 Task: Play online Risk (conquerclub) game.
Action: Mouse moved to (391, 150)
Screenshot: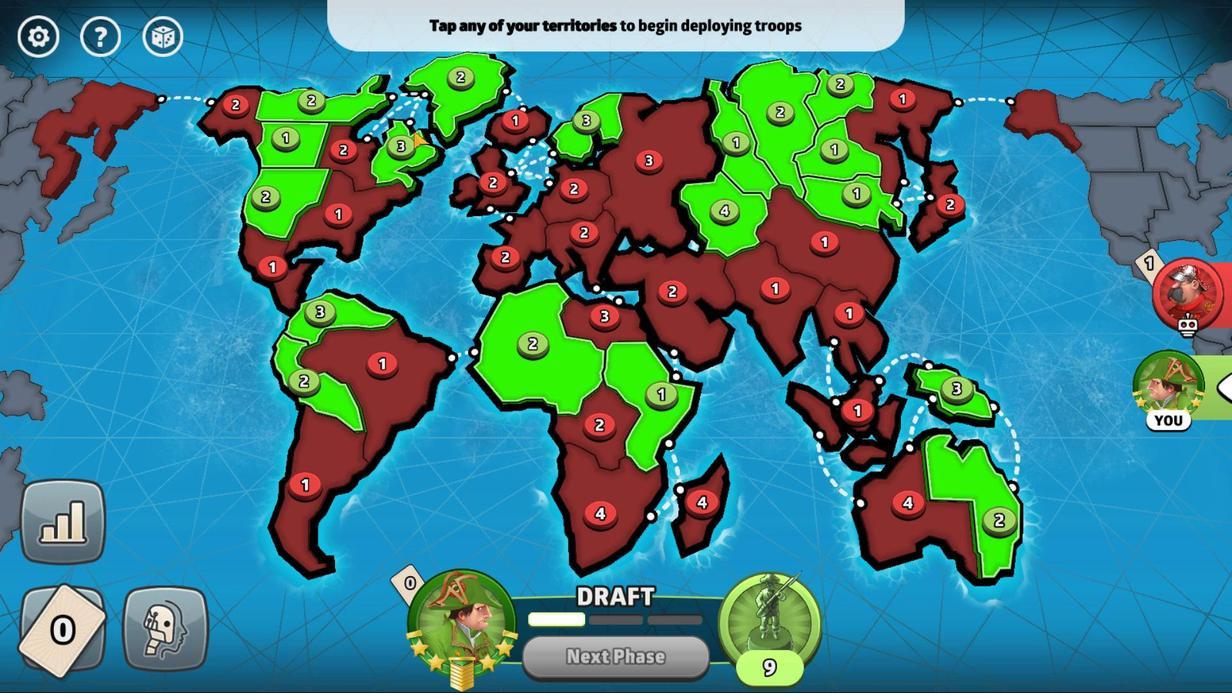
Action: Mouse pressed left at (391, 150)
Screenshot: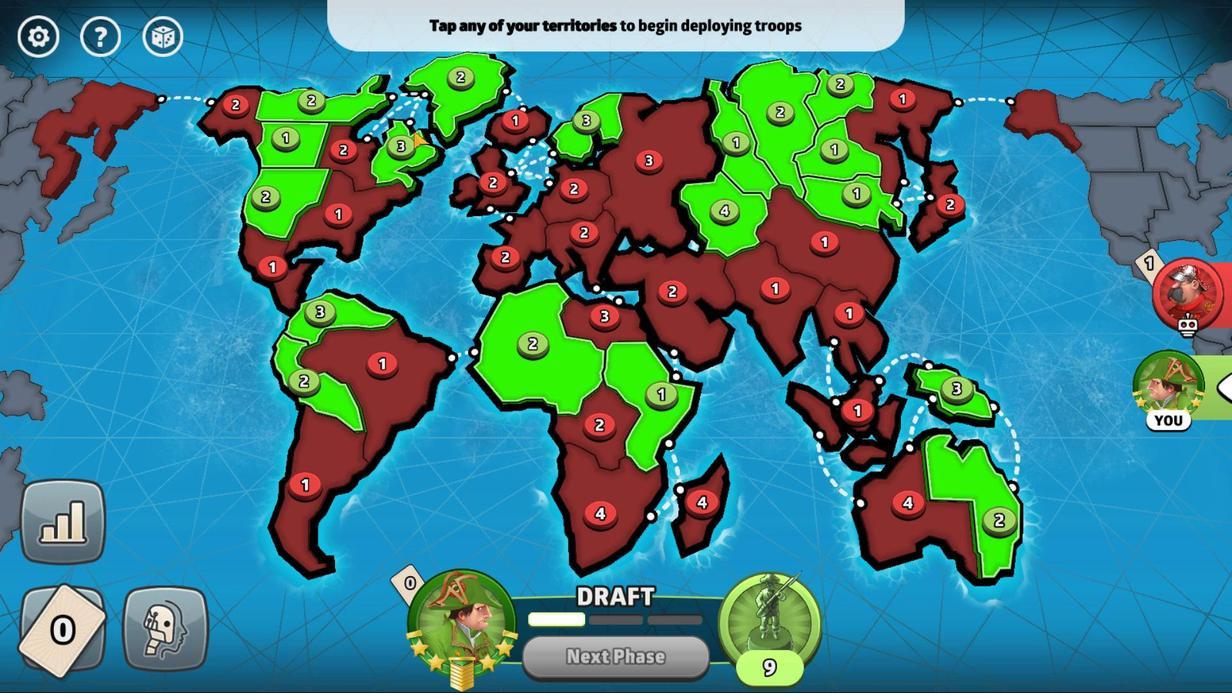 
Action: Mouse moved to (869, 507)
Screenshot: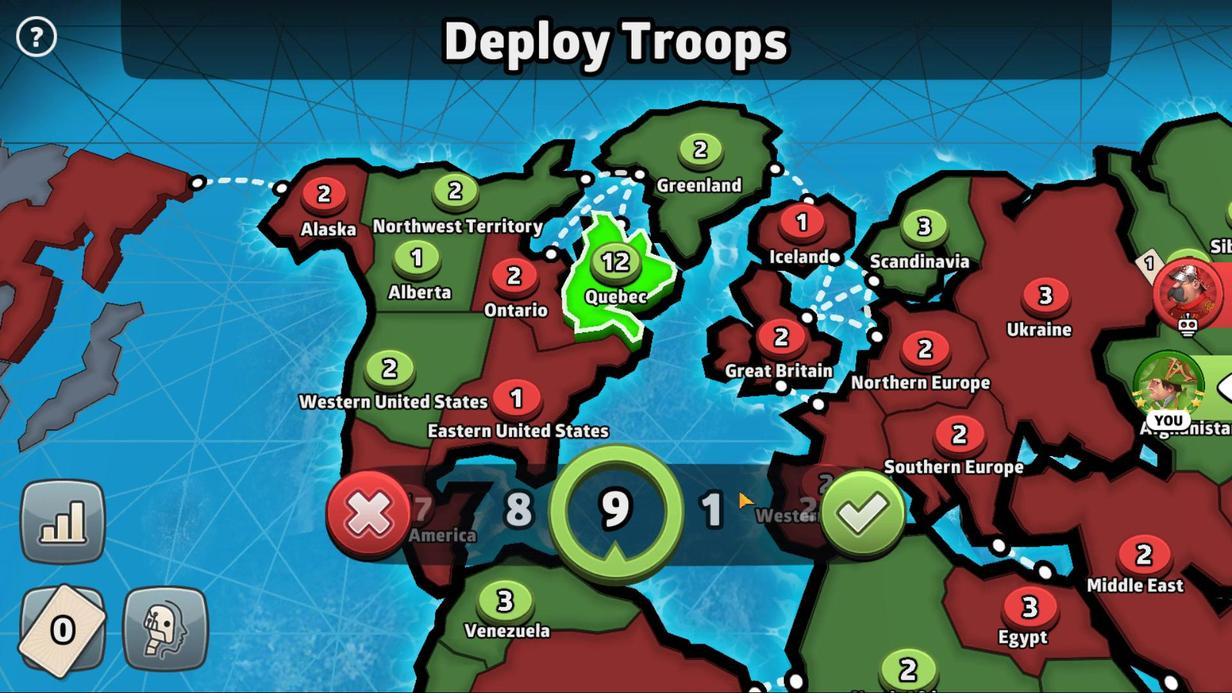 
Action: Mouse pressed left at (869, 507)
Screenshot: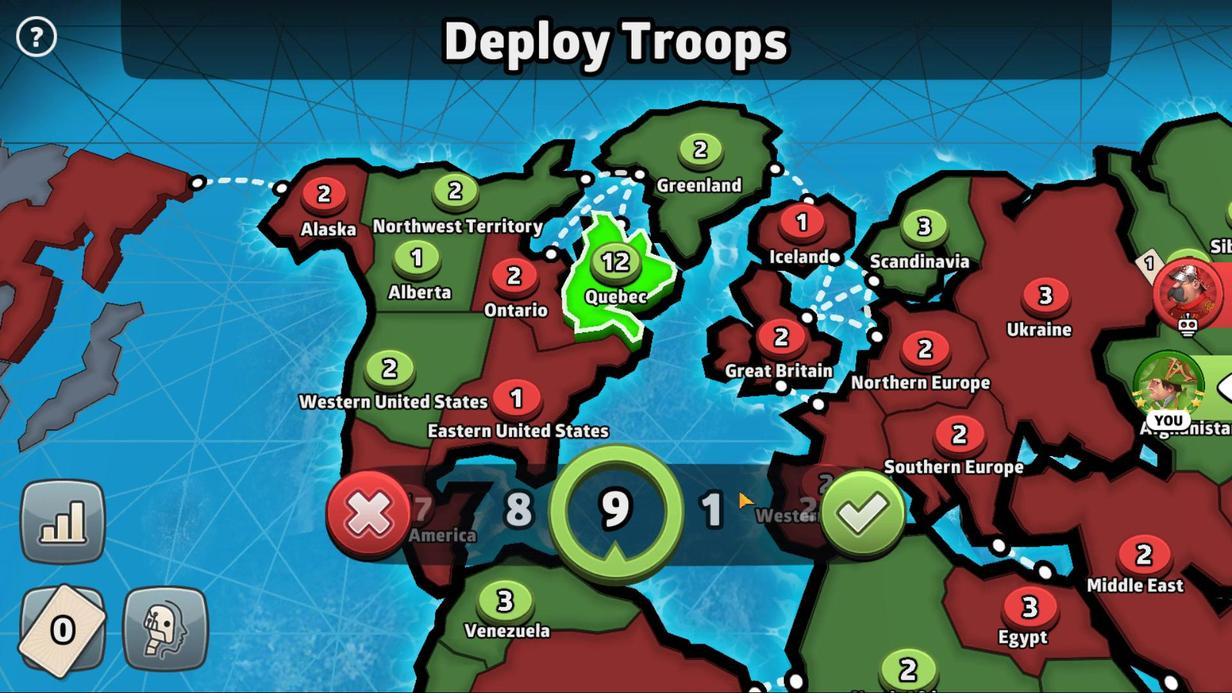 
Action: Mouse moved to (404, 161)
Screenshot: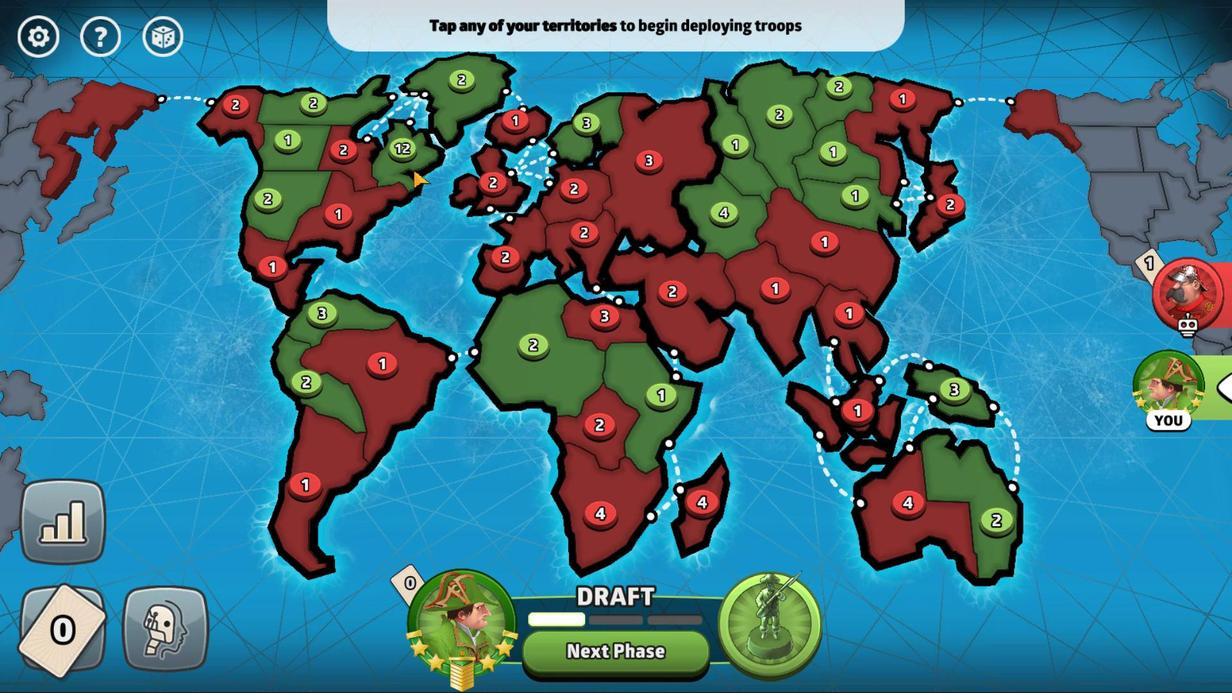 
Action: Mouse pressed left at (404, 161)
Screenshot: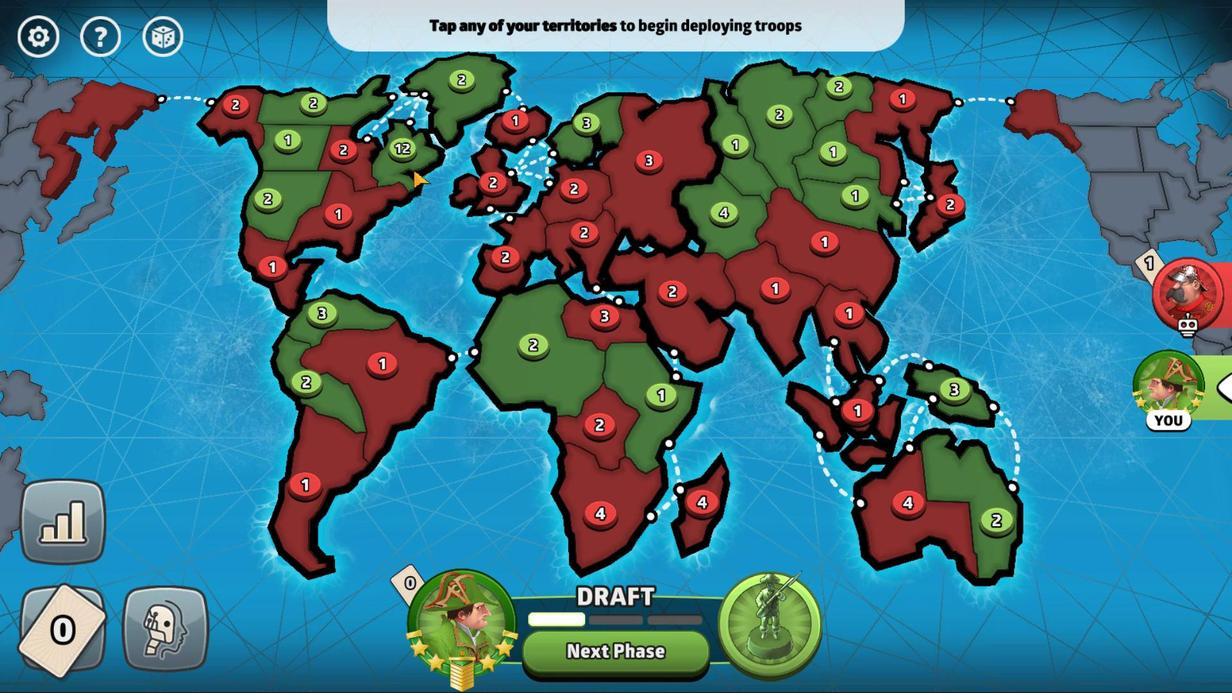 
Action: Mouse moved to (652, 663)
Screenshot: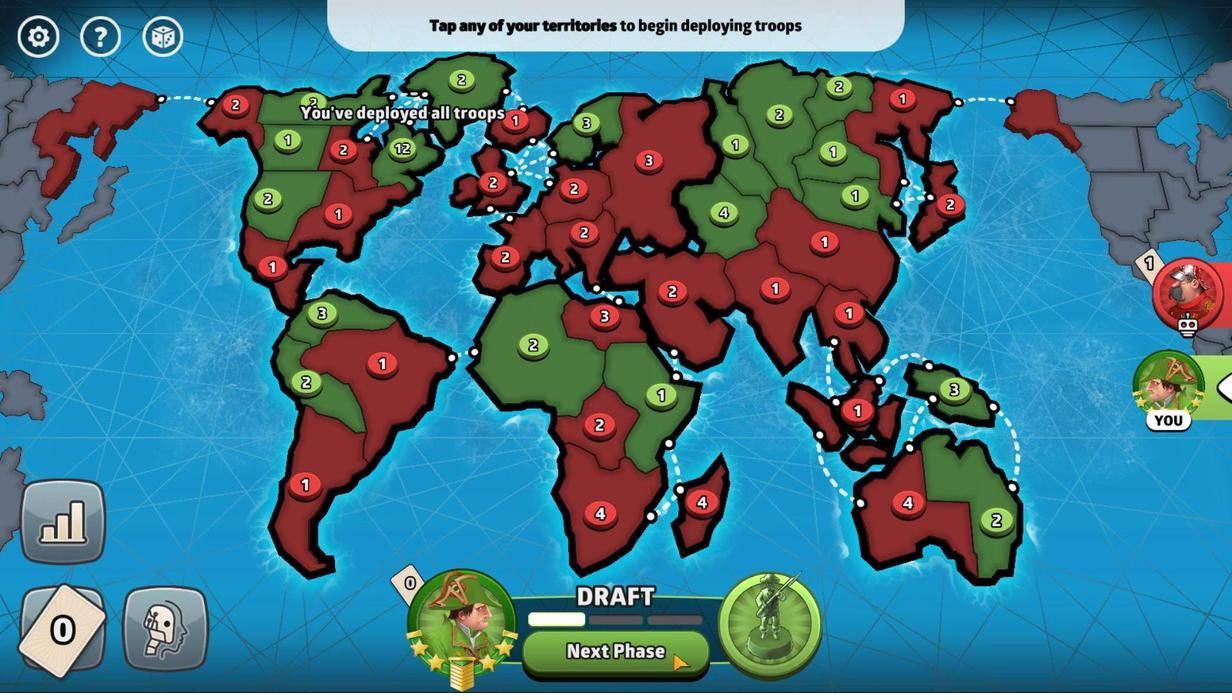 
Action: Mouse pressed left at (652, 663)
Screenshot: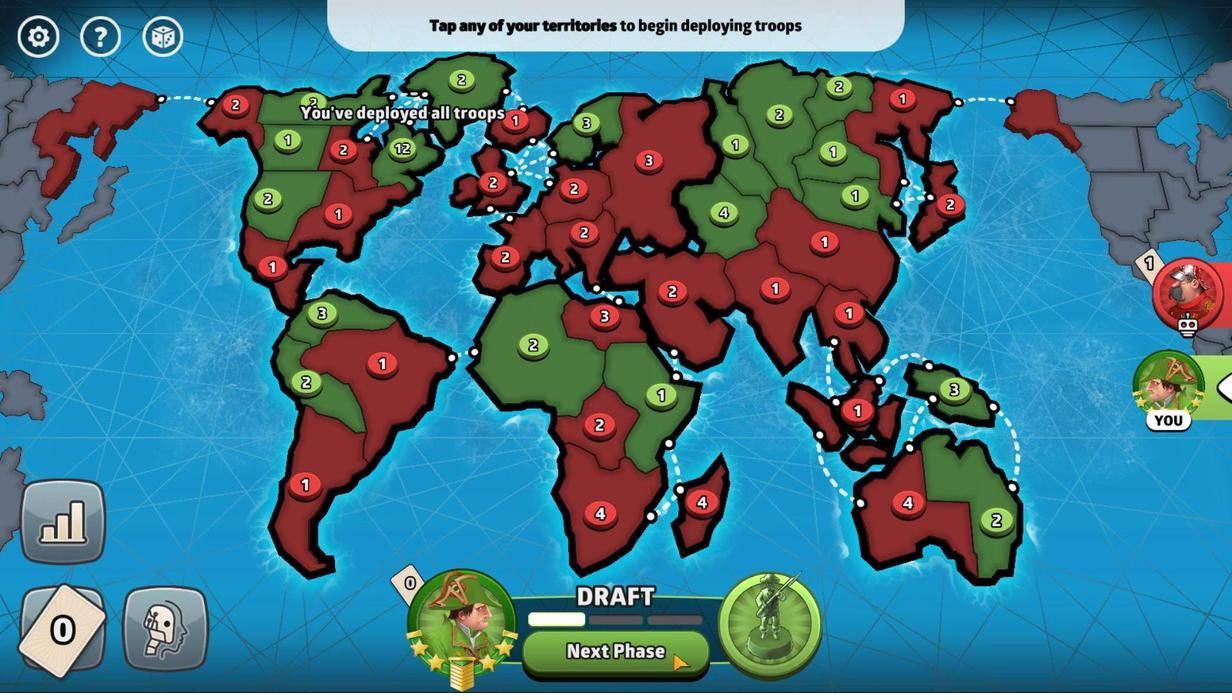 
Action: Mouse moved to (391, 139)
Screenshot: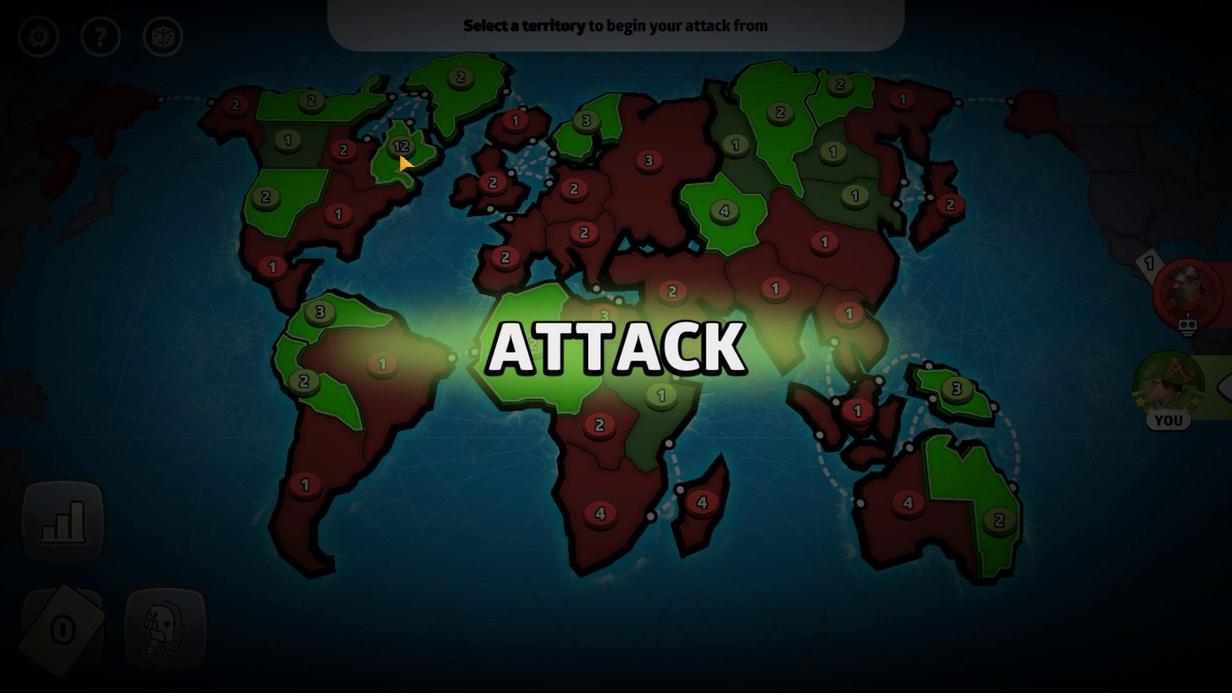 
Action: Mouse pressed left at (391, 139)
Screenshot: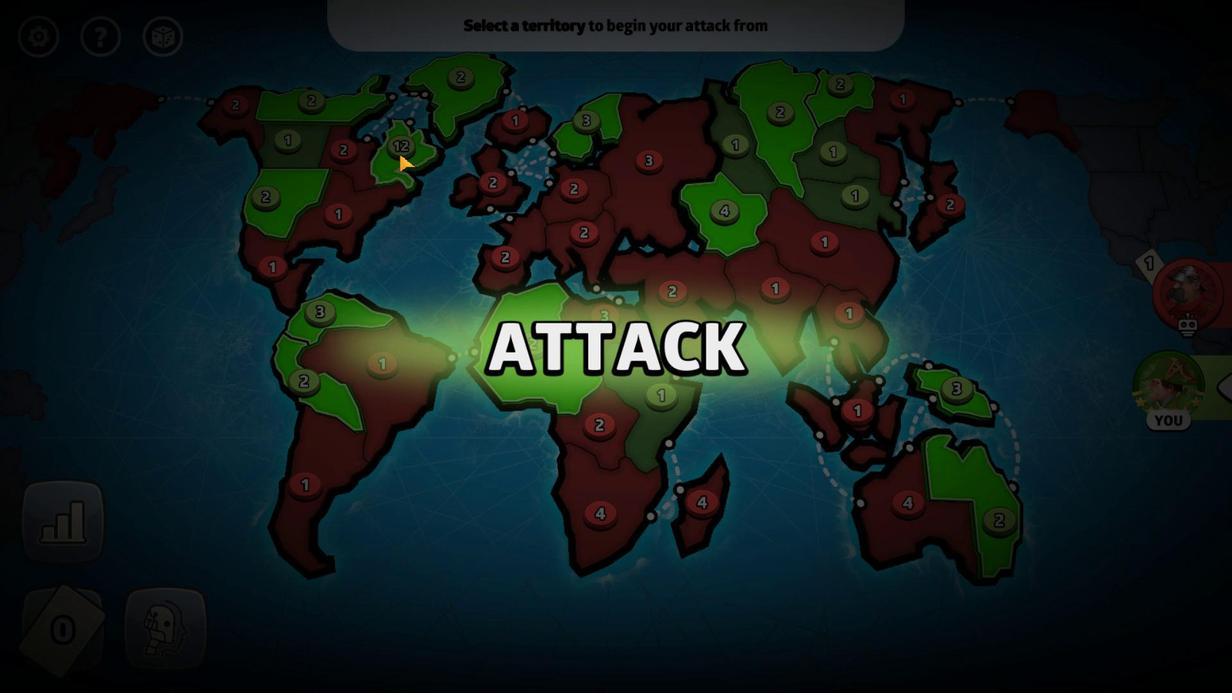 
Action: Mouse moved to (398, 150)
Screenshot: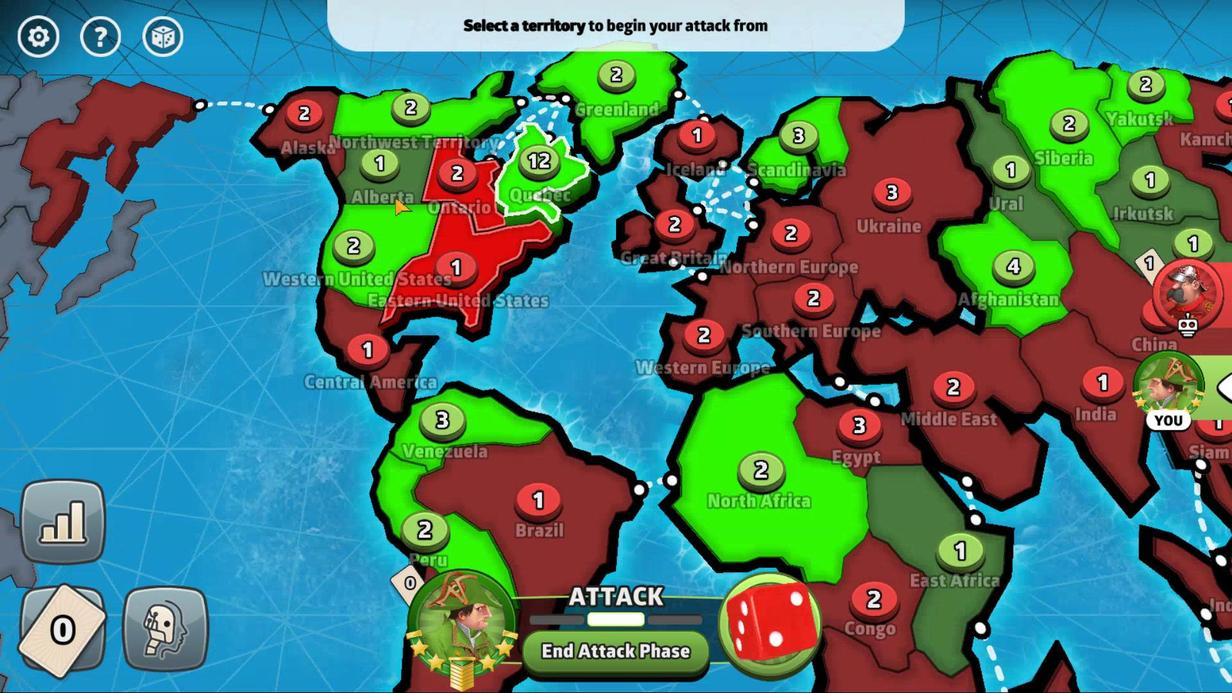 
Action: Mouse pressed left at (398, 150)
Screenshot: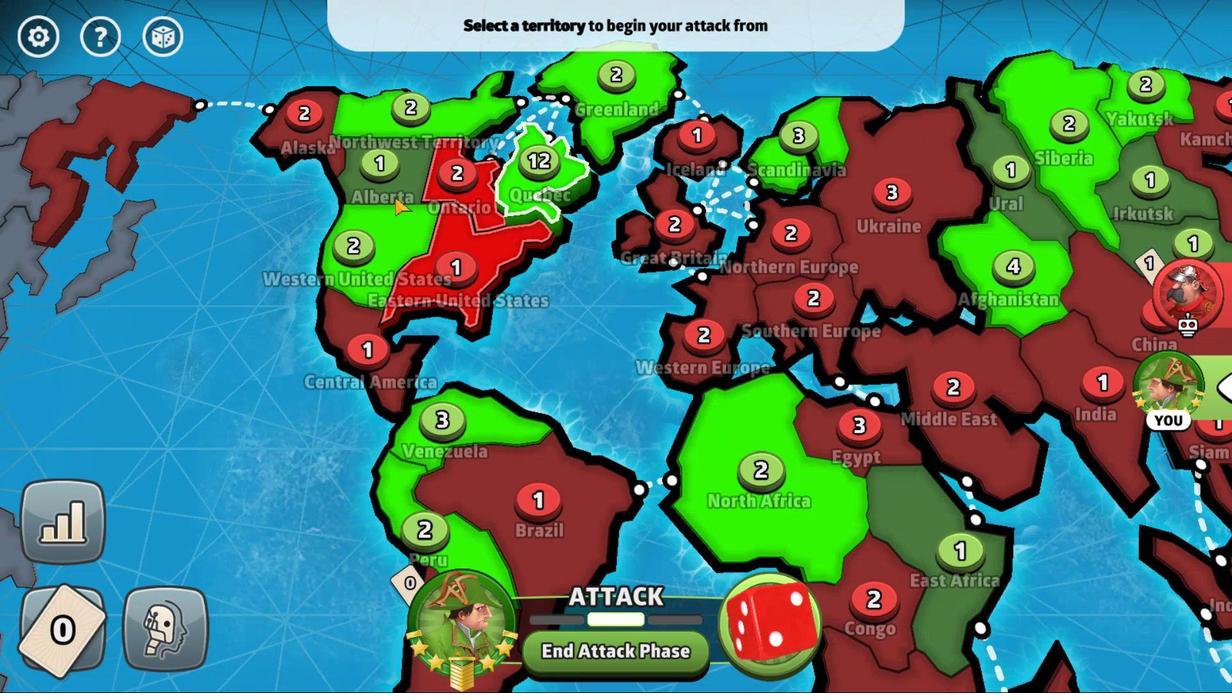 
Action: Mouse moved to (591, 195)
Screenshot: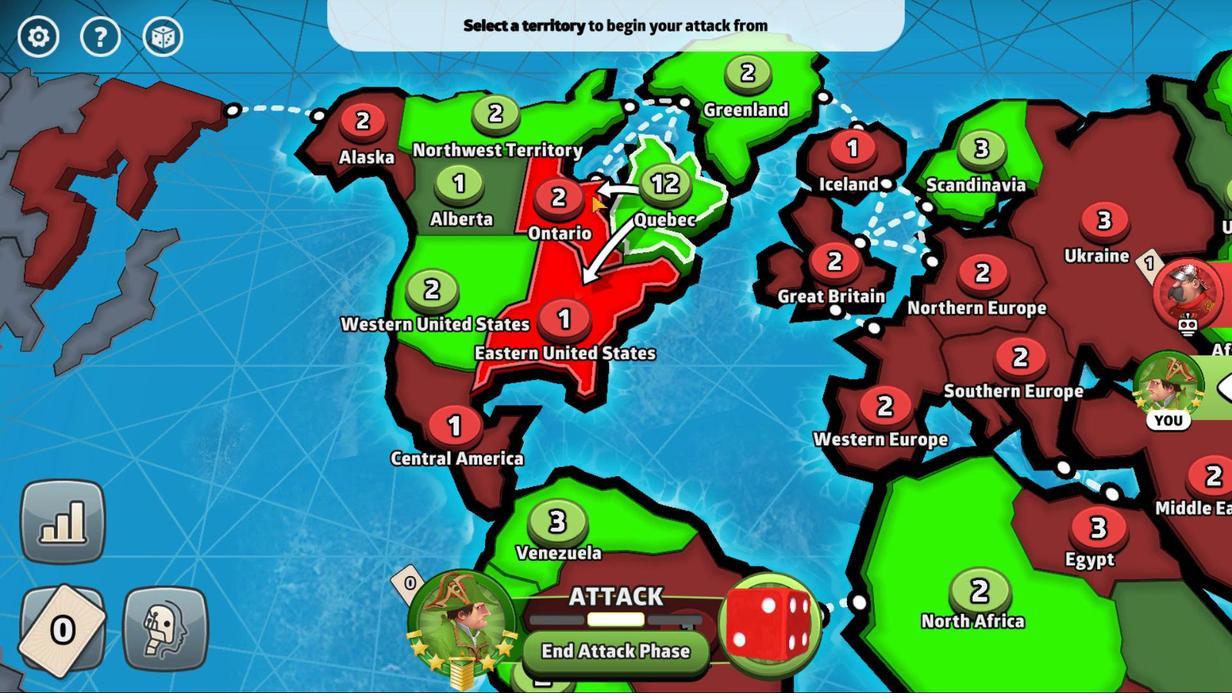 
Action: Mouse pressed left at (591, 195)
Screenshot: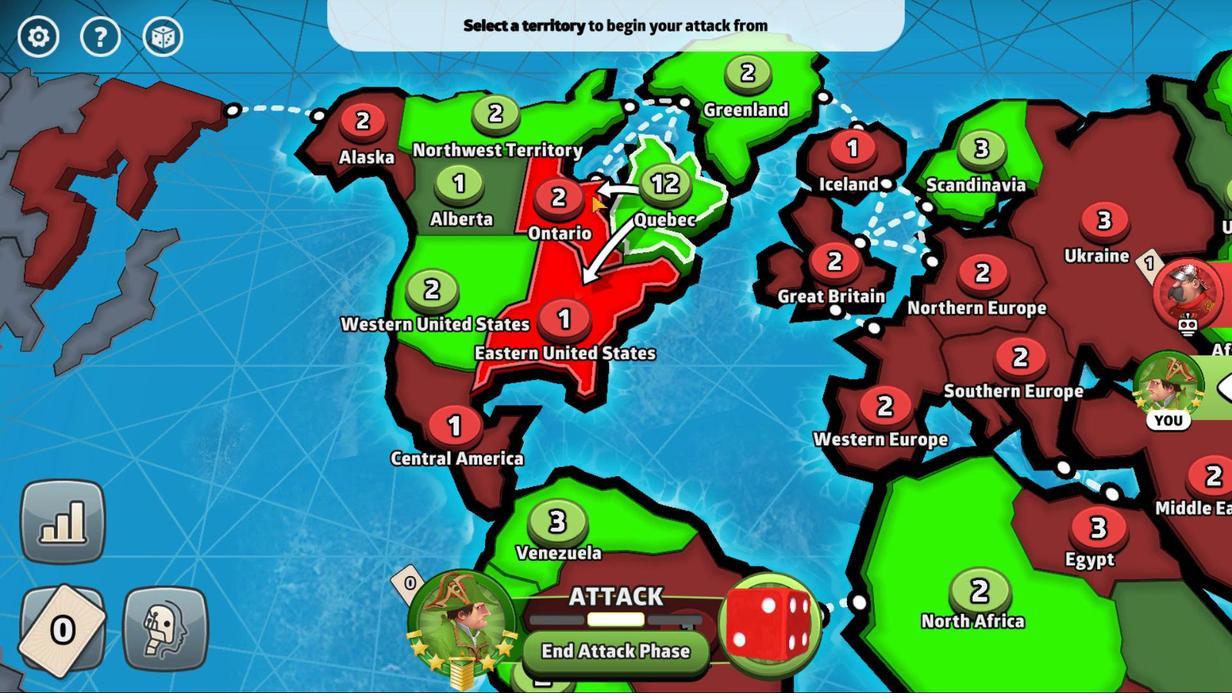 
Action: Mouse moved to (626, 481)
Screenshot: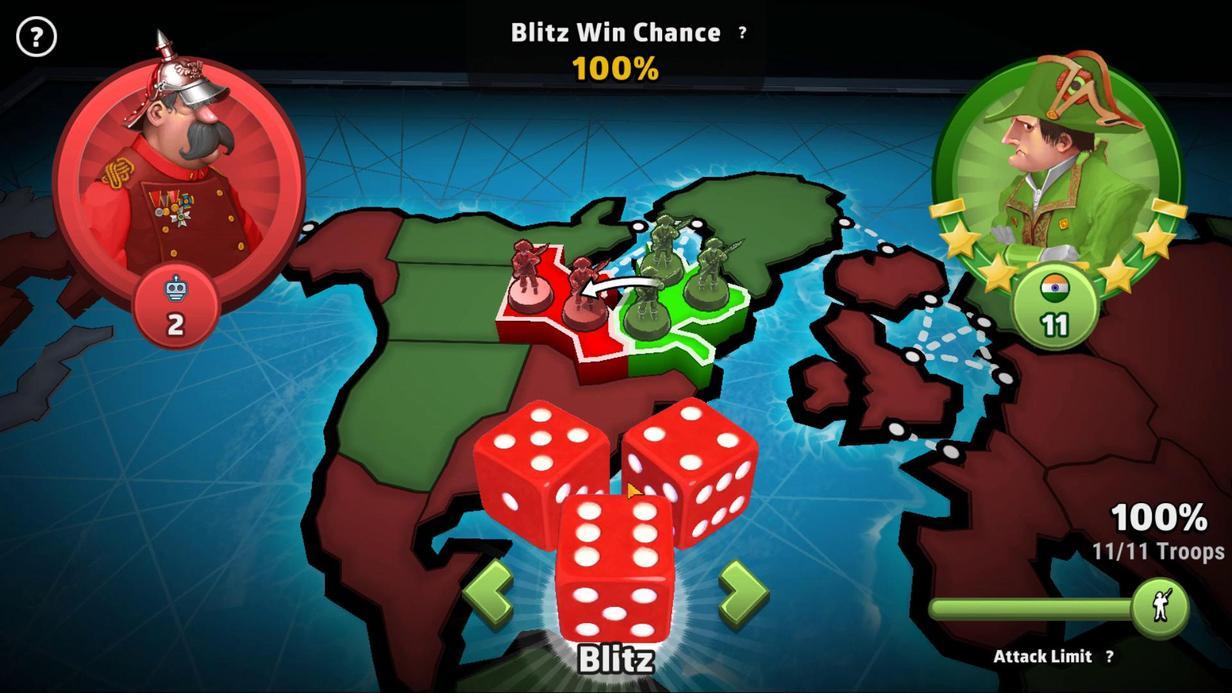 
Action: Mouse pressed left at (626, 481)
Screenshot: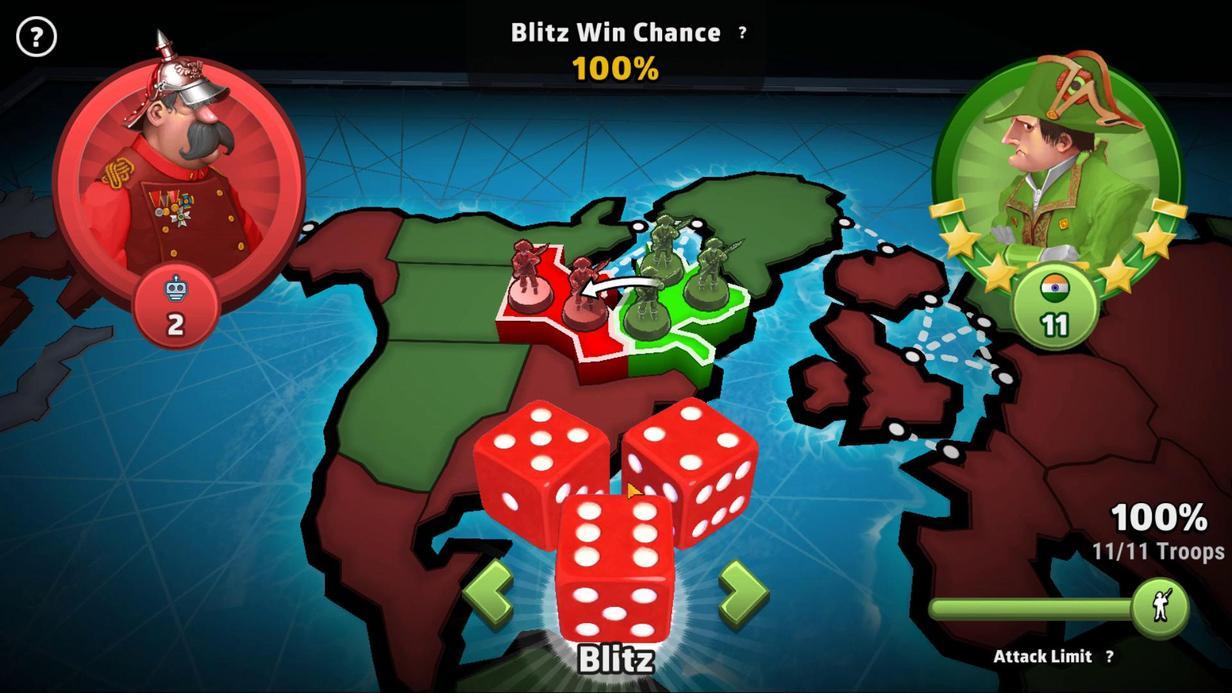
Action: Mouse moved to (868, 522)
Screenshot: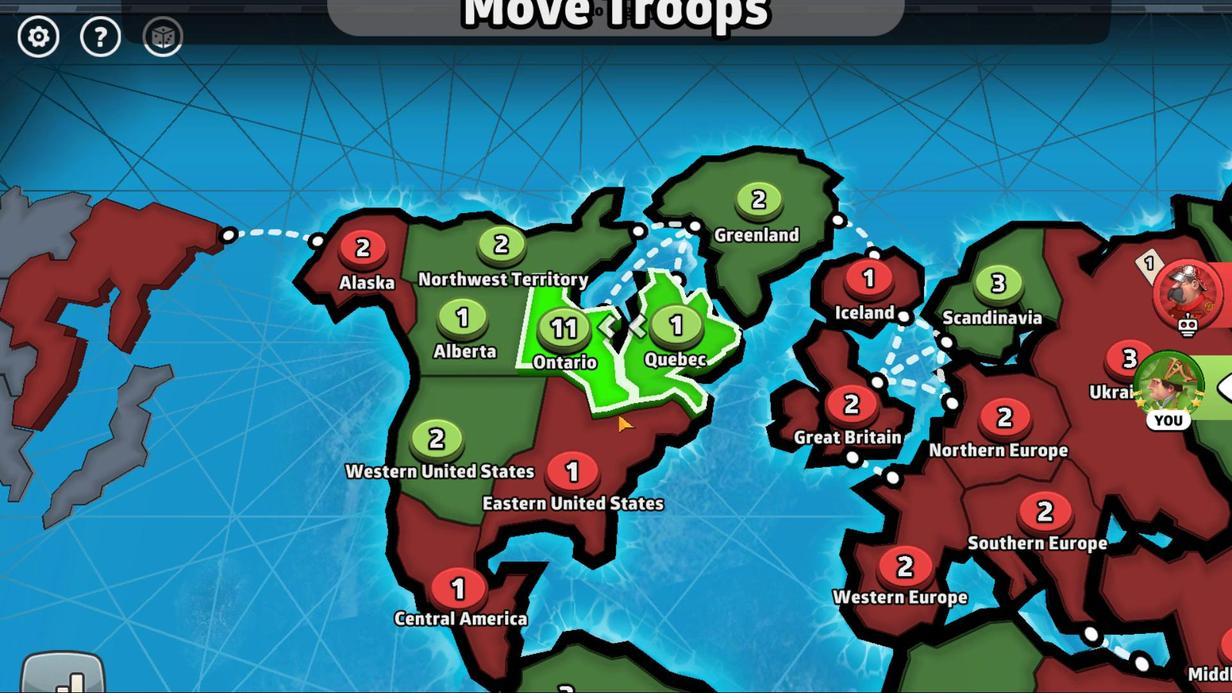 
Action: Mouse pressed left at (868, 522)
Screenshot: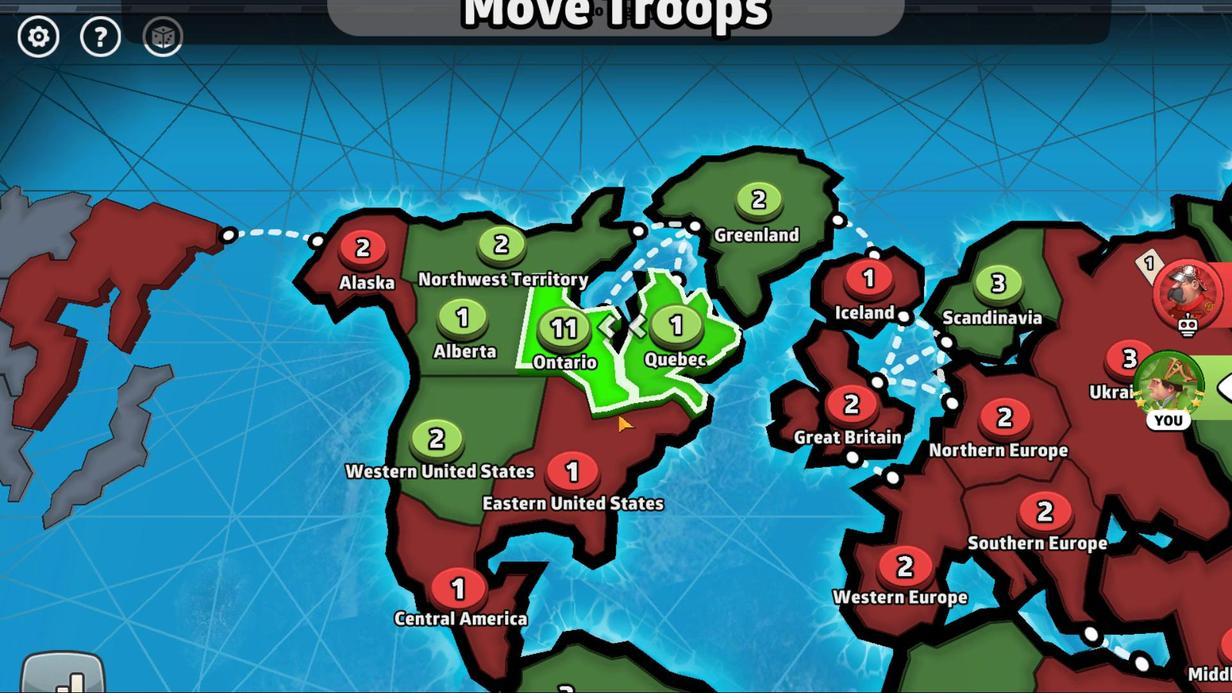 
Action: Mouse moved to (631, 330)
Screenshot: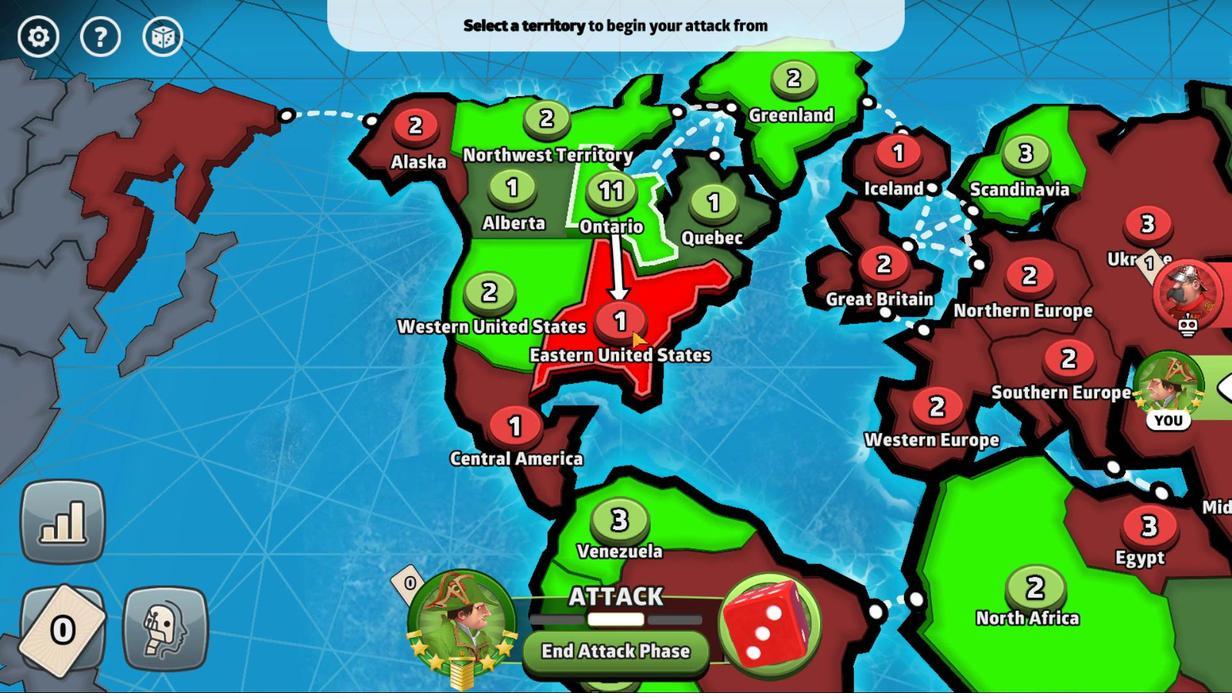 
Action: Mouse pressed left at (631, 330)
Screenshot: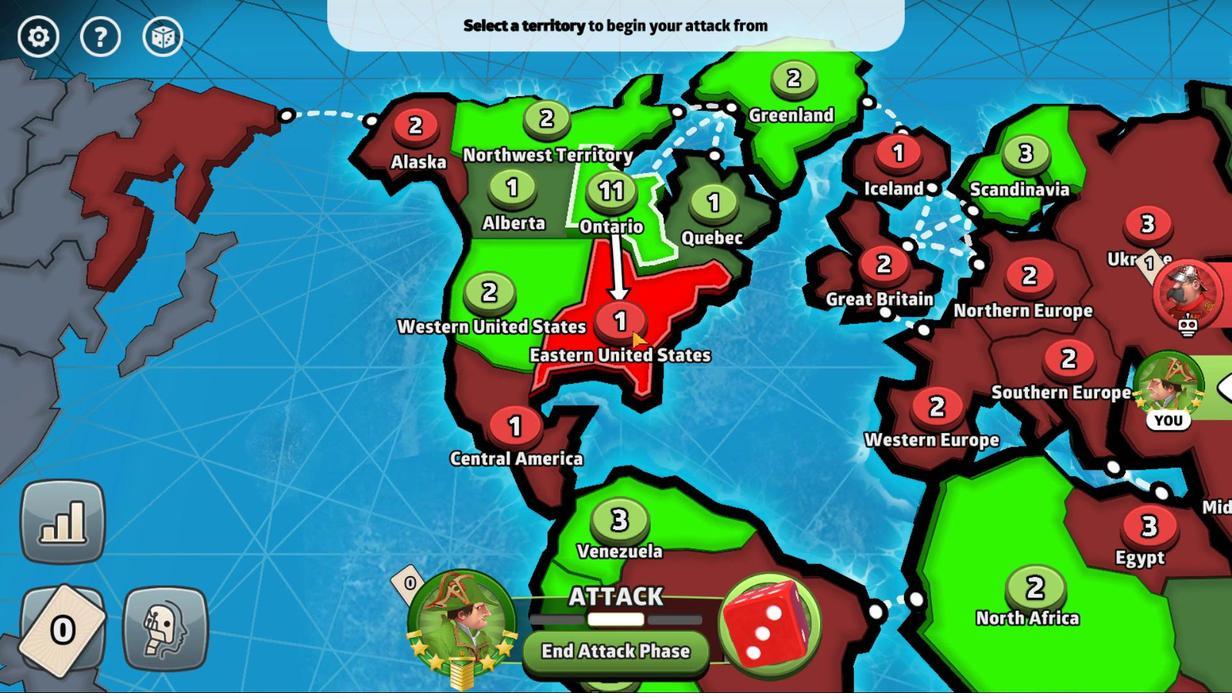 
Action: Mouse moved to (612, 500)
Screenshot: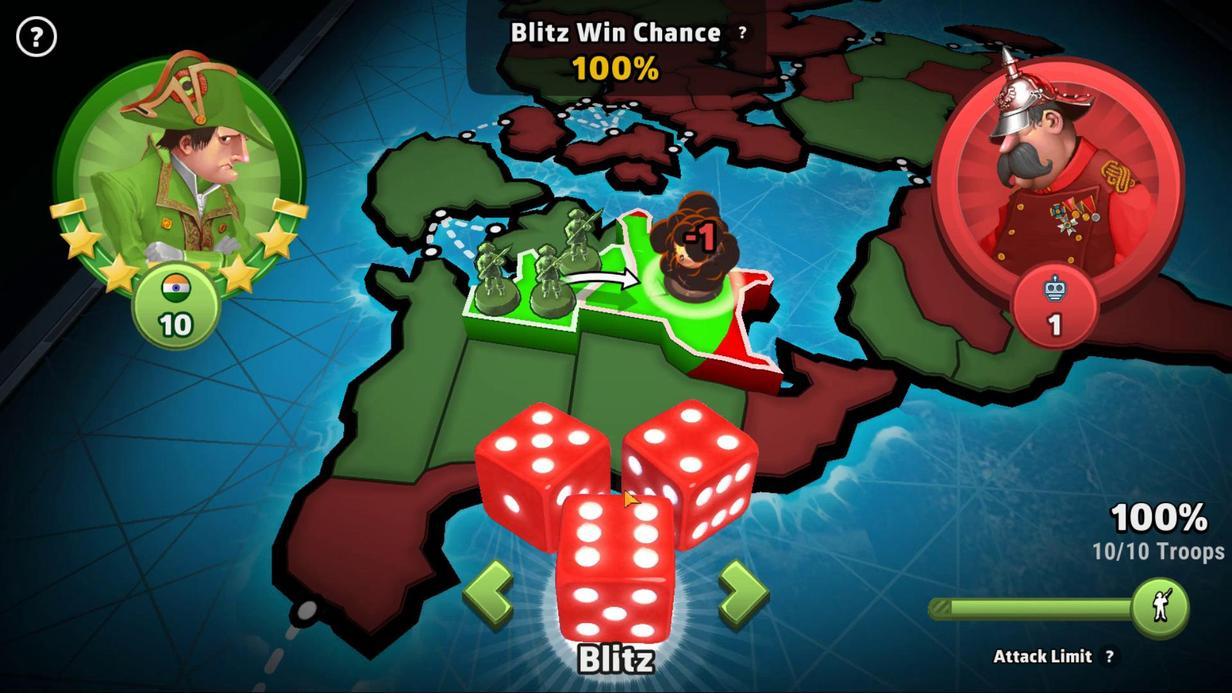 
Action: Mouse pressed left at (612, 500)
Screenshot: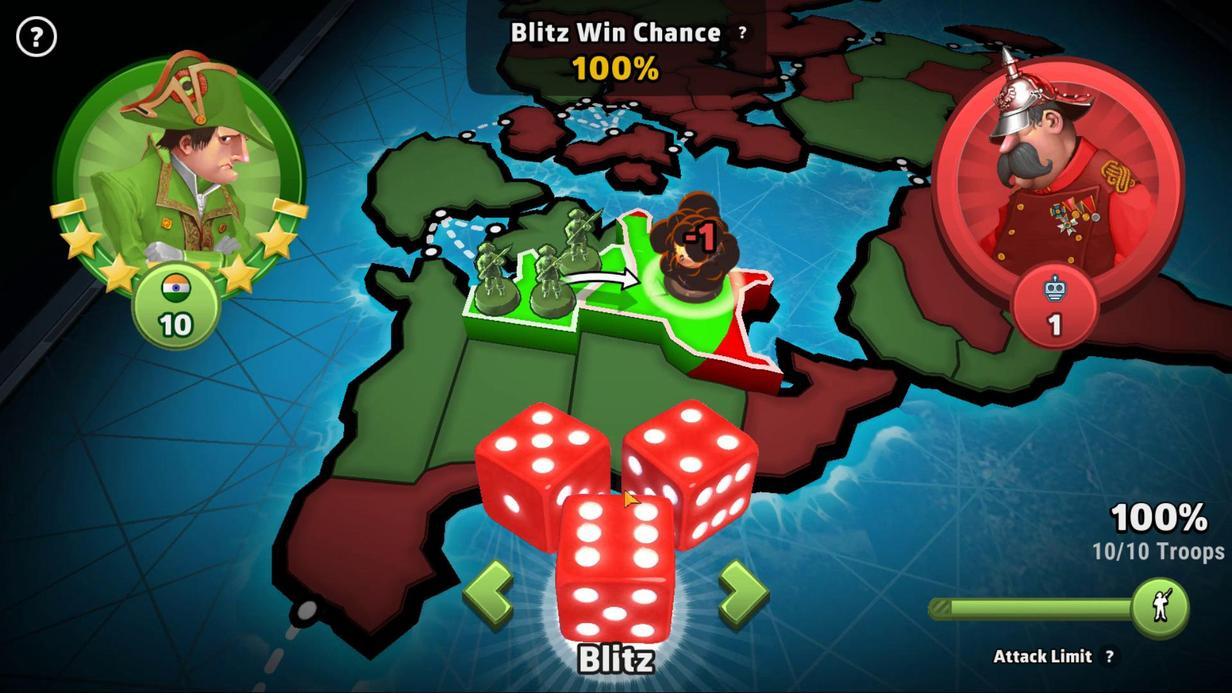 
Action: Mouse moved to (865, 512)
Screenshot: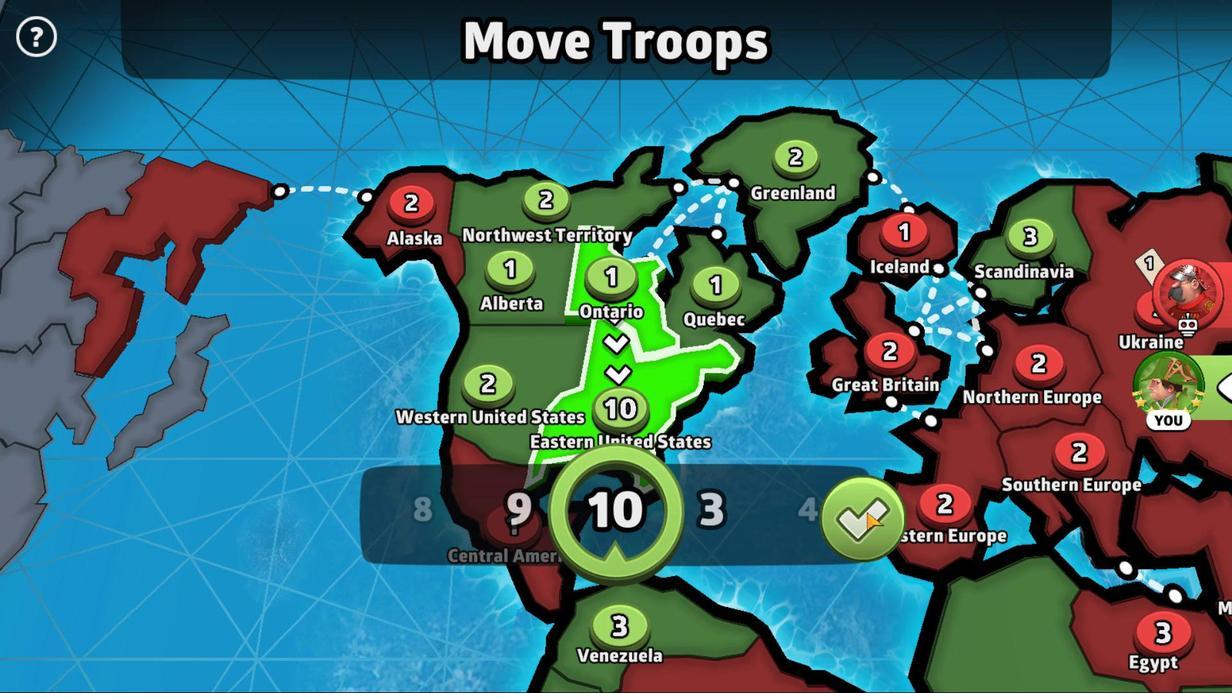 
Action: Mouse pressed left at (865, 512)
Screenshot: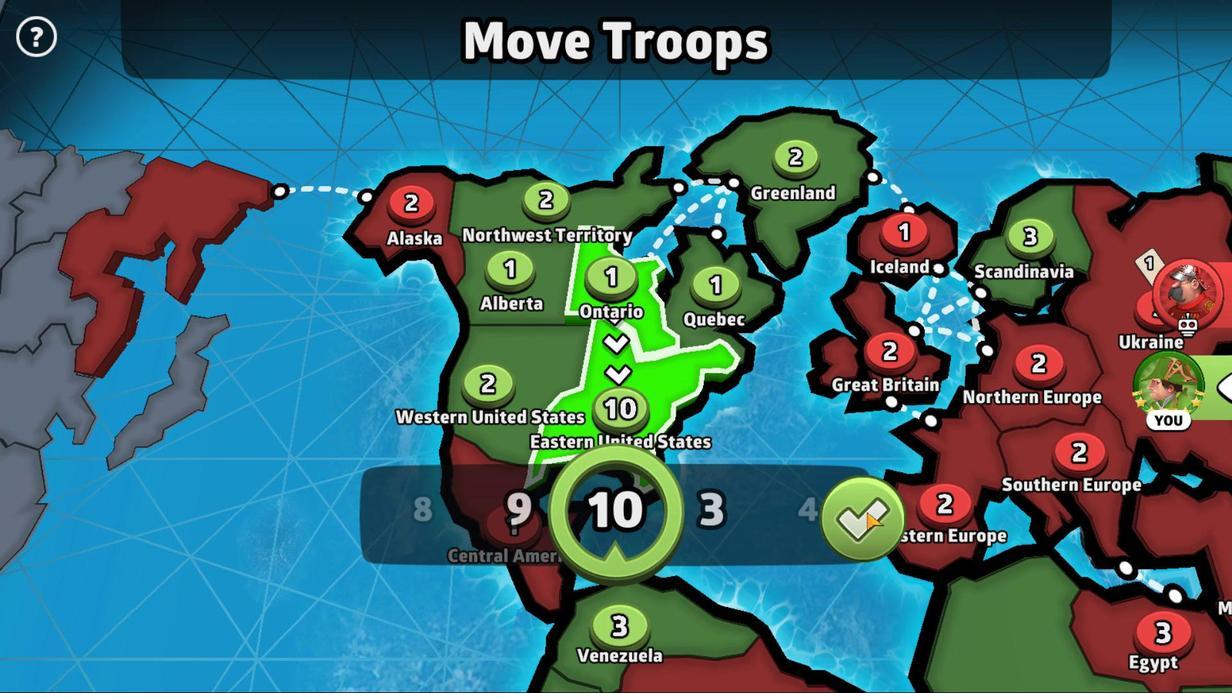 
Action: Mouse moved to (553, 290)
Screenshot: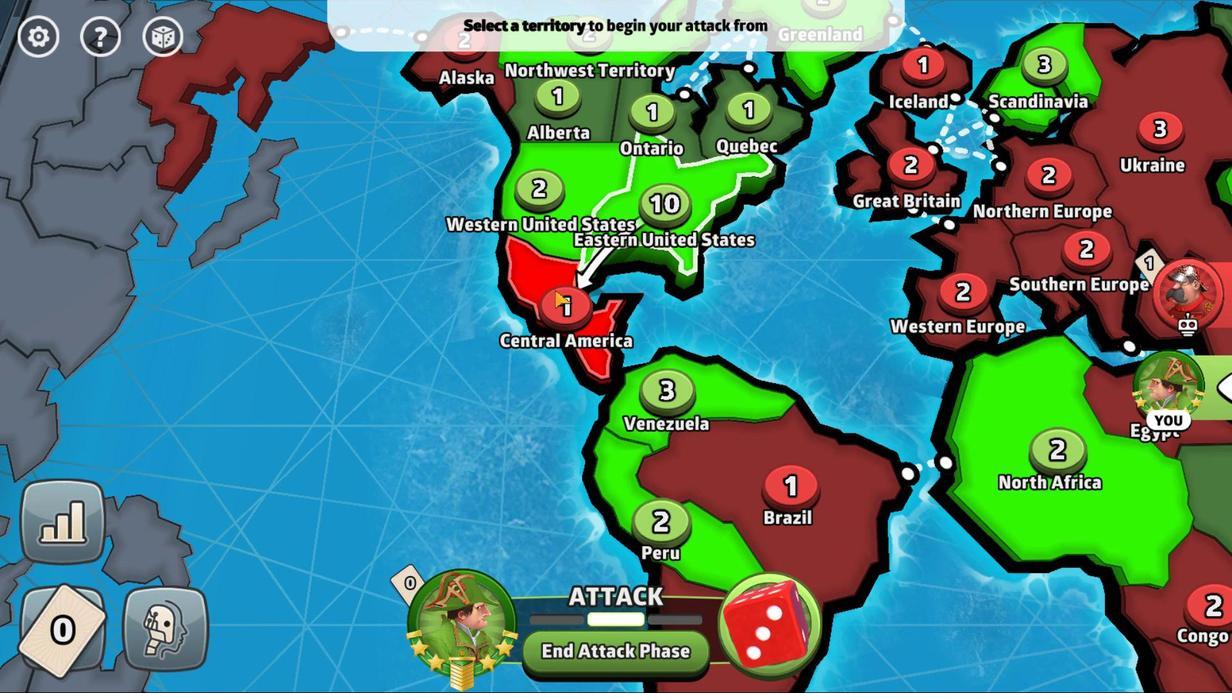 
Action: Mouse pressed left at (553, 290)
Screenshot: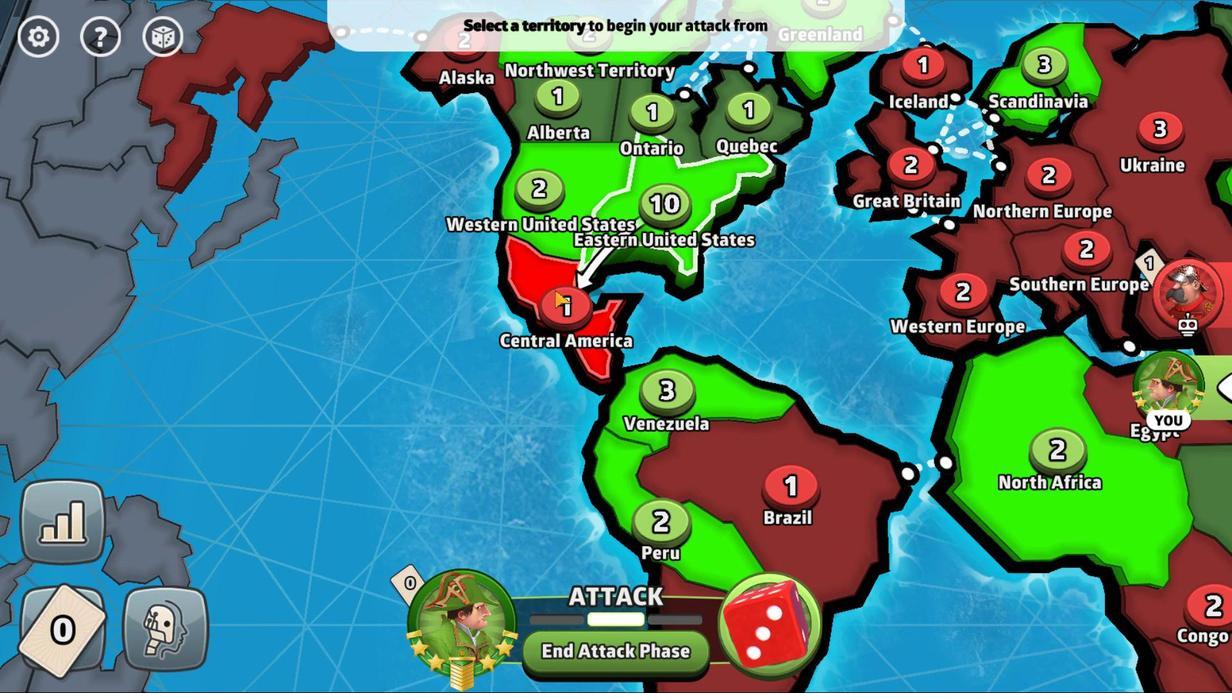 
Action: Mouse moved to (607, 485)
Screenshot: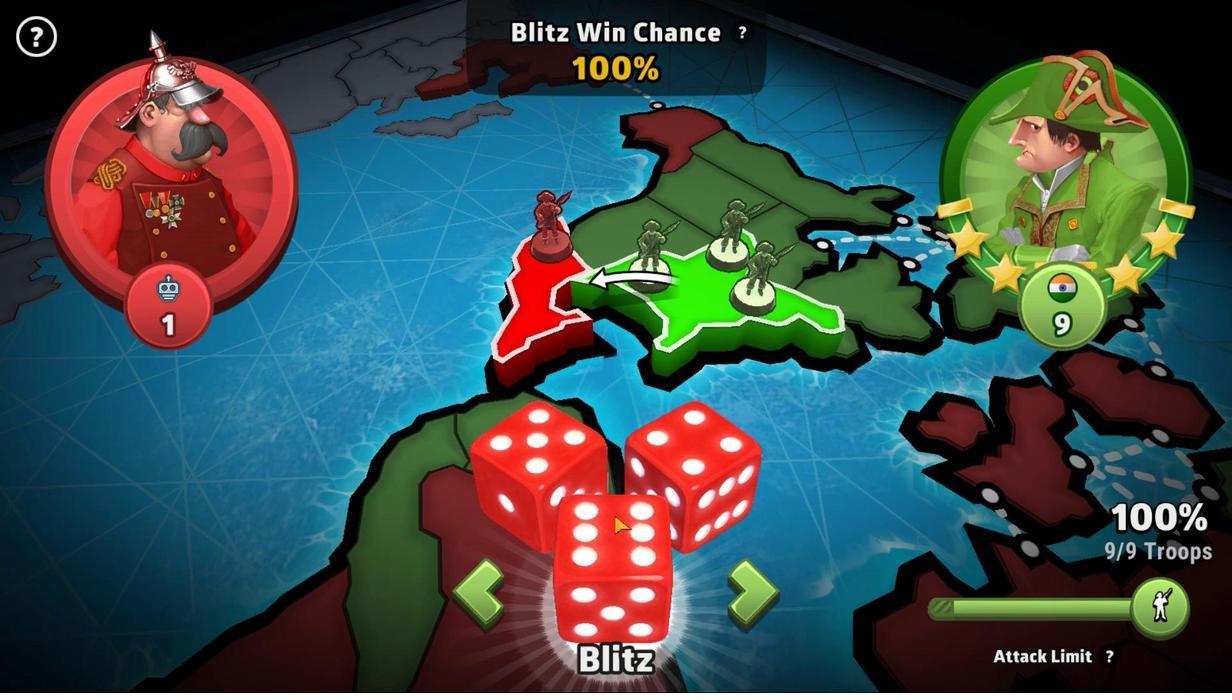 
Action: Mouse pressed left at (607, 485)
Screenshot: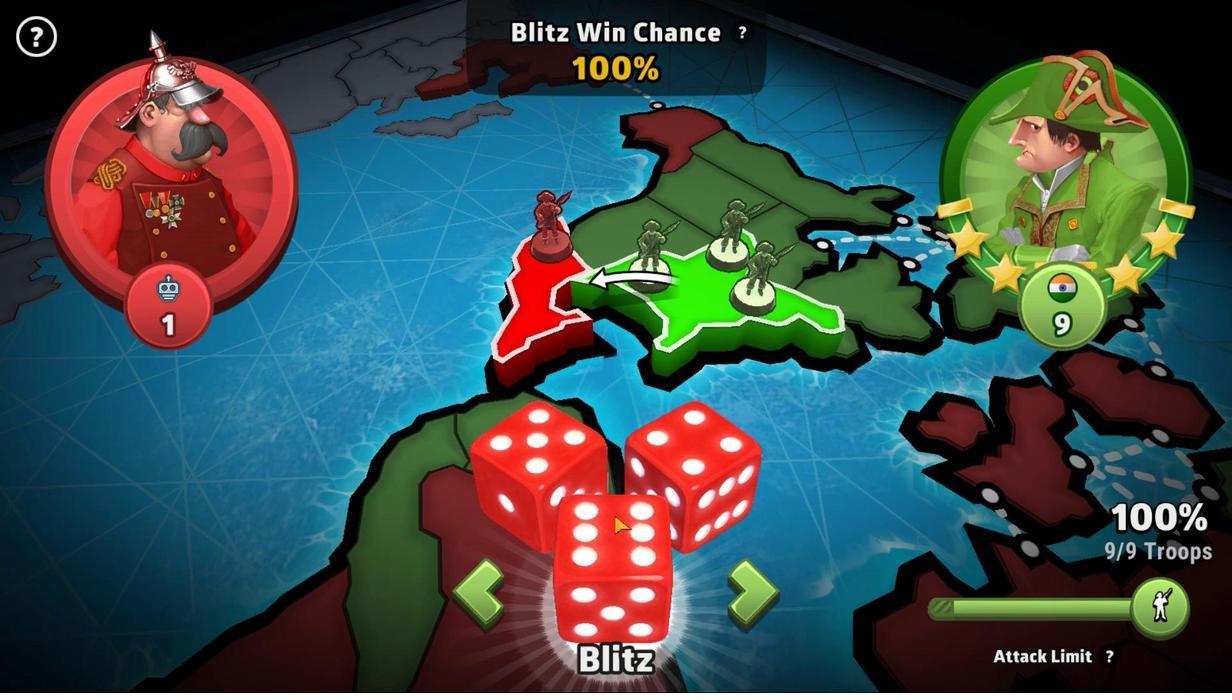
Action: Mouse moved to (904, 508)
Screenshot: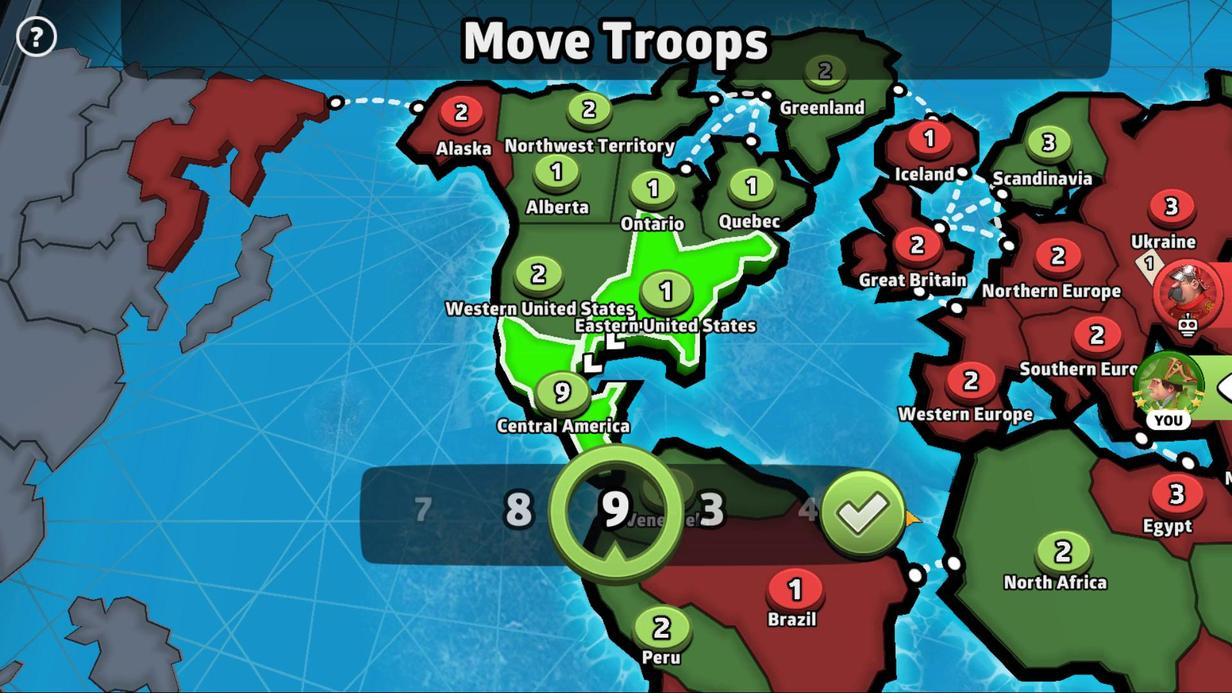 
Action: Mouse pressed left at (904, 508)
Screenshot: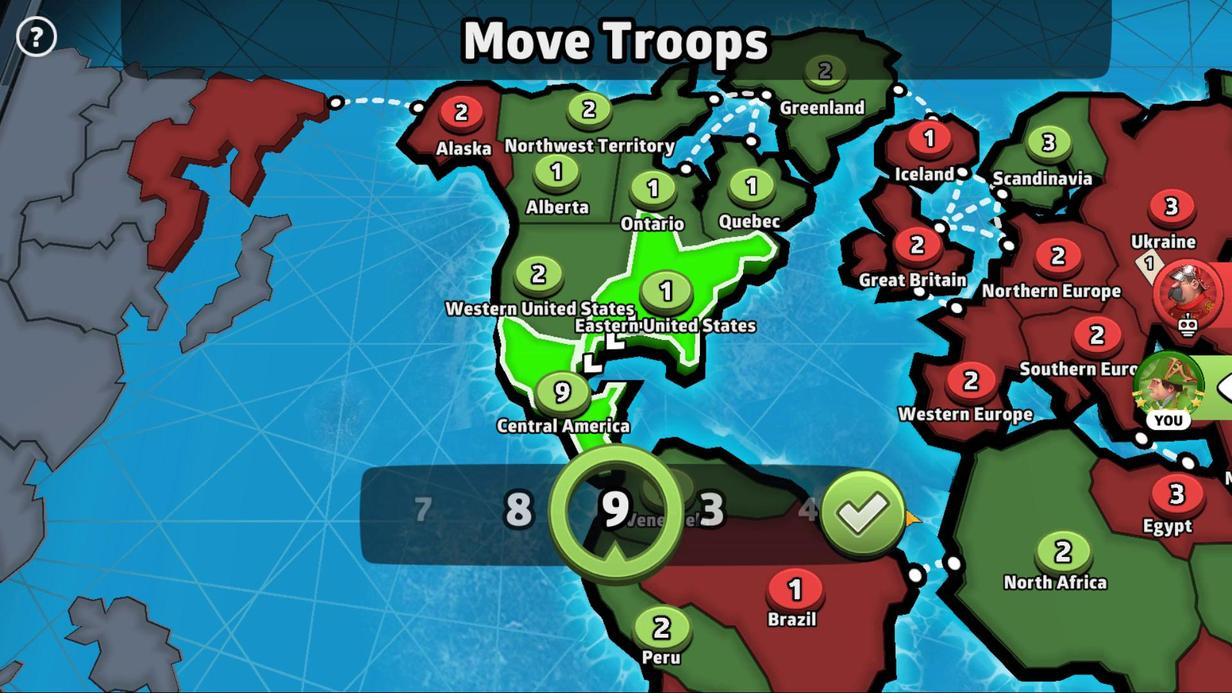 
Action: Mouse moved to (723, 213)
Screenshot: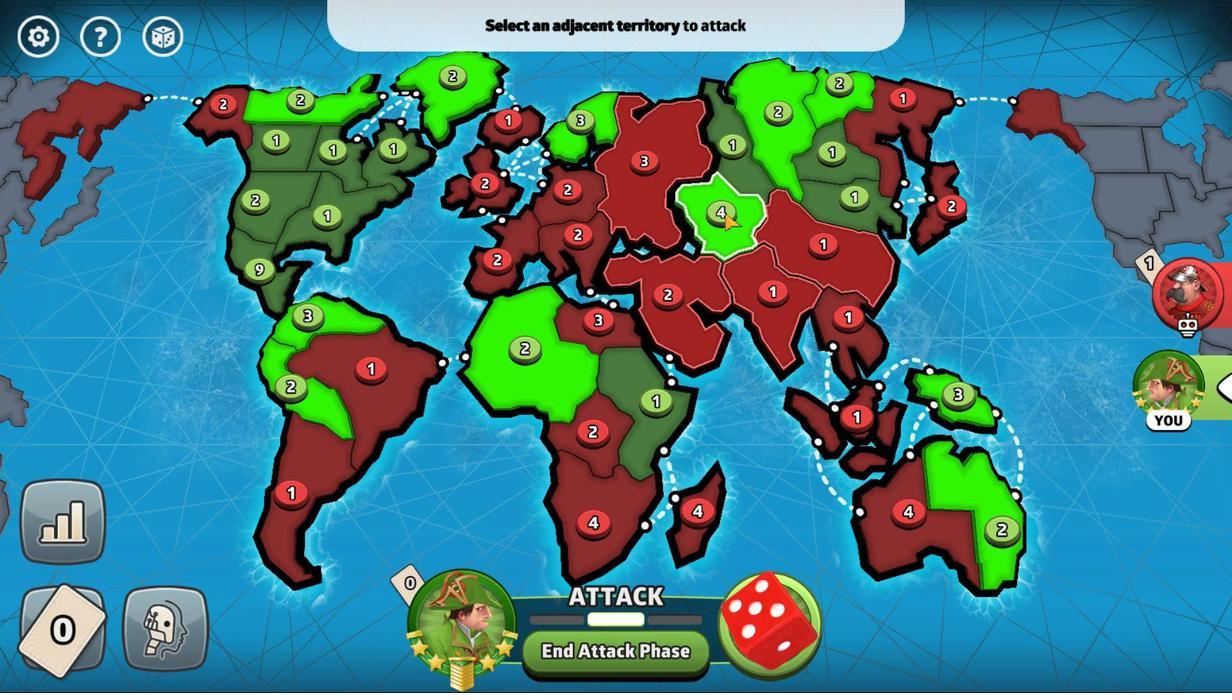 
Action: Mouse pressed left at (723, 213)
Screenshot: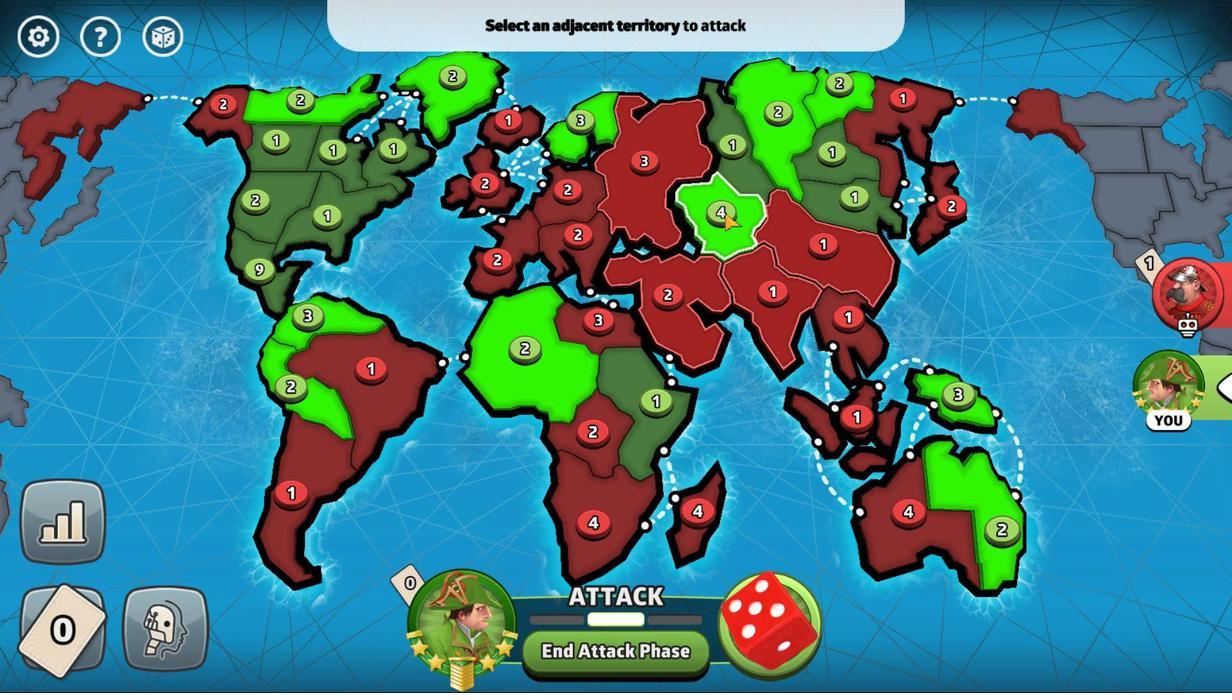 
Action: Mouse moved to (600, 297)
Screenshot: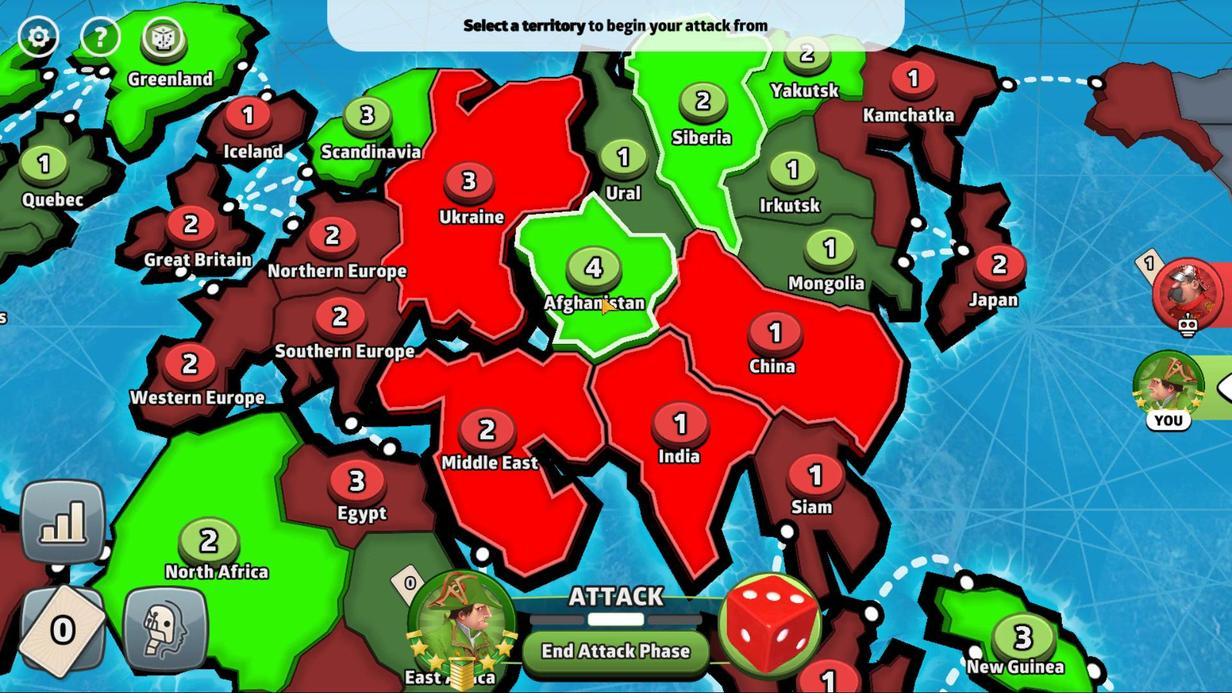 
Action: Mouse pressed left at (600, 297)
Screenshot: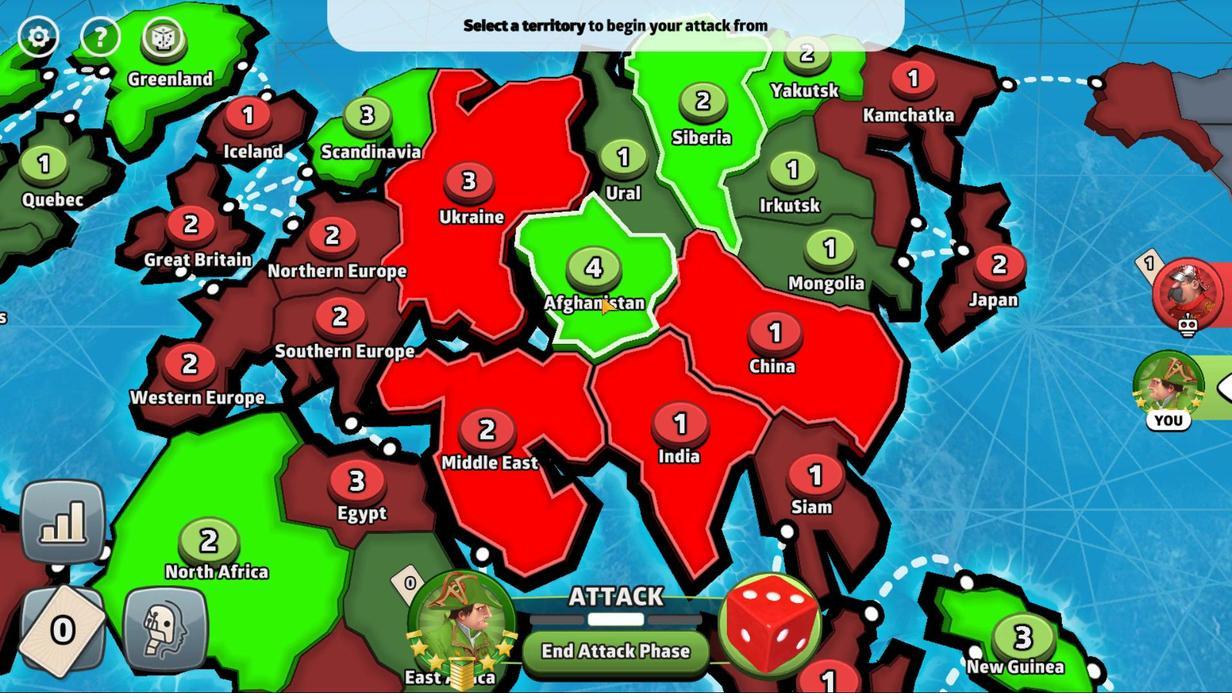 
Action: Mouse moved to (634, 629)
Screenshot: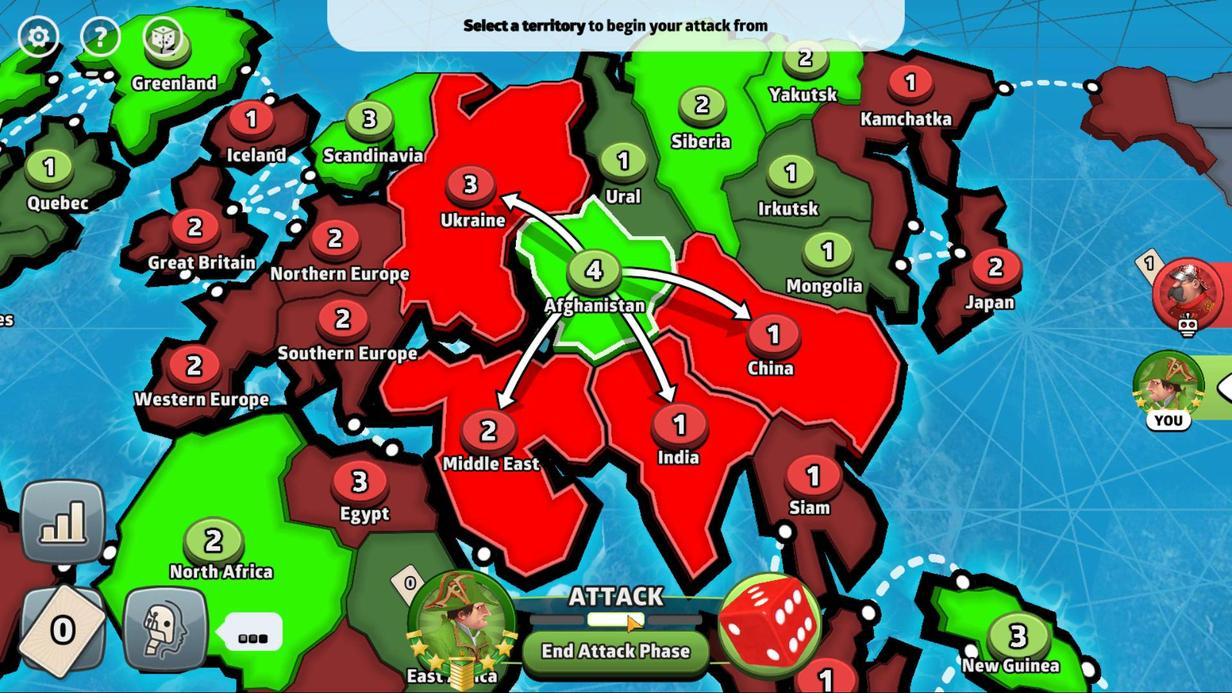 
Action: Mouse pressed left at (634, 629)
Screenshot: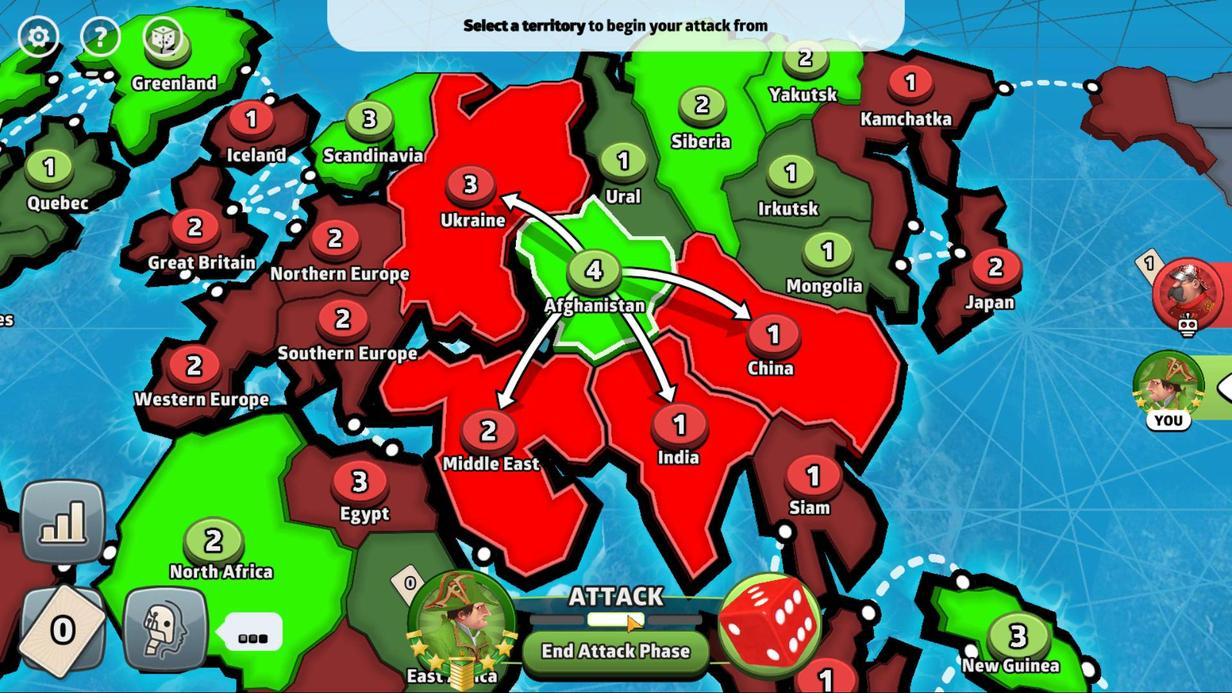 
Action: Mouse moved to (635, 641)
Screenshot: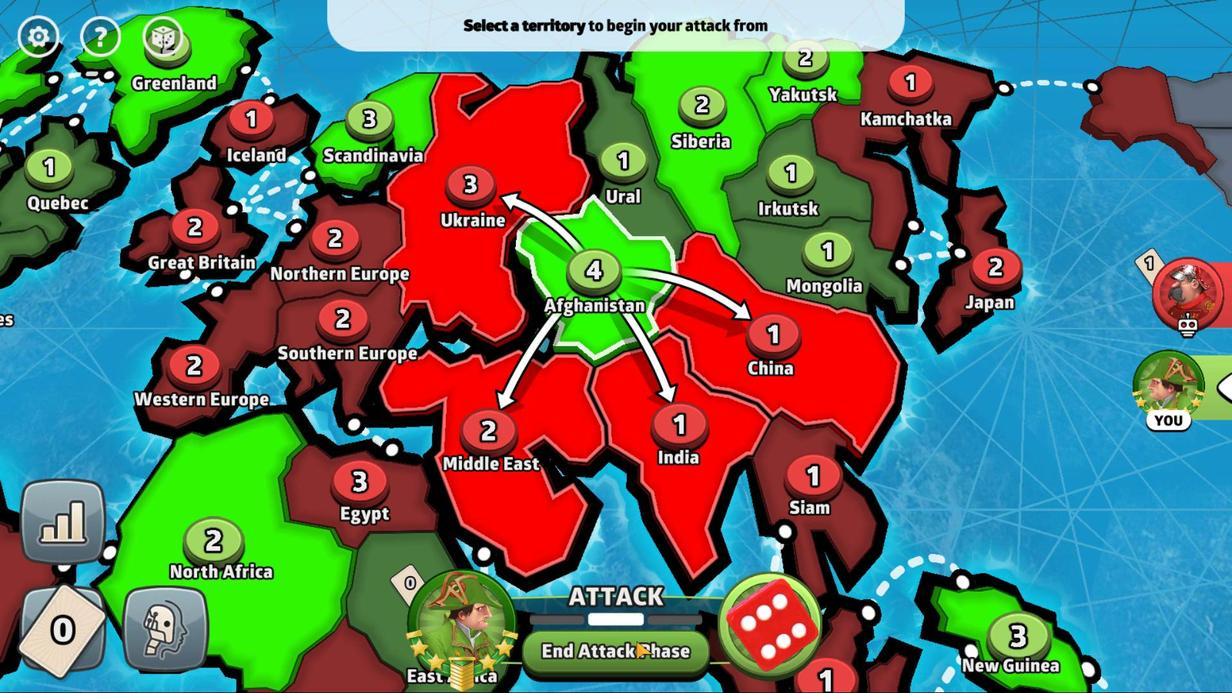 
Action: Mouse pressed left at (635, 641)
Screenshot: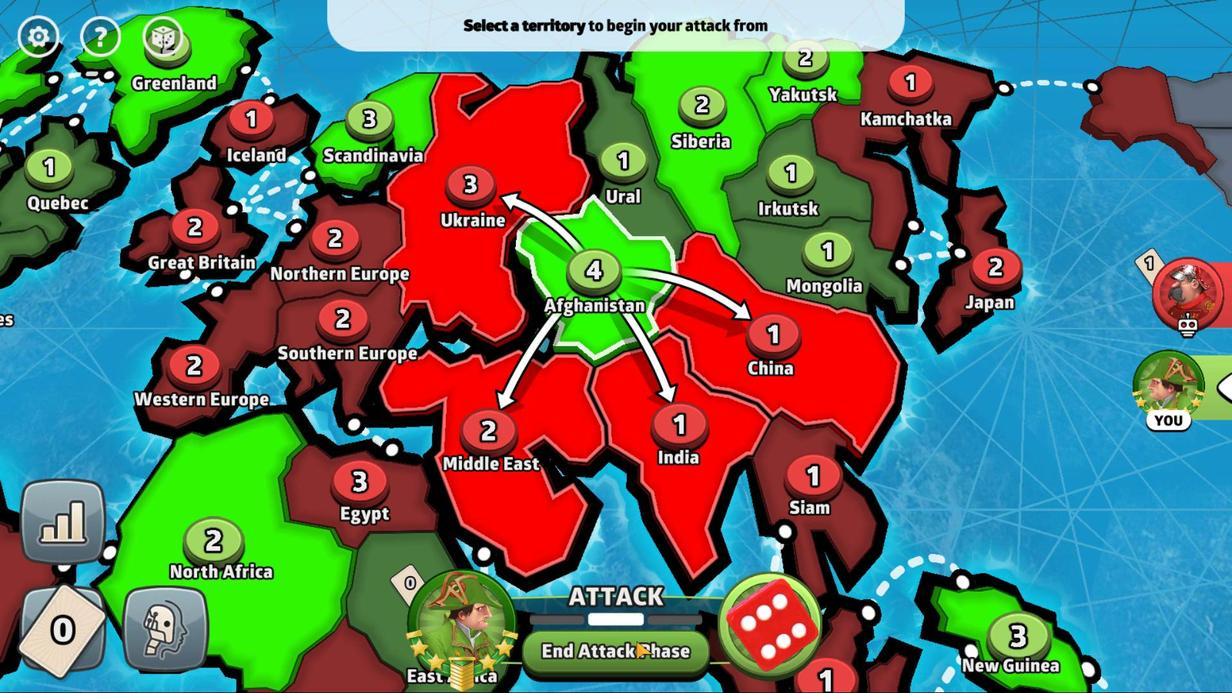 
Action: Mouse moved to (728, 249)
Screenshot: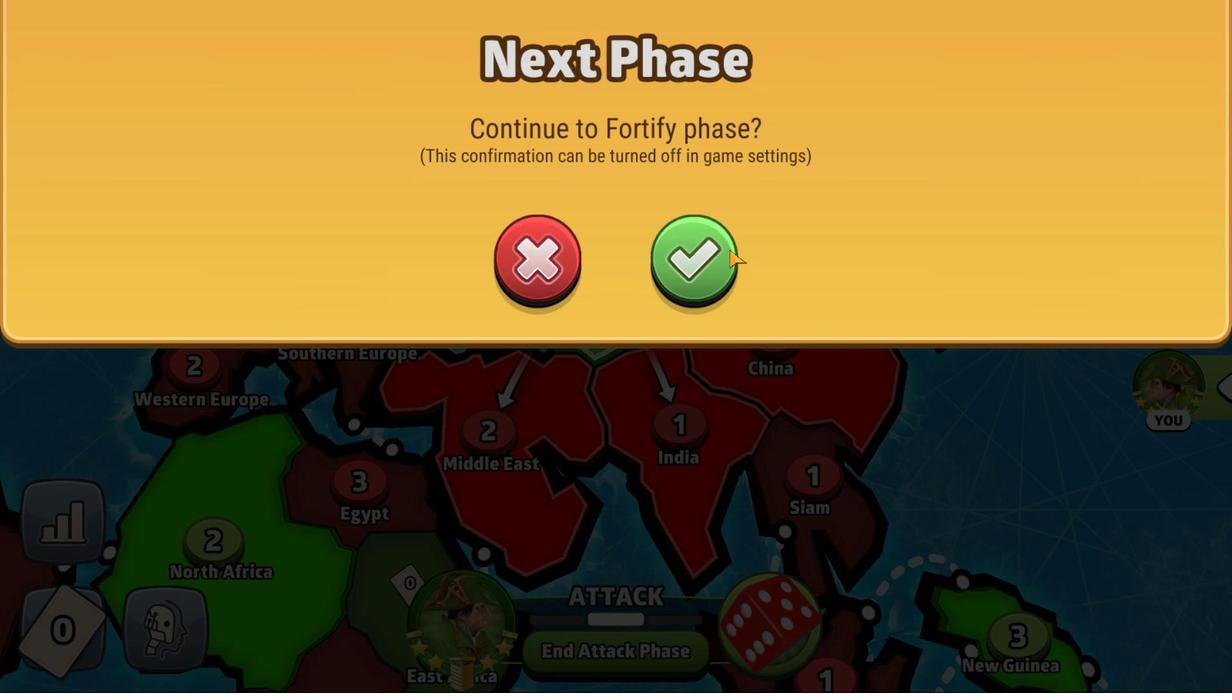 
Action: Mouse pressed left at (728, 249)
Screenshot: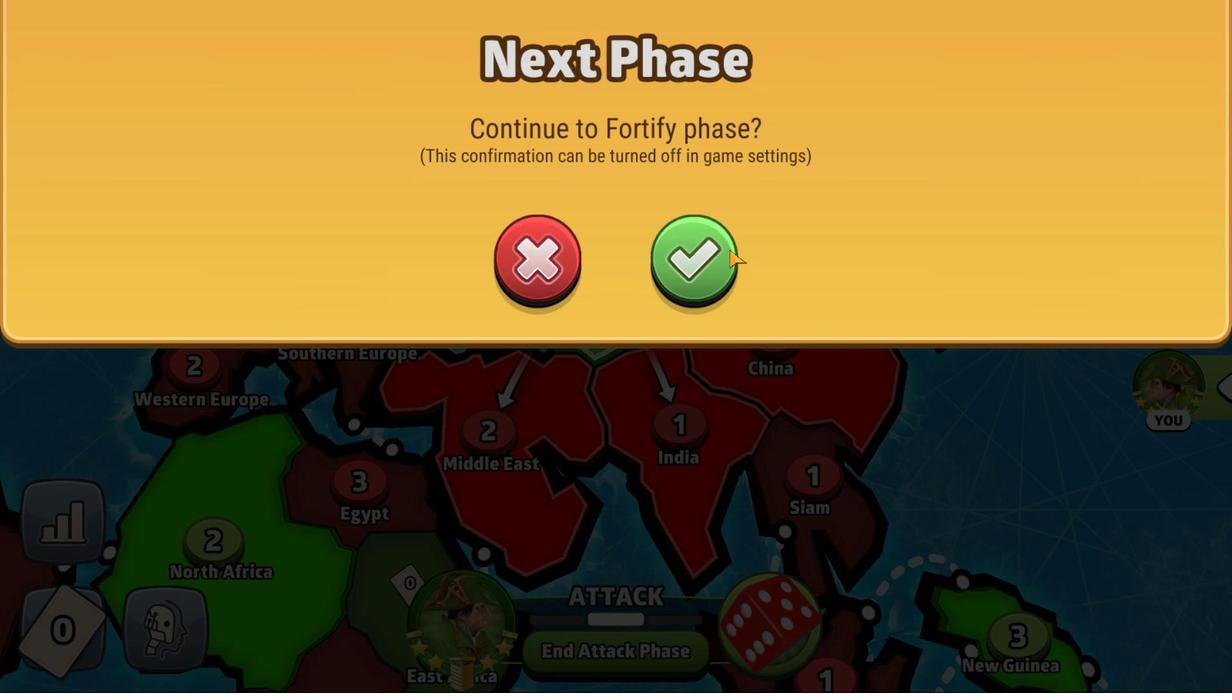 
Action: Mouse moved to (278, 266)
Screenshot: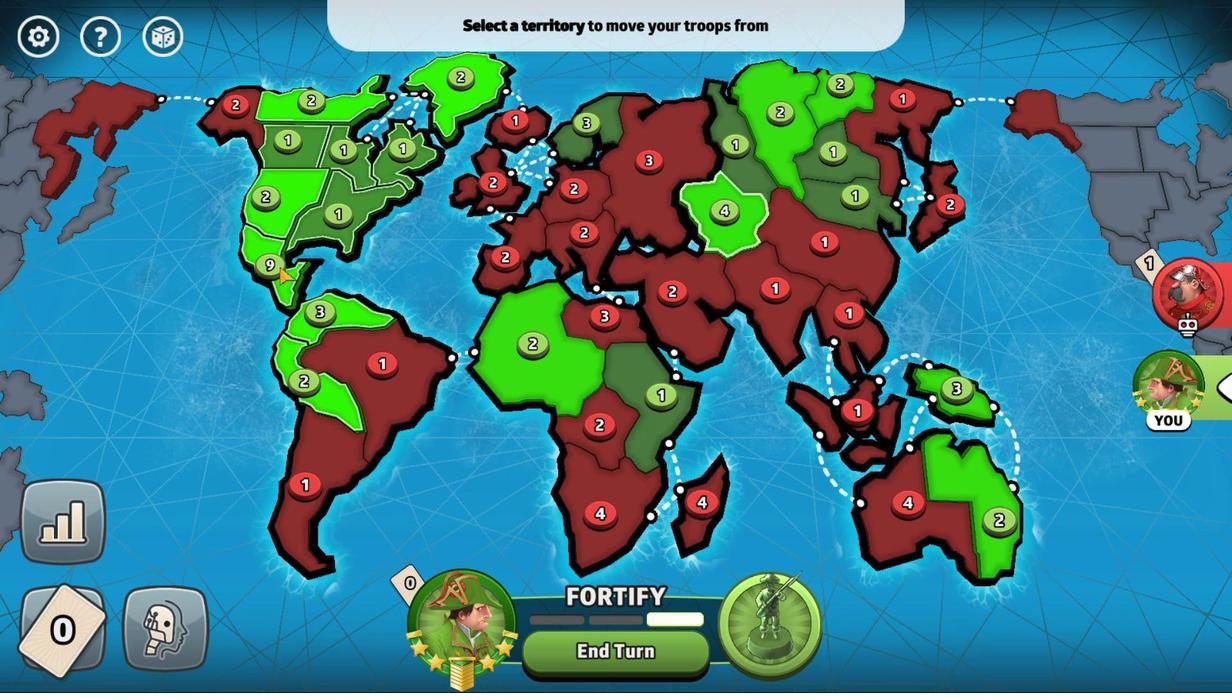 
Action: Mouse pressed left at (278, 266)
Screenshot: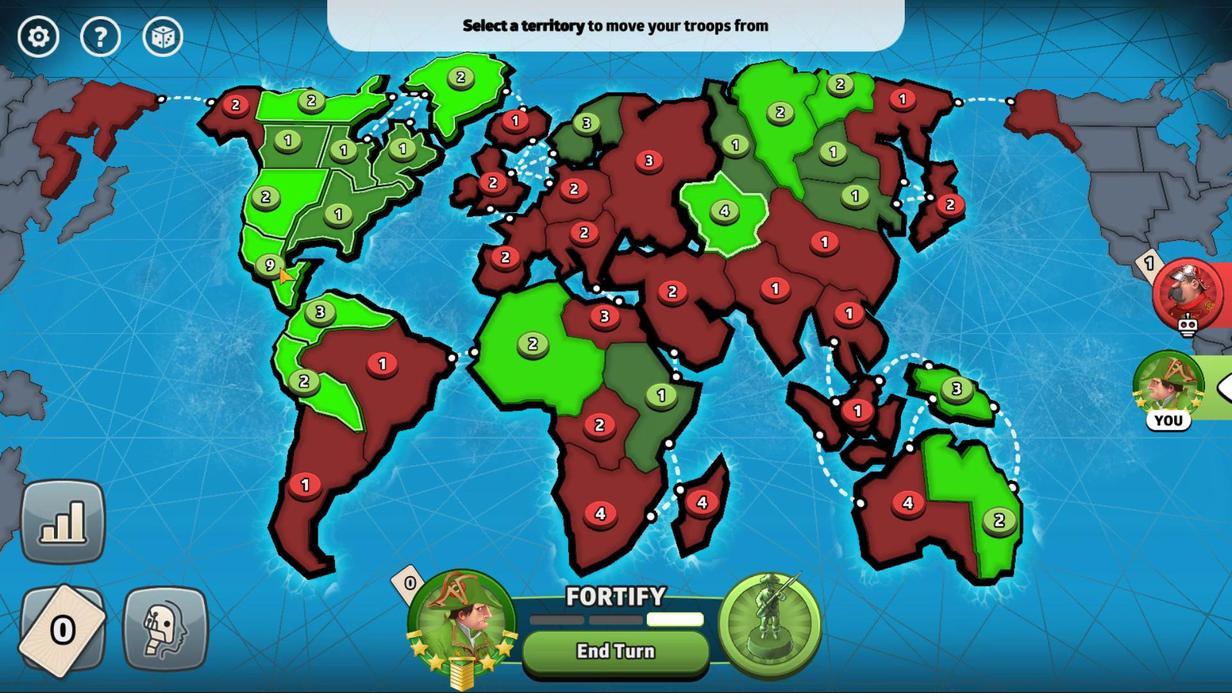 
Action: Mouse moved to (725, 218)
Screenshot: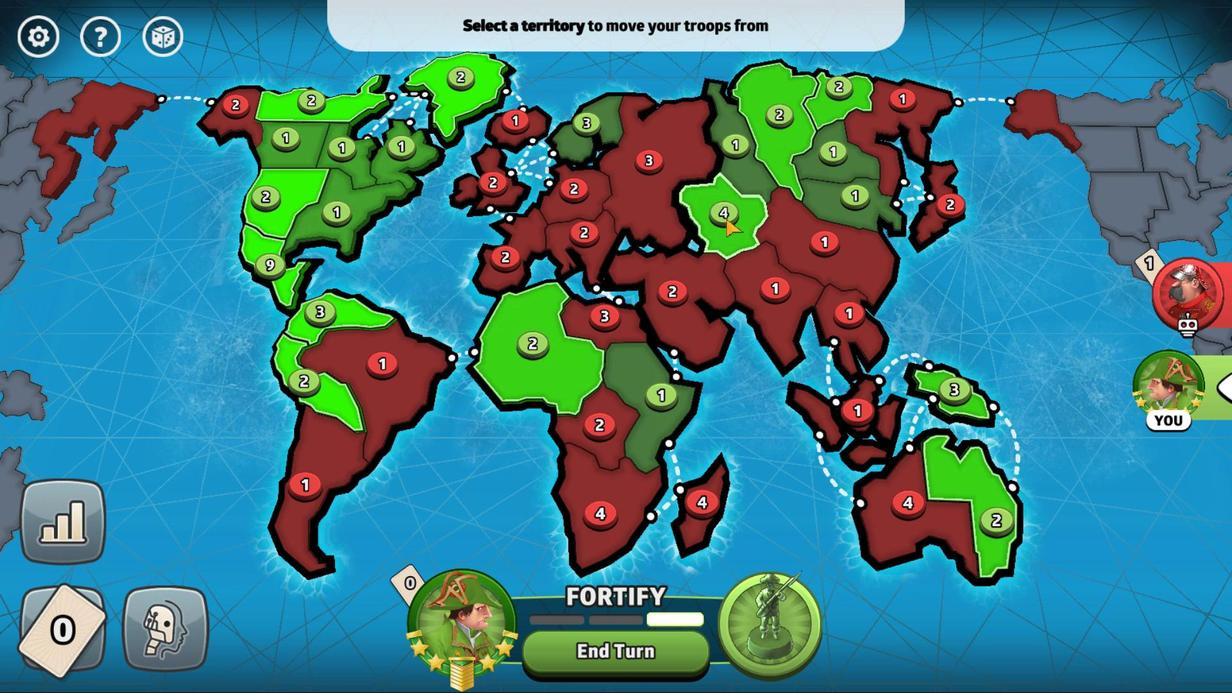 
Action: Mouse pressed left at (725, 218)
Screenshot: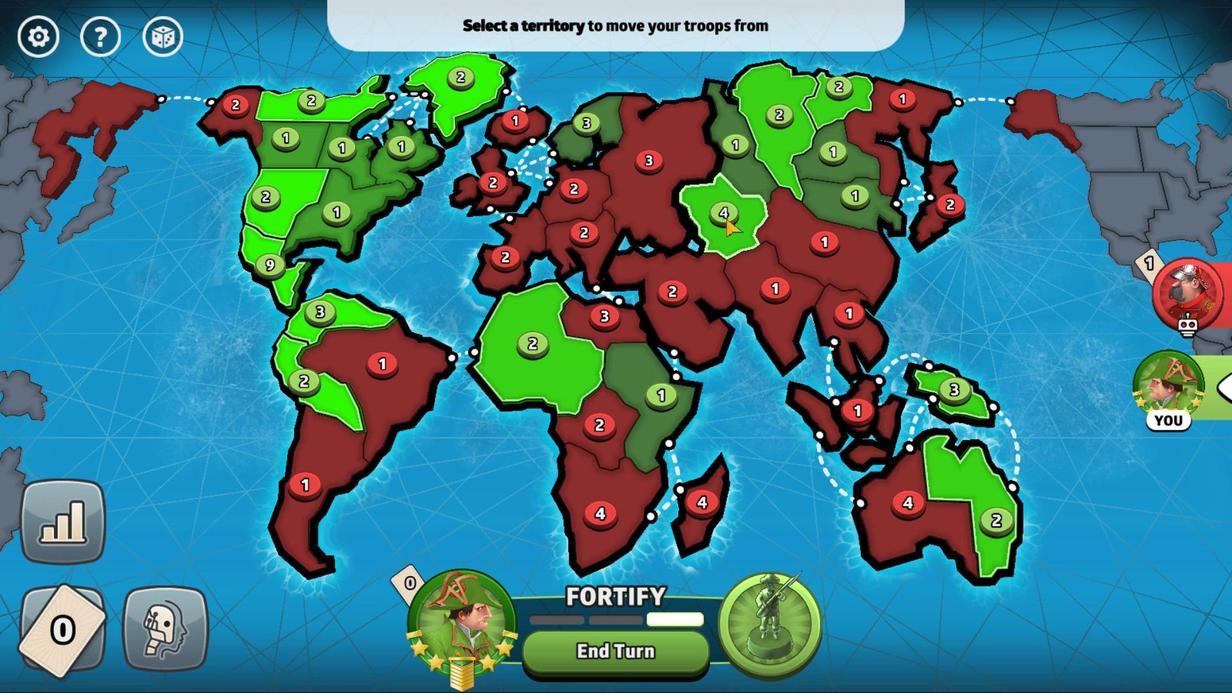 
Action: Mouse moved to (275, 274)
Screenshot: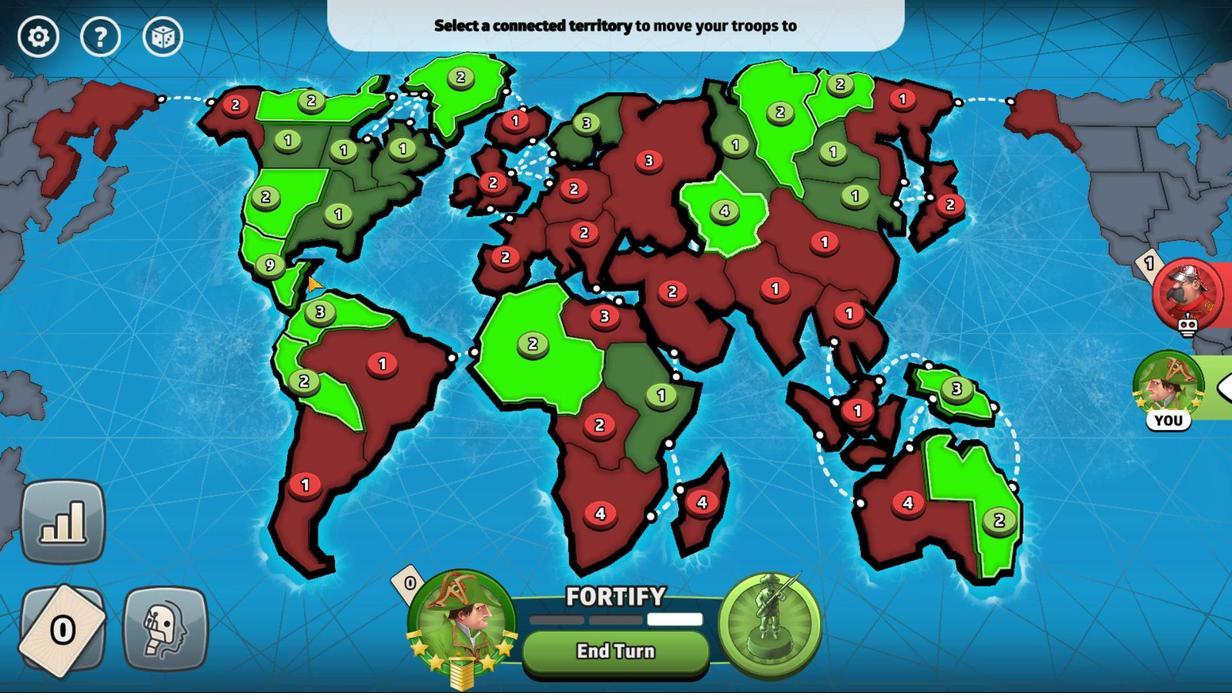 
Action: Mouse pressed left at (275, 274)
Screenshot: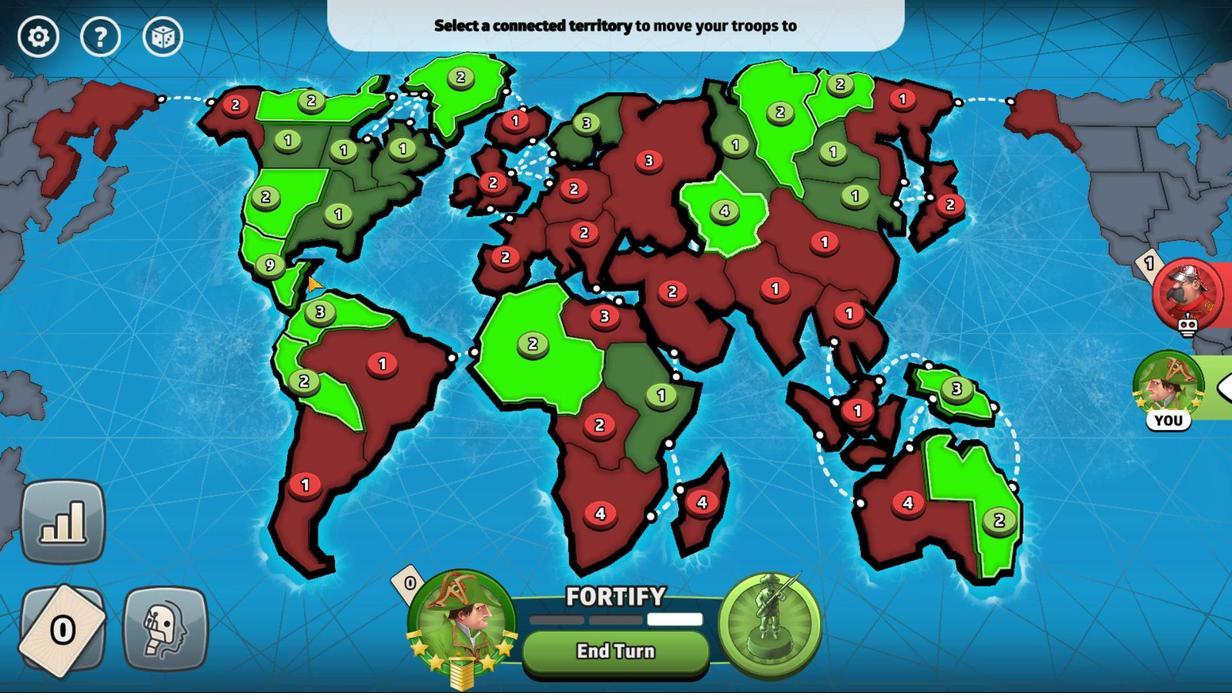 
Action: Mouse moved to (729, 220)
Screenshot: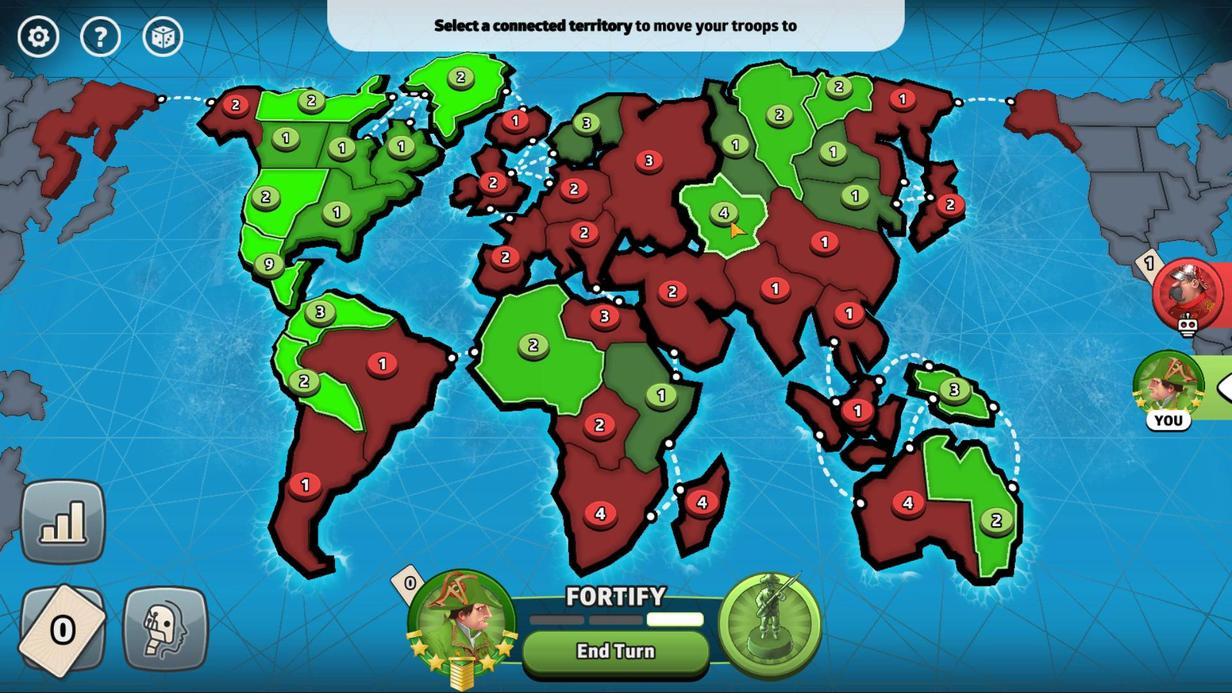
Action: Mouse pressed left at (729, 220)
Screenshot: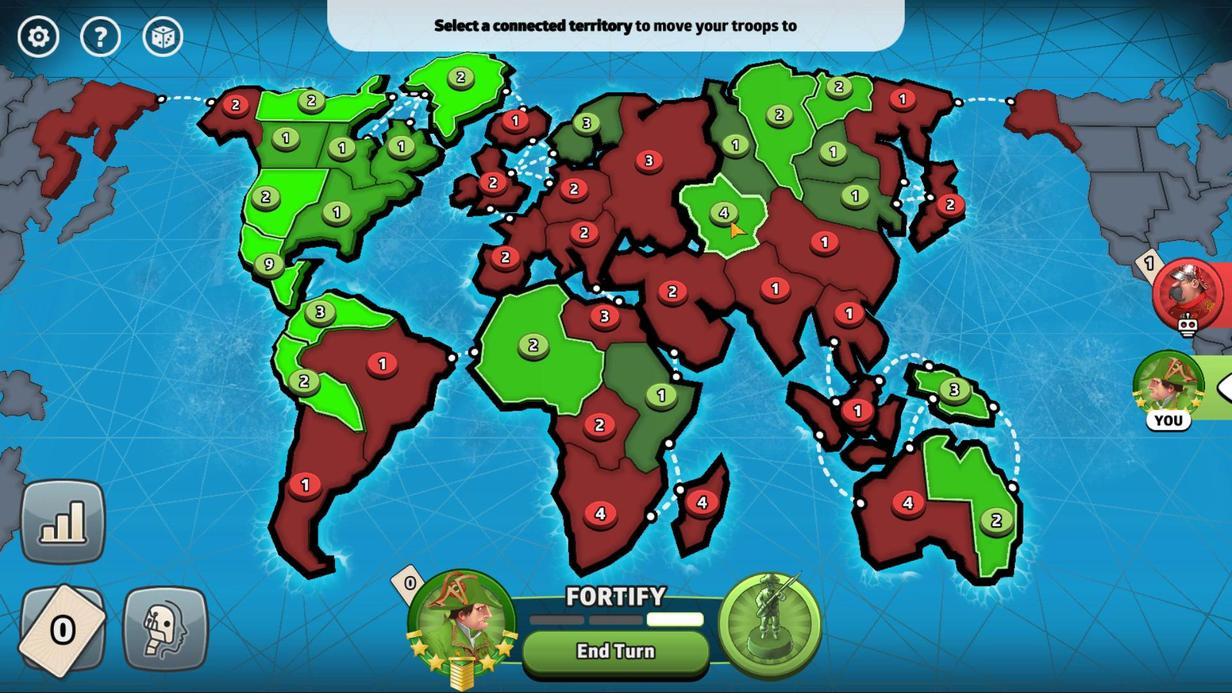 
Action: Mouse moved to (503, 357)
Screenshot: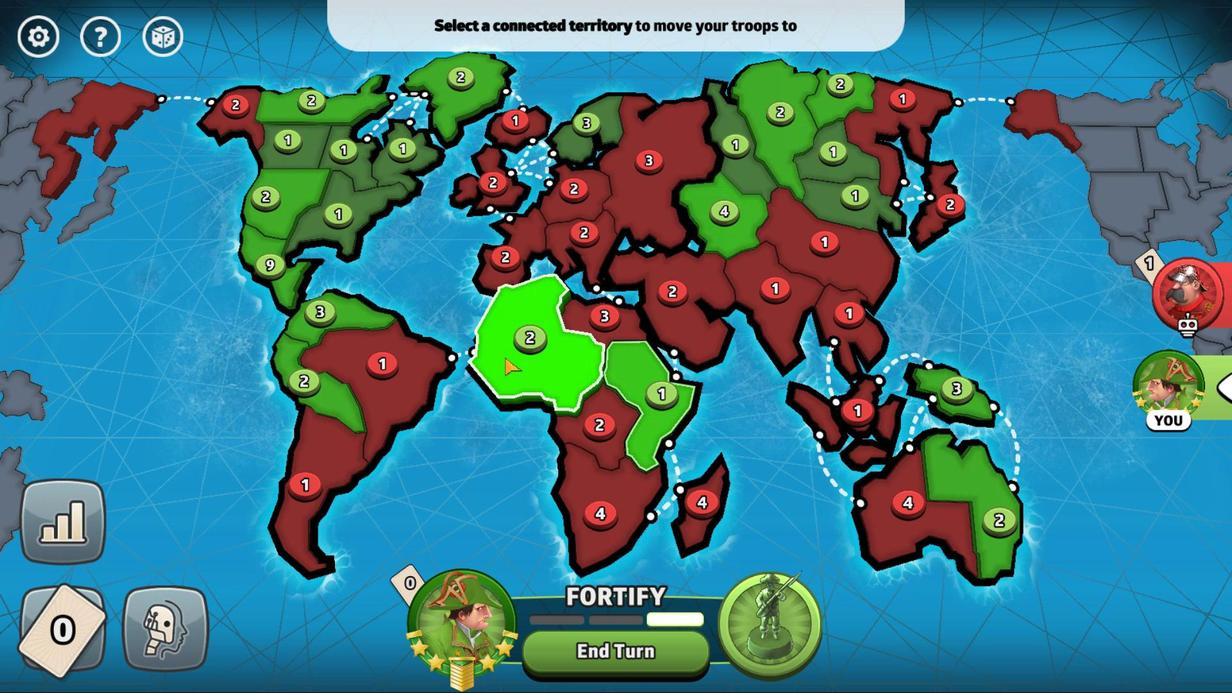 
Action: Mouse pressed left at (503, 357)
Screenshot: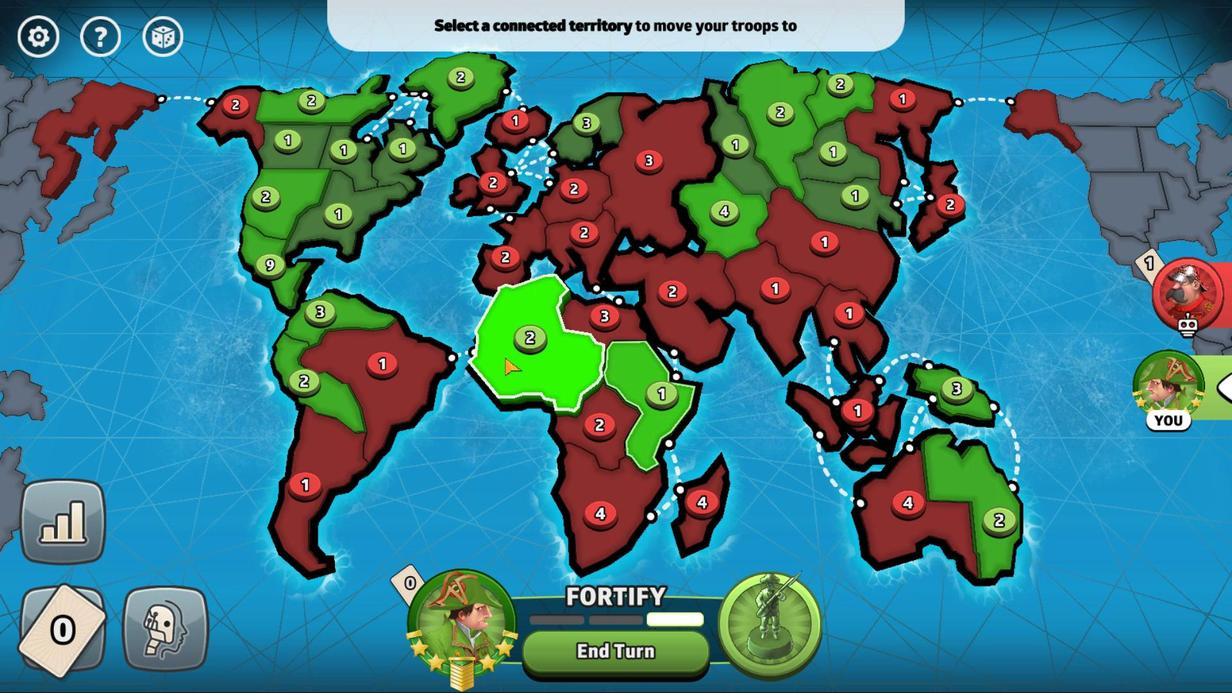 
Action: Mouse moved to (720, 217)
Screenshot: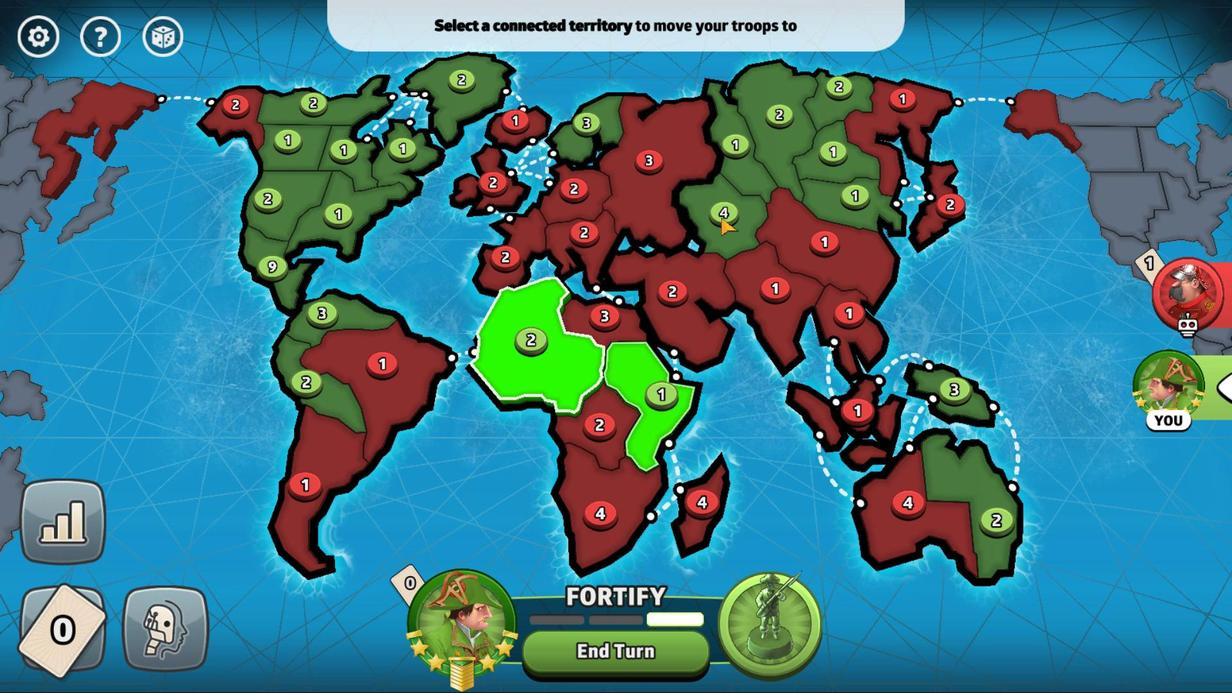
Action: Mouse pressed left at (720, 217)
Screenshot: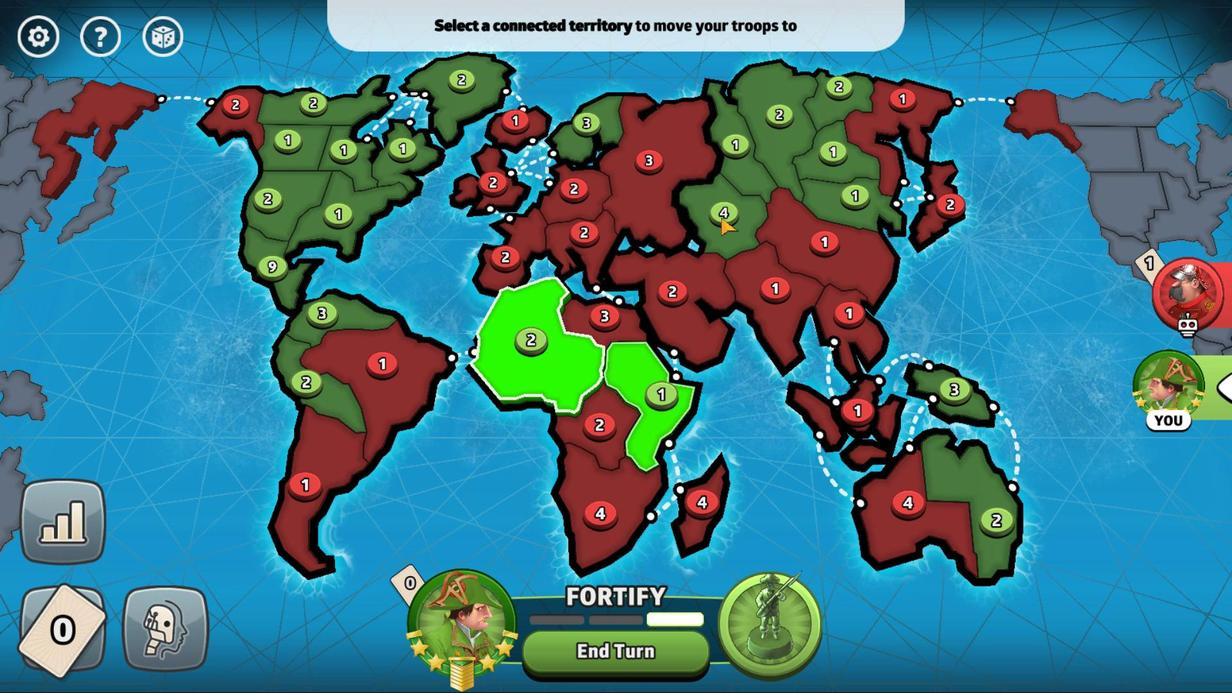 
Action: Mouse moved to (291, 282)
Screenshot: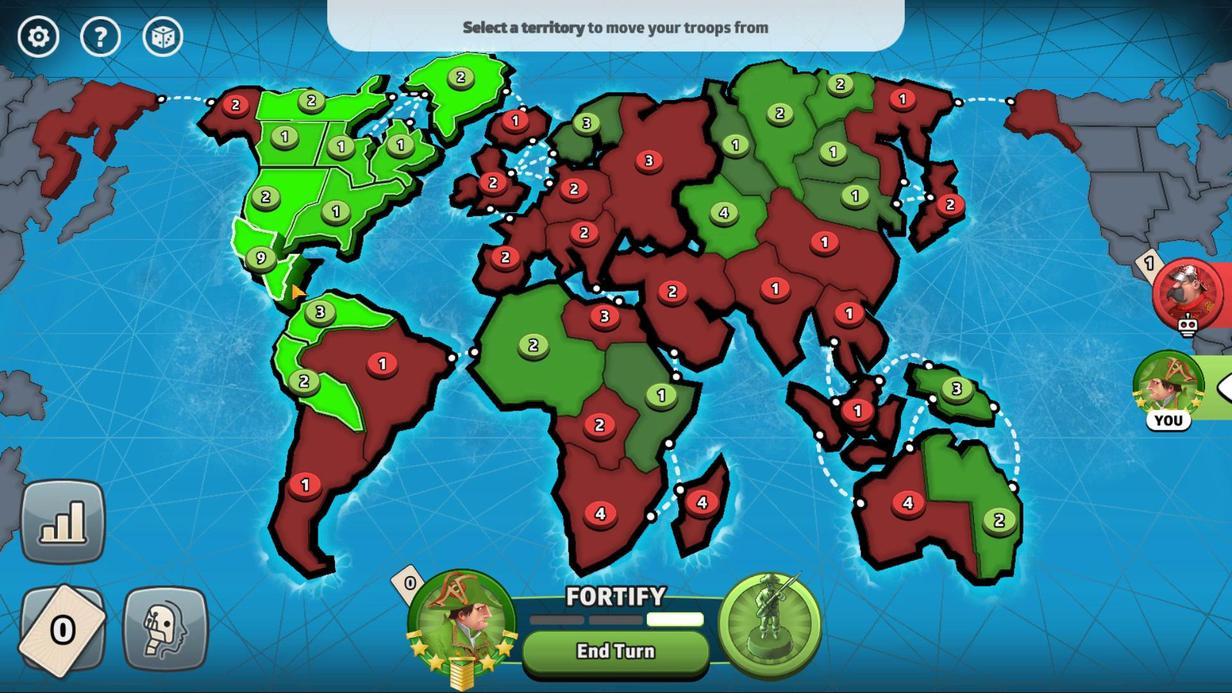 
Action: Mouse pressed left at (291, 282)
Screenshot: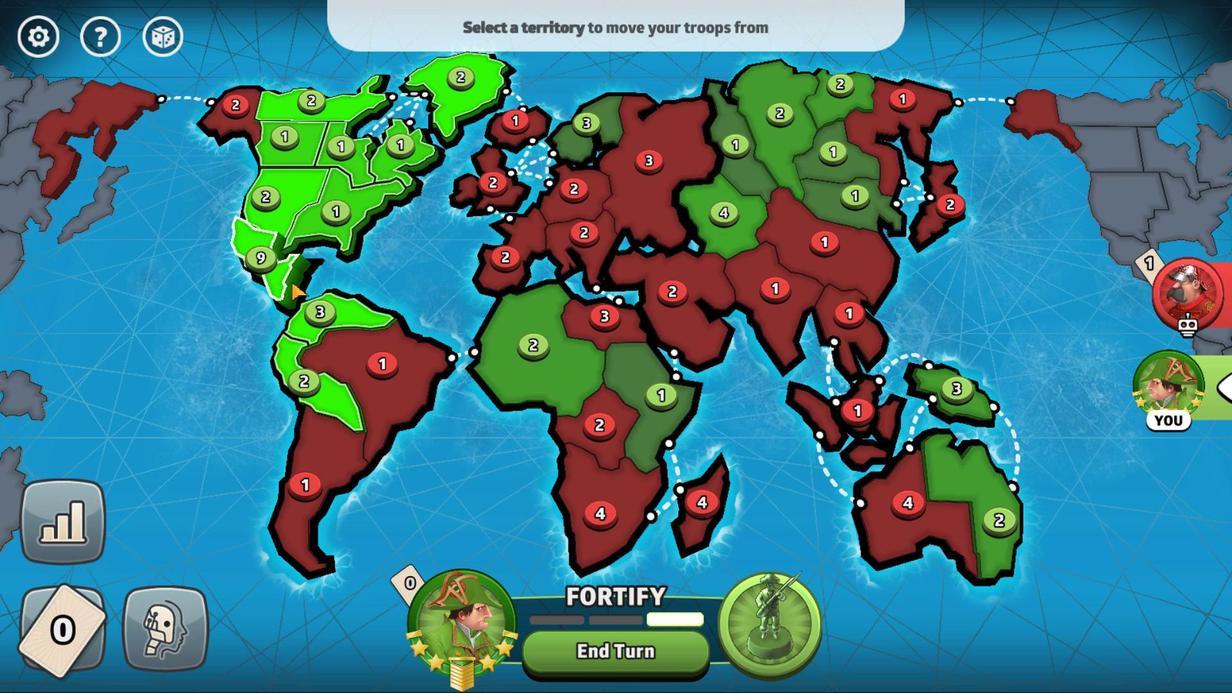 
Action: Mouse moved to (730, 222)
Screenshot: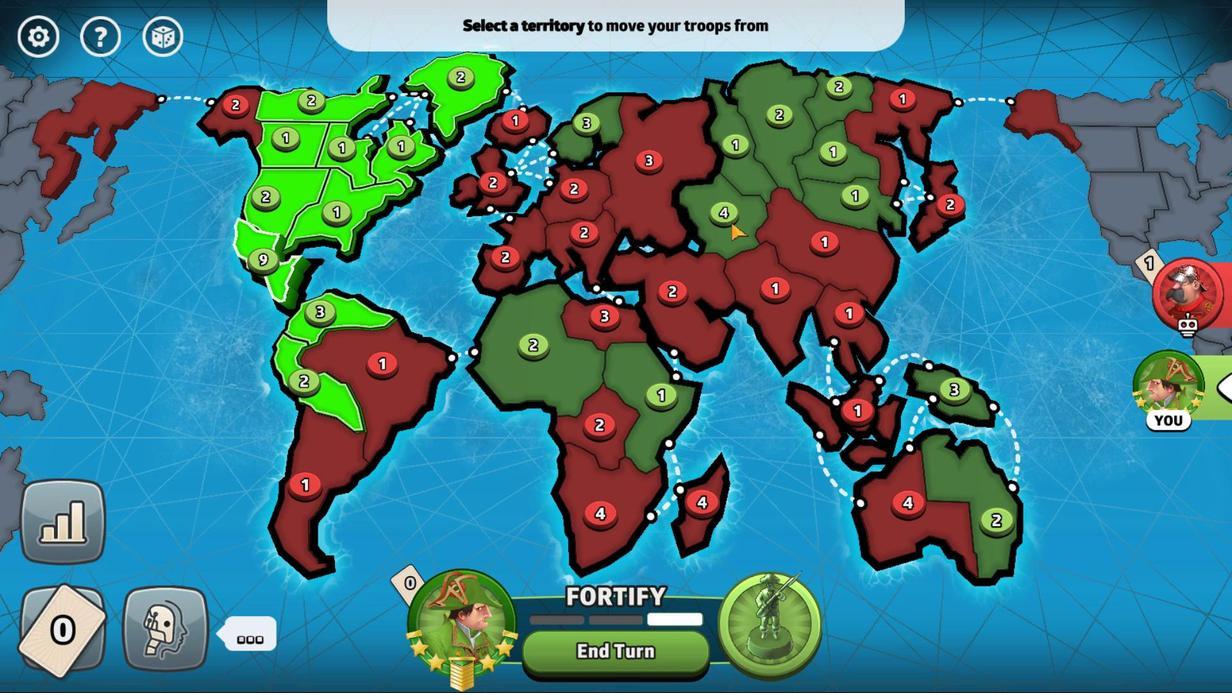 
Action: Mouse pressed left at (730, 222)
Screenshot: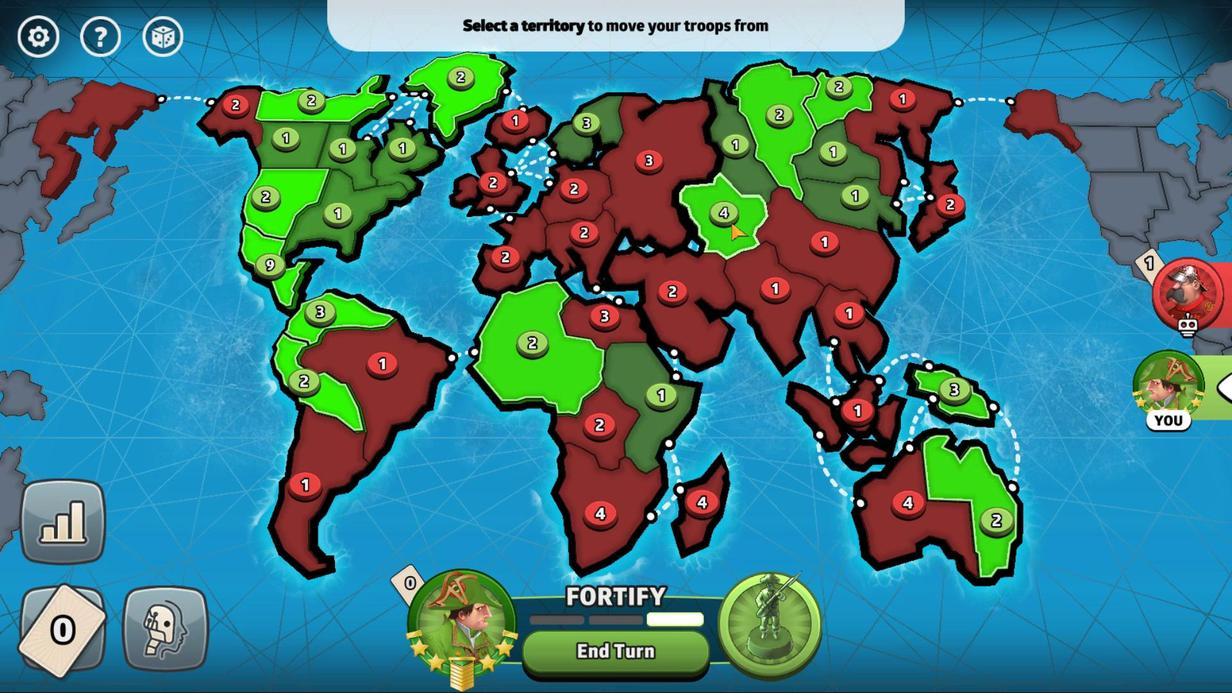 
Action: Mouse moved to (269, 263)
Screenshot: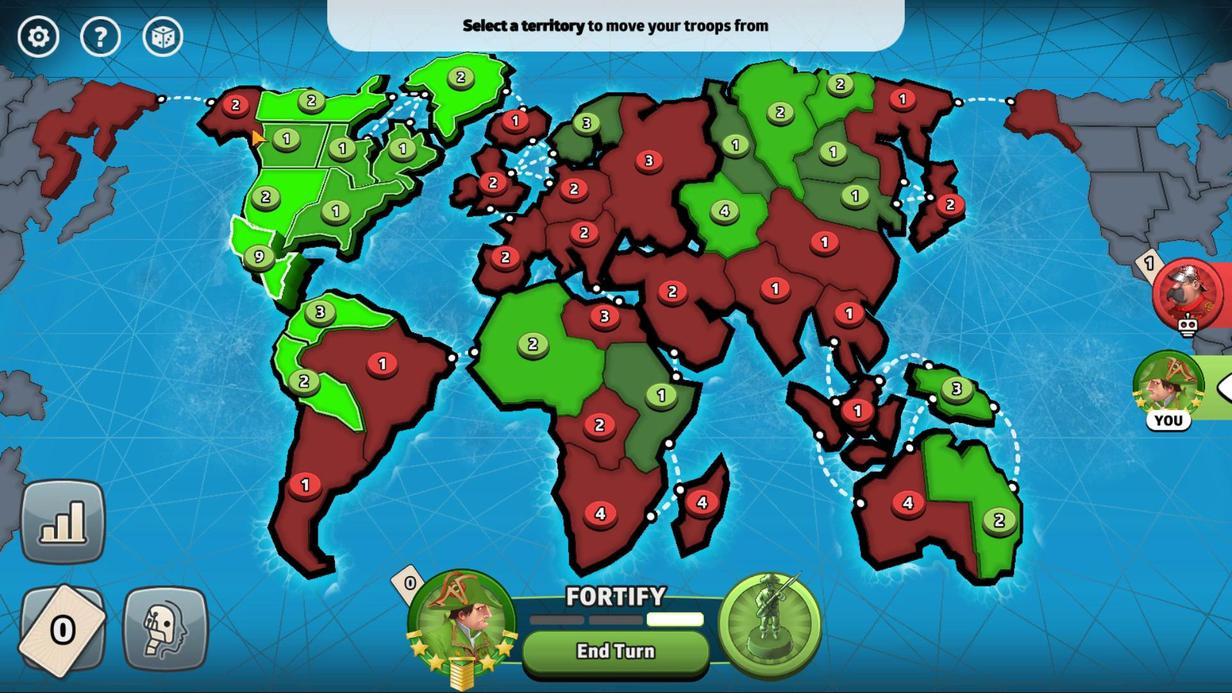 
Action: Mouse pressed left at (269, 263)
Screenshot: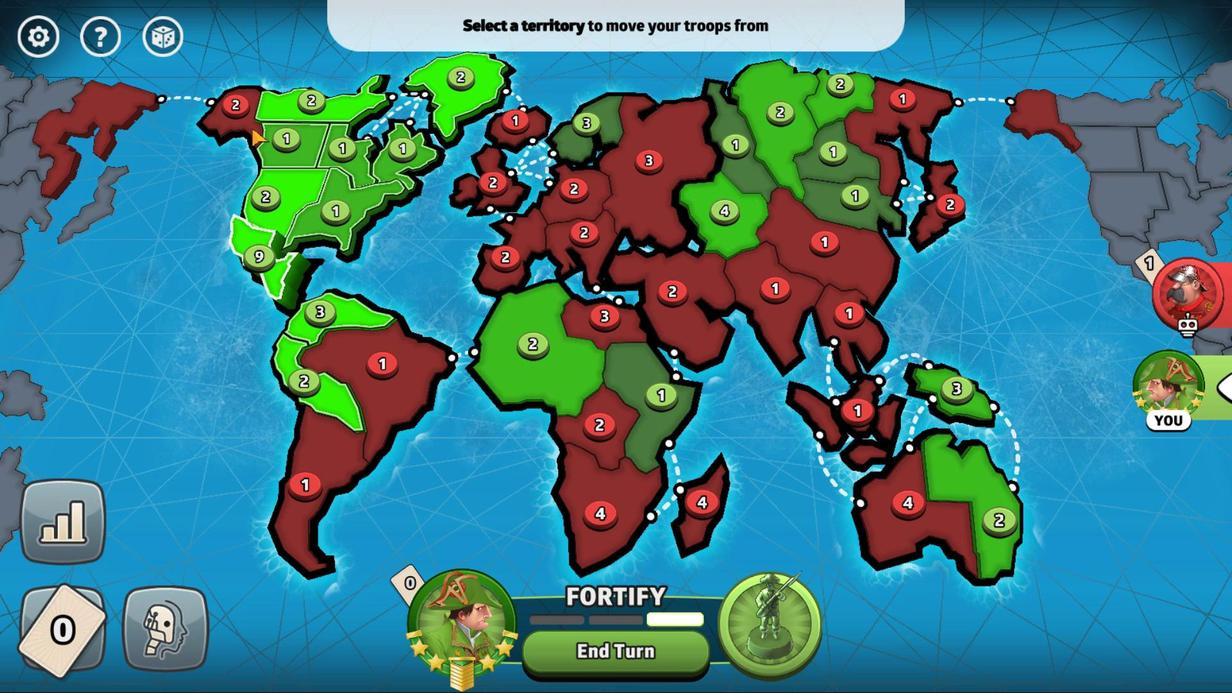 
Action: Mouse moved to (250, 100)
Screenshot: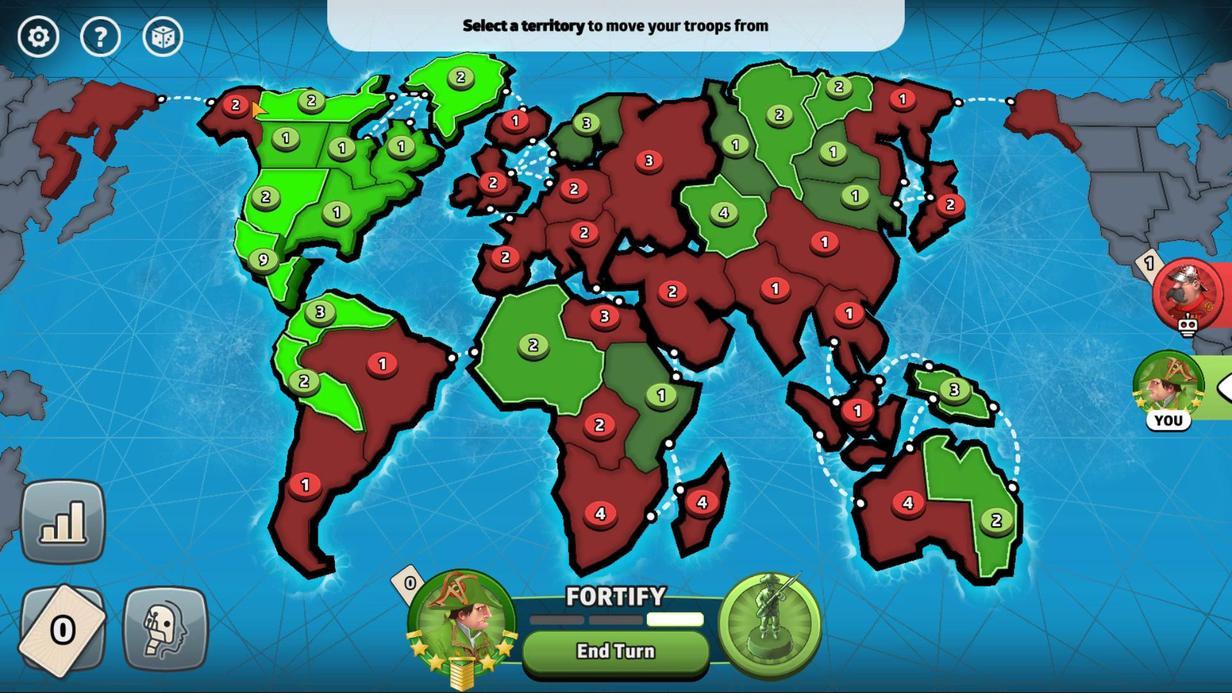 
Action: Mouse pressed left at (250, 100)
Screenshot: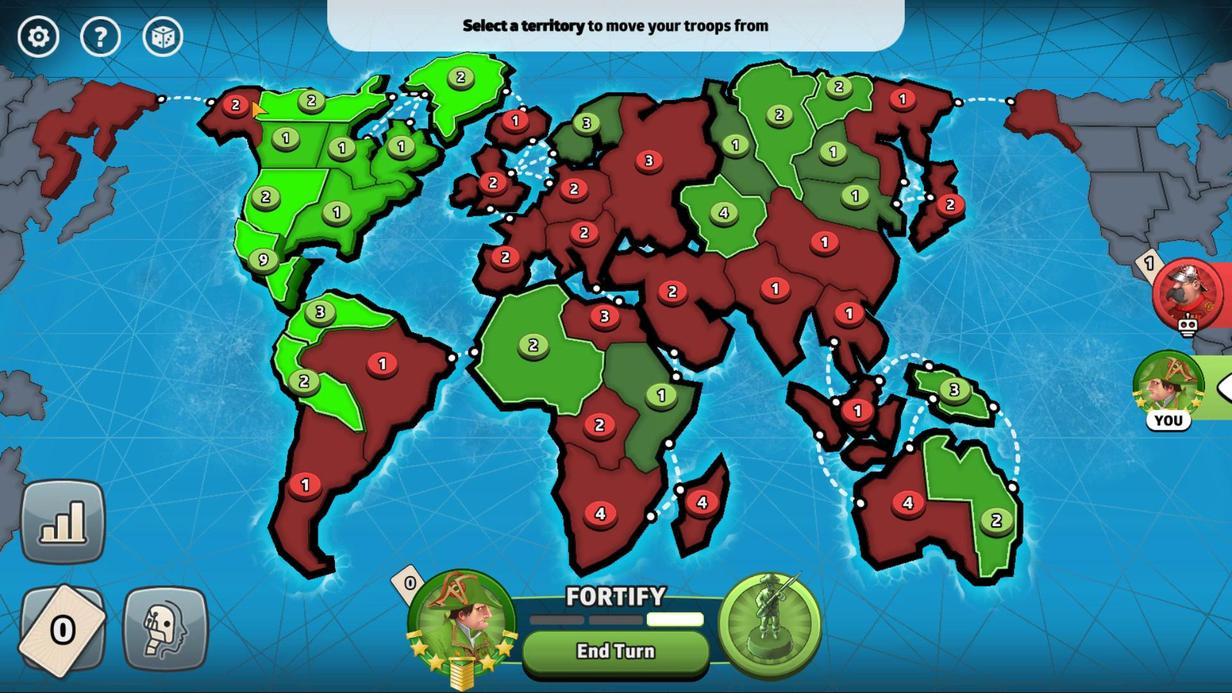 
Action: Mouse moved to (274, 268)
Screenshot: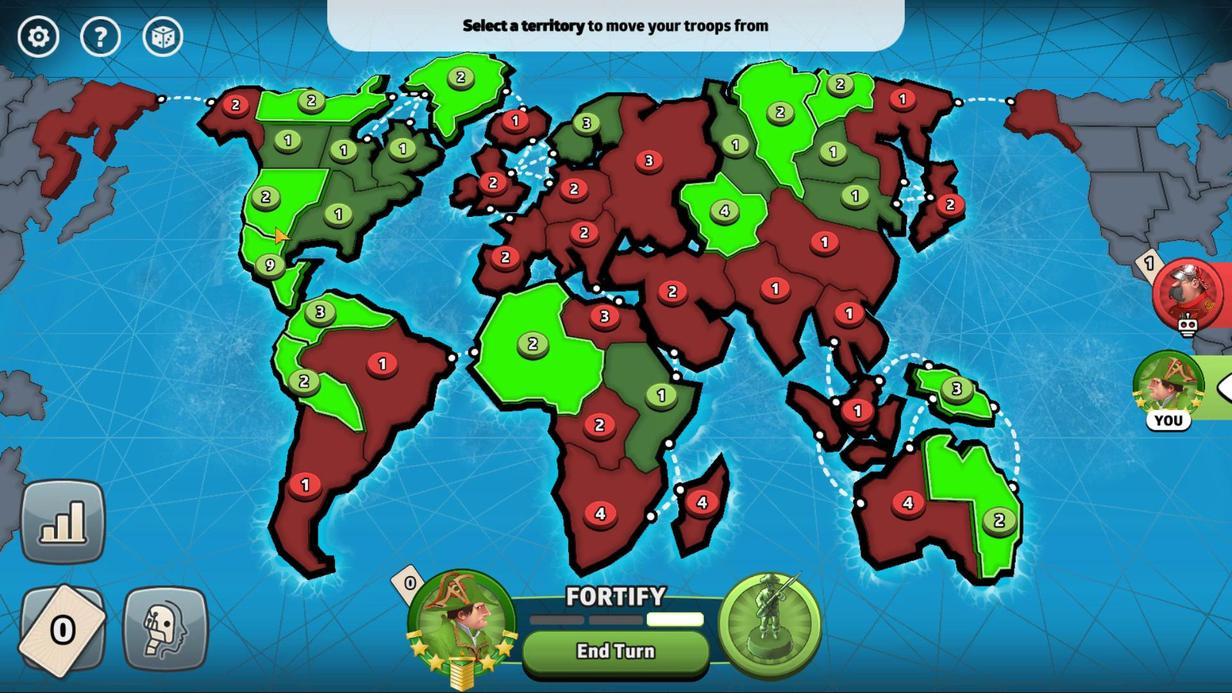 
Action: Mouse pressed left at (274, 268)
Screenshot: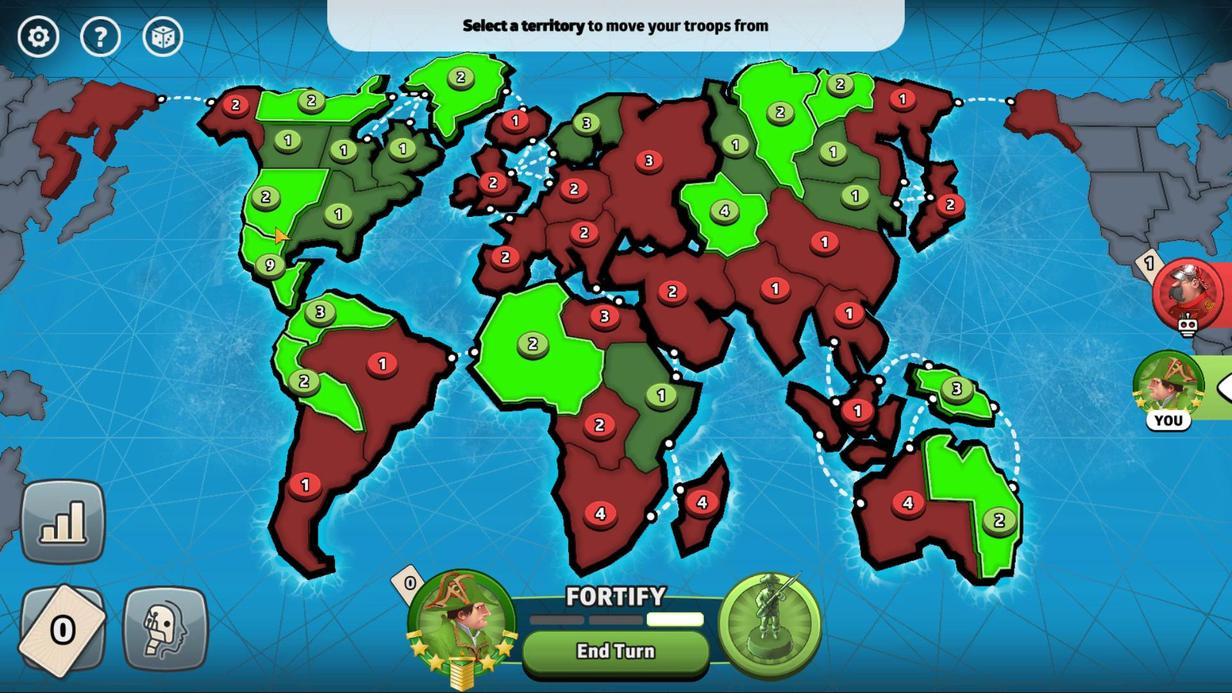 
Action: Mouse moved to (315, 97)
Screenshot: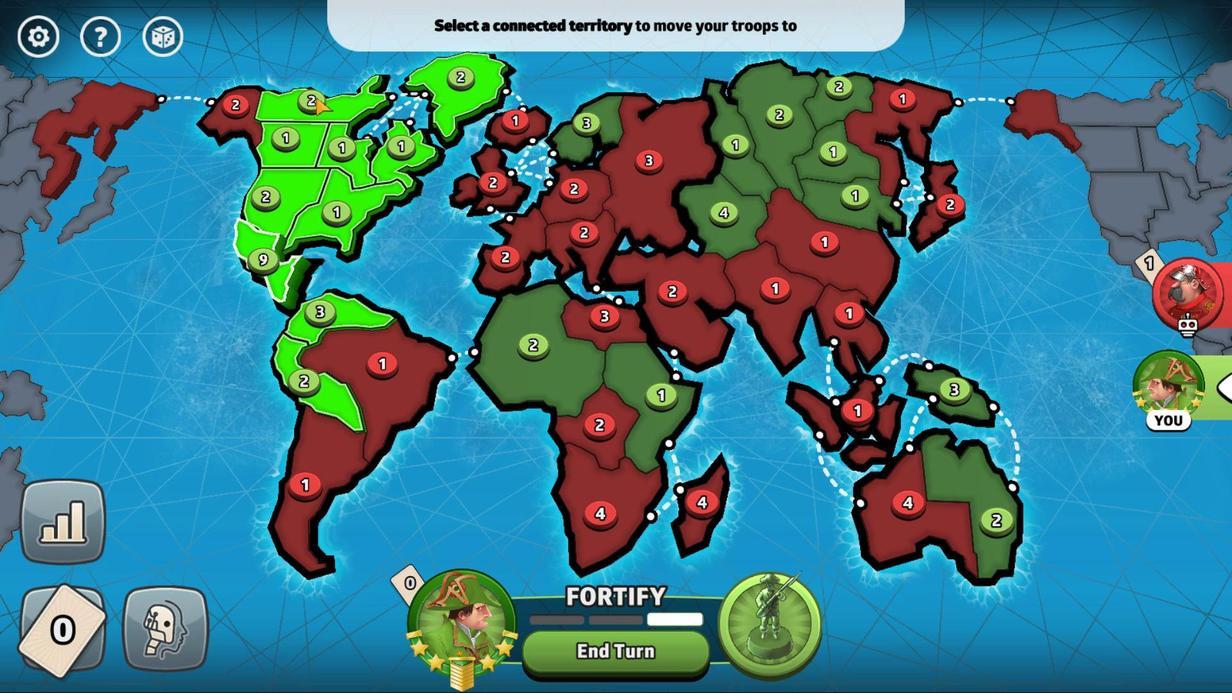 
Action: Mouse pressed left at (315, 97)
Screenshot: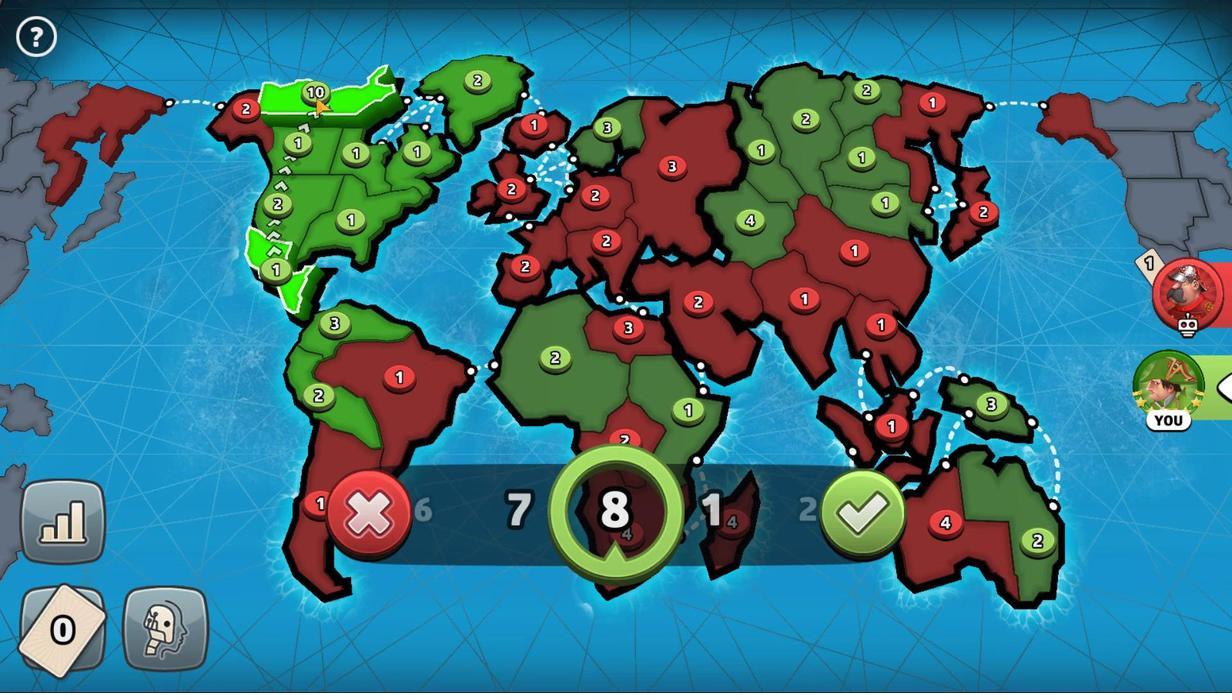 
Action: Mouse moved to (379, 522)
Screenshot: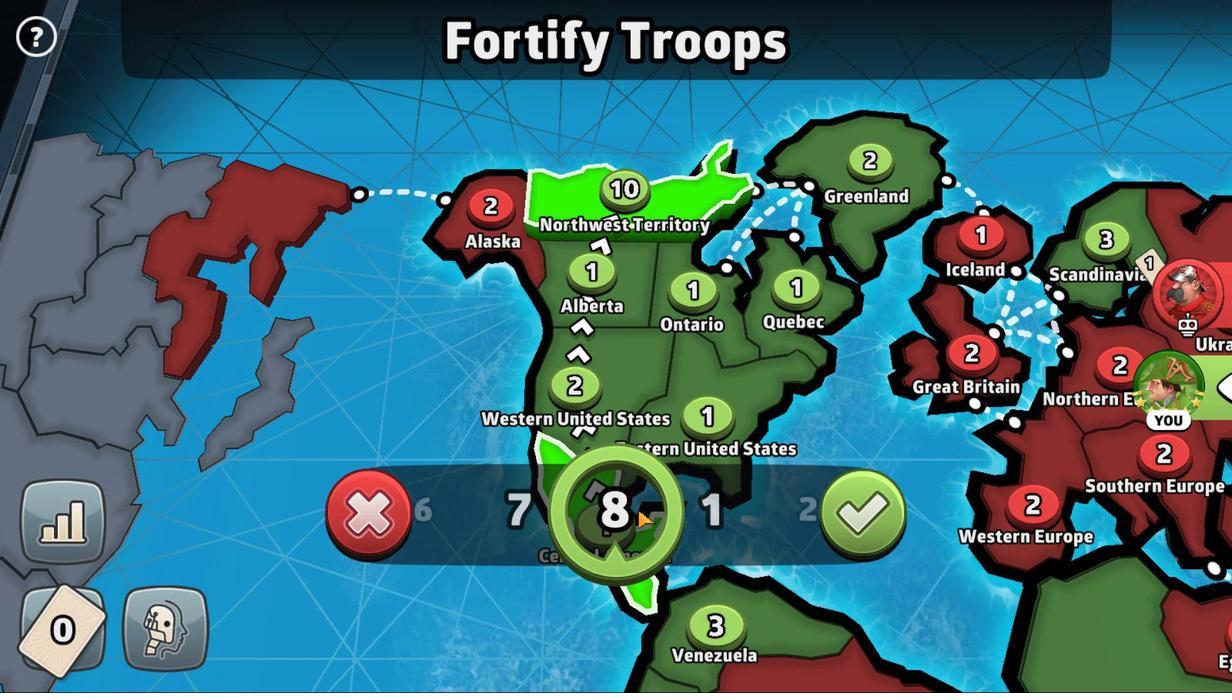 
Action: Mouse pressed left at (379, 522)
Screenshot: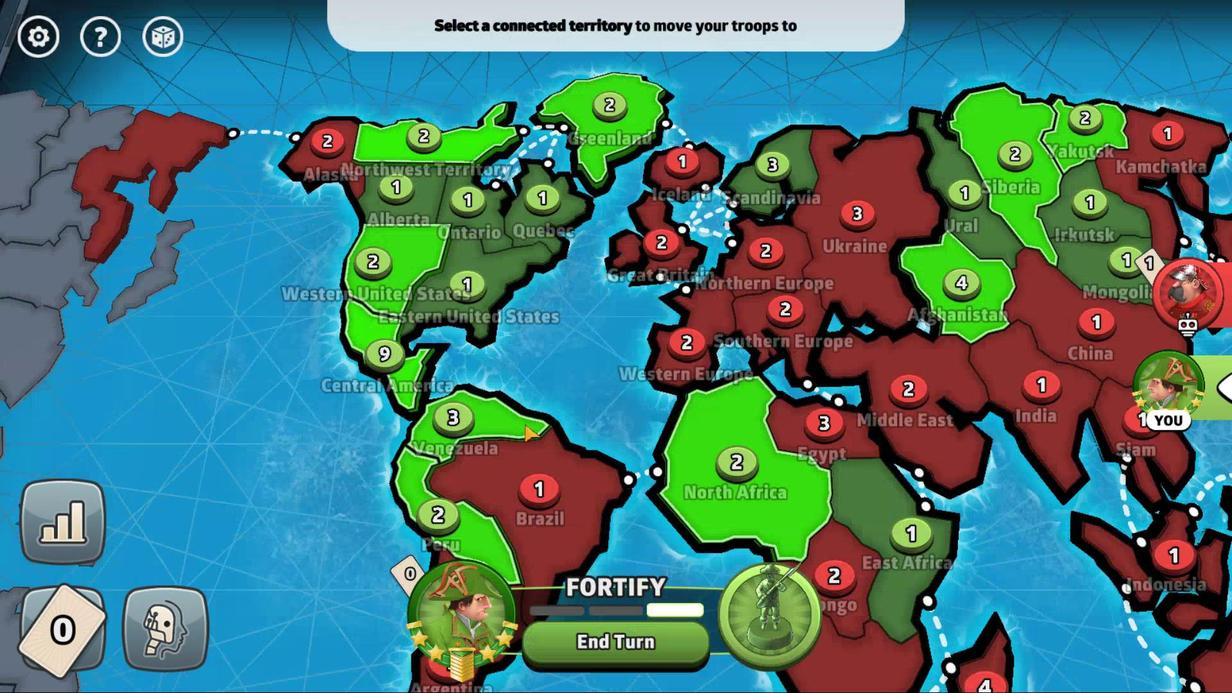 
Action: Mouse moved to (272, 277)
Screenshot: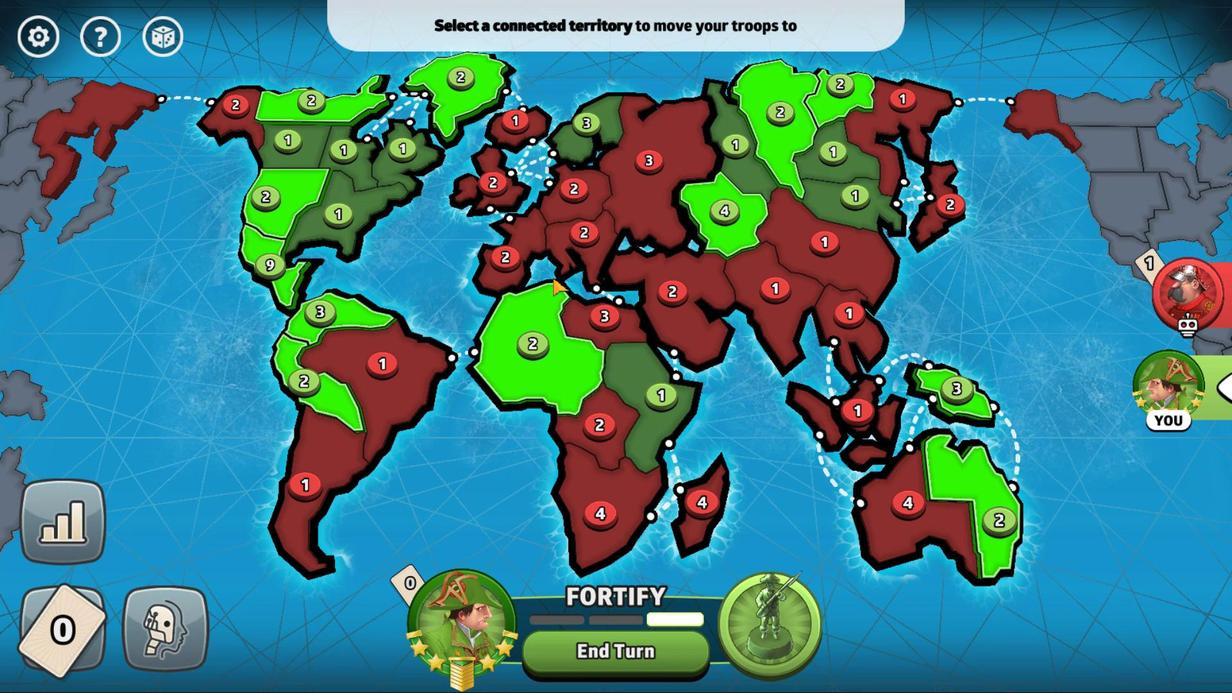 
Action: Mouse pressed left at (272, 277)
Screenshot: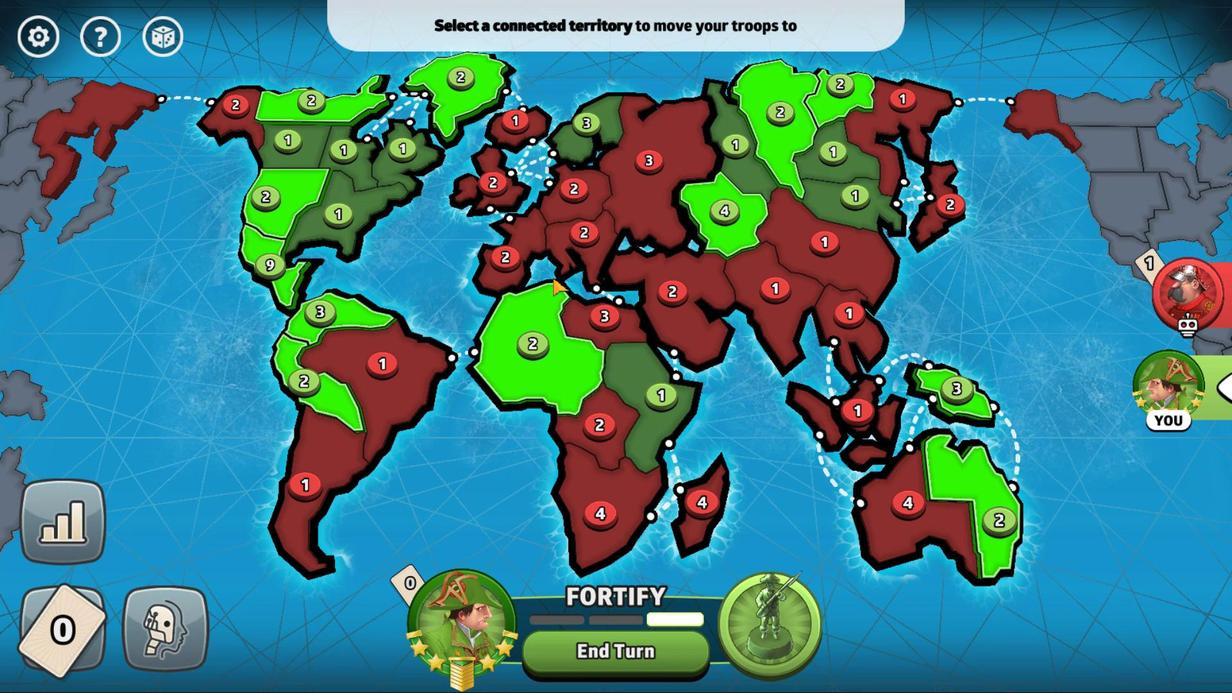 
Action: Mouse moved to (732, 207)
Screenshot: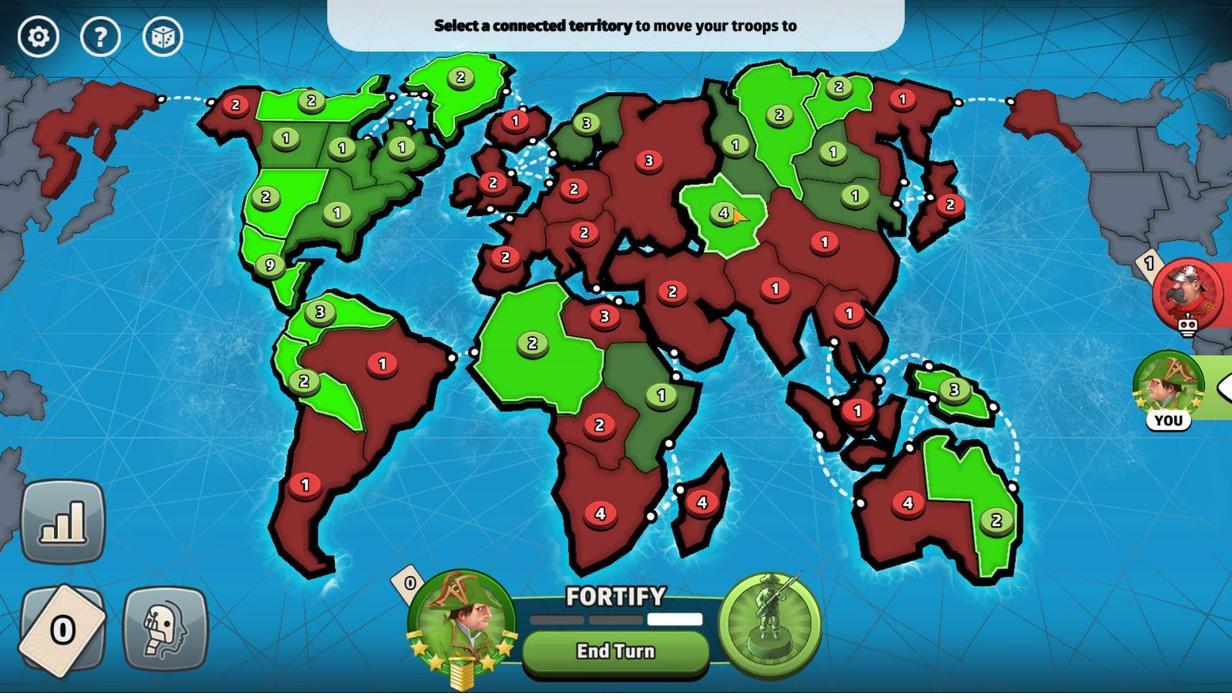 
Action: Mouse pressed left at (732, 207)
Screenshot: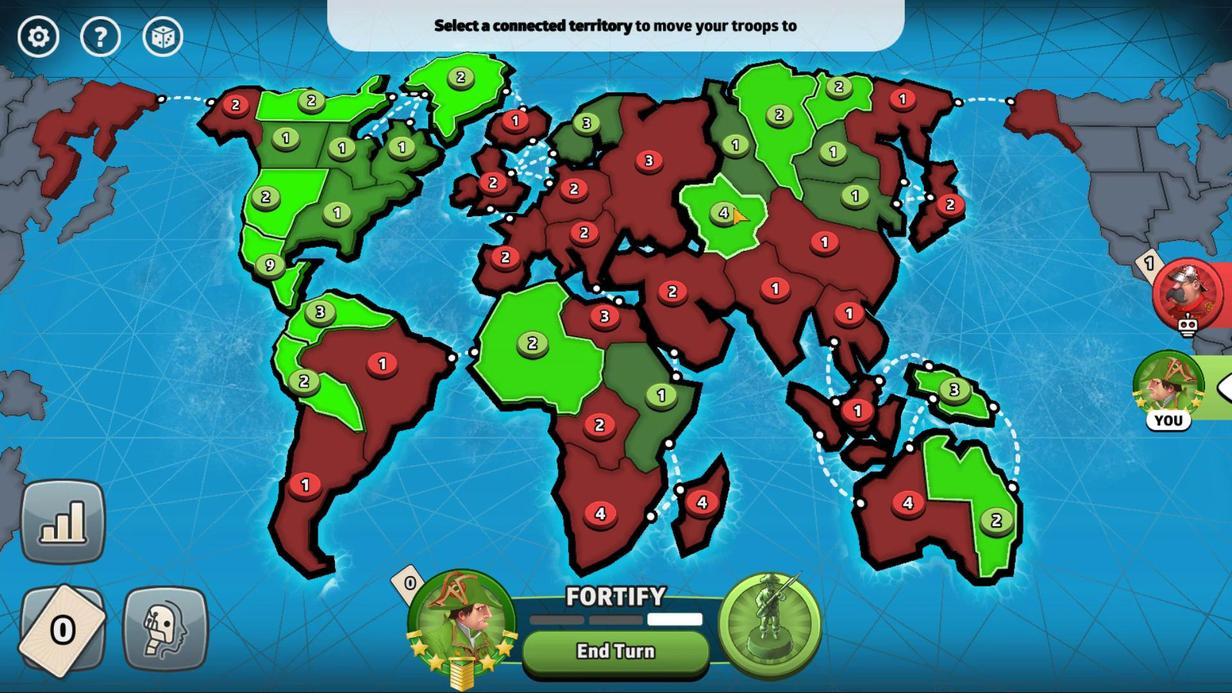 
Action: Mouse moved to (250, 258)
Screenshot: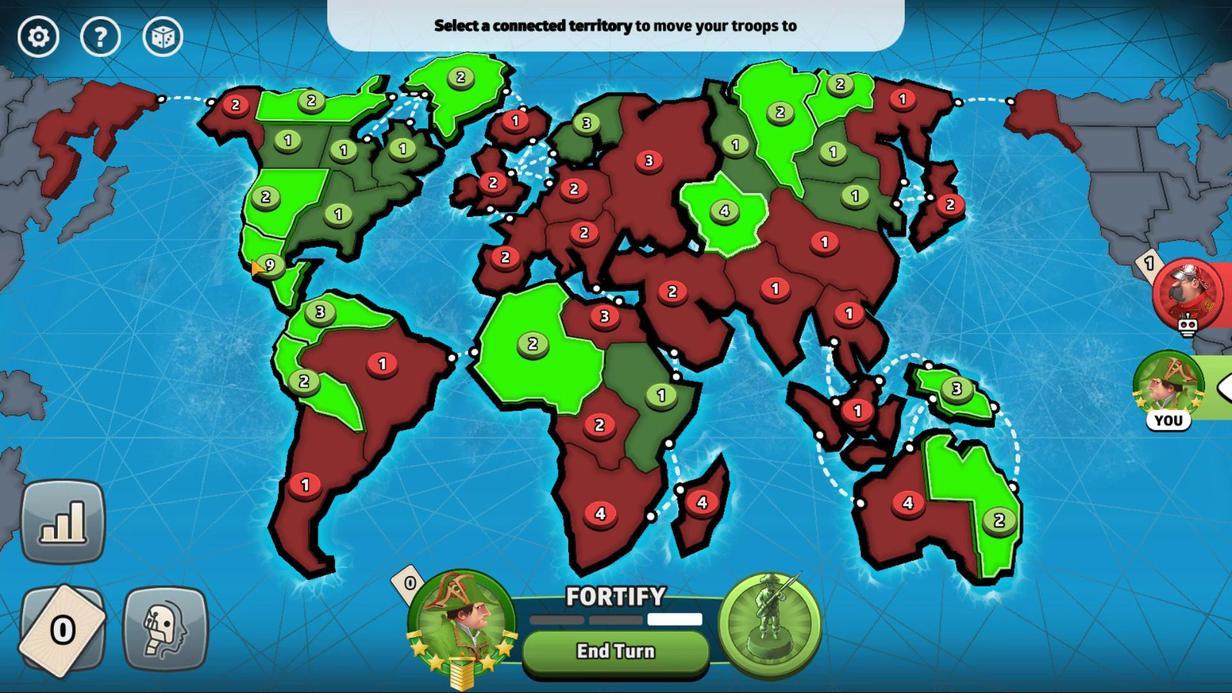 
Action: Mouse pressed left at (250, 258)
Screenshot: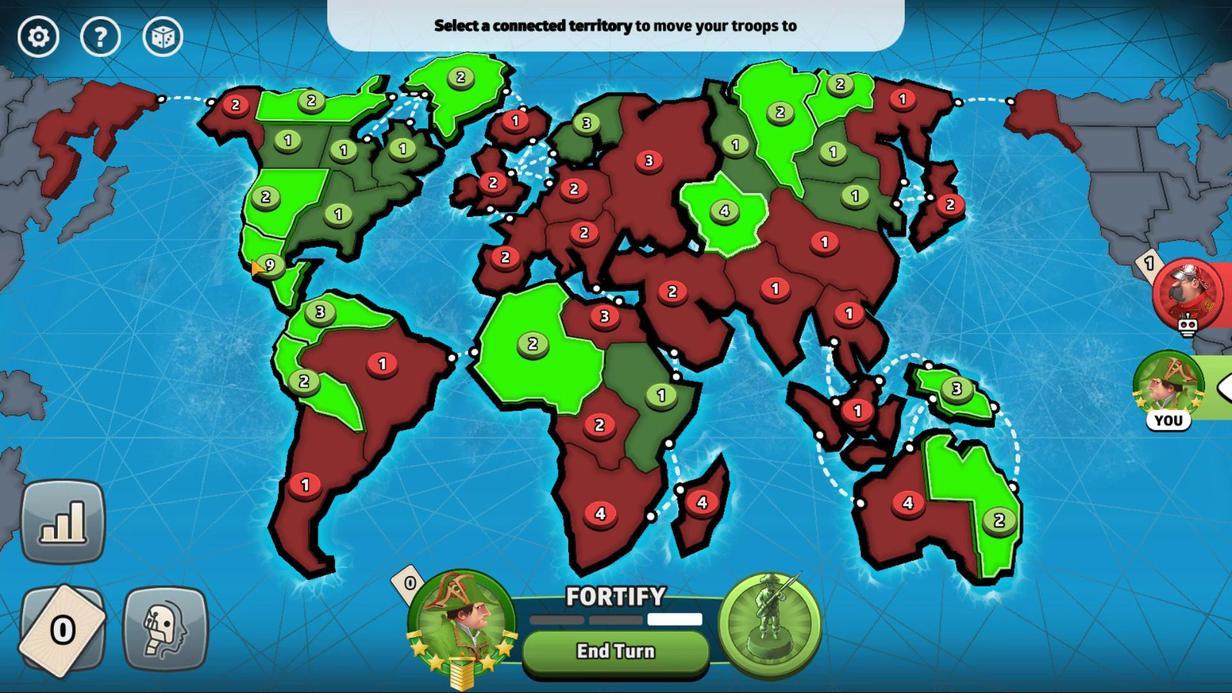 
Action: Mouse moved to (296, 110)
Screenshot: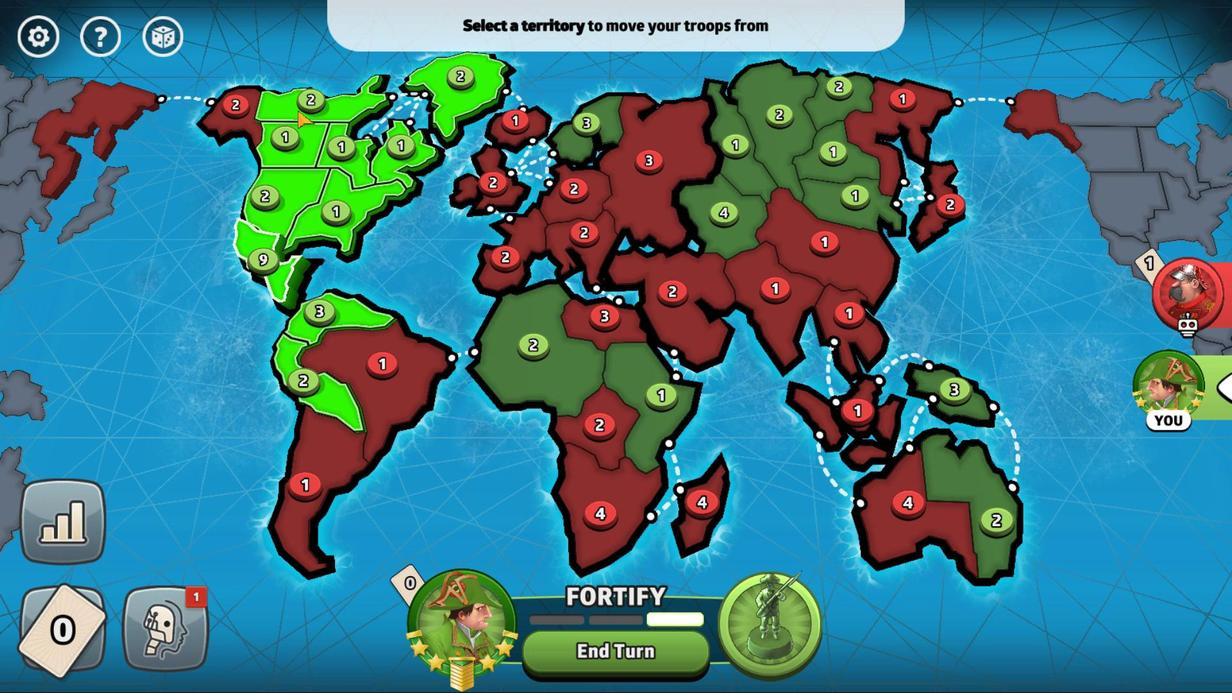 
Action: Mouse pressed left at (296, 110)
Screenshot: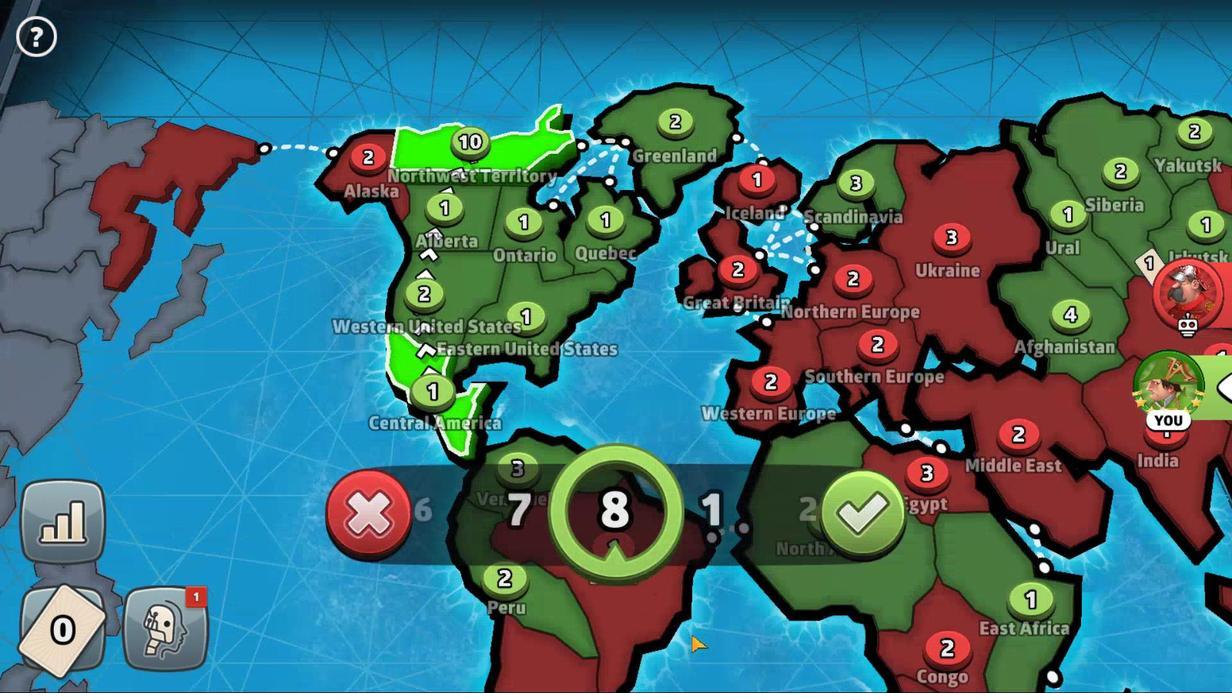 
Action: Mouse moved to (851, 499)
Screenshot: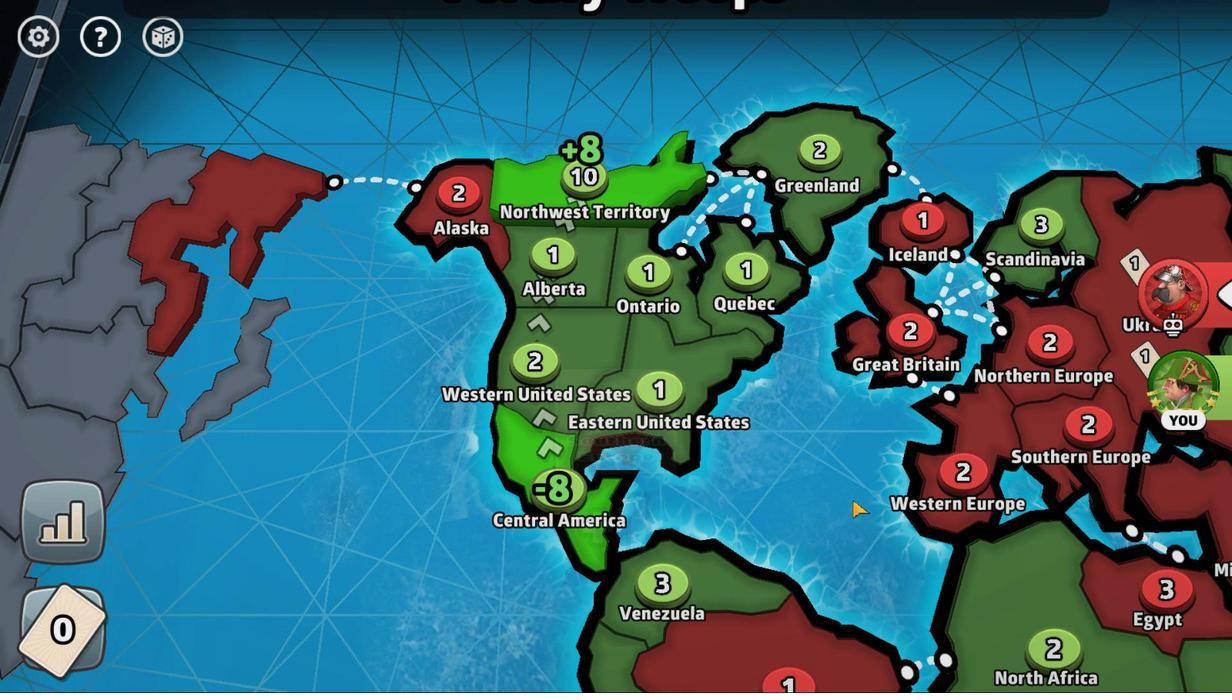 
Action: Mouse pressed left at (851, 499)
Screenshot: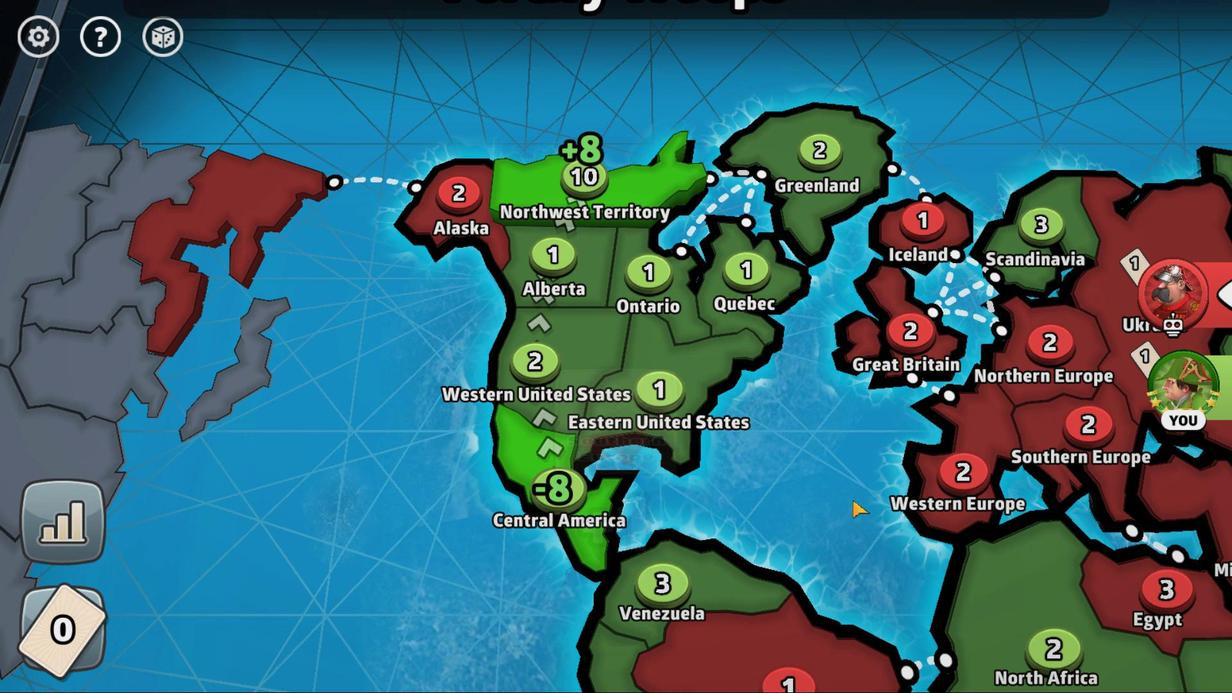 
Action: Mouse moved to (305, 98)
Screenshot: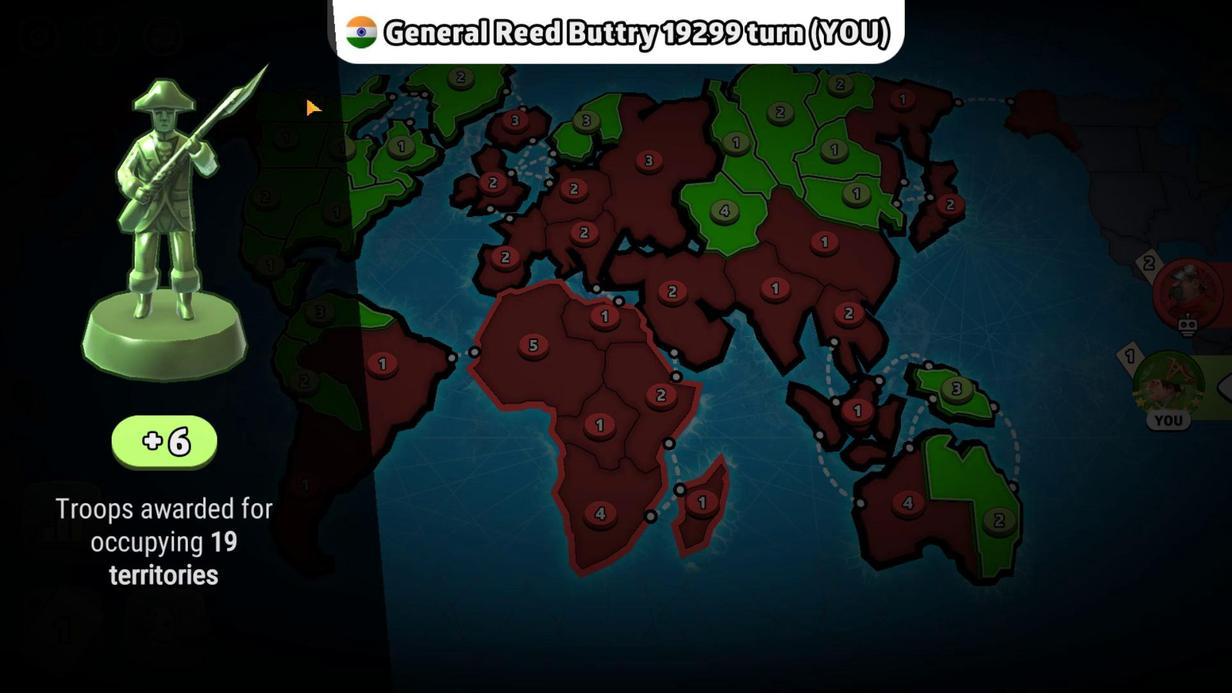 
Action: Mouse pressed left at (305, 98)
Screenshot: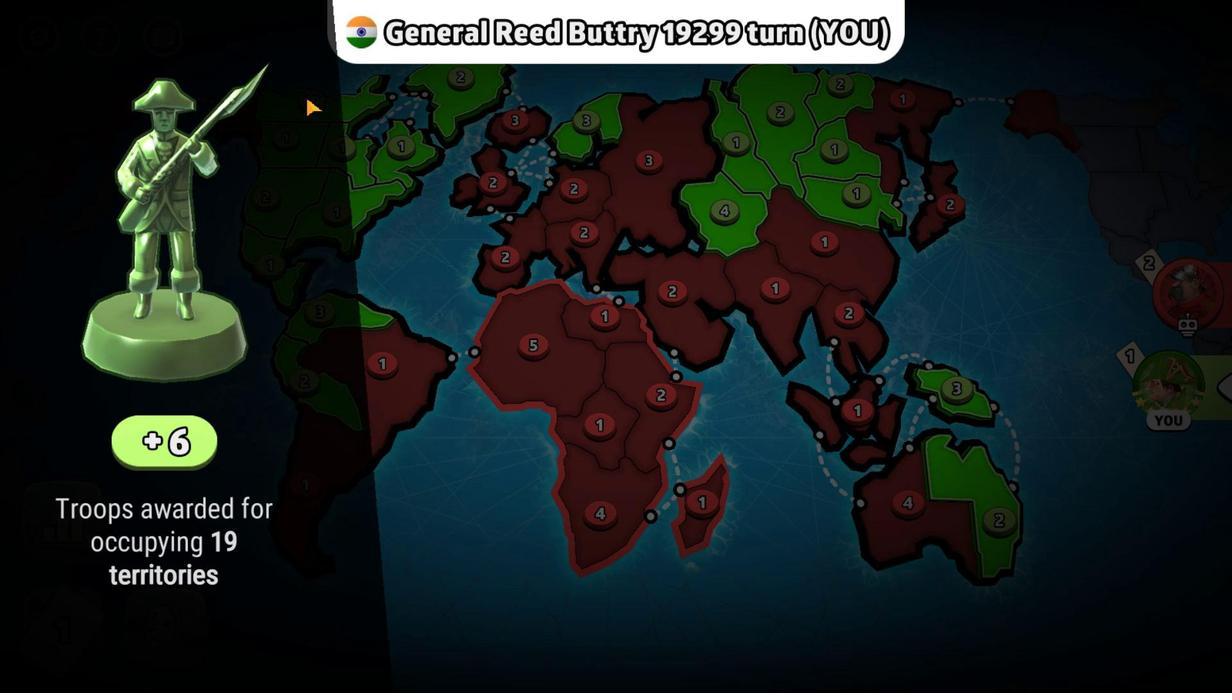 
Action: Mouse moved to (311, 104)
Screenshot: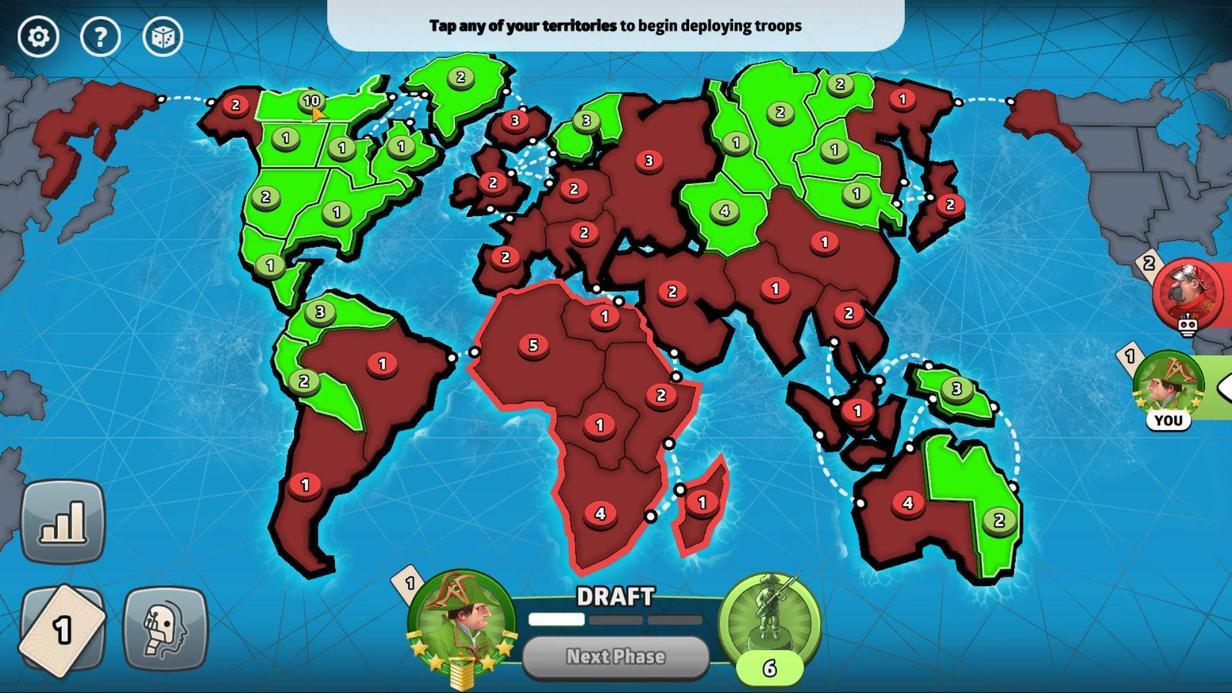 
Action: Mouse pressed left at (311, 104)
Screenshot: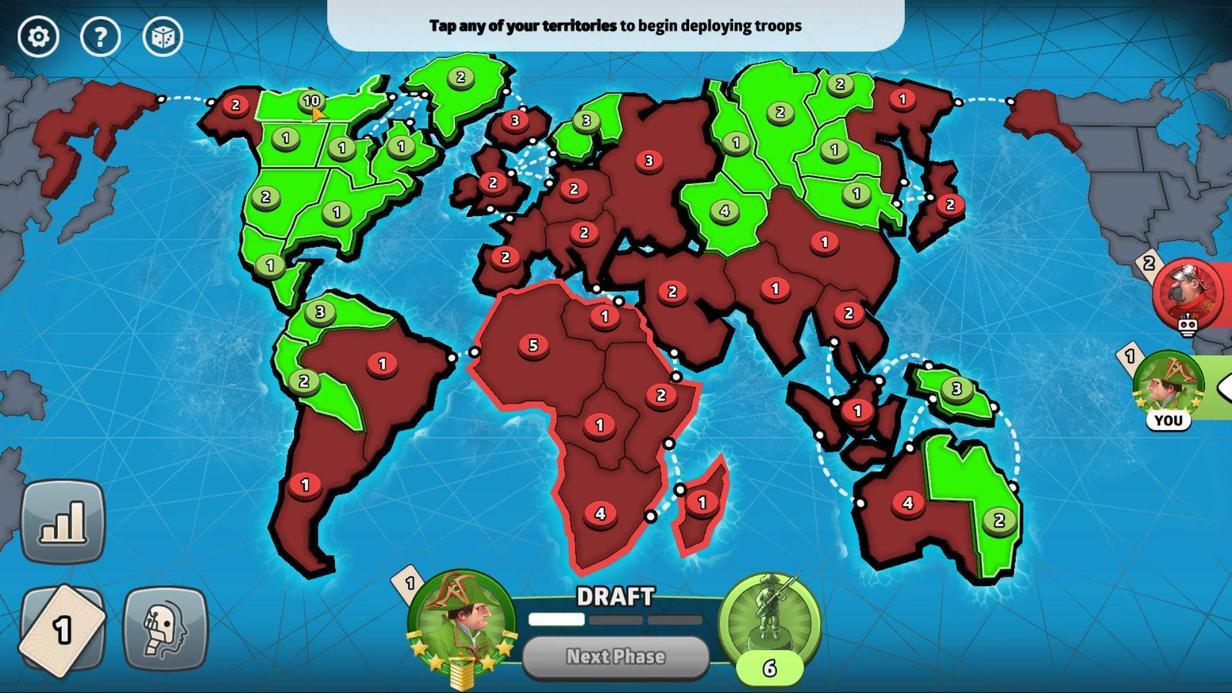
Action: Mouse moved to (894, 510)
Screenshot: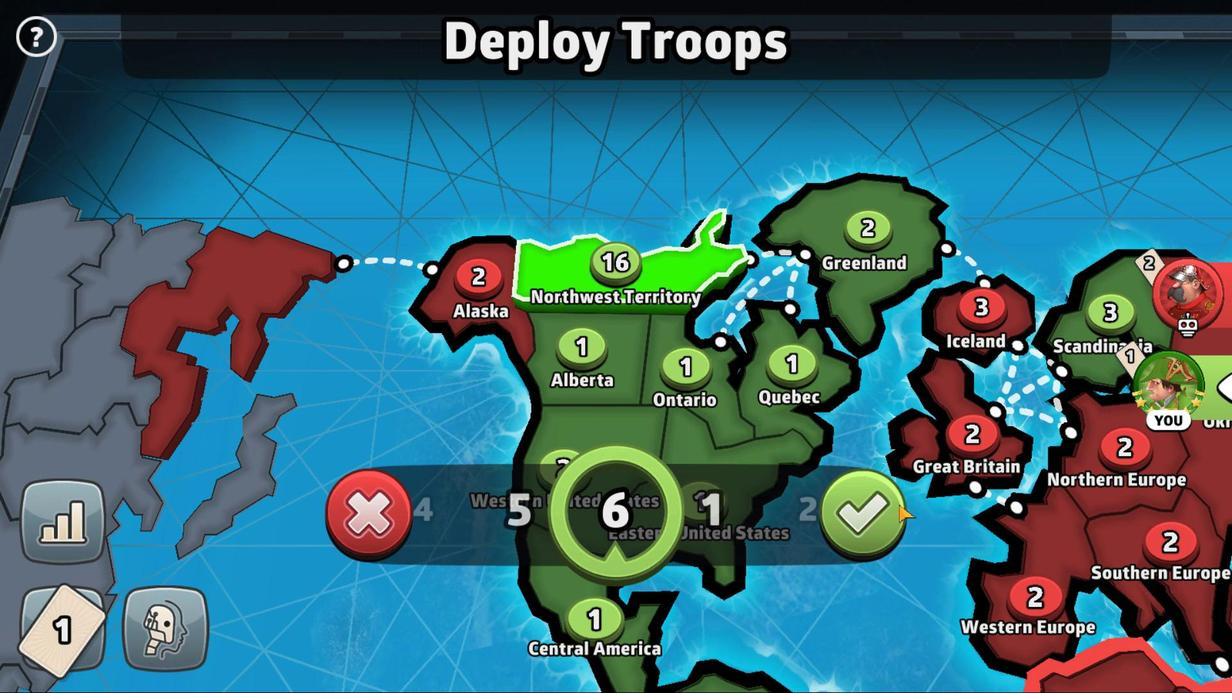 
Action: Mouse pressed left at (894, 510)
Screenshot: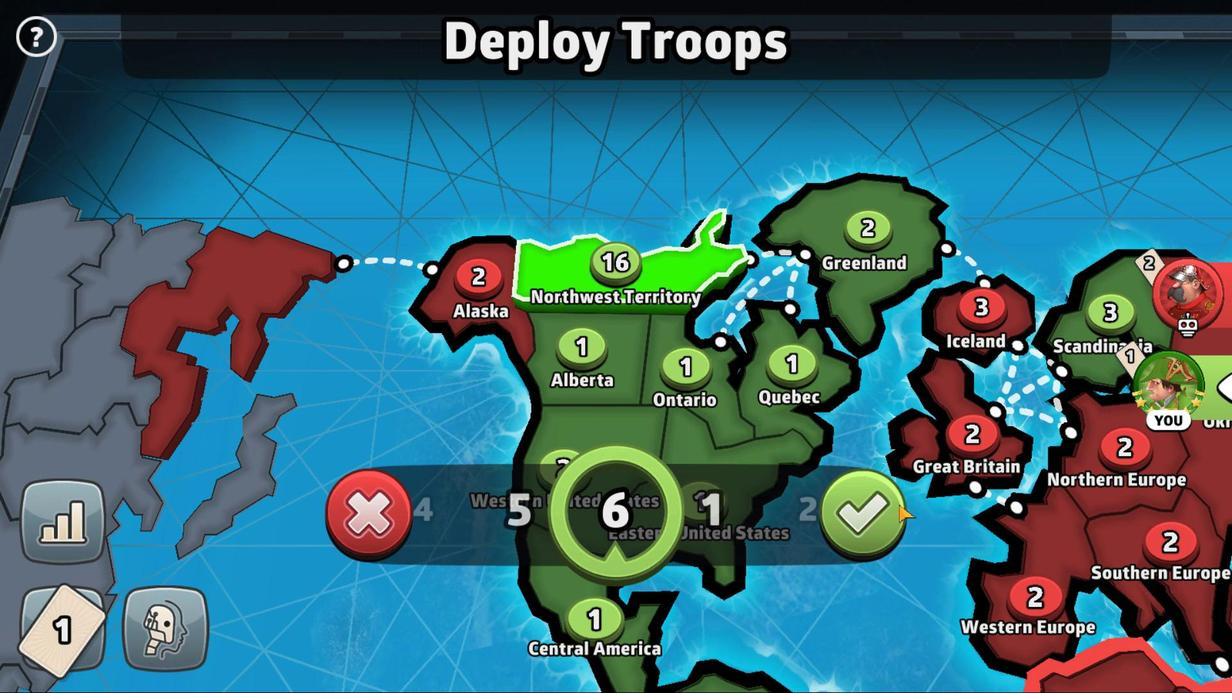 
Action: Mouse moved to (300, 102)
Screenshot: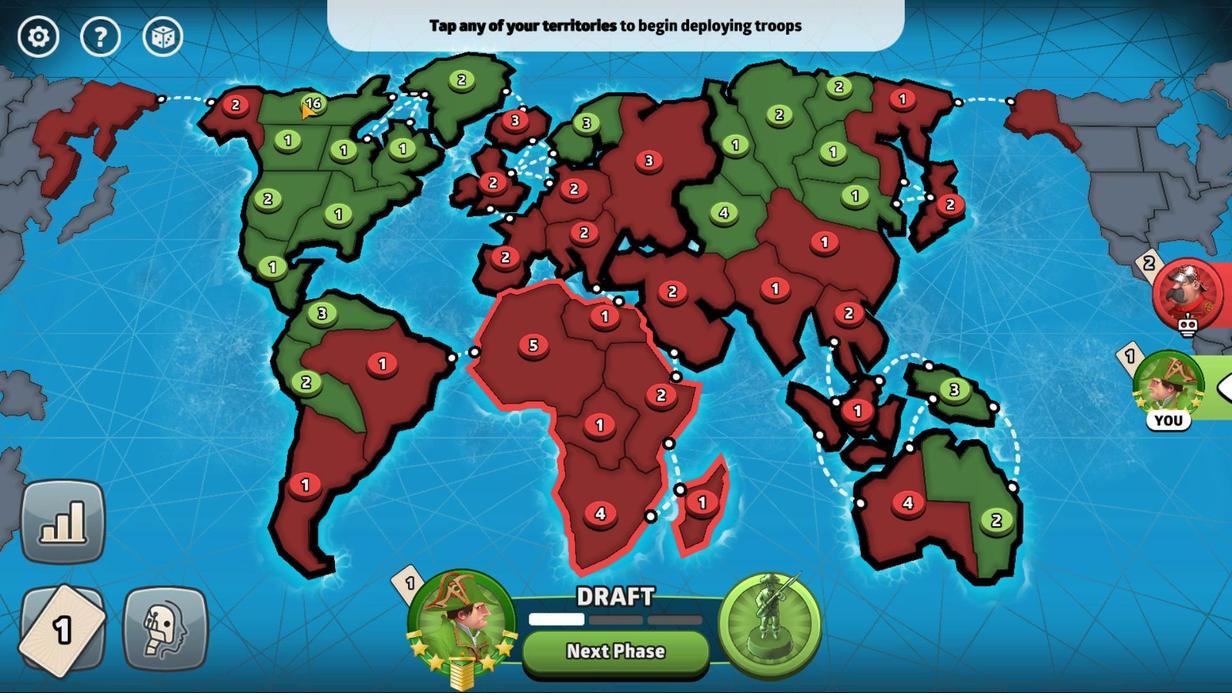 
Action: Mouse pressed left at (300, 102)
Screenshot: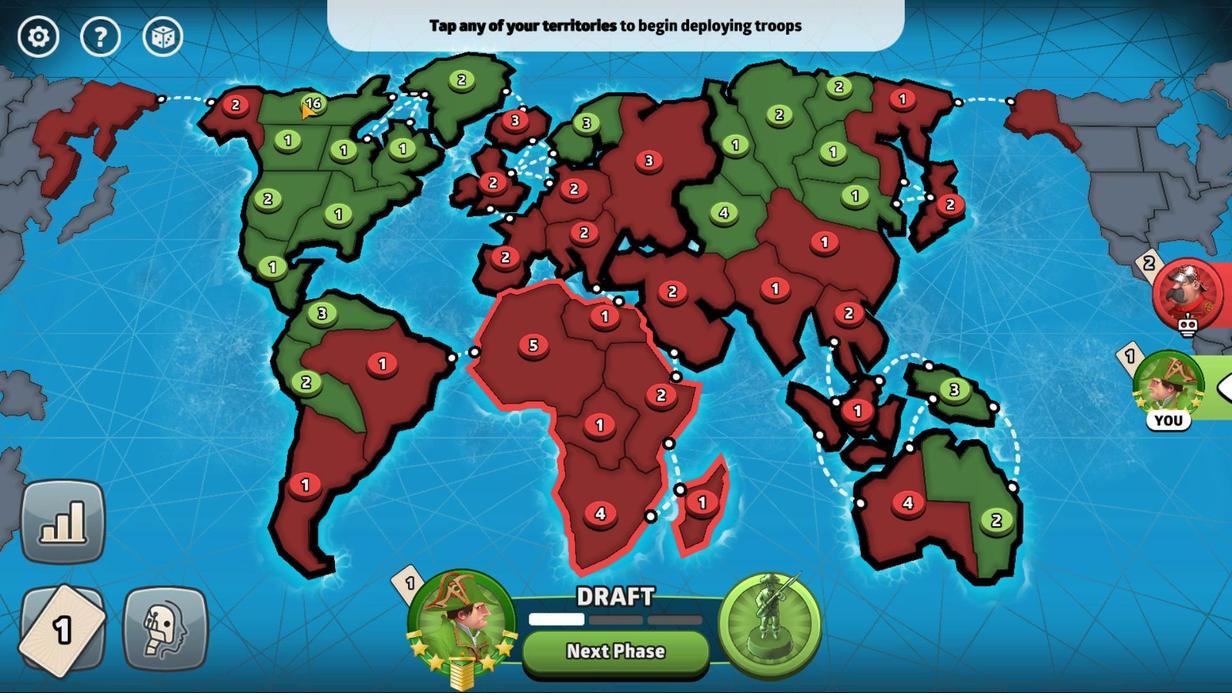 
Action: Mouse moved to (600, 658)
Screenshot: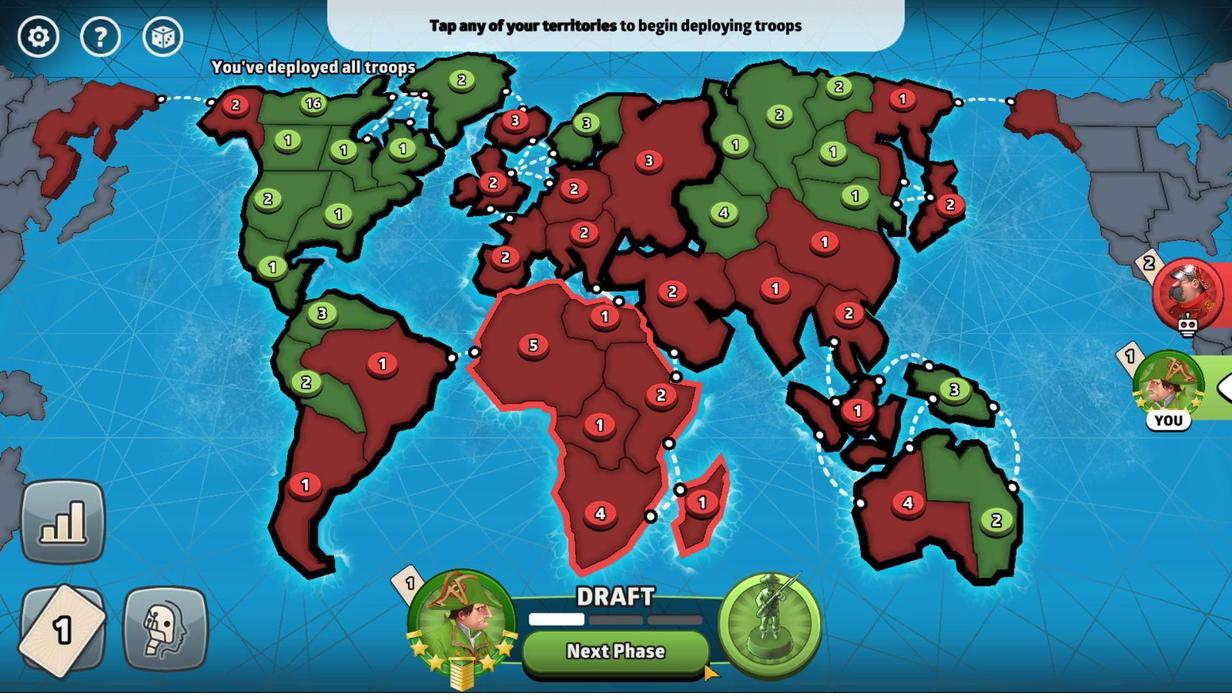 
Action: Mouse pressed left at (600, 658)
Screenshot: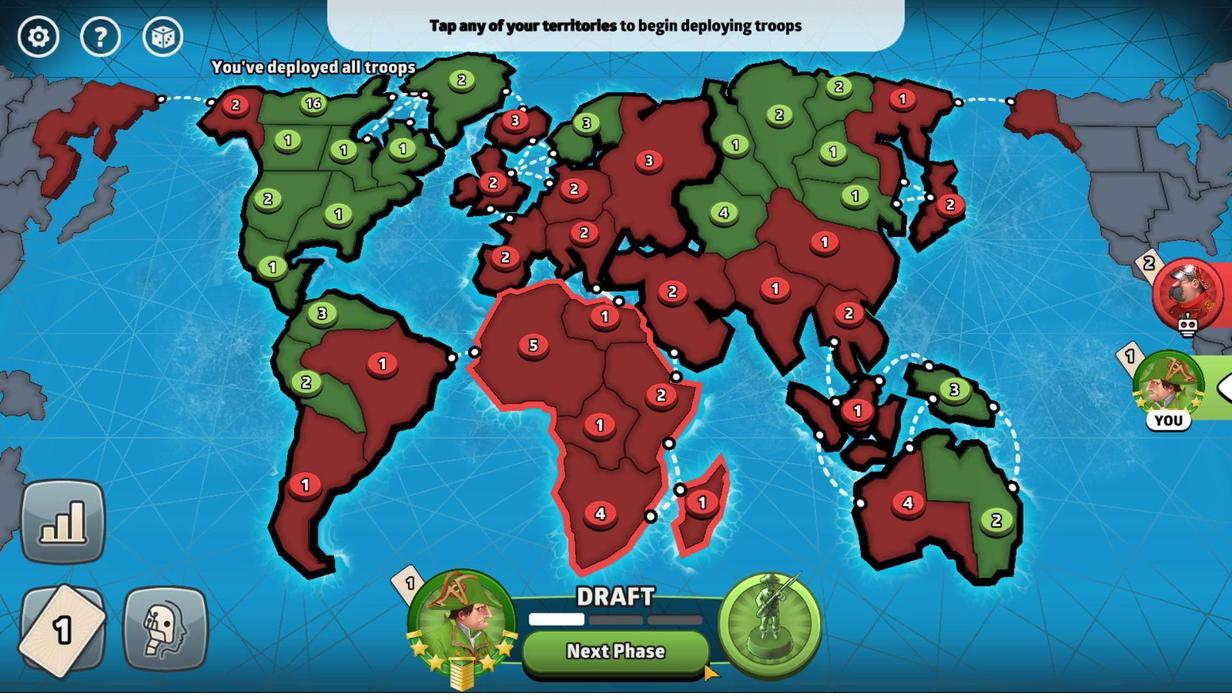 
Action: Mouse moved to (300, 100)
Screenshot: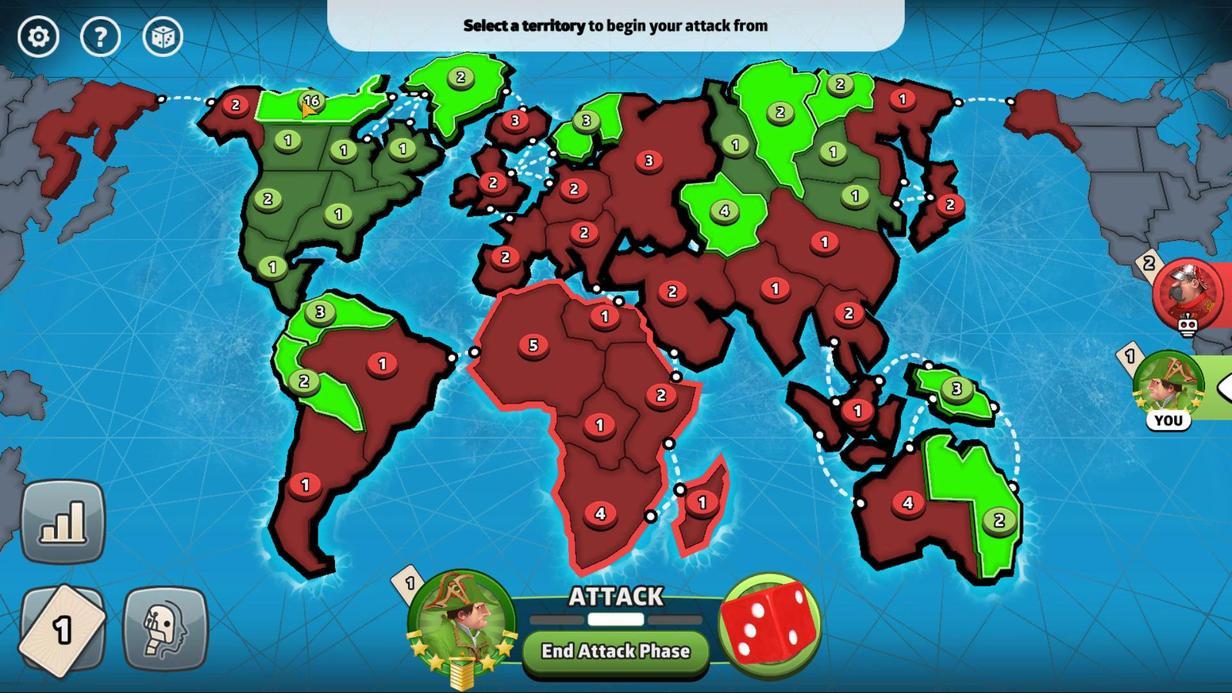
Action: Mouse pressed left at (300, 100)
Screenshot: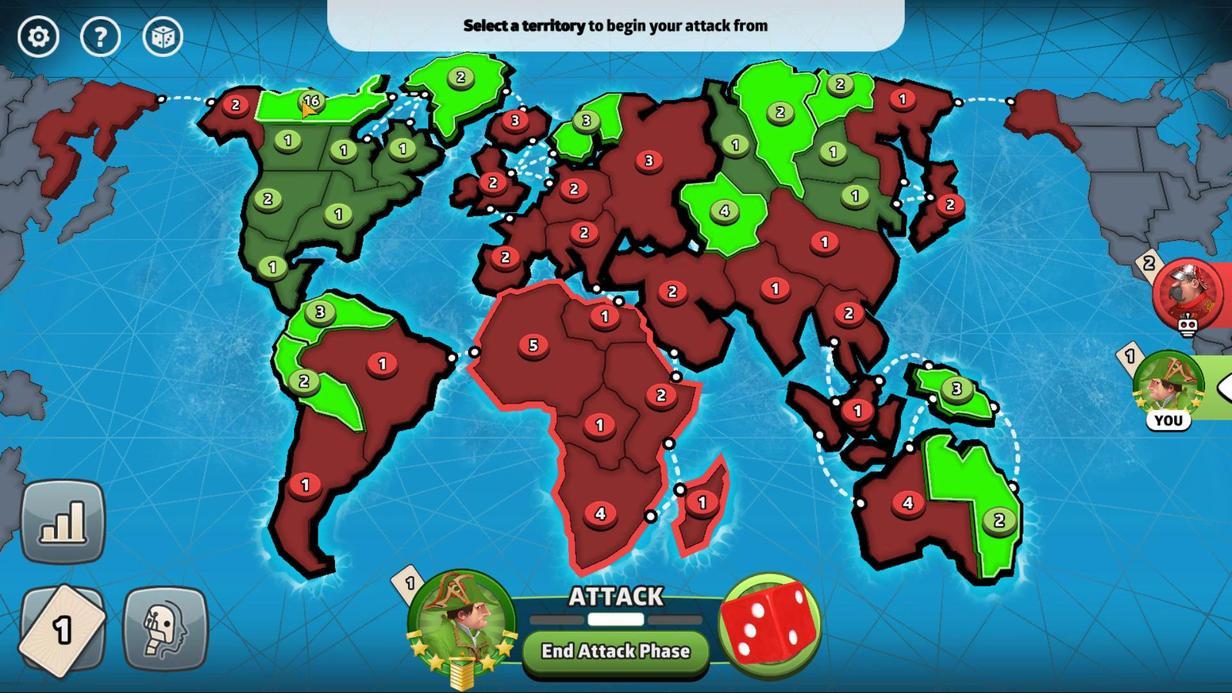 
Action: Mouse moved to (541, 289)
Screenshot: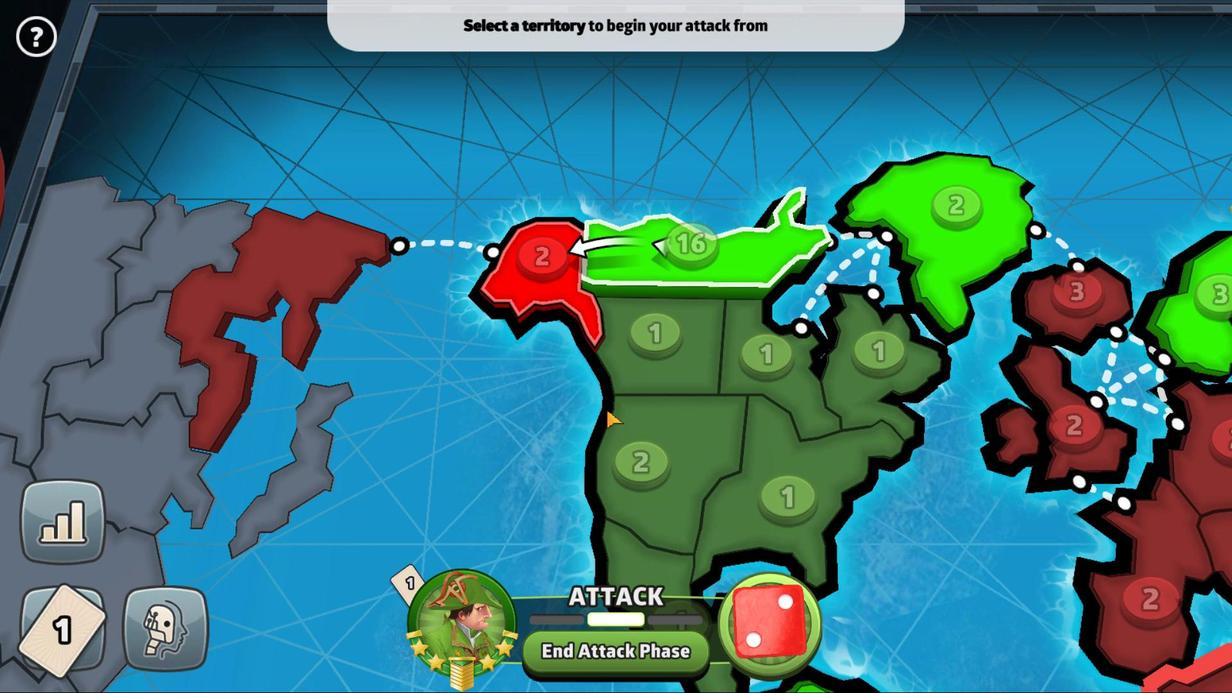 
Action: Mouse pressed left at (541, 289)
Screenshot: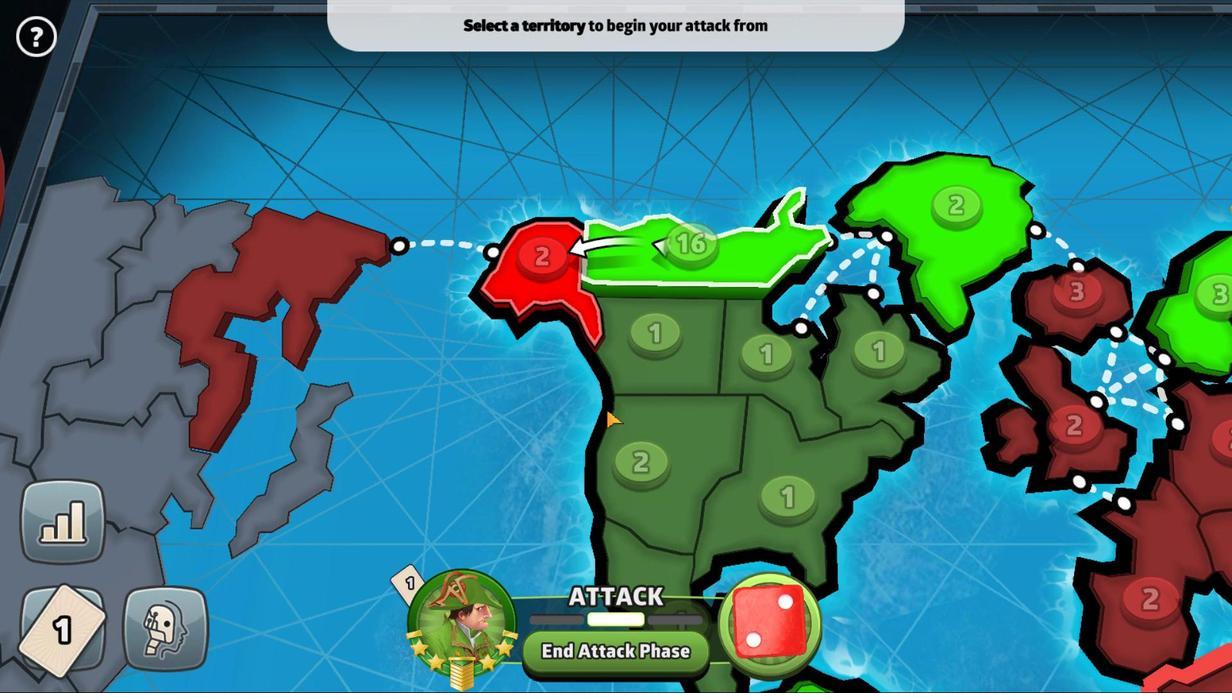 
Action: Mouse moved to (603, 480)
Screenshot: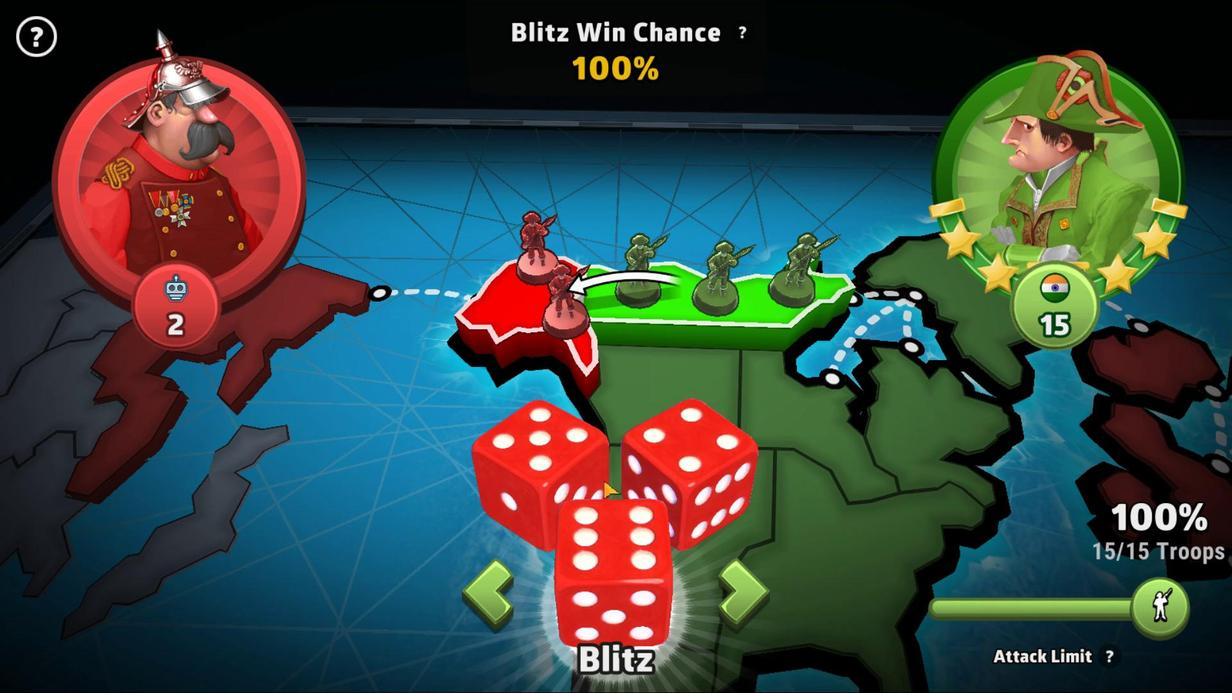 
Action: Mouse pressed left at (603, 480)
Screenshot: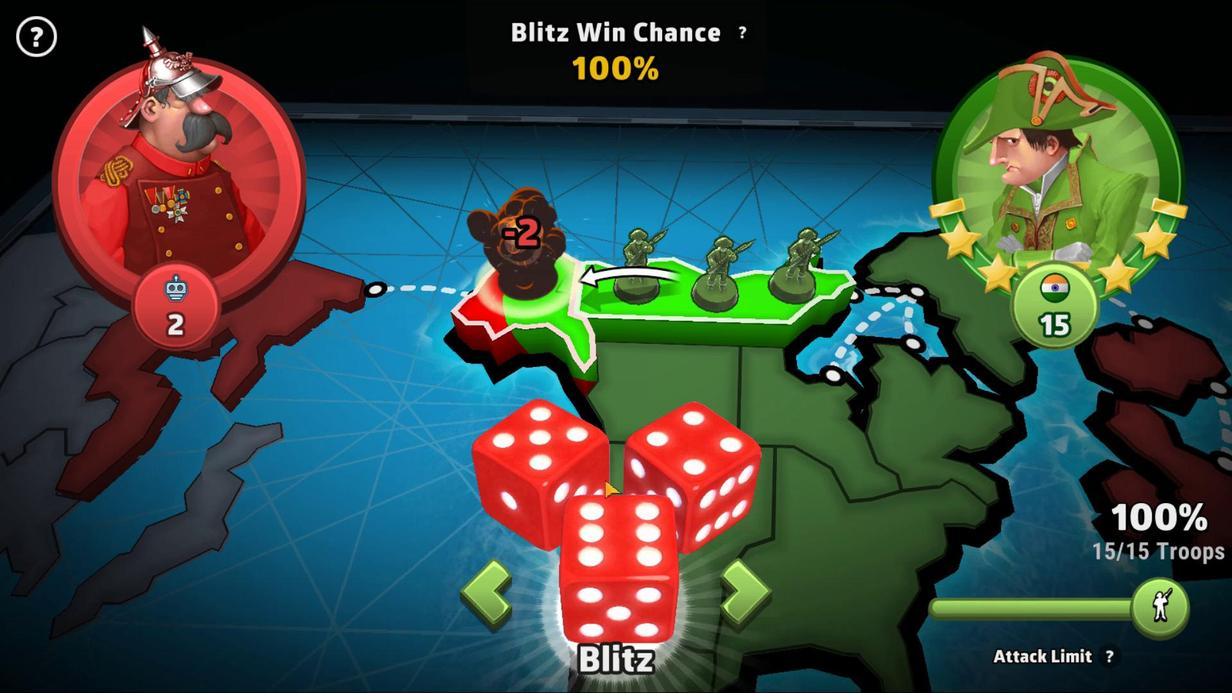 
Action: Mouse moved to (857, 517)
Screenshot: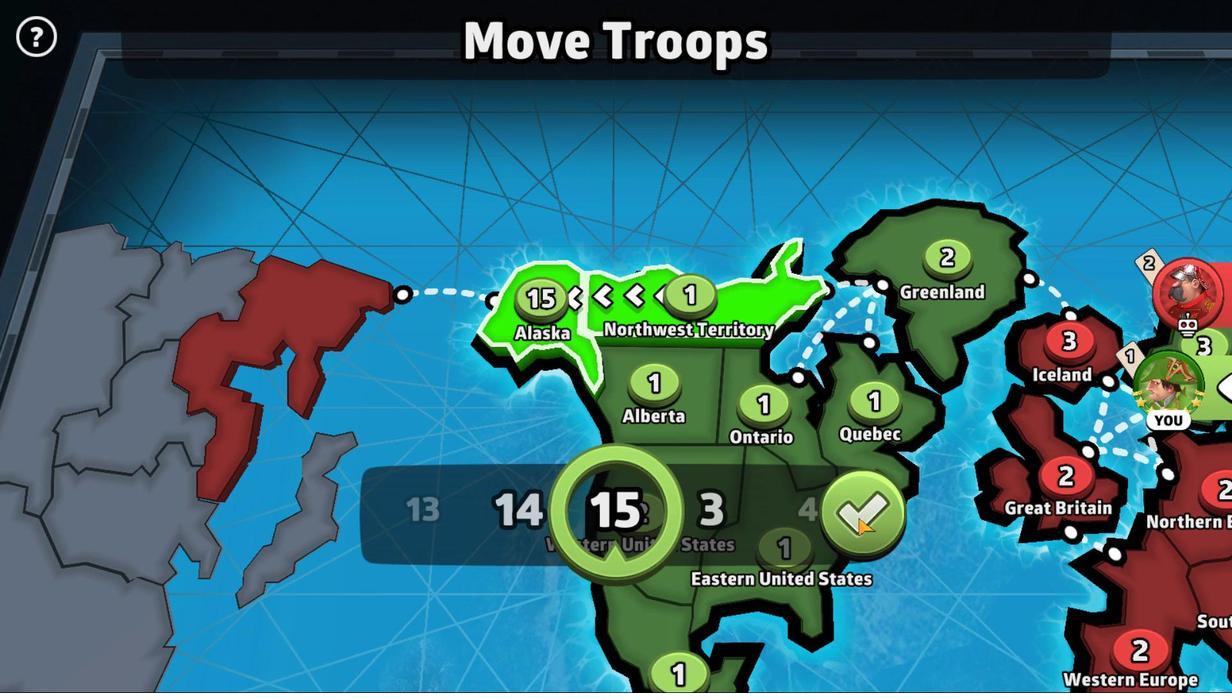 
Action: Mouse pressed left at (857, 517)
Screenshot: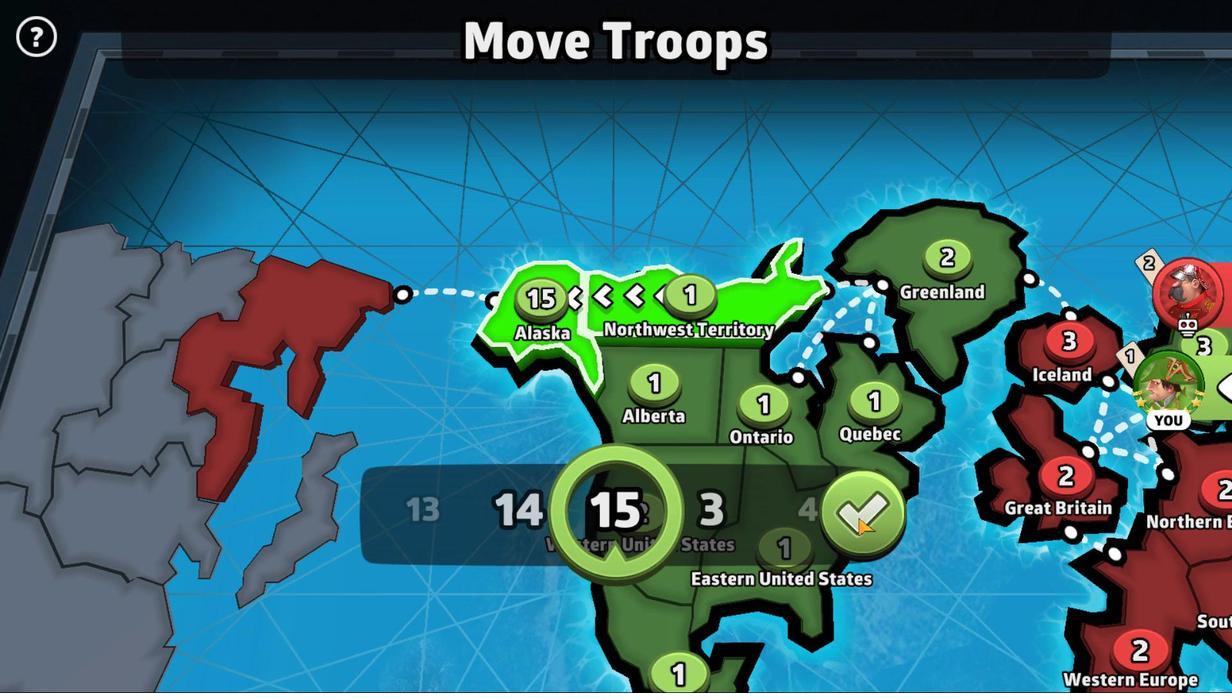 
Action: Mouse moved to (442, 238)
Screenshot: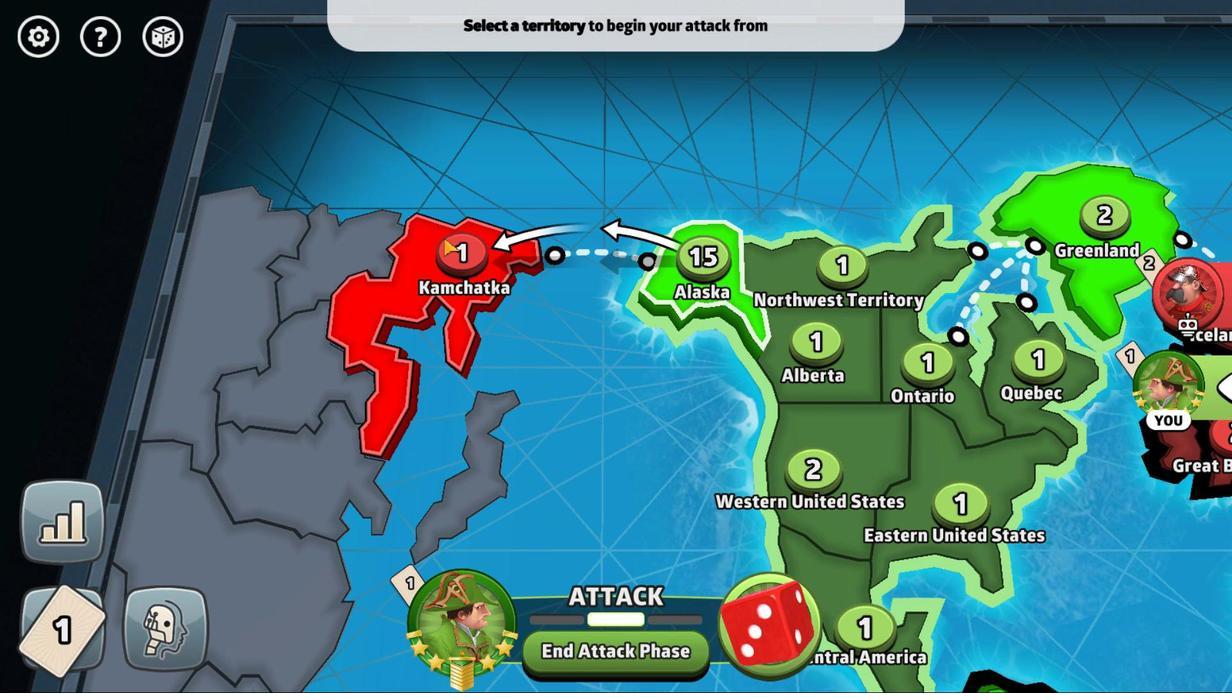 
Action: Mouse pressed left at (442, 238)
Screenshot: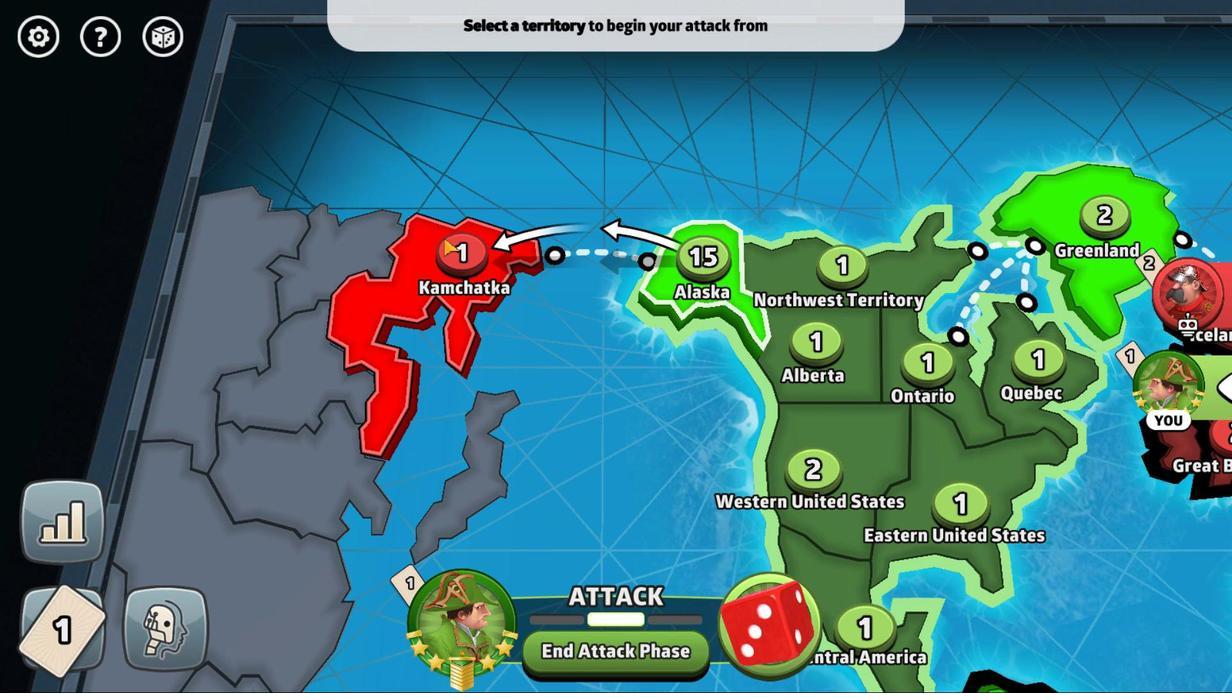 
Action: Mouse moved to (616, 465)
Screenshot: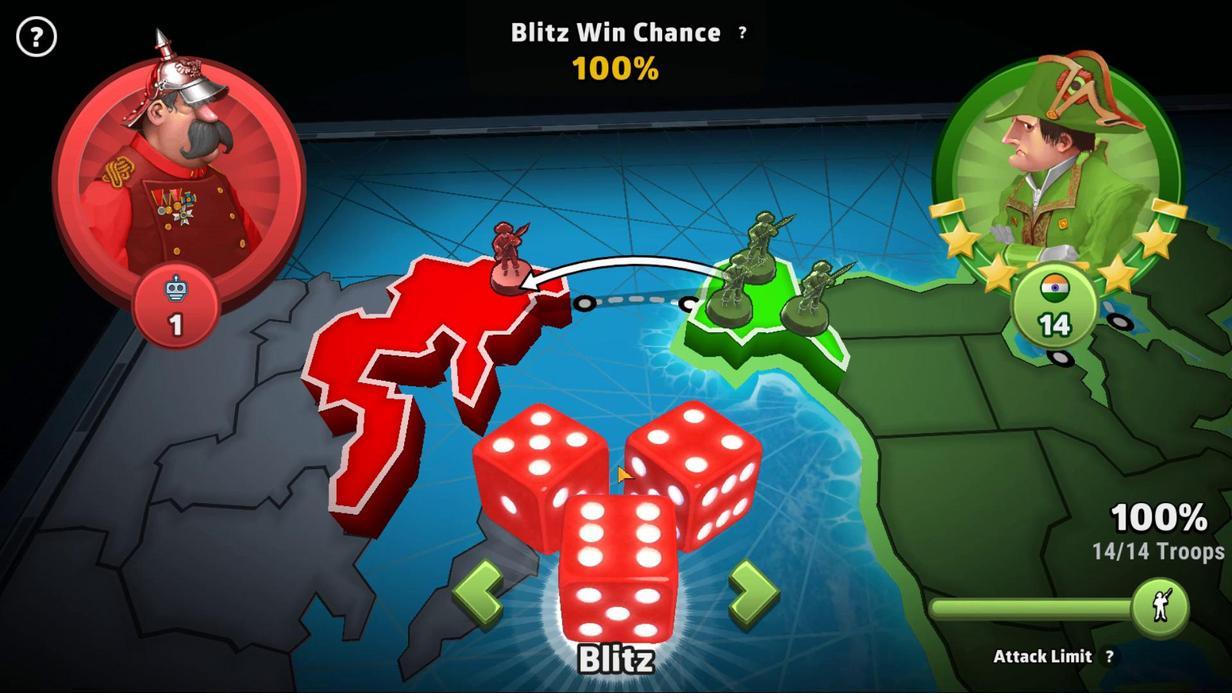 
Action: Mouse pressed left at (616, 465)
Screenshot: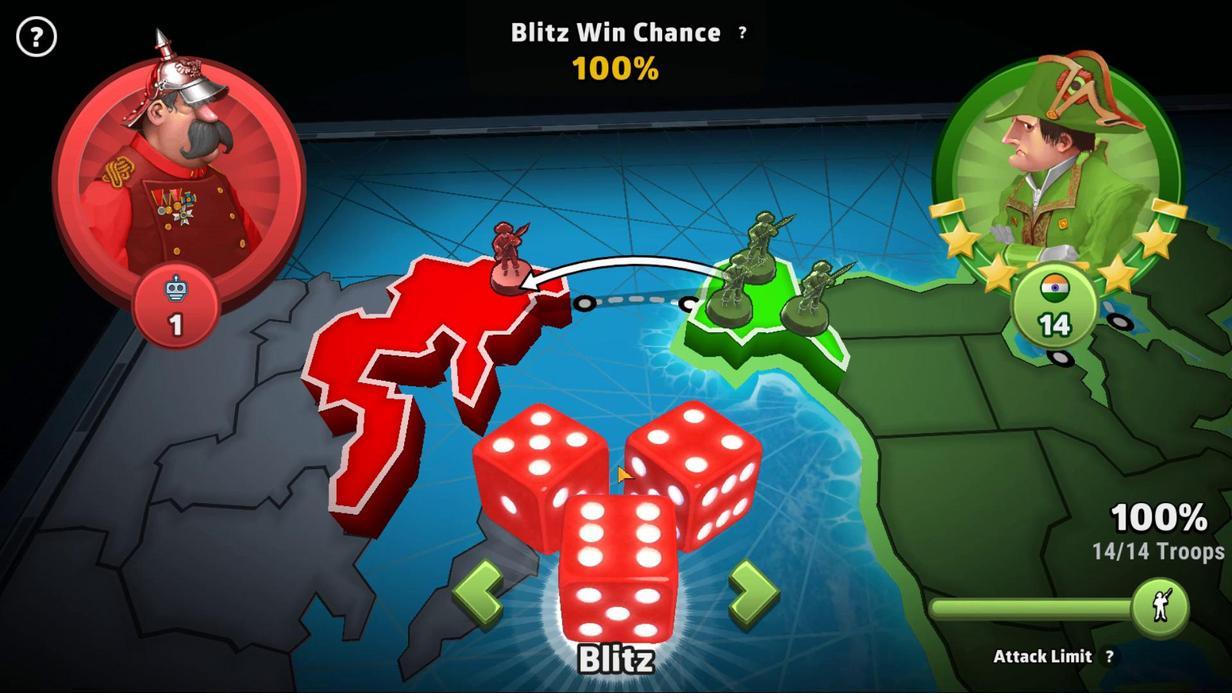 
Action: Mouse moved to (873, 514)
Screenshot: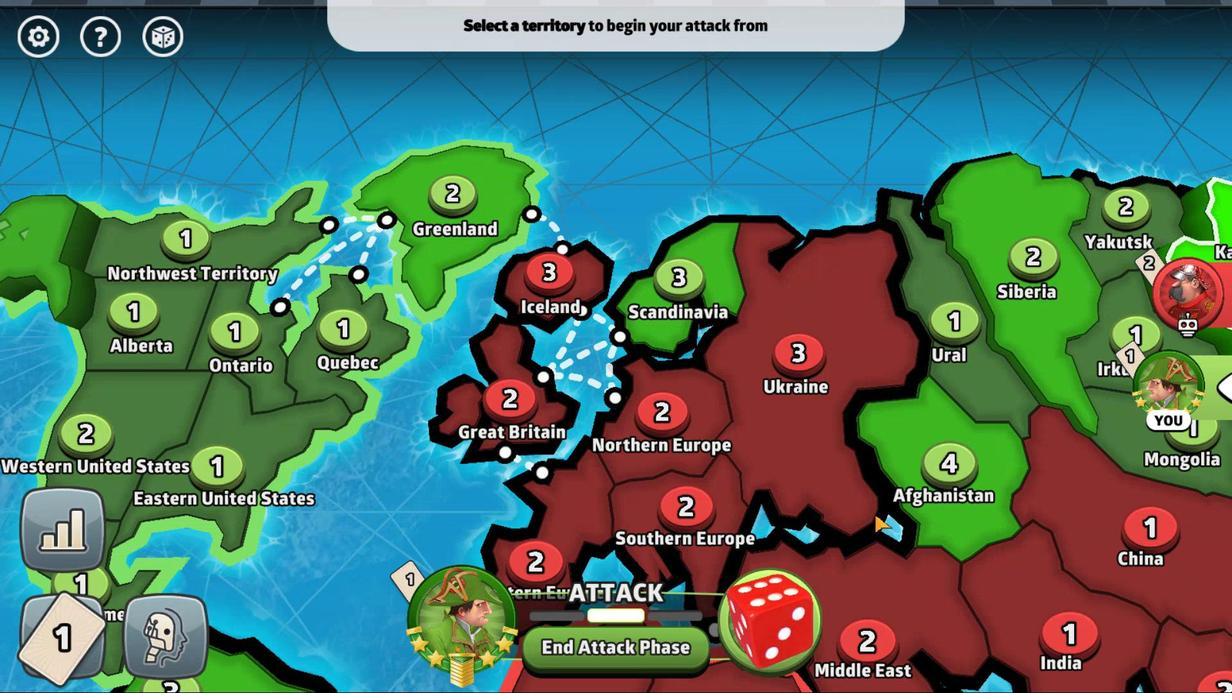 
Action: Mouse pressed left at (873, 514)
Screenshot: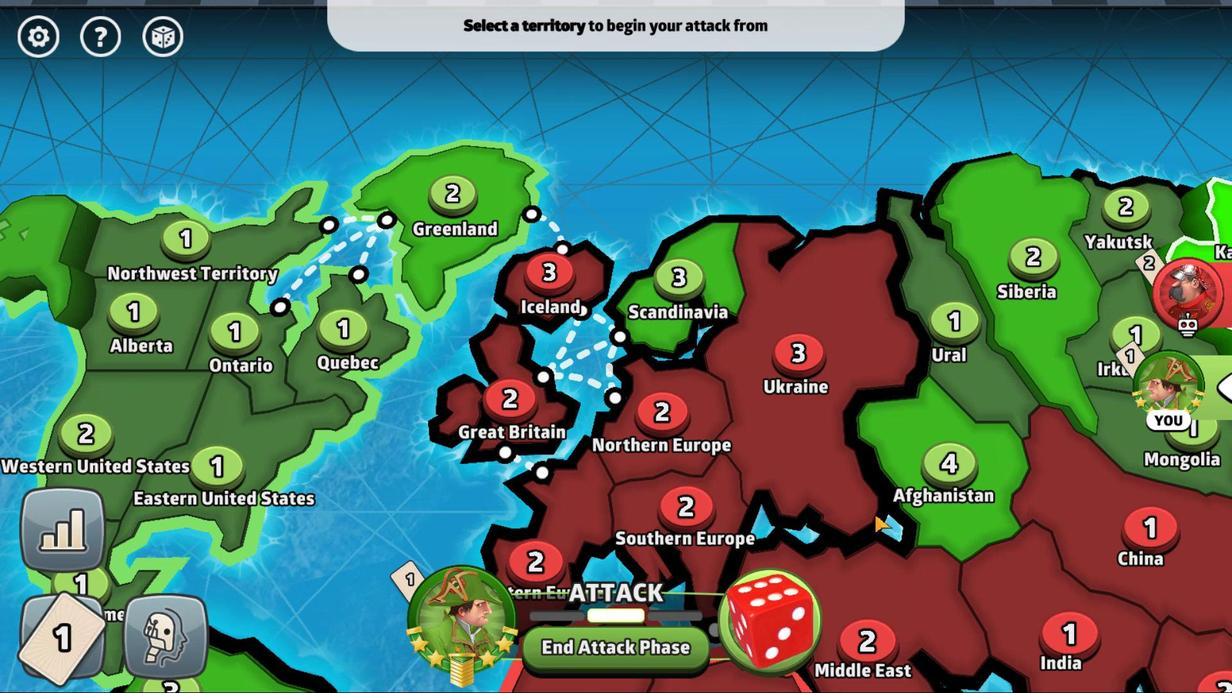 
Action: Mouse moved to (650, 355)
Screenshot: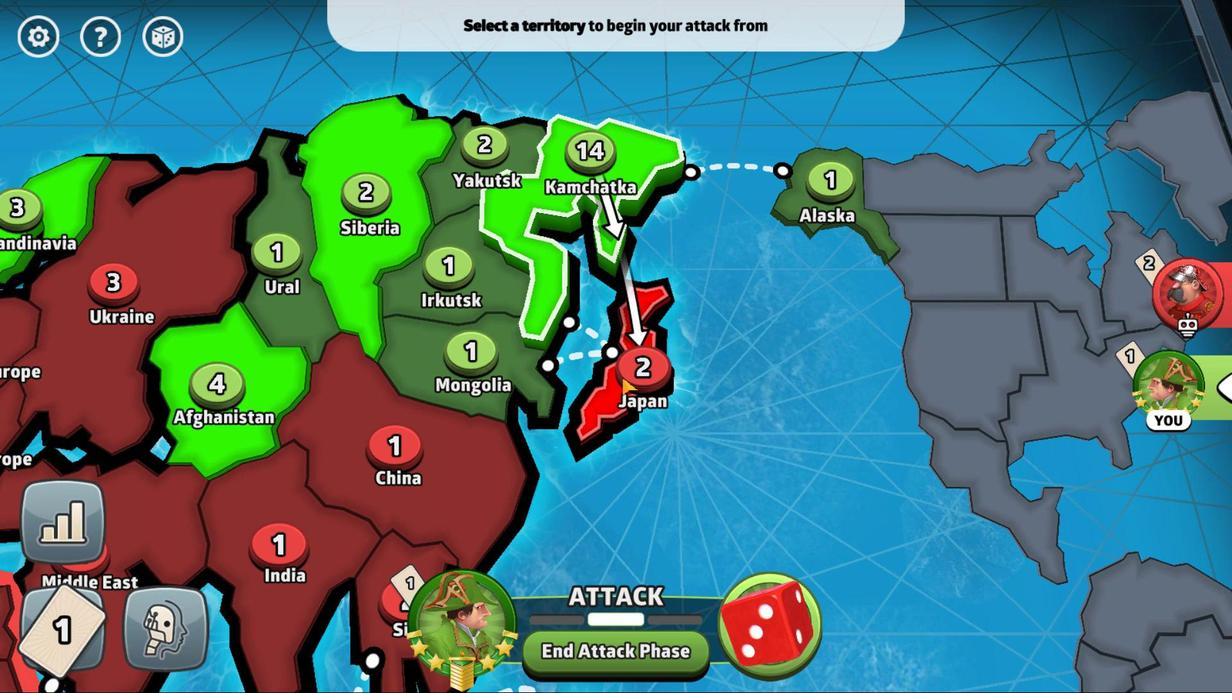 
Action: Mouse pressed left at (650, 355)
Screenshot: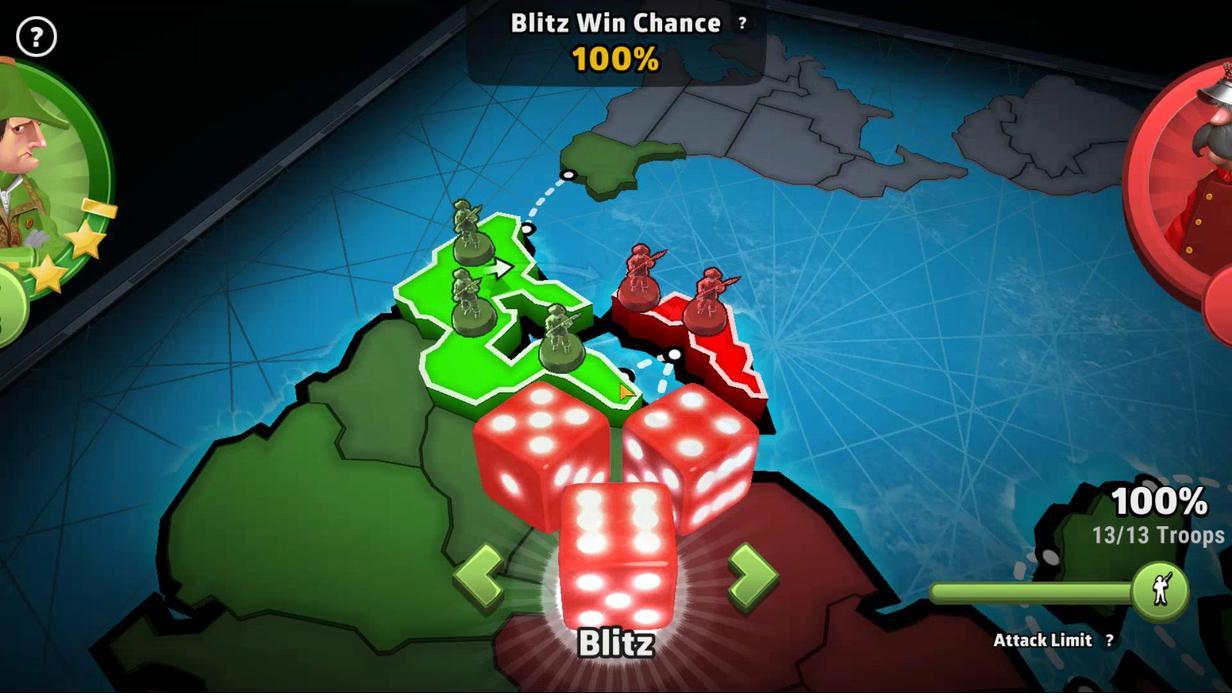 
Action: Mouse moved to (599, 489)
Screenshot: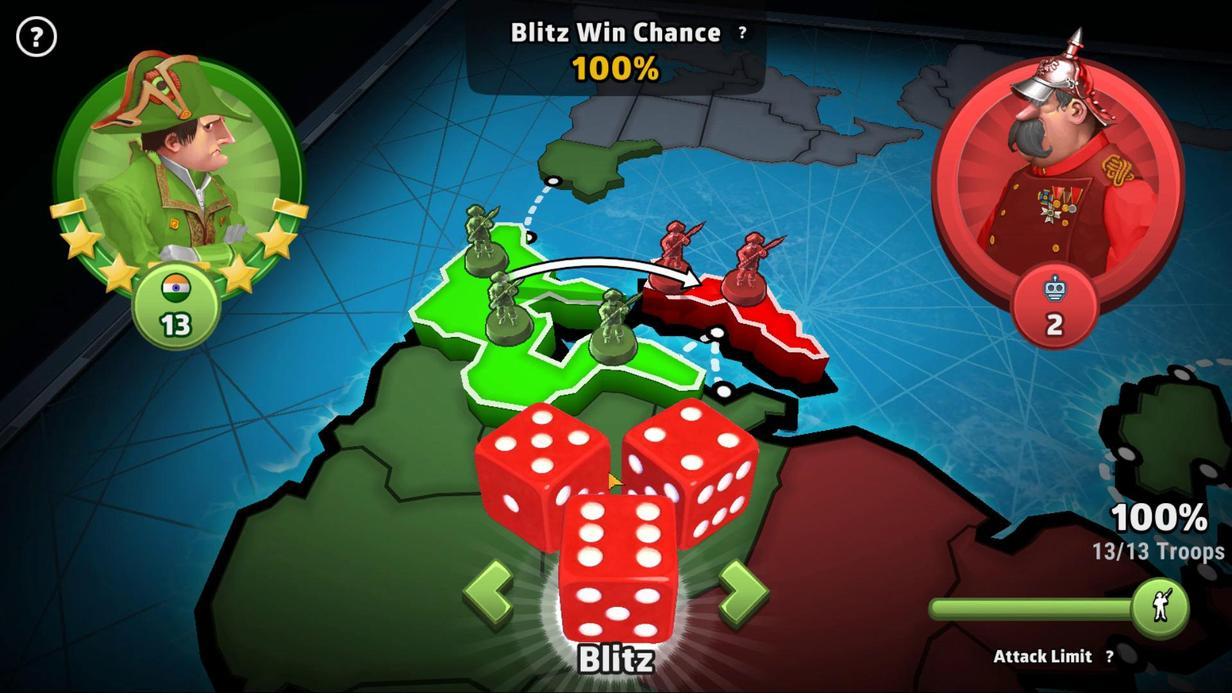 
Action: Mouse pressed left at (599, 489)
Screenshot: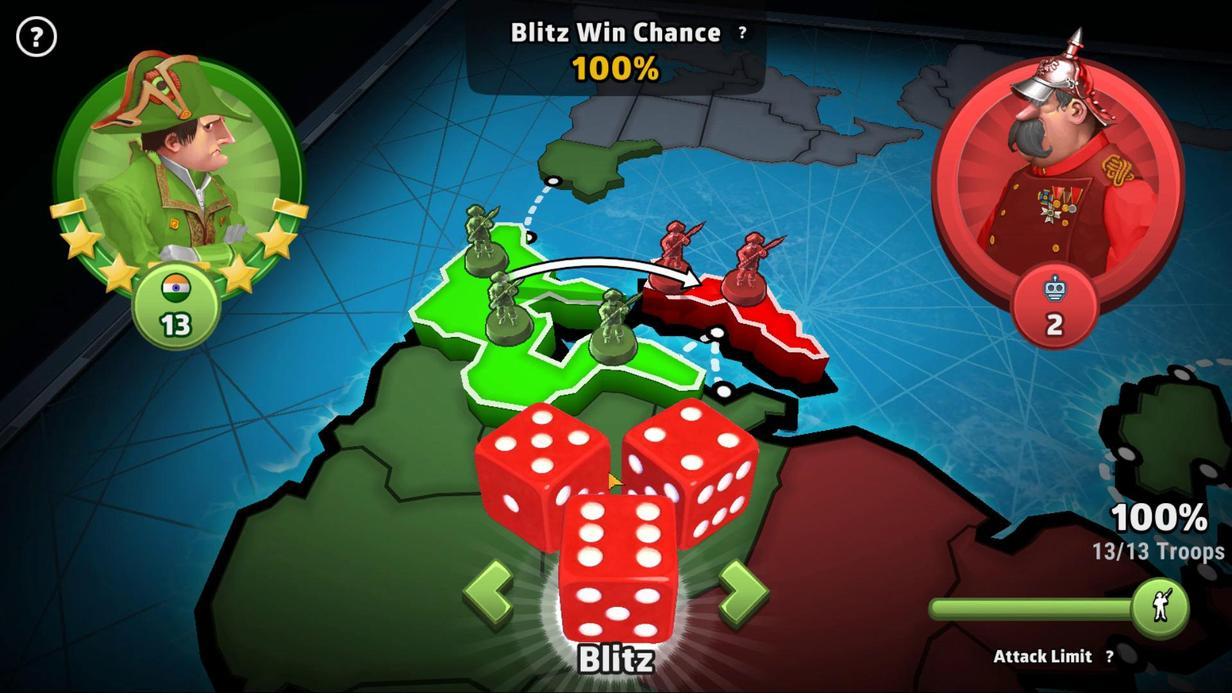
Action: Mouse moved to (841, 497)
Screenshot: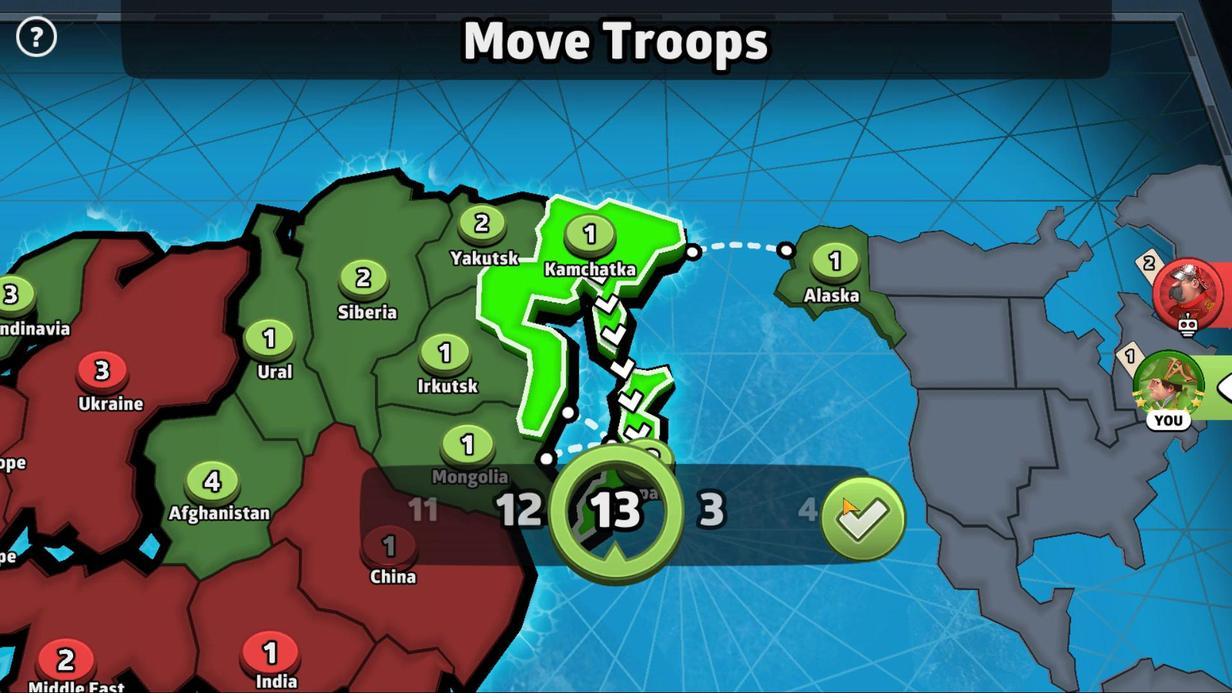 
Action: Mouse pressed left at (841, 497)
Screenshot: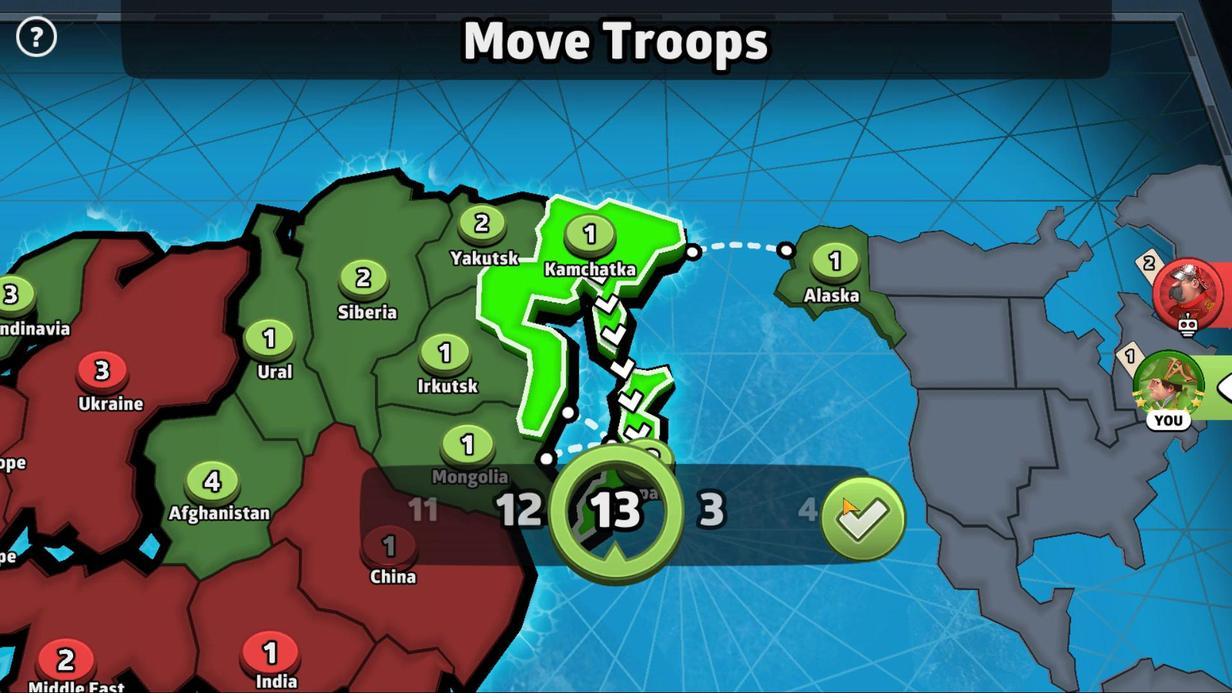 
Action: Mouse moved to (719, 223)
Screenshot: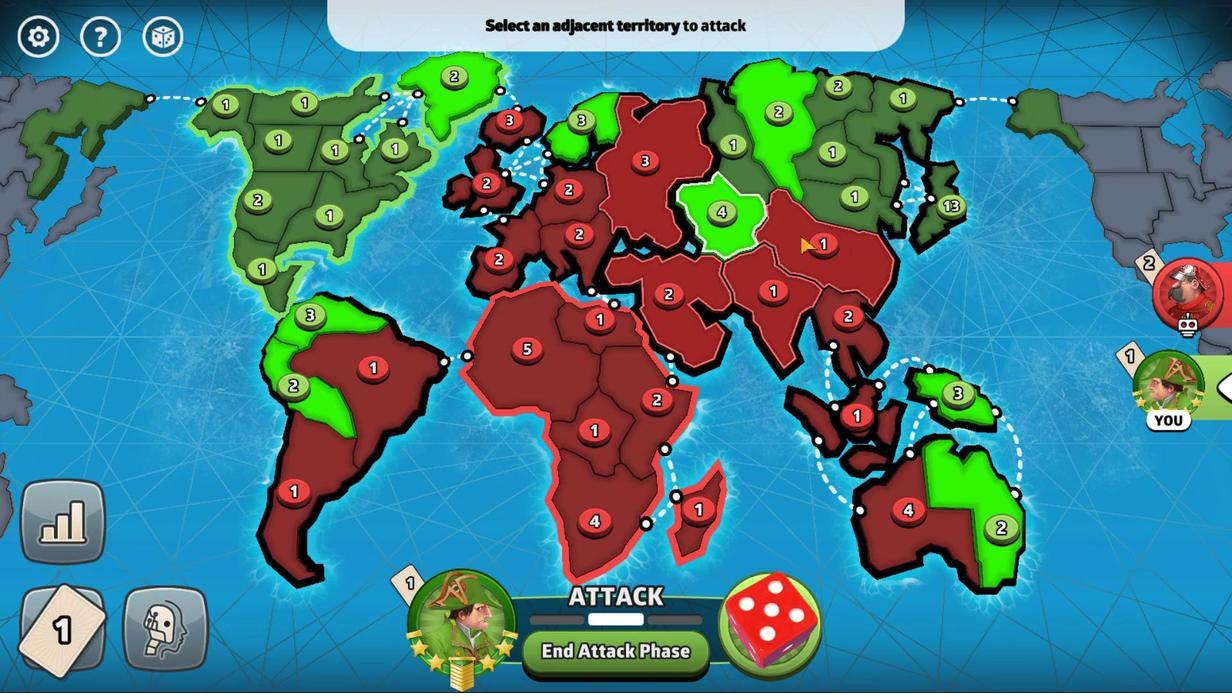 
Action: Mouse pressed left at (719, 223)
Screenshot: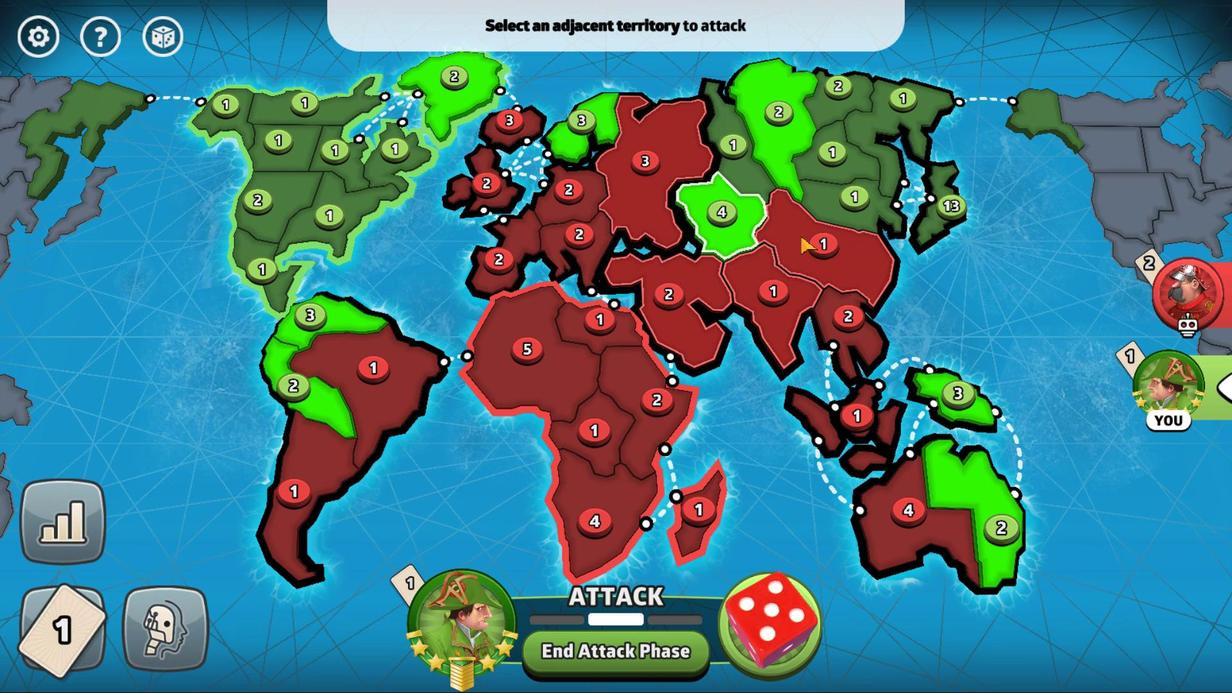 
Action: Mouse moved to (799, 345)
Screenshot: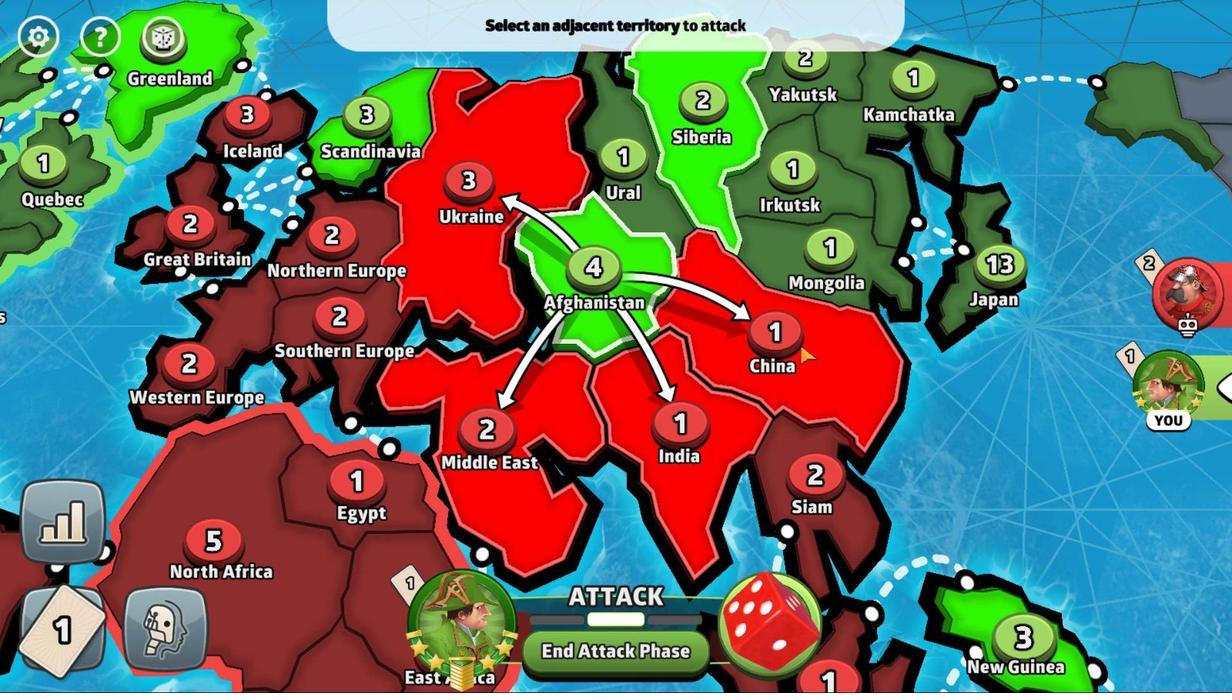 
Action: Mouse pressed left at (799, 345)
Screenshot: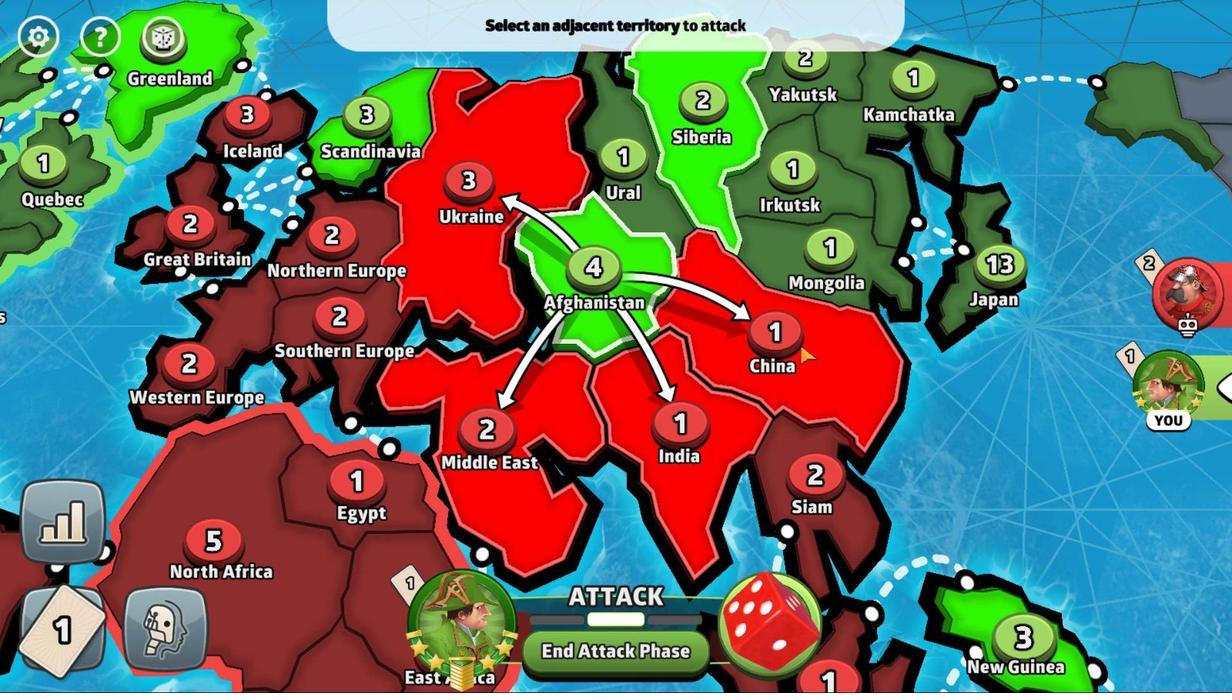 
Action: Mouse moved to (621, 478)
Screenshot: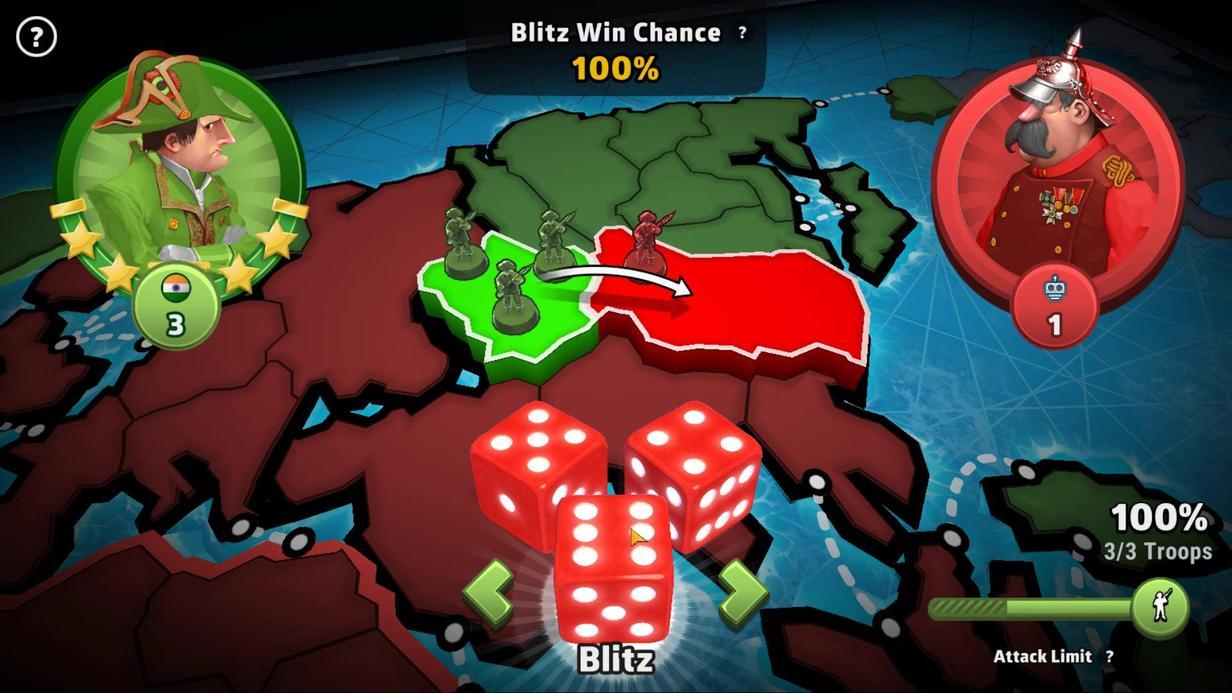 
Action: Mouse pressed left at (621, 478)
Screenshot: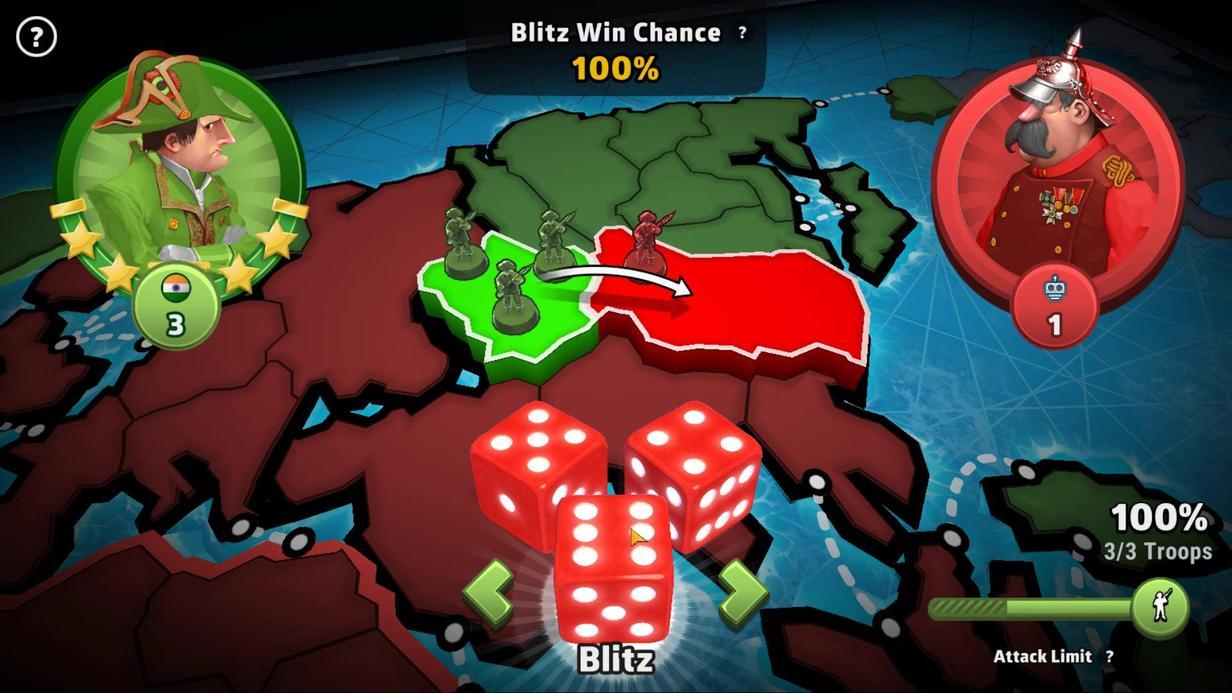 
Action: Mouse moved to (598, 224)
Screenshot: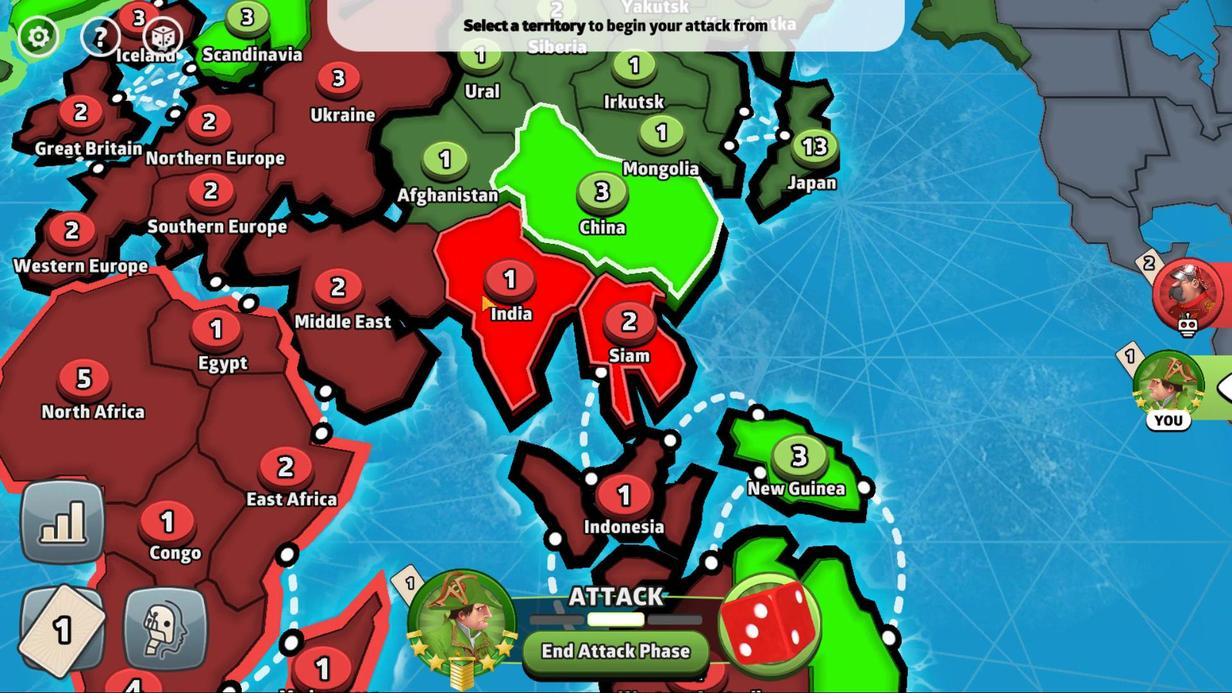 
Action: Mouse pressed left at (598, 224)
Screenshot: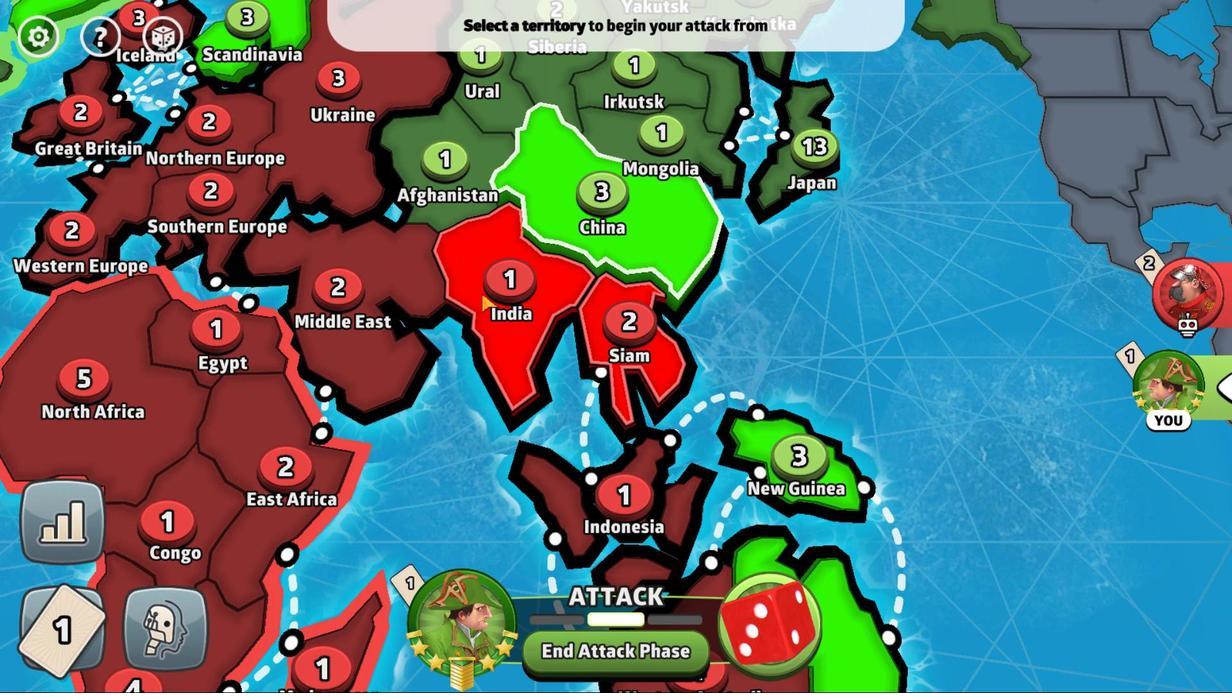 
Action: Mouse moved to (499, 269)
Screenshot: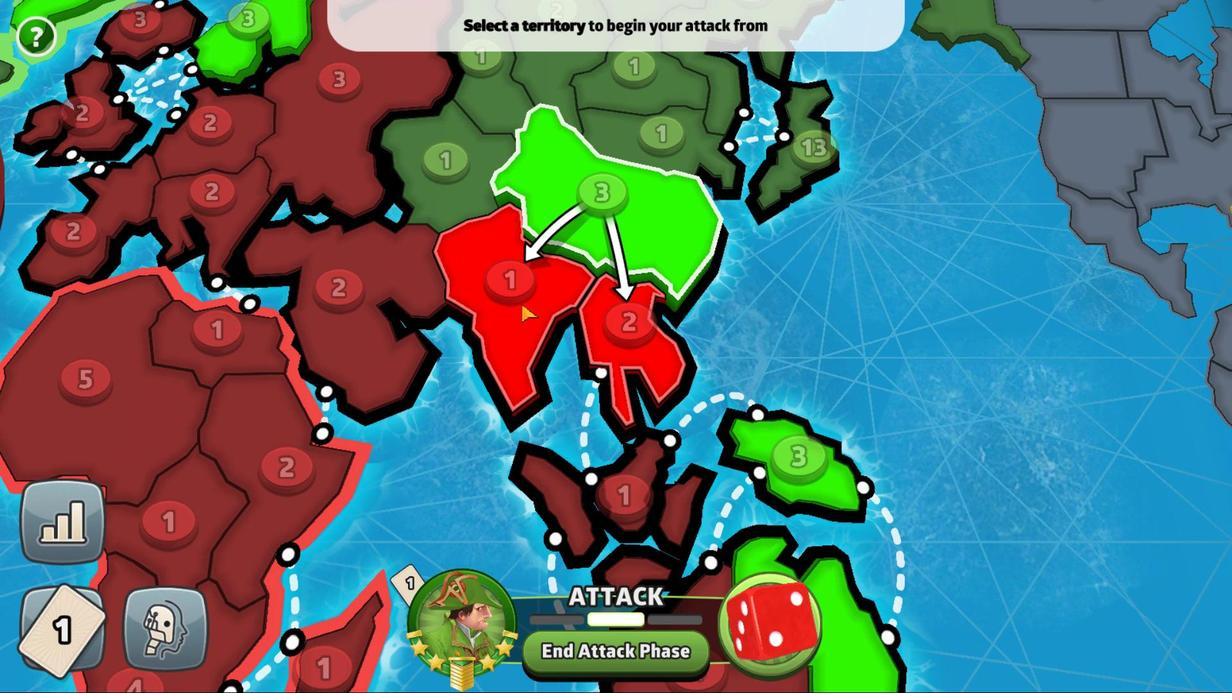 
Action: Mouse pressed left at (499, 269)
Screenshot: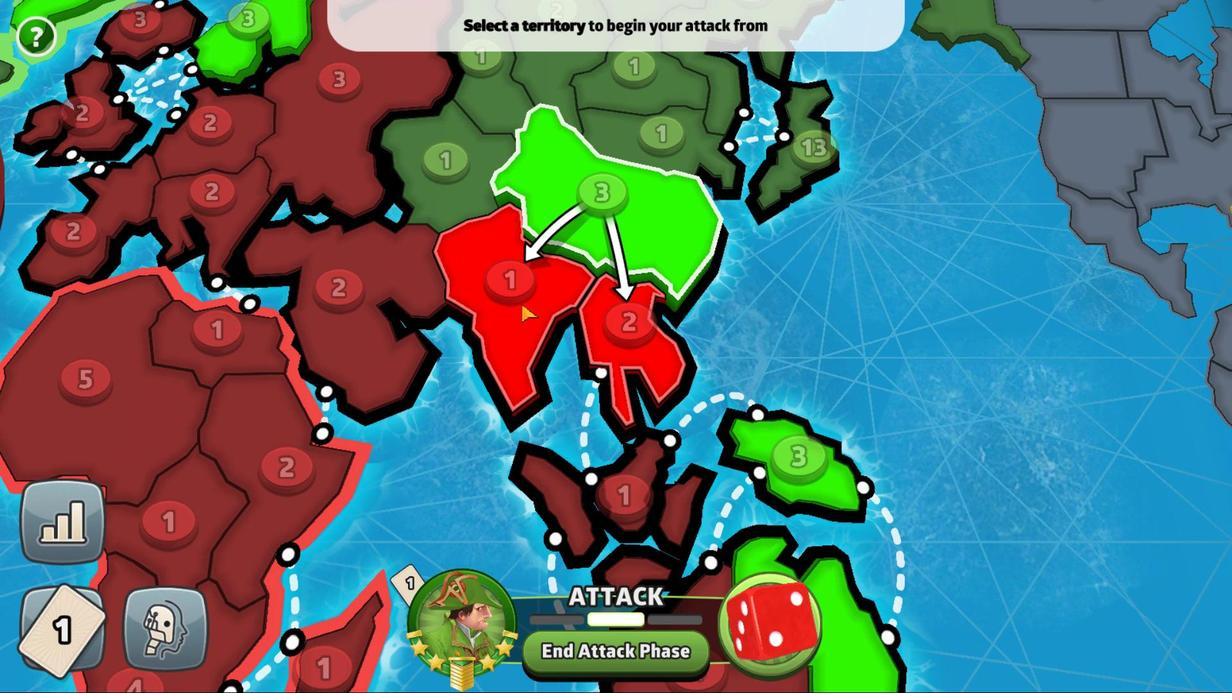 
Action: Mouse moved to (625, 467)
Screenshot: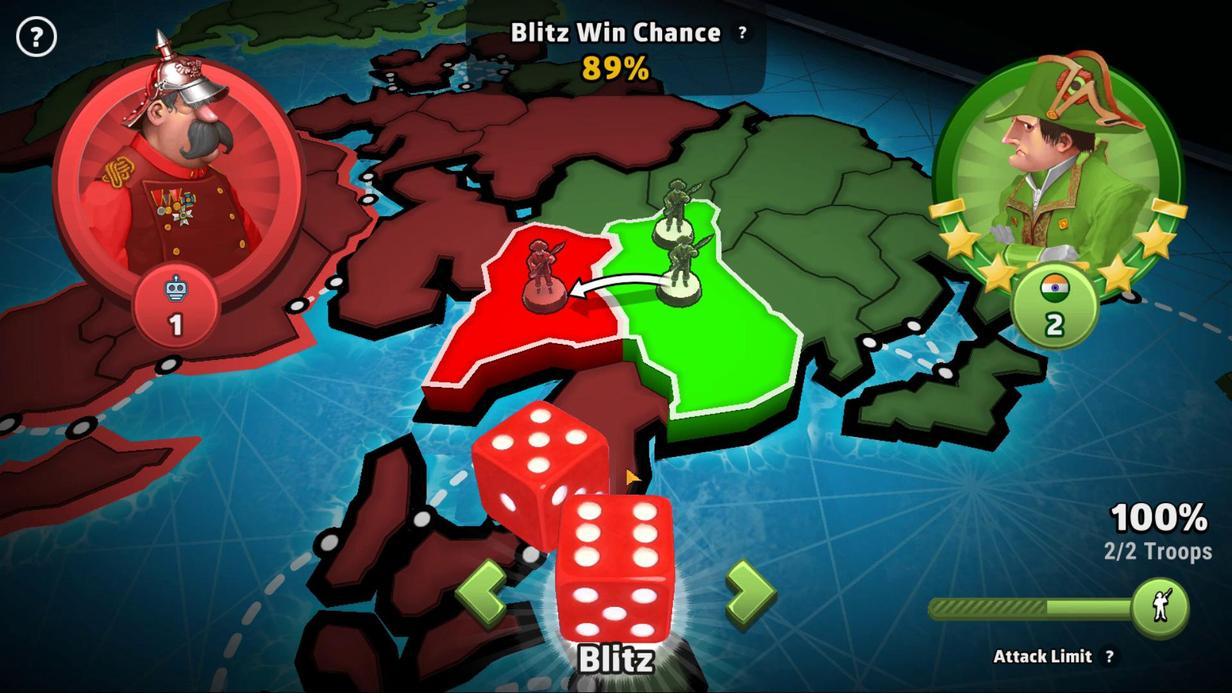 
Action: Mouse pressed left at (625, 467)
Screenshot: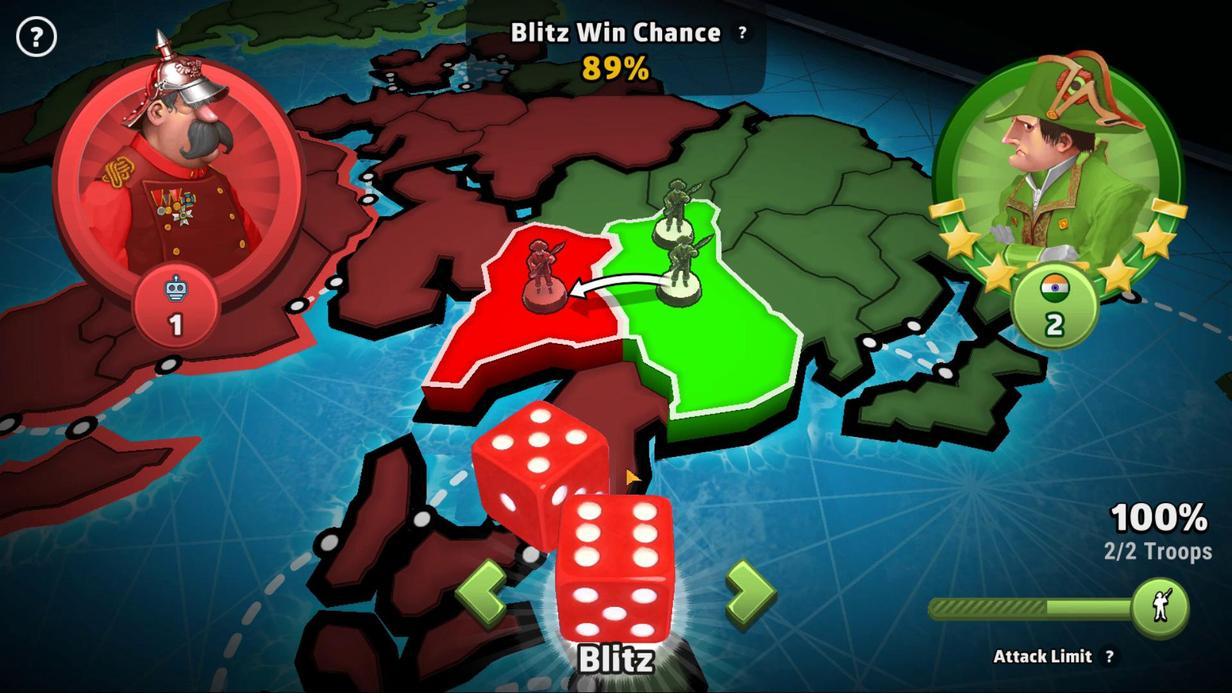 
Action: Mouse moved to (641, 662)
Screenshot: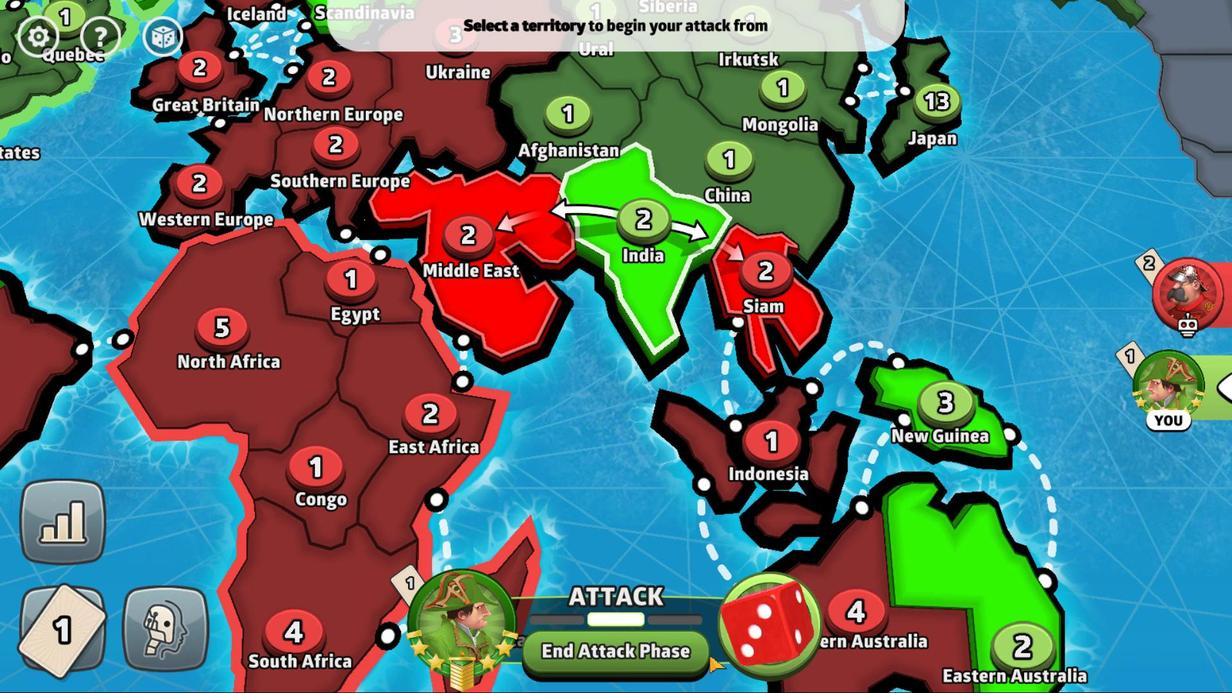 
Action: Mouse pressed left at (641, 662)
Screenshot: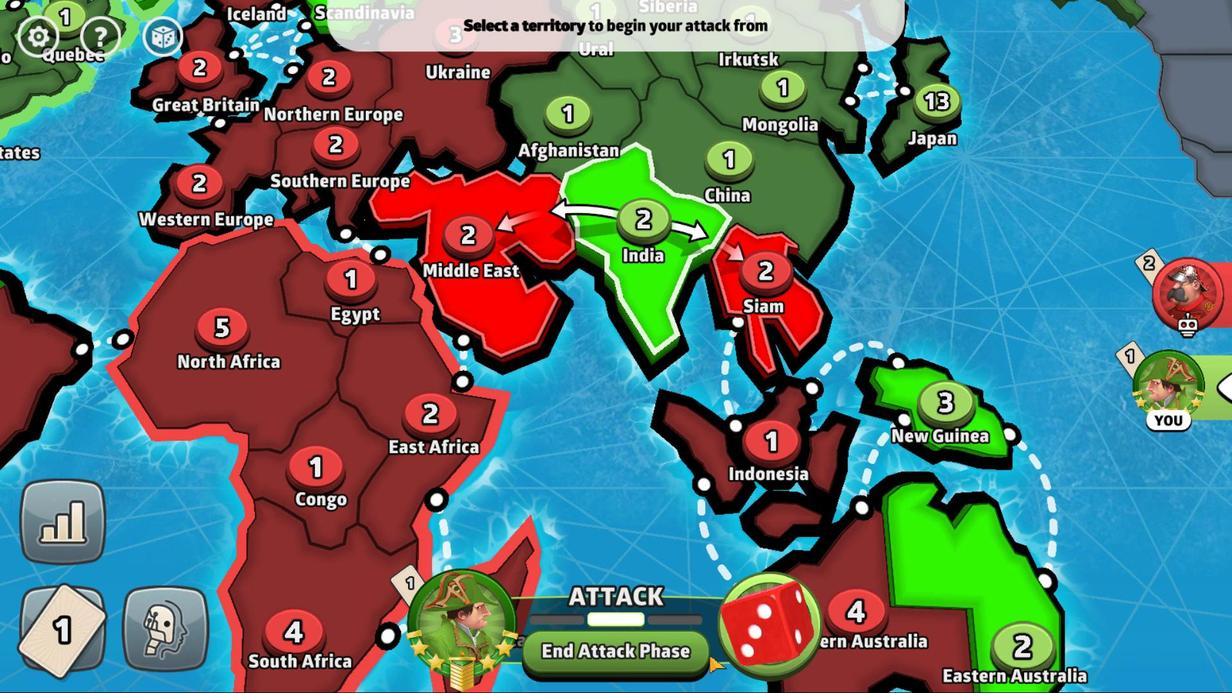 
Action: Mouse moved to (683, 270)
Screenshot: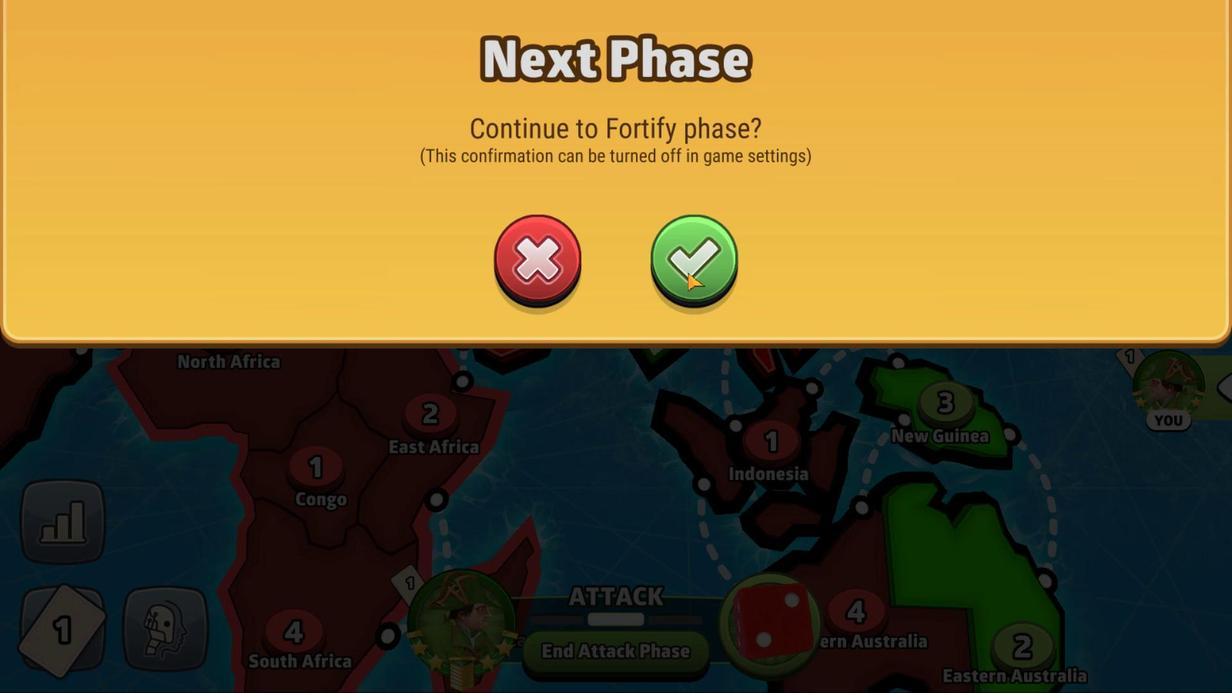 
Action: Mouse pressed left at (683, 270)
Screenshot: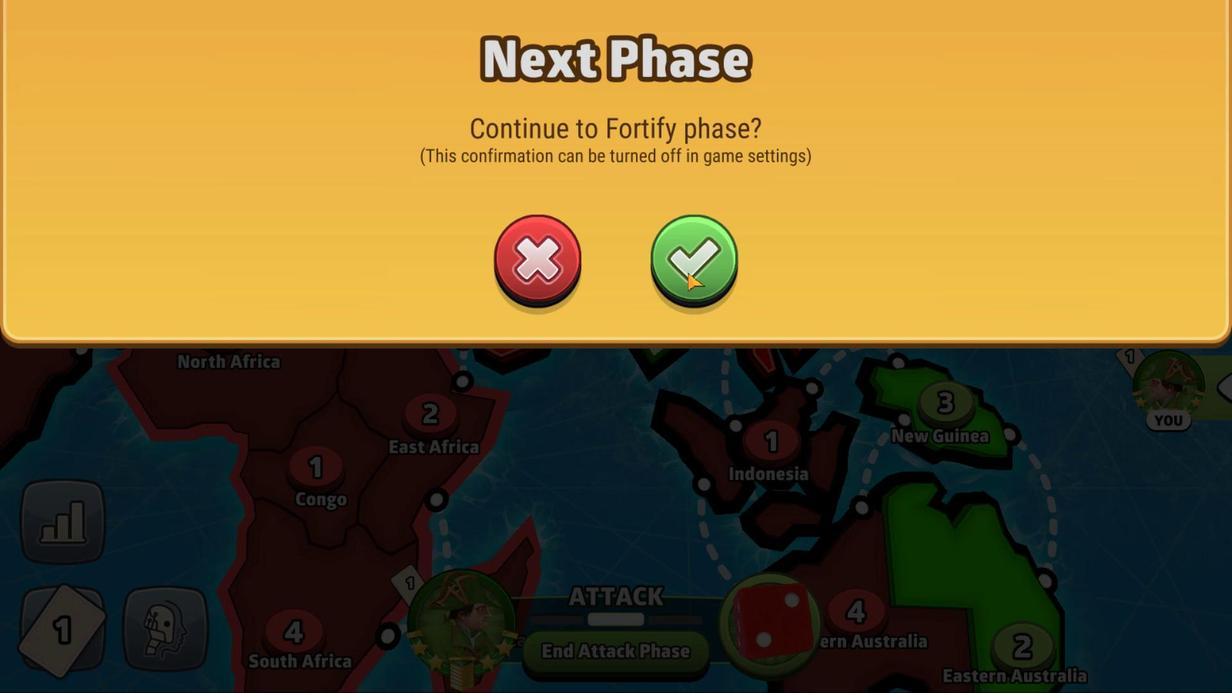 
Action: Mouse moved to (932, 217)
Screenshot: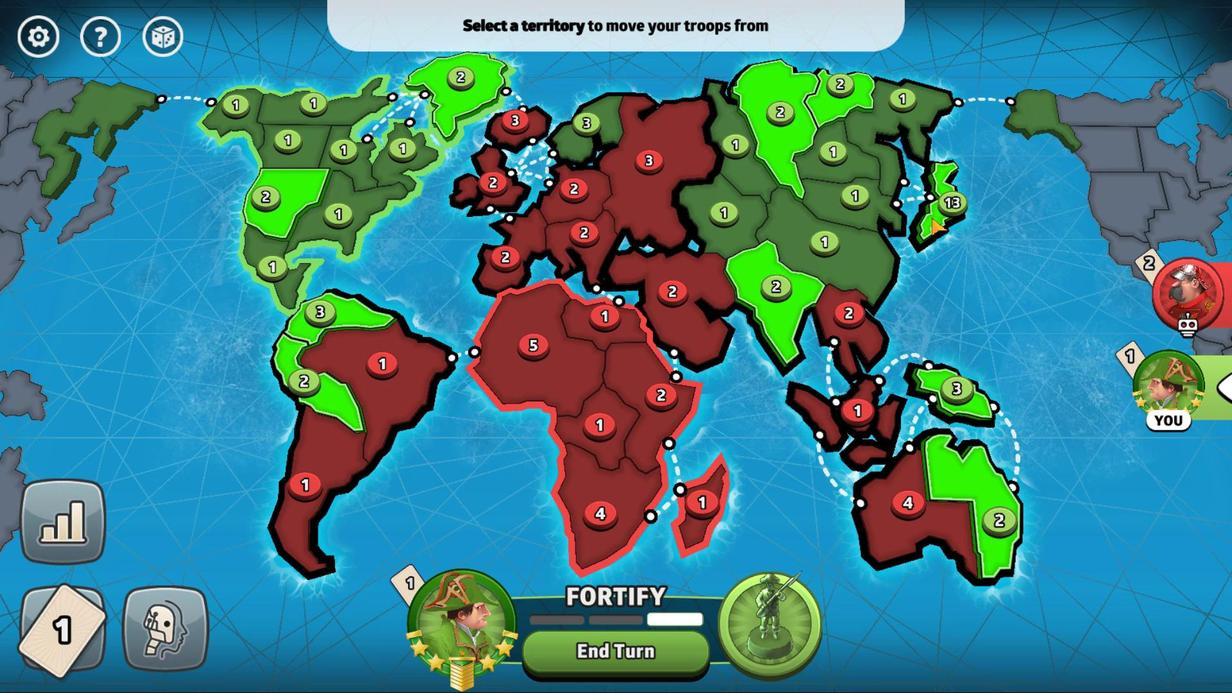 
Action: Mouse pressed left at (932, 217)
Screenshot: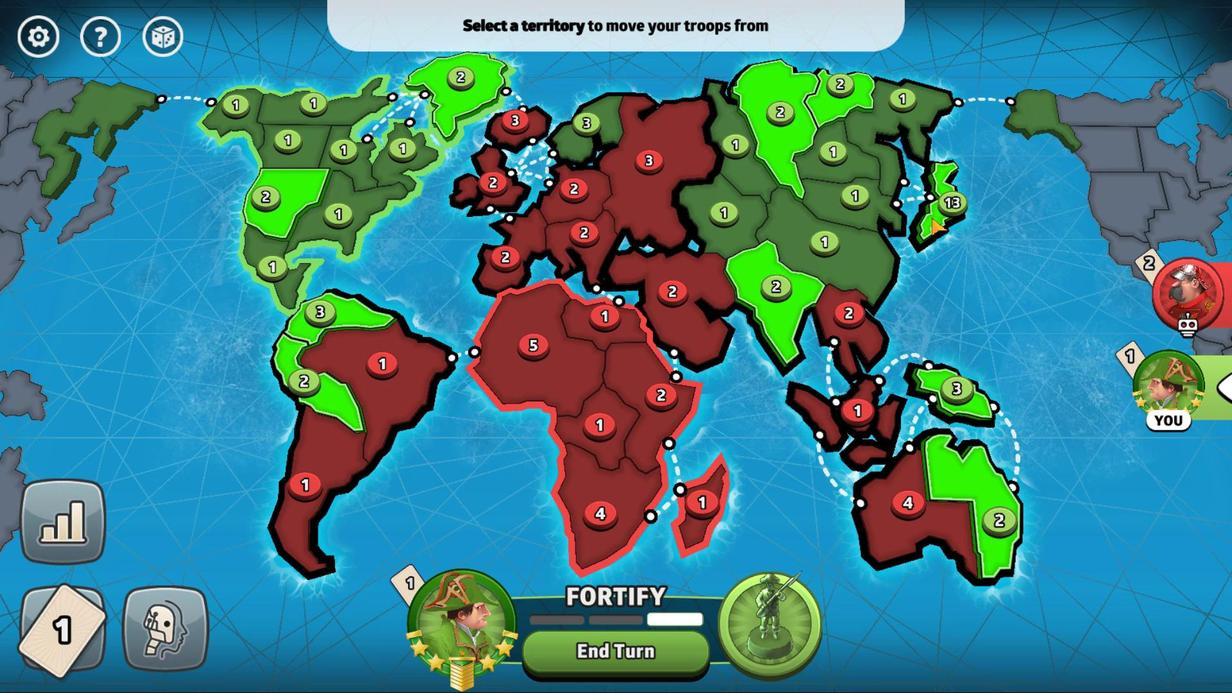 
Action: Mouse moved to (760, 291)
Screenshot: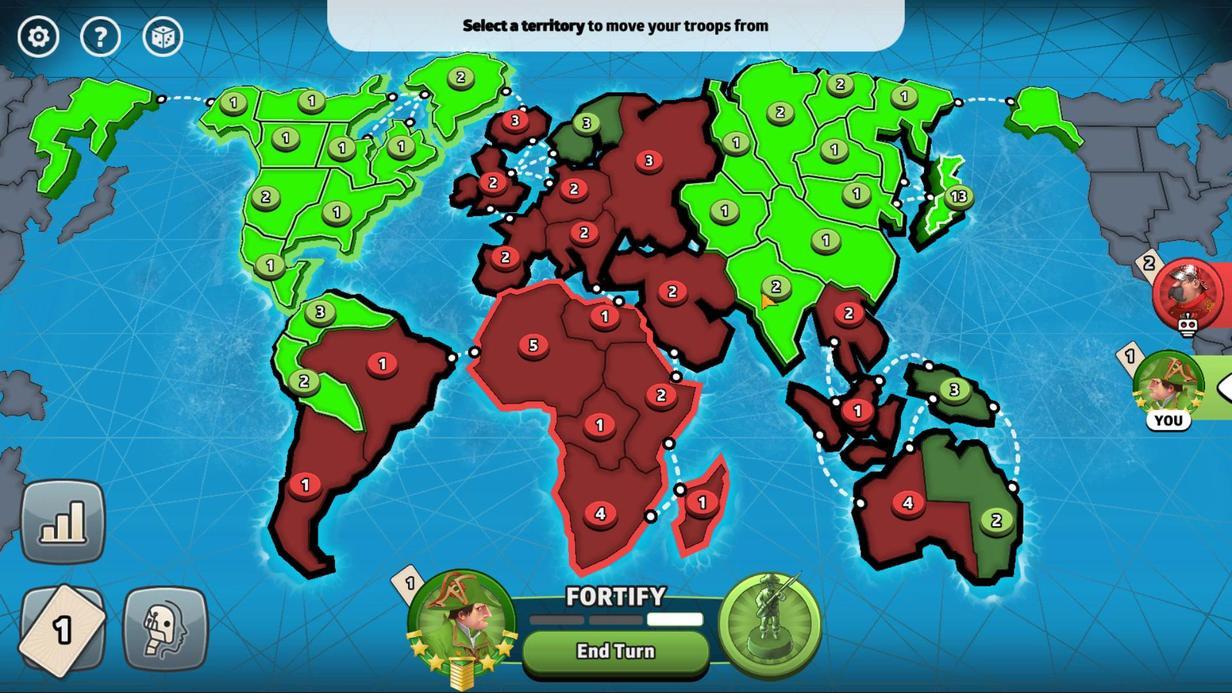 
Action: Mouse pressed left at (760, 291)
Screenshot: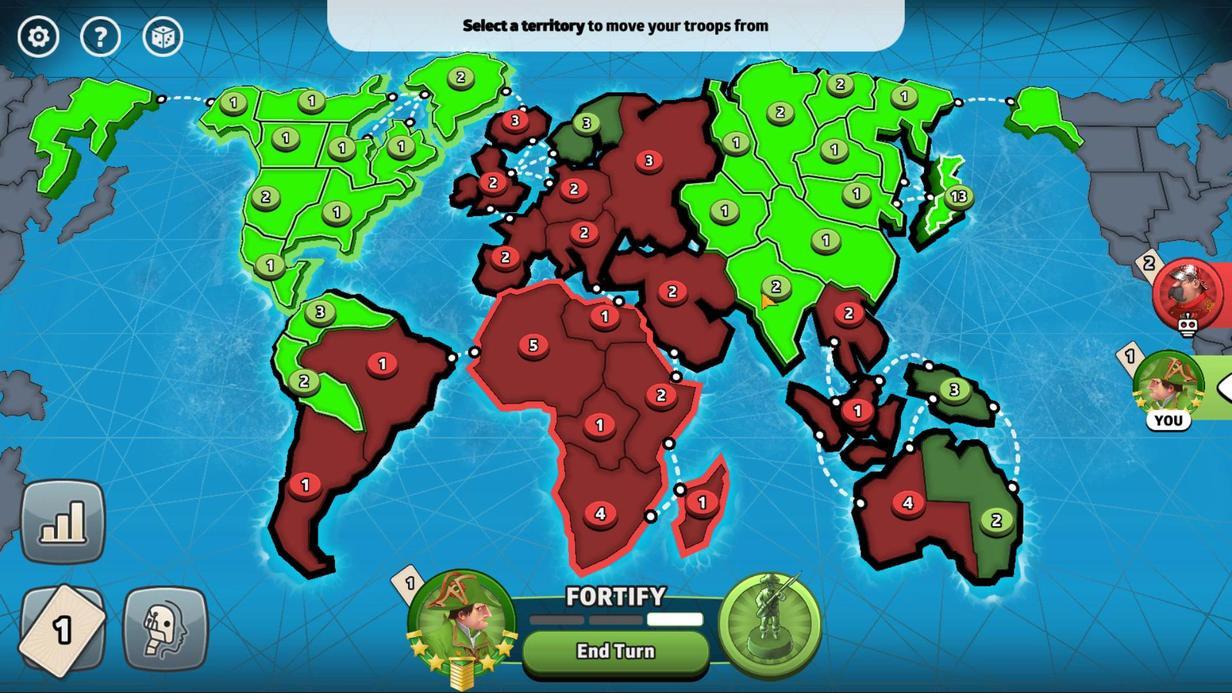 
Action: Mouse moved to (863, 497)
Screenshot: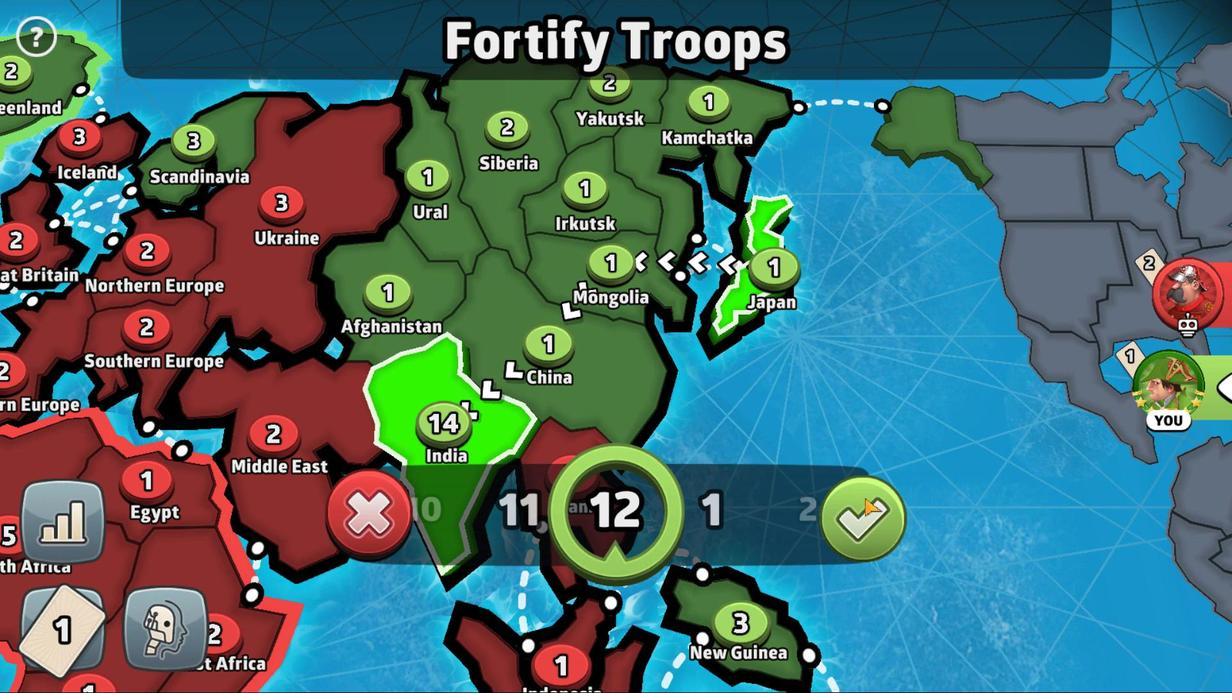 
Action: Mouse pressed left at (863, 497)
Screenshot: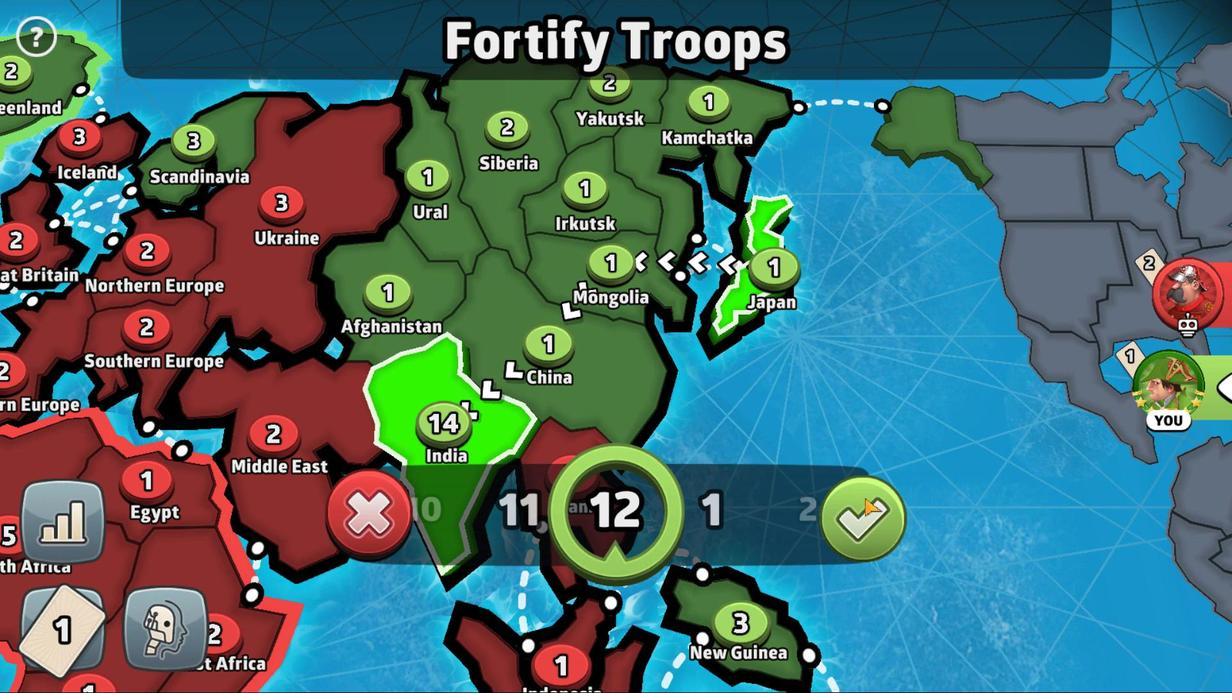 
Action: Mouse moved to (309, 513)
Screenshot: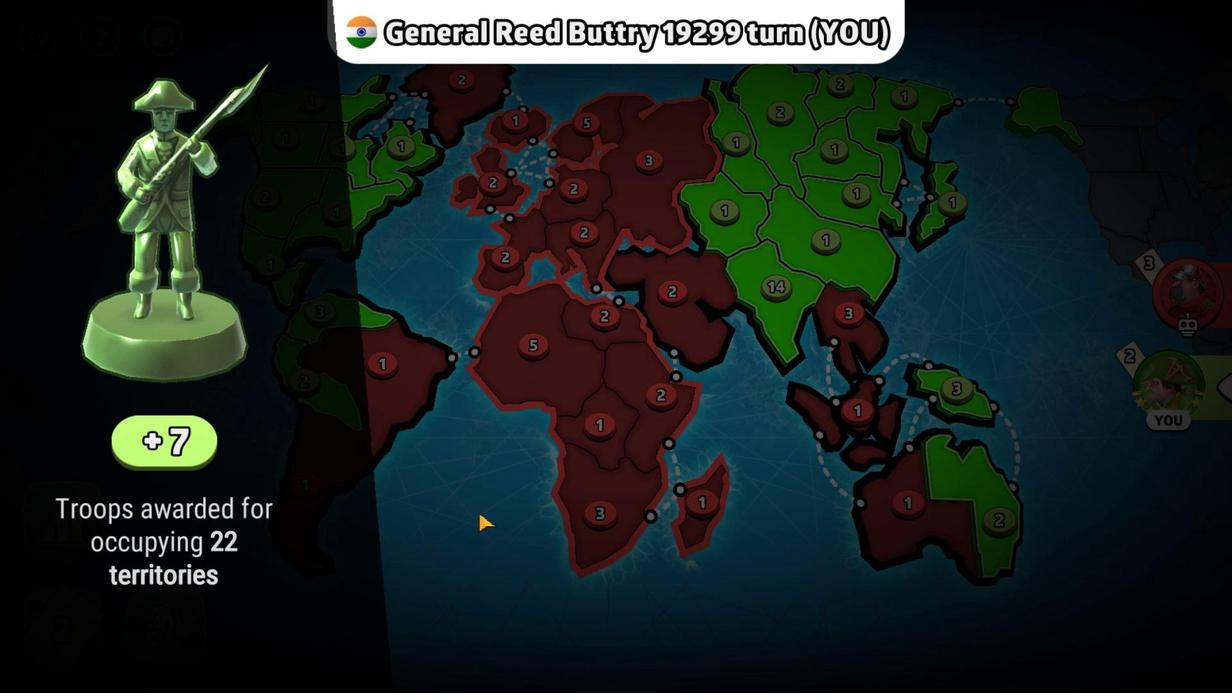 
Action: Mouse pressed left at (309, 513)
Screenshot: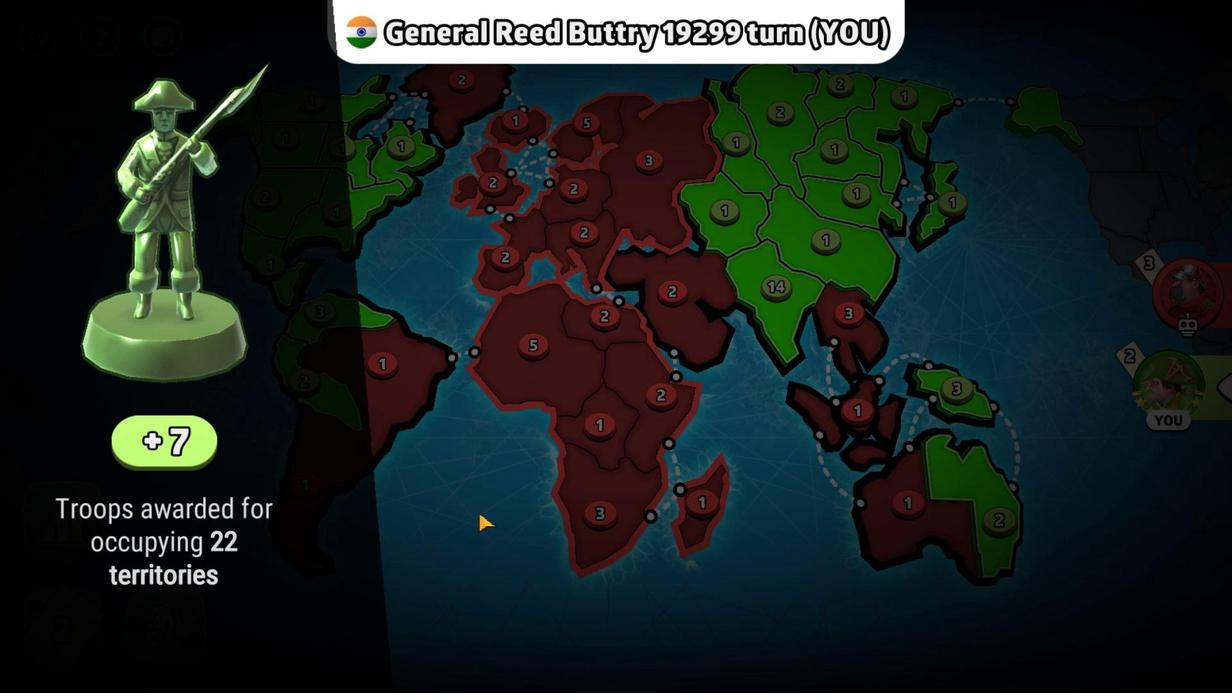 
Action: Mouse moved to (772, 280)
Screenshot: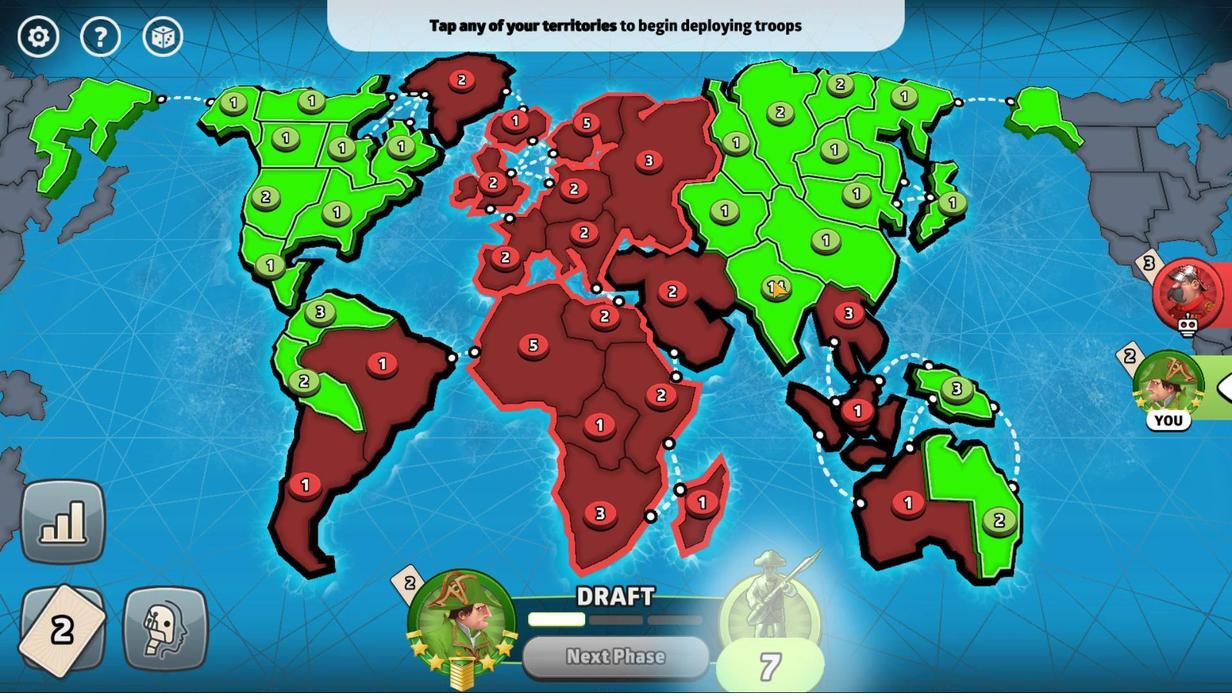 
Action: Mouse pressed left at (772, 280)
Screenshot: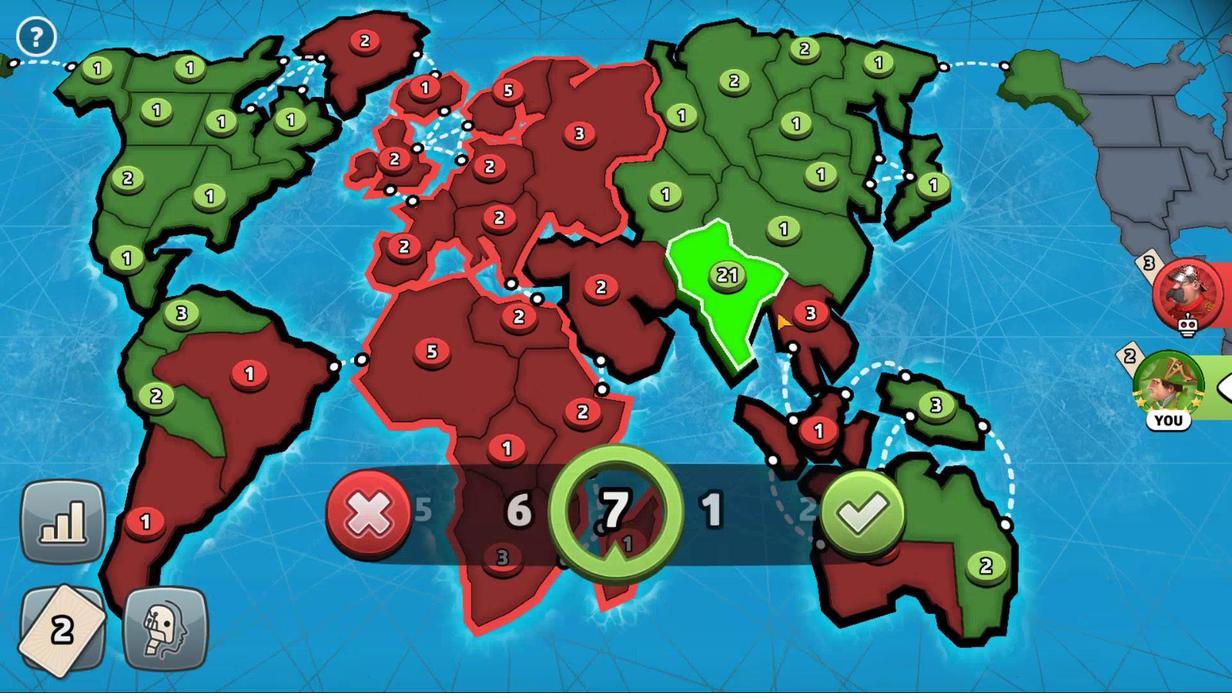 
Action: Mouse moved to (840, 509)
Screenshot: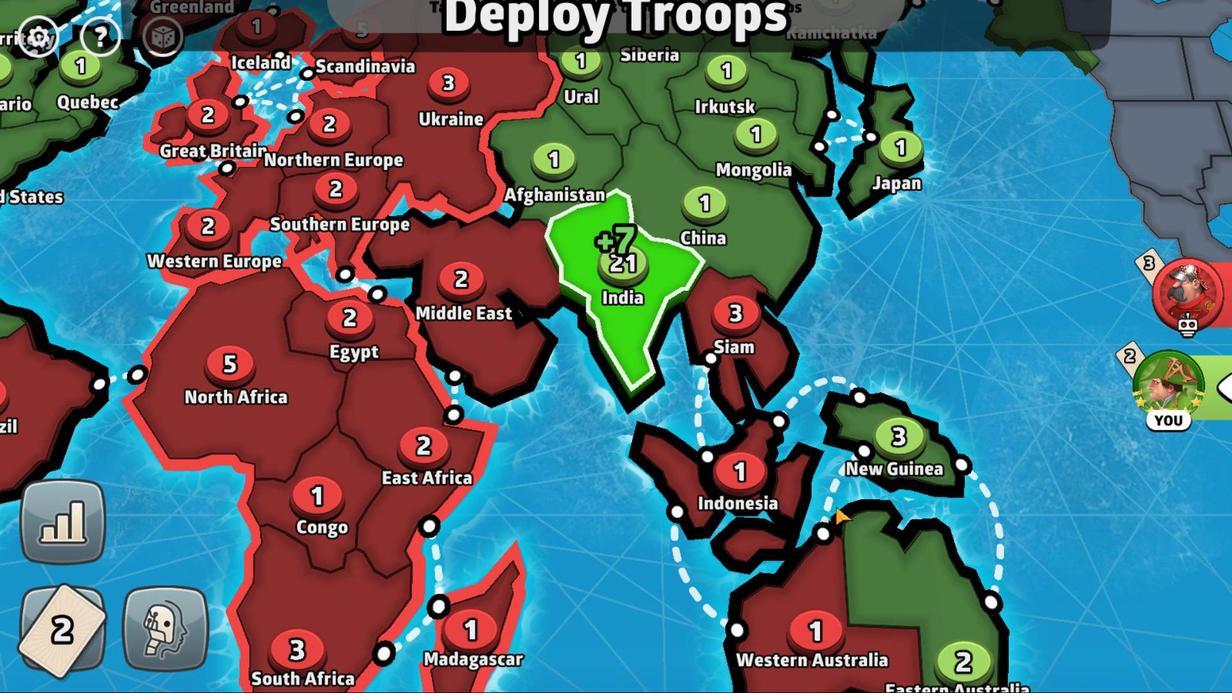 
Action: Mouse pressed left at (840, 509)
Screenshot: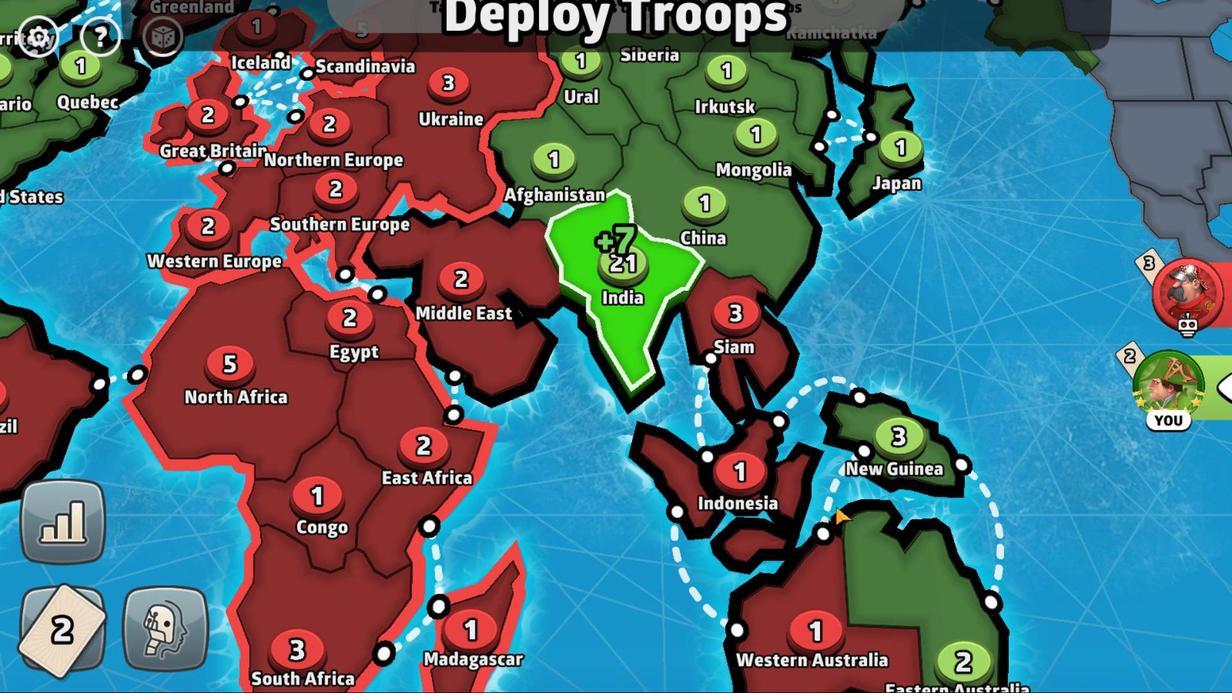 
Action: Mouse moved to (775, 286)
Screenshot: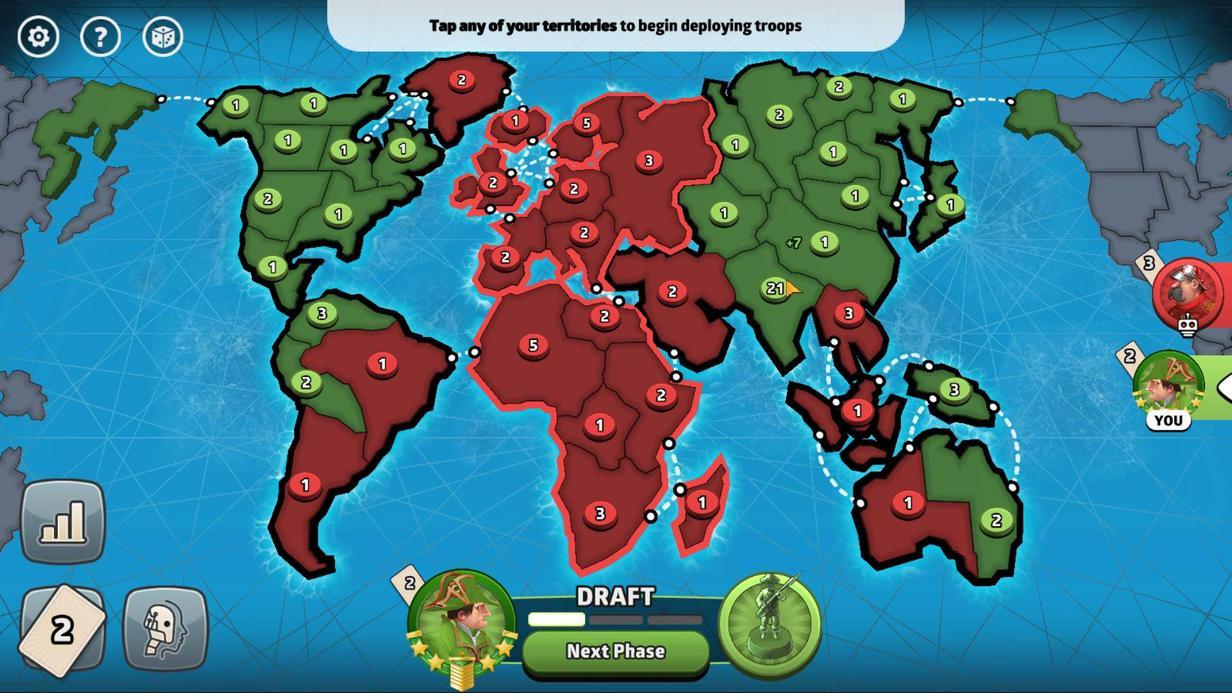 
Action: Mouse pressed left at (775, 286)
Screenshot: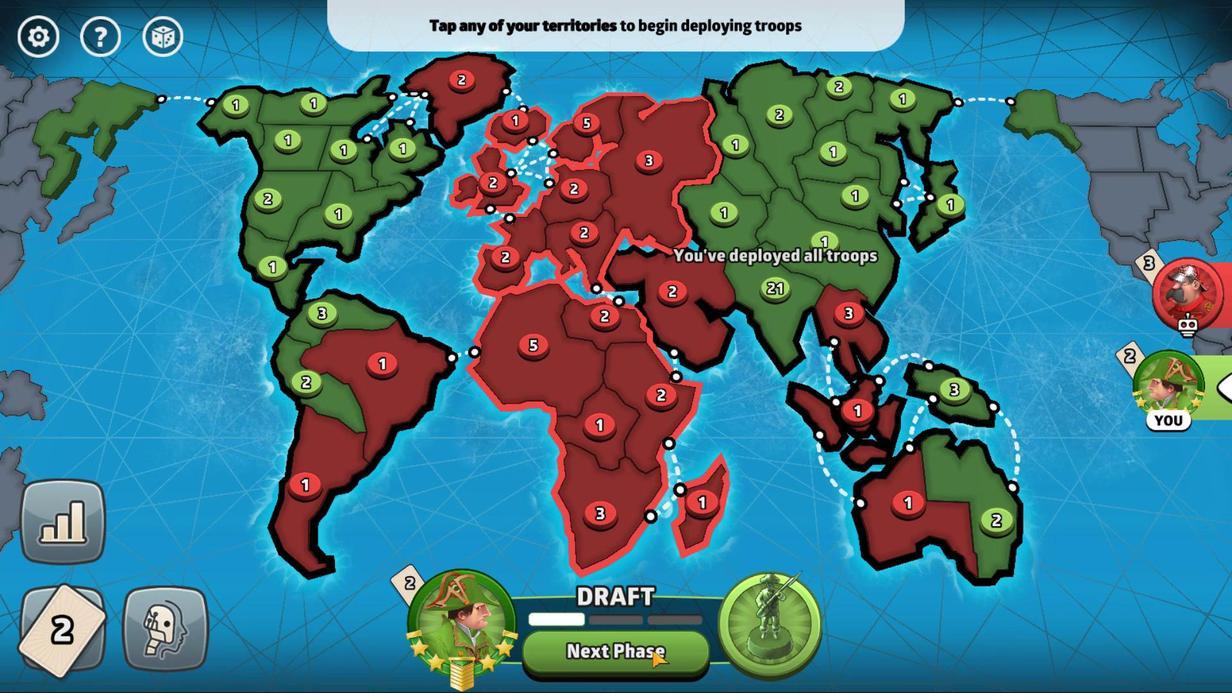 
Action: Mouse moved to (651, 650)
Screenshot: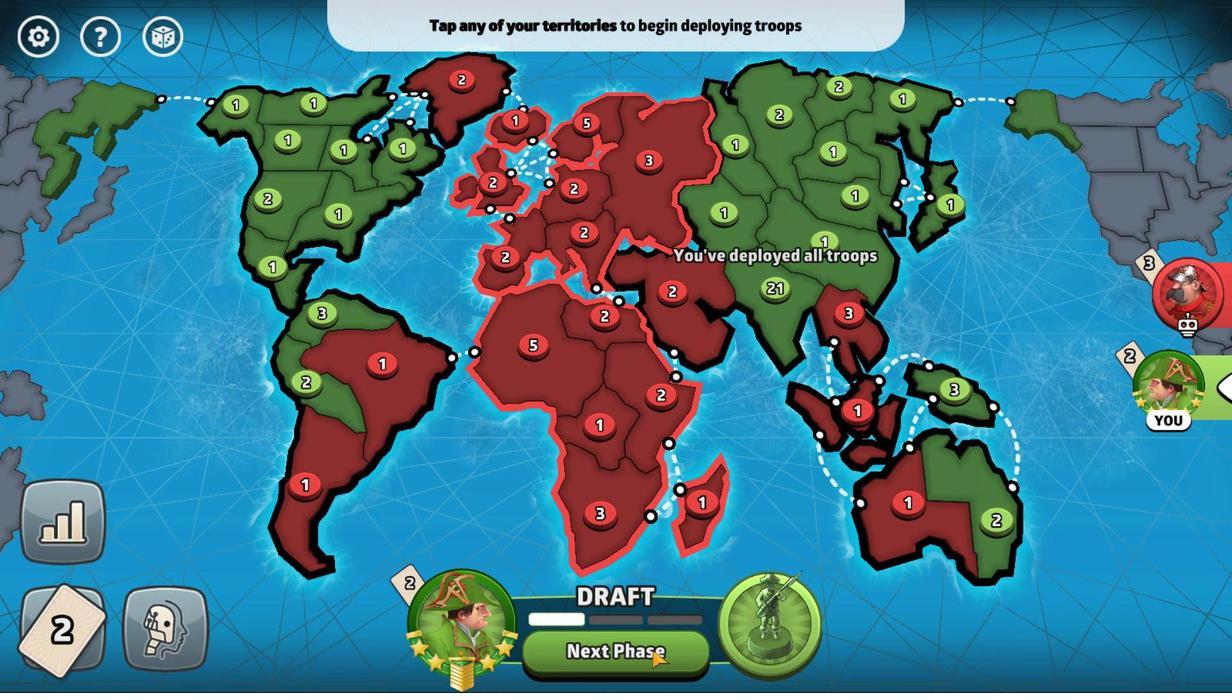
Action: Mouse pressed left at (651, 650)
Screenshot: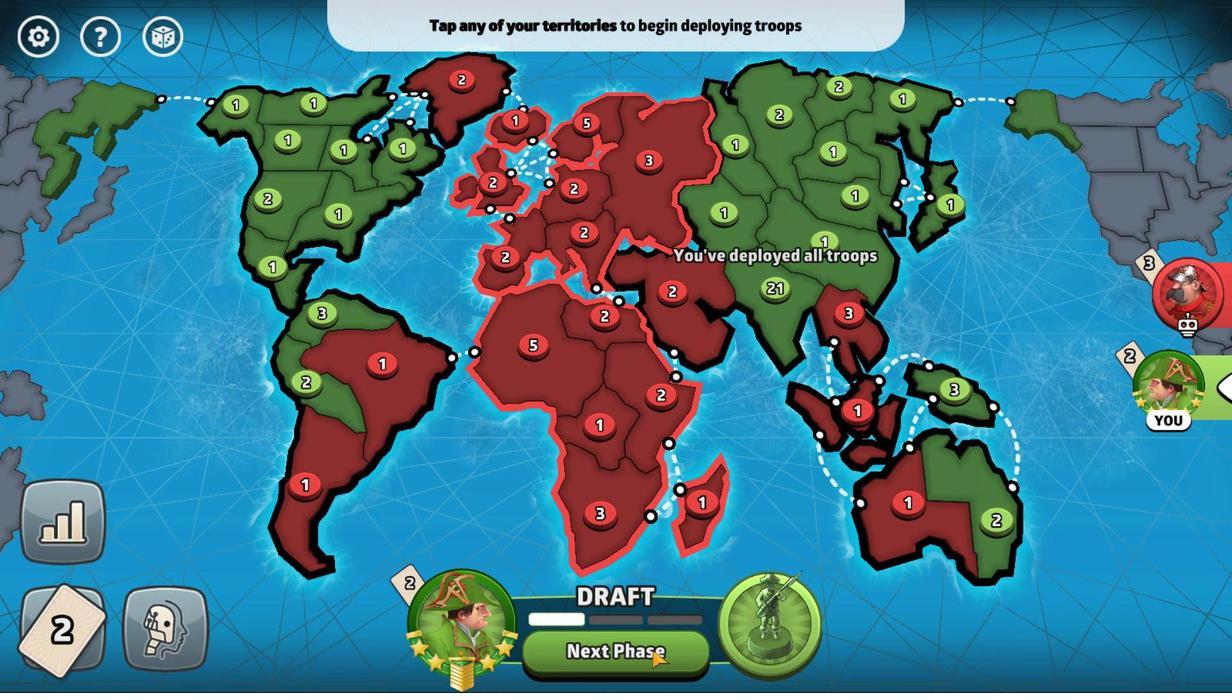 
Action: Mouse moved to (762, 317)
Screenshot: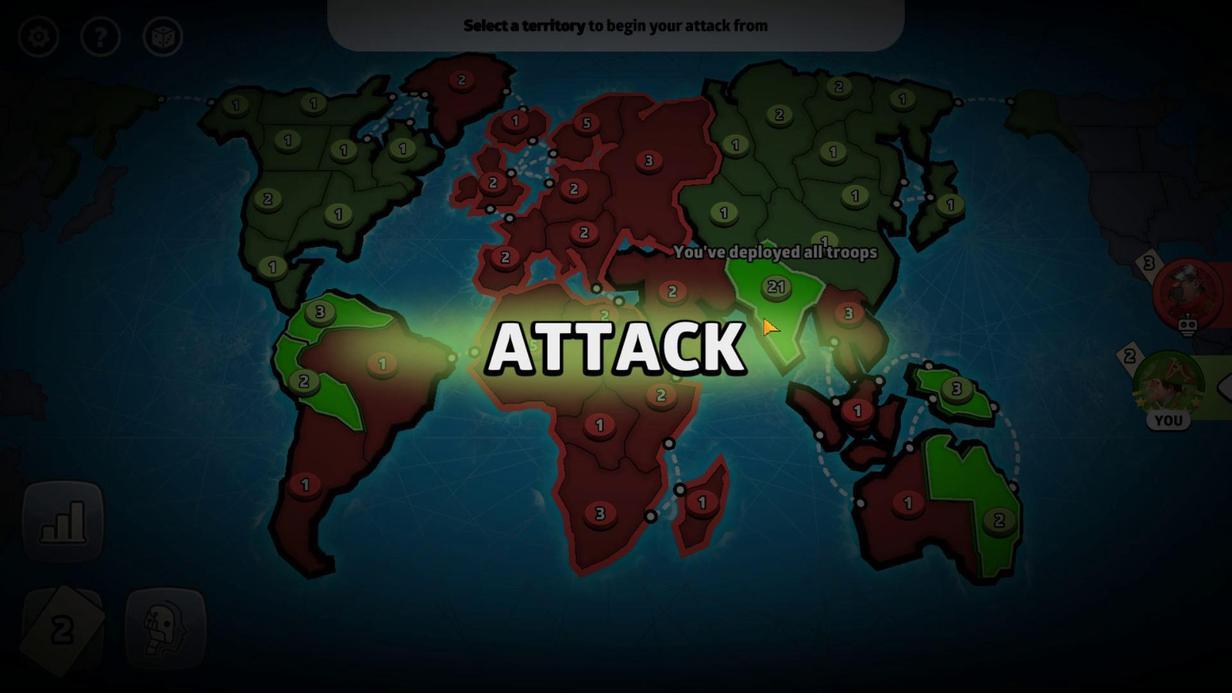
Action: Mouse pressed left at (762, 317)
Screenshot: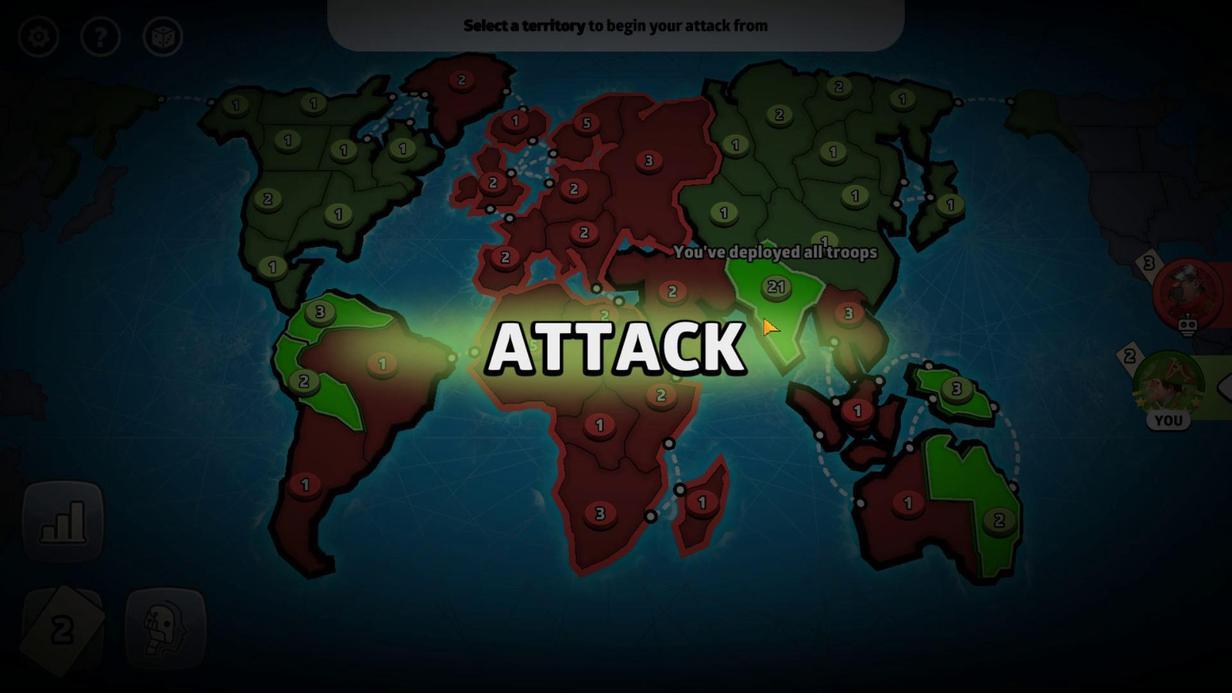 
Action: Mouse moved to (763, 312)
Screenshot: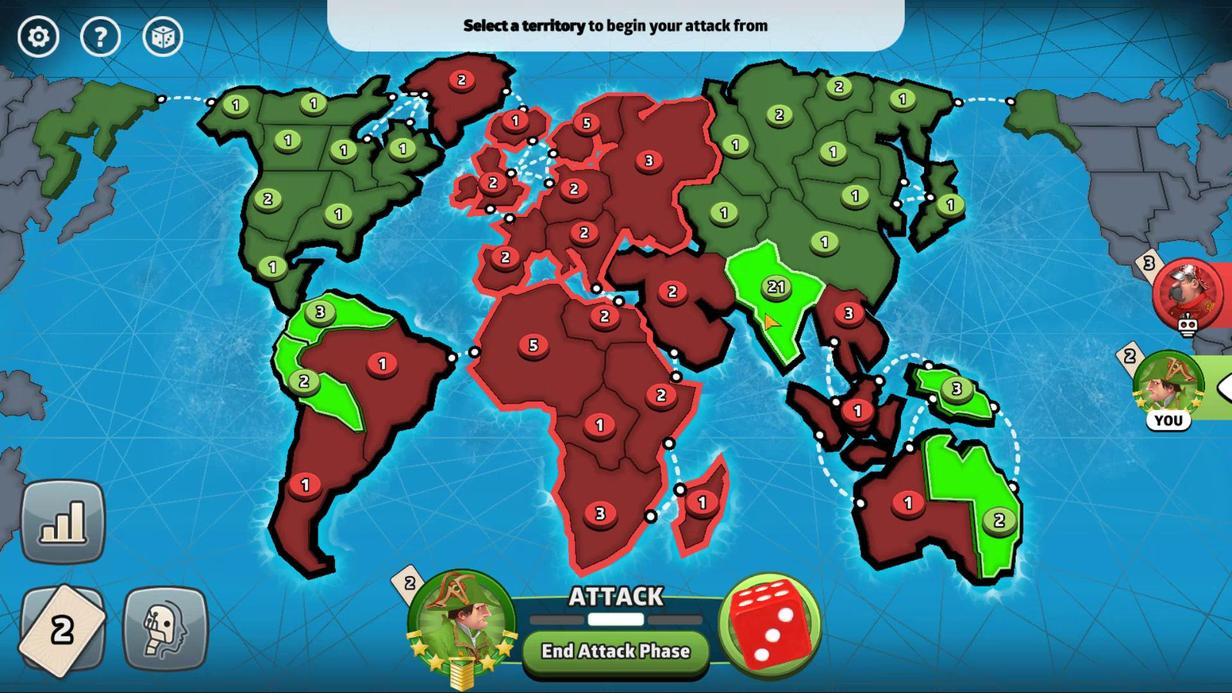 
Action: Mouse pressed left at (763, 312)
Screenshot: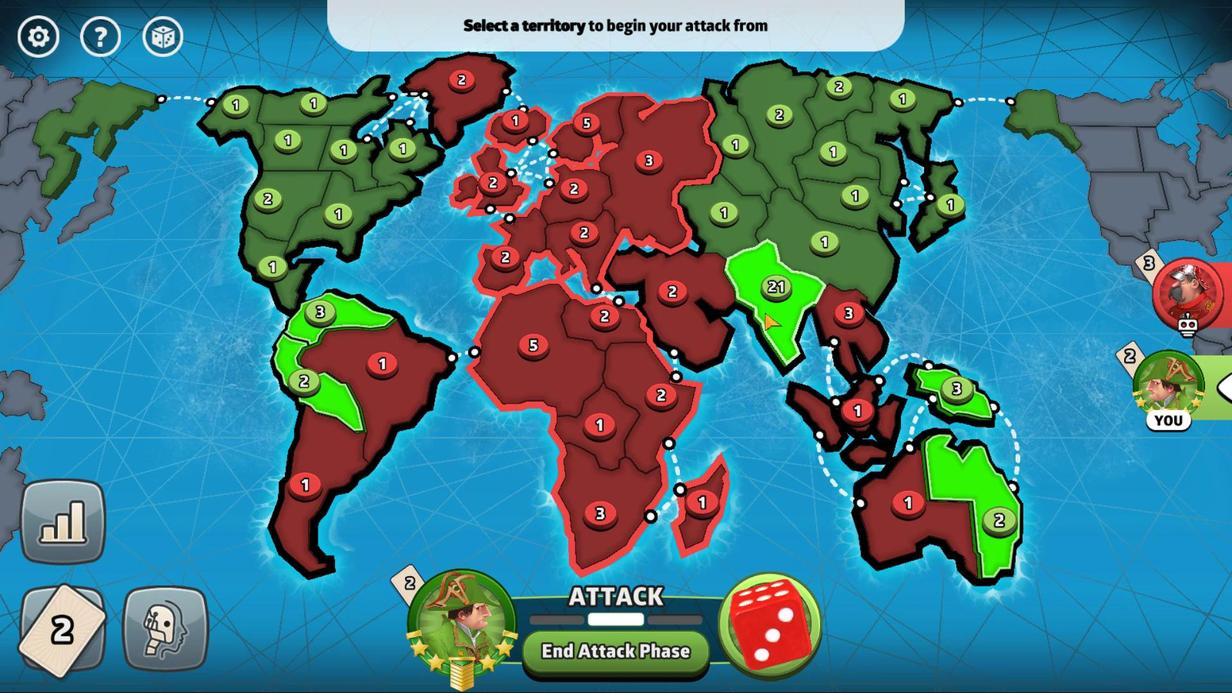 
Action: Mouse moved to (484, 246)
Screenshot: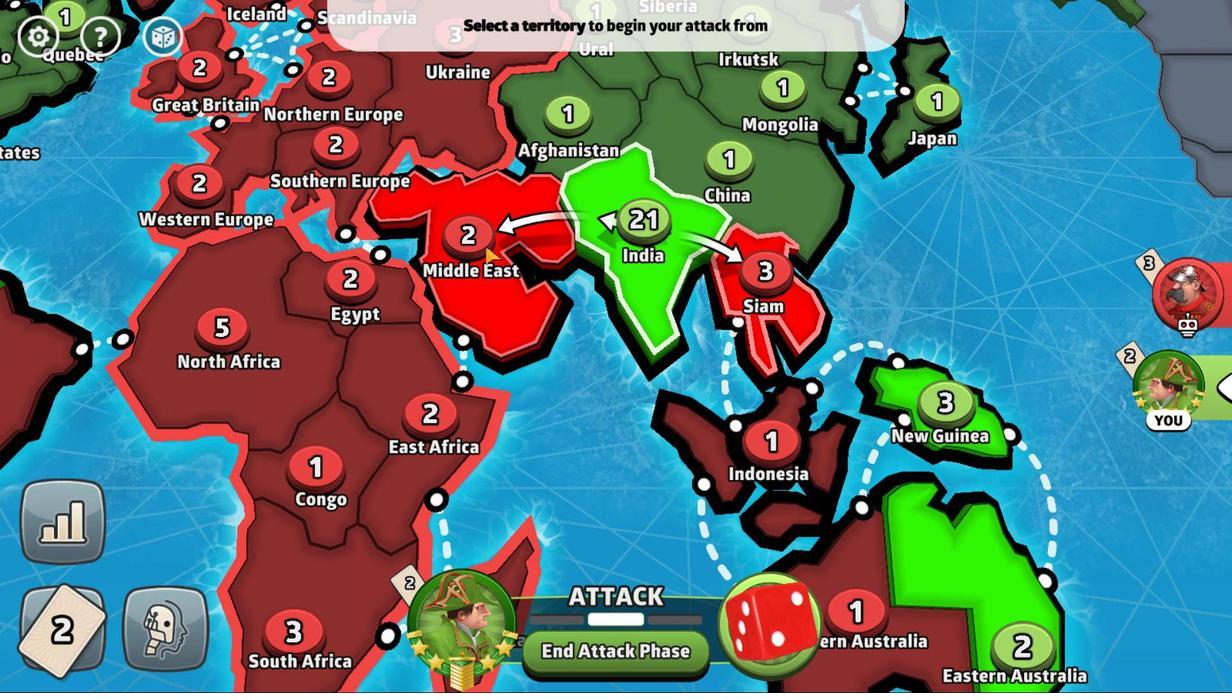 
Action: Mouse pressed left at (484, 246)
Screenshot: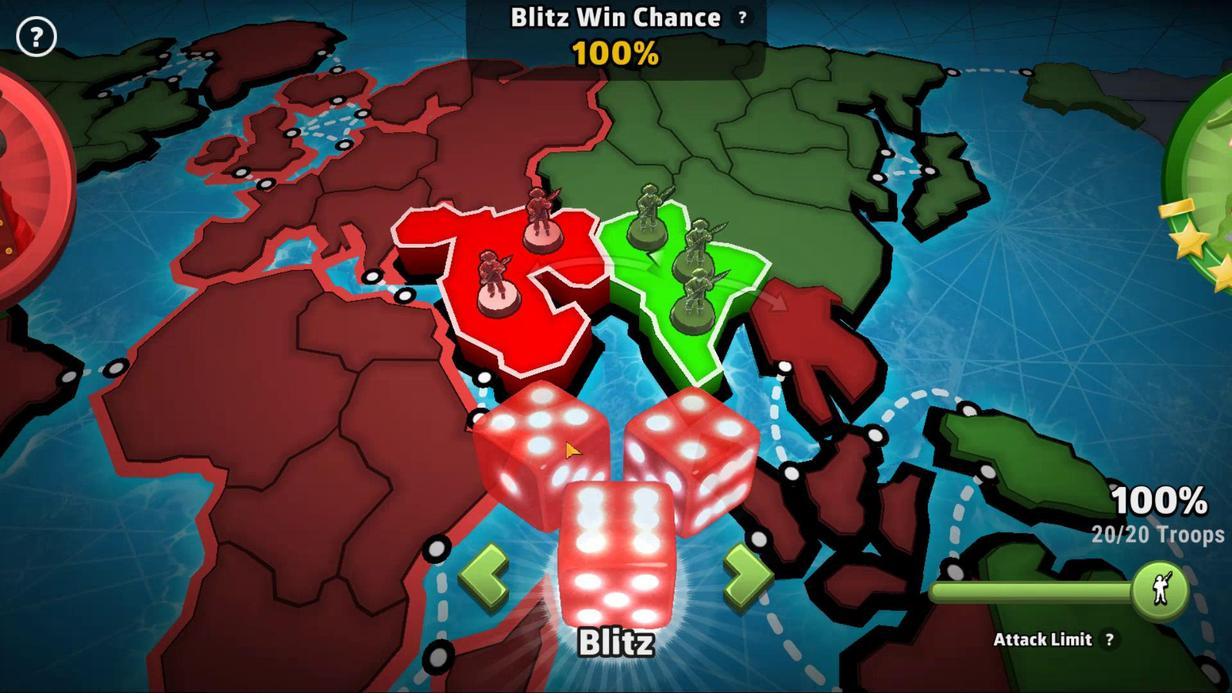 
Action: Mouse moved to (589, 493)
Screenshot: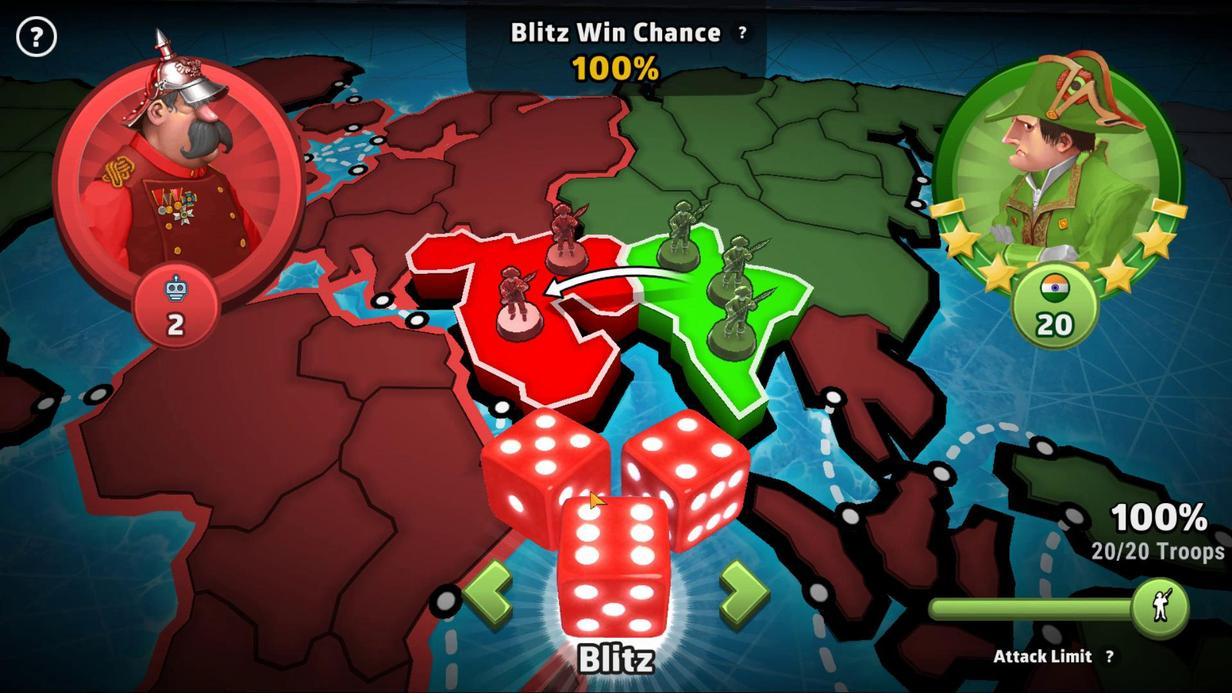 
Action: Mouse pressed left at (589, 493)
Screenshot: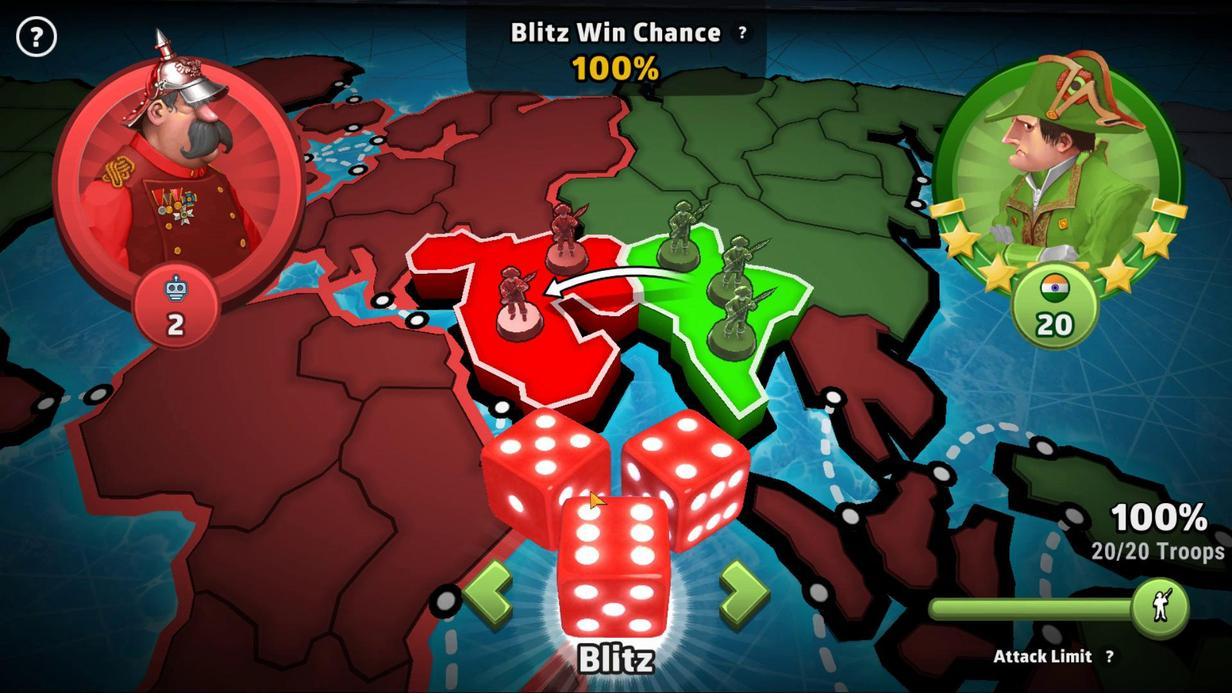 
Action: Mouse moved to (620, 508)
Screenshot: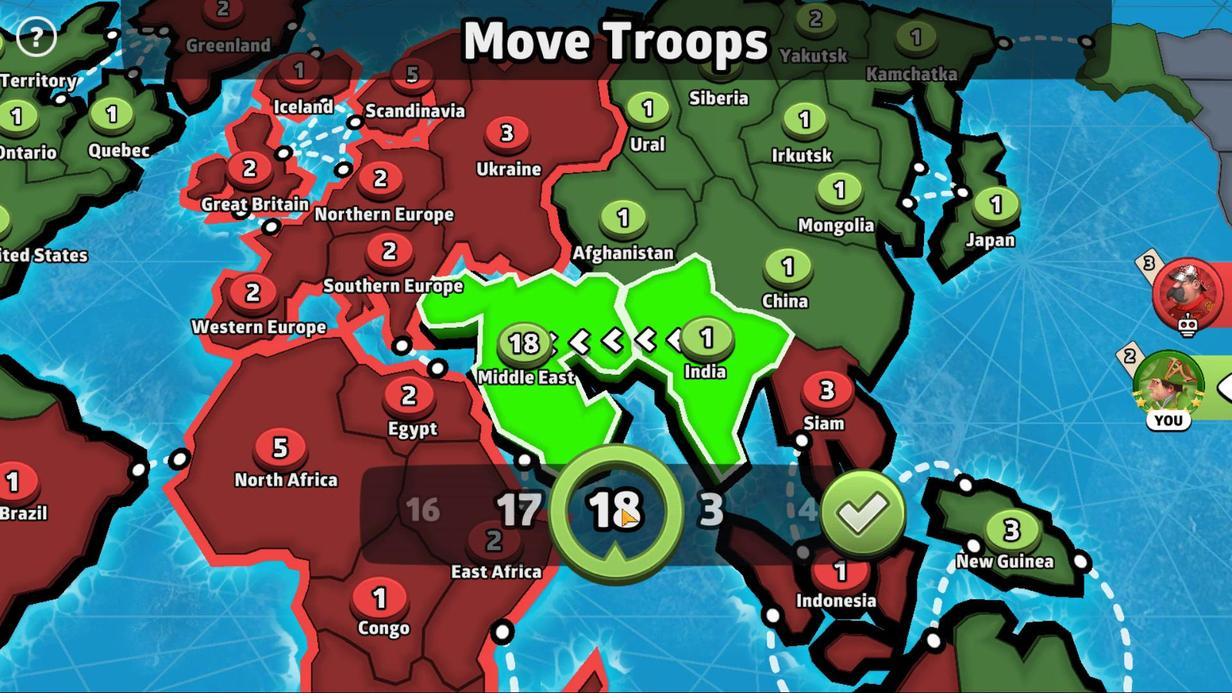 
Action: Mouse pressed left at (620, 508)
Screenshot: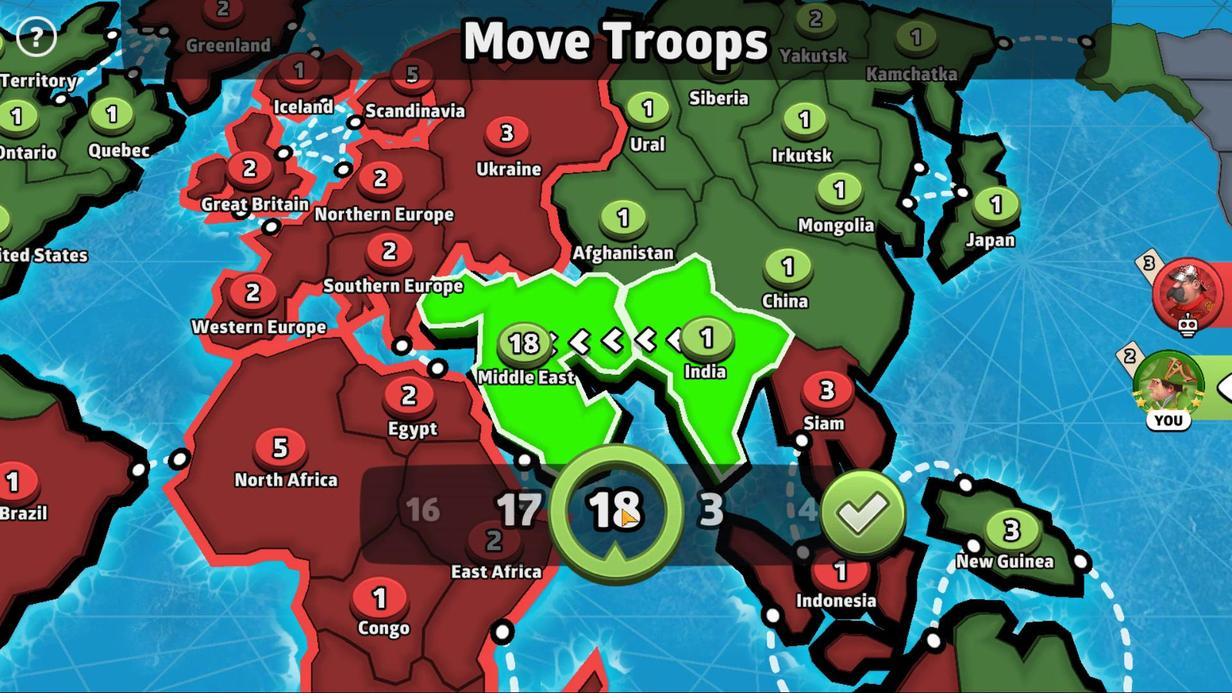 
Action: Mouse moved to (605, 512)
Screenshot: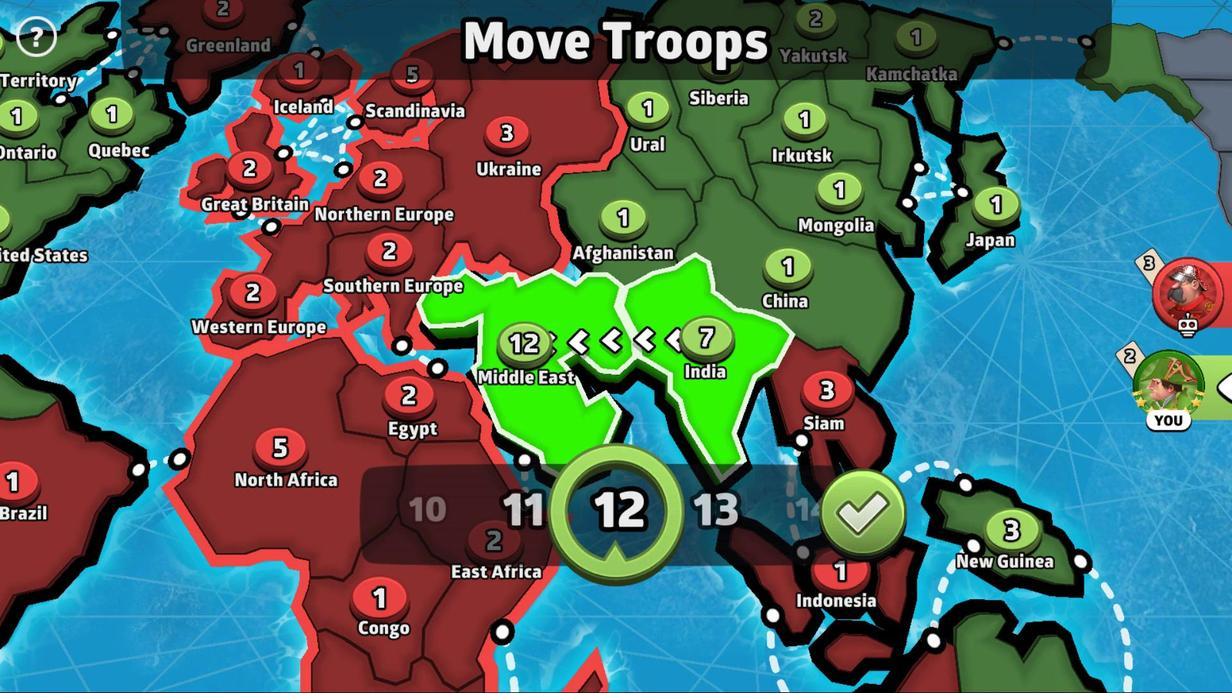 
Action: Mouse pressed left at (605, 512)
Screenshot: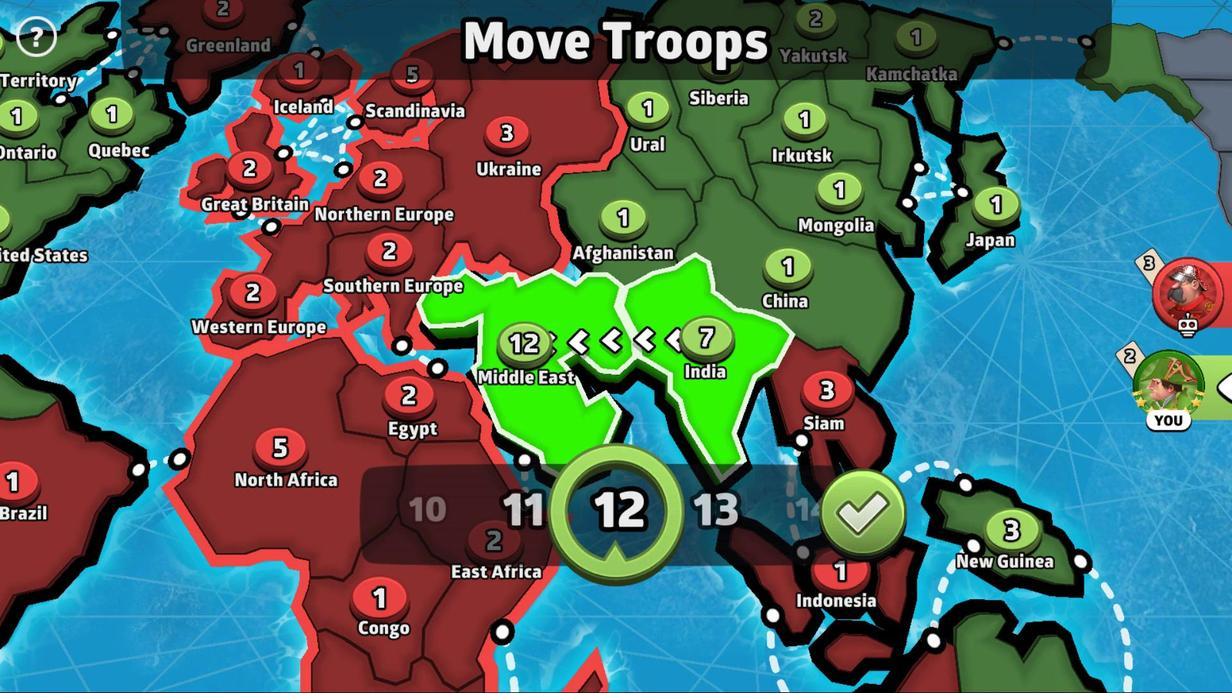 
Action: Mouse moved to (886, 512)
Screenshot: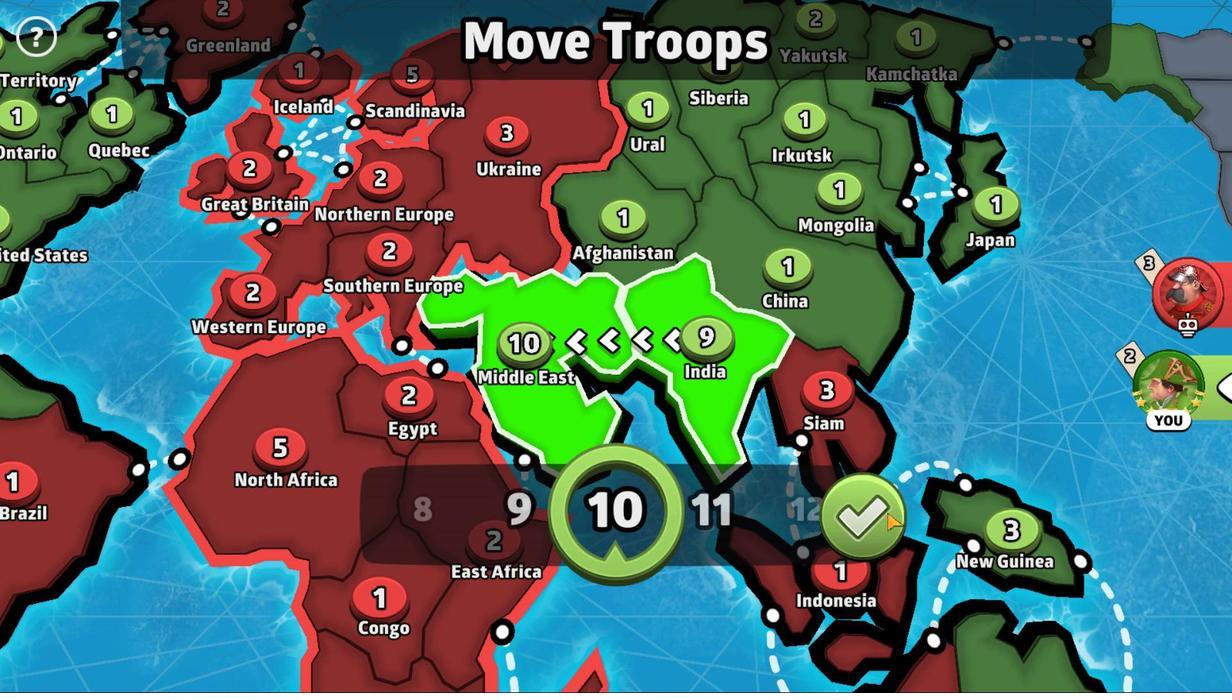 
Action: Mouse pressed left at (886, 512)
Screenshot: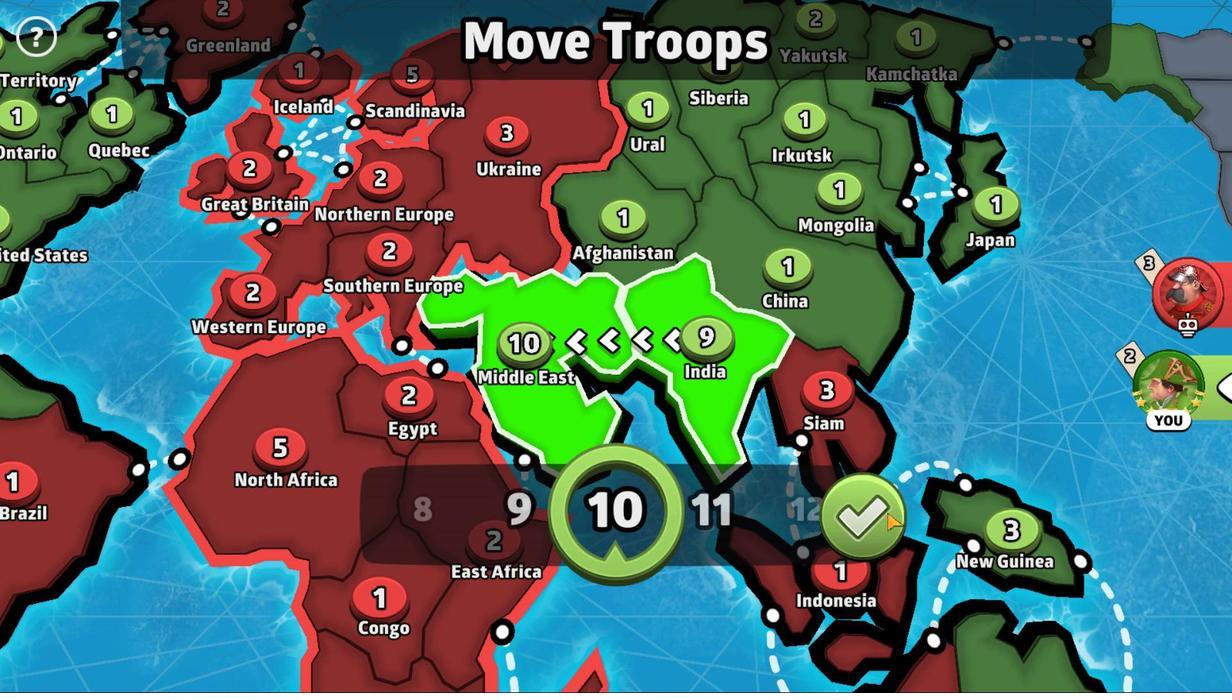 
Action: Mouse moved to (644, 299)
Screenshot: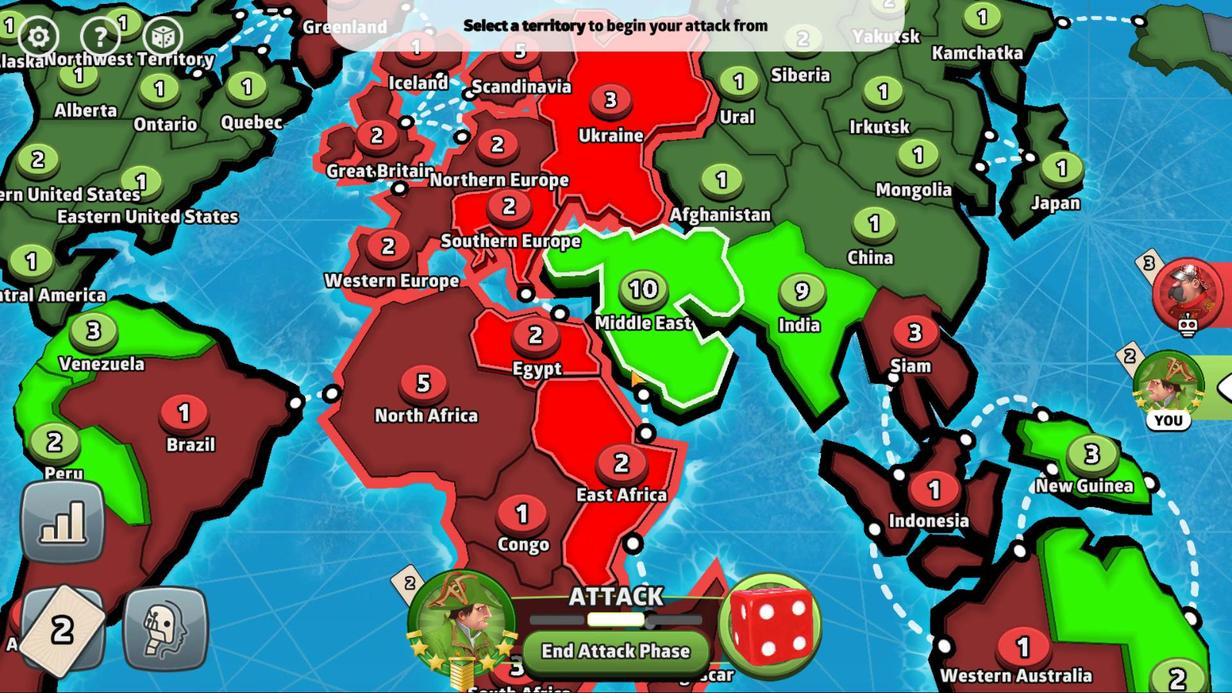
Action: Mouse pressed left at (644, 299)
Screenshot: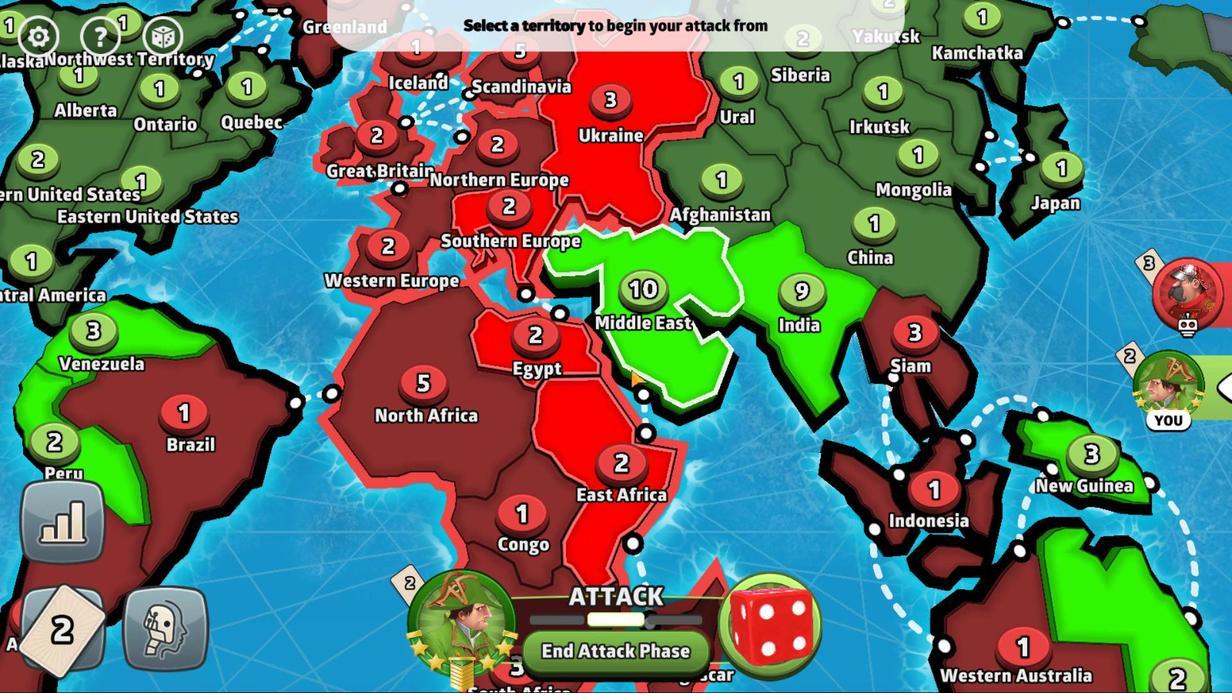 
Action: Mouse moved to (605, 458)
Screenshot: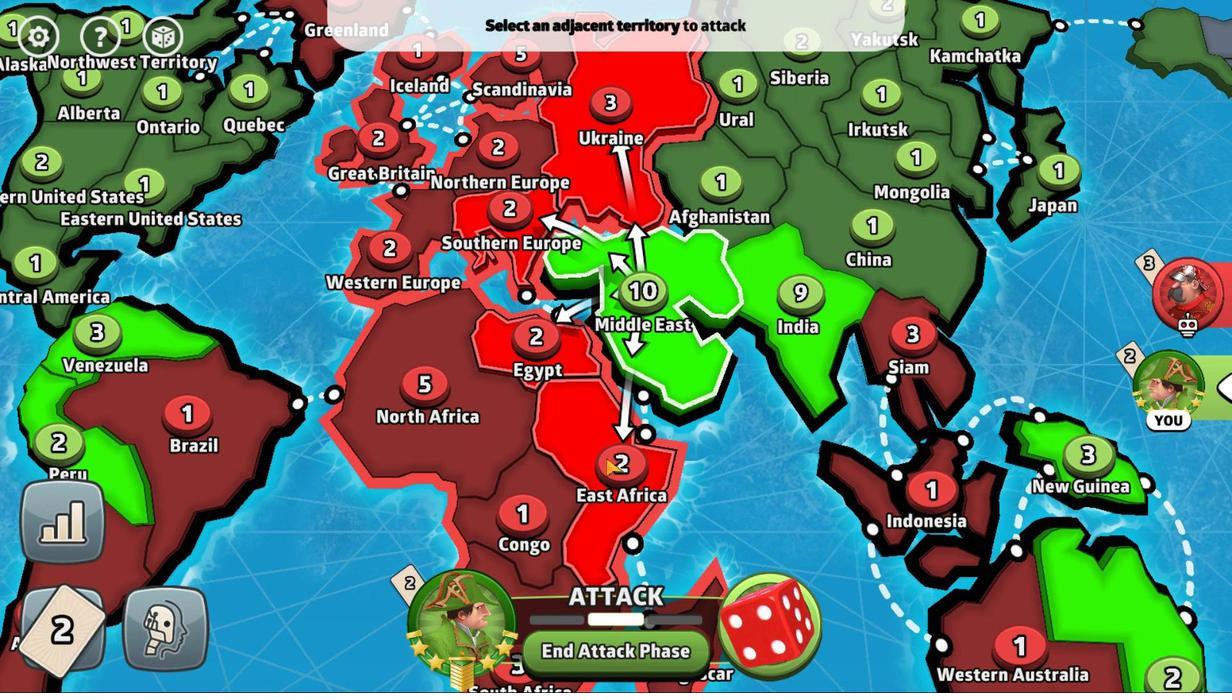 
Action: Mouse pressed left at (605, 458)
Screenshot: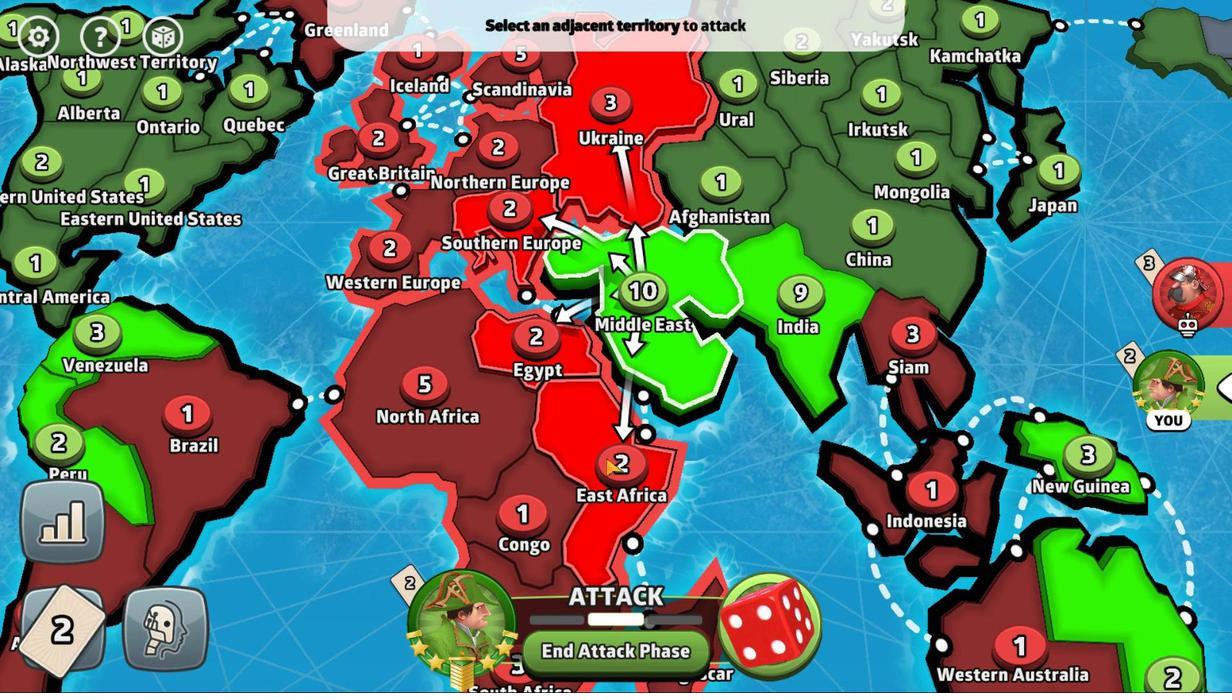 
Action: Mouse moved to (832, 526)
Screenshot: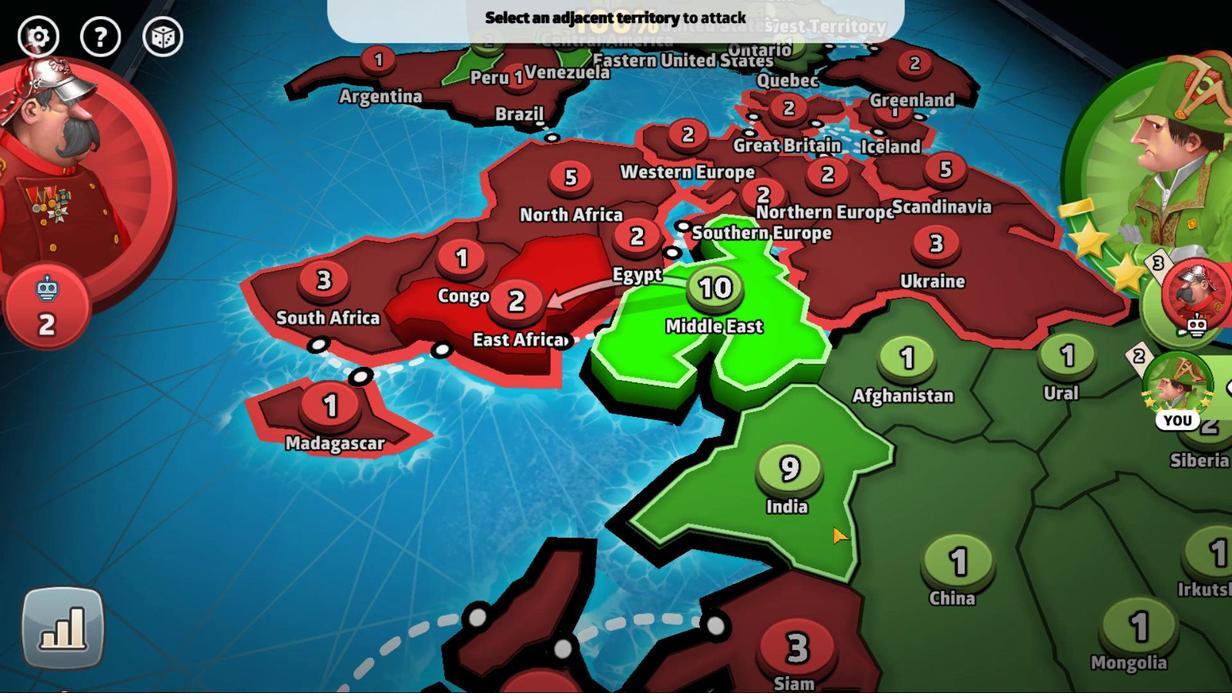 
Action: Mouse pressed left at (832, 526)
Screenshot: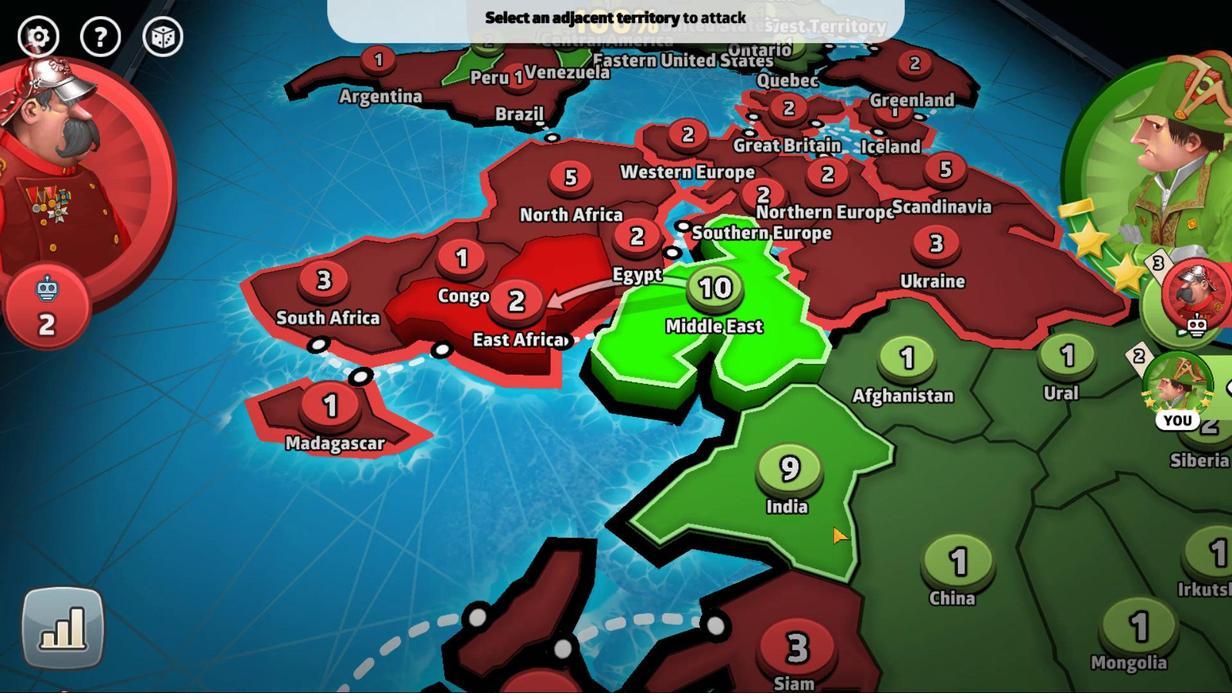 
Action: Mouse moved to (683, 307)
Screenshot: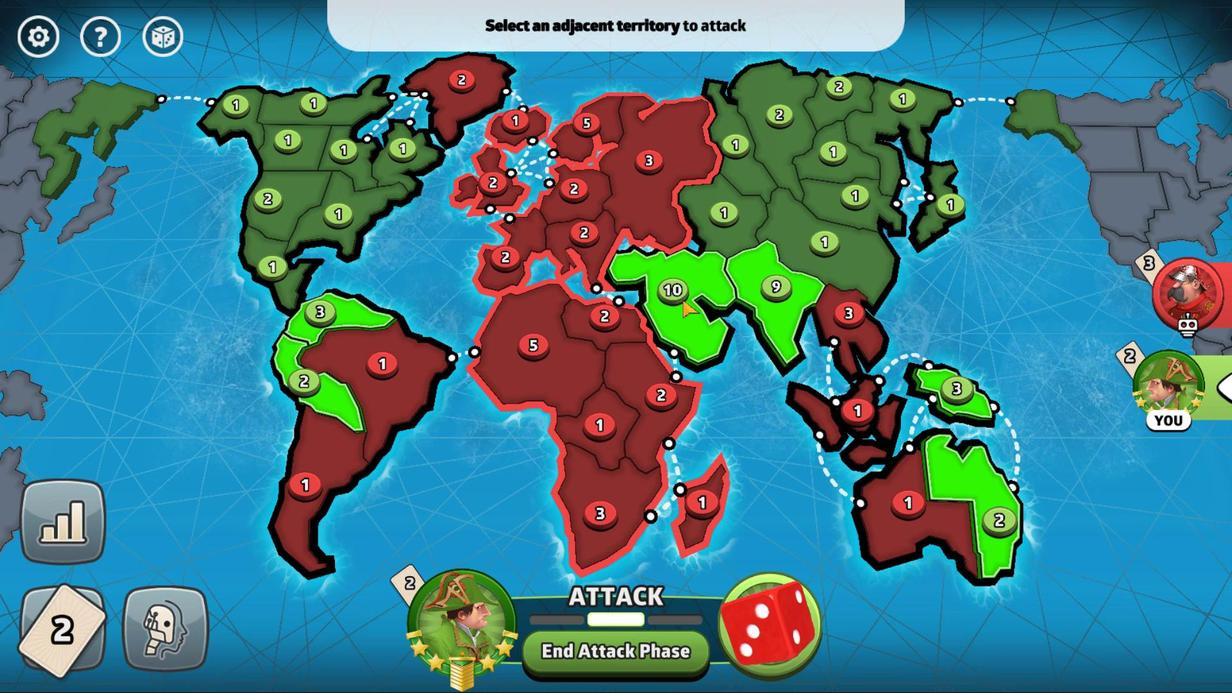 
Action: Mouse pressed left at (683, 307)
Screenshot: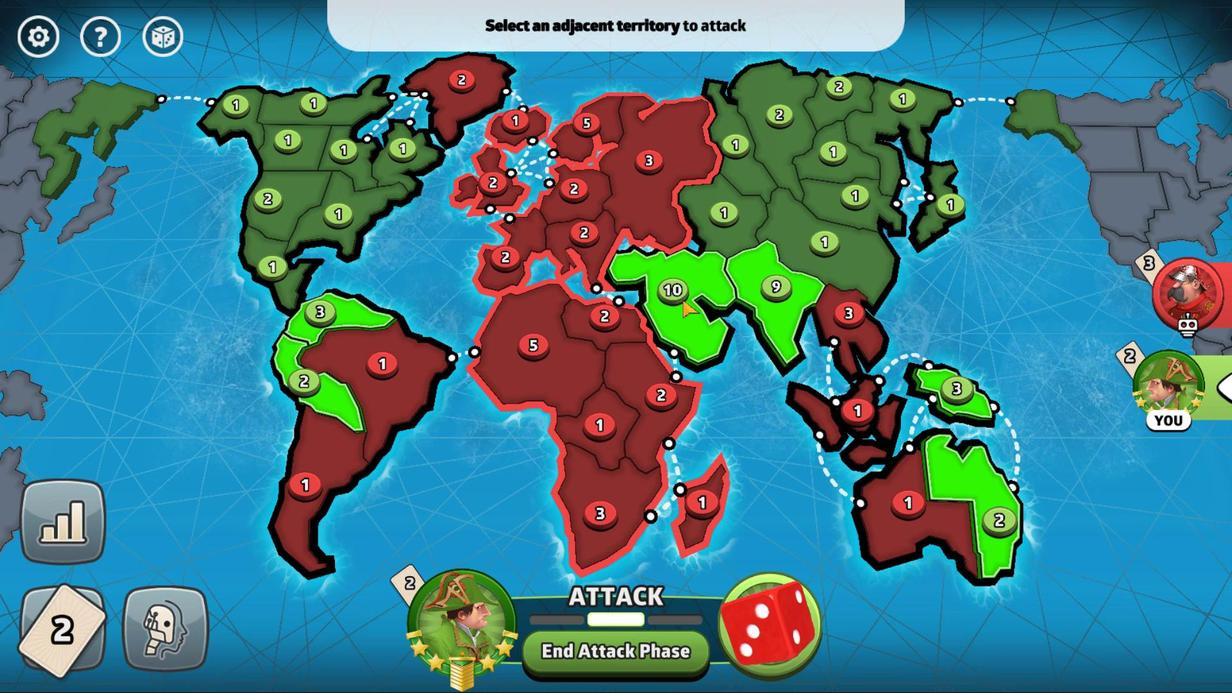 
Action: Mouse moved to (608, 169)
Screenshot: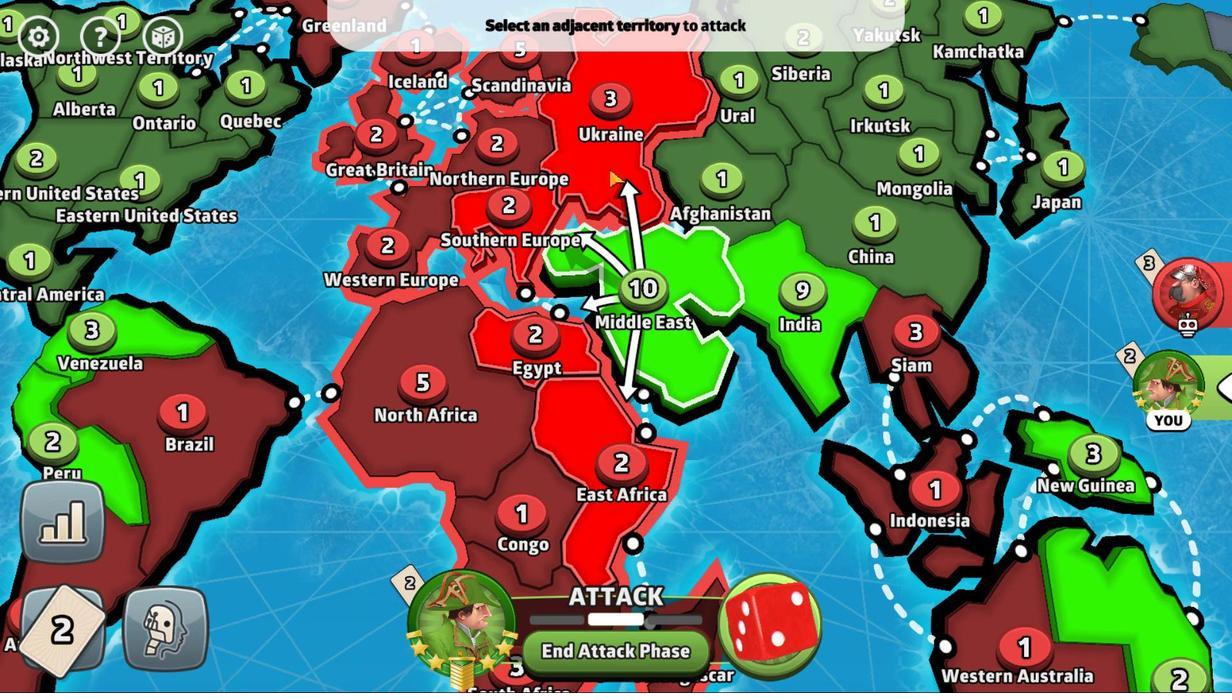 
Action: Mouse pressed left at (608, 169)
Screenshot: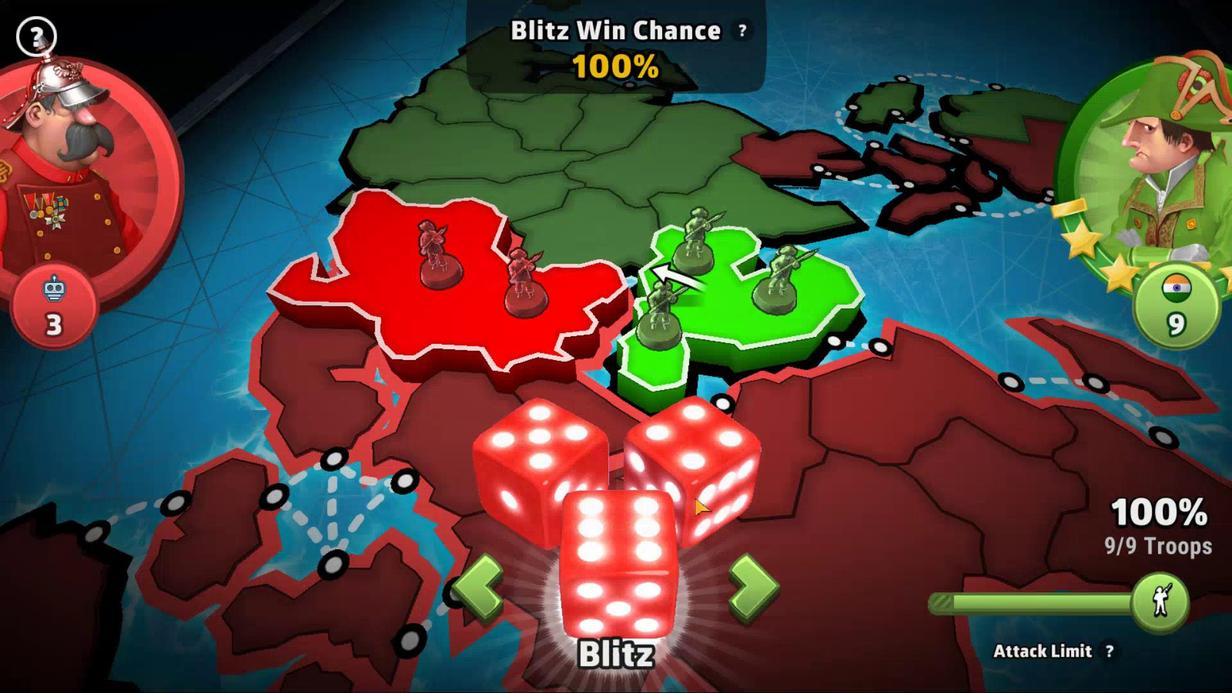 
Action: Mouse moved to (583, 476)
Screenshot: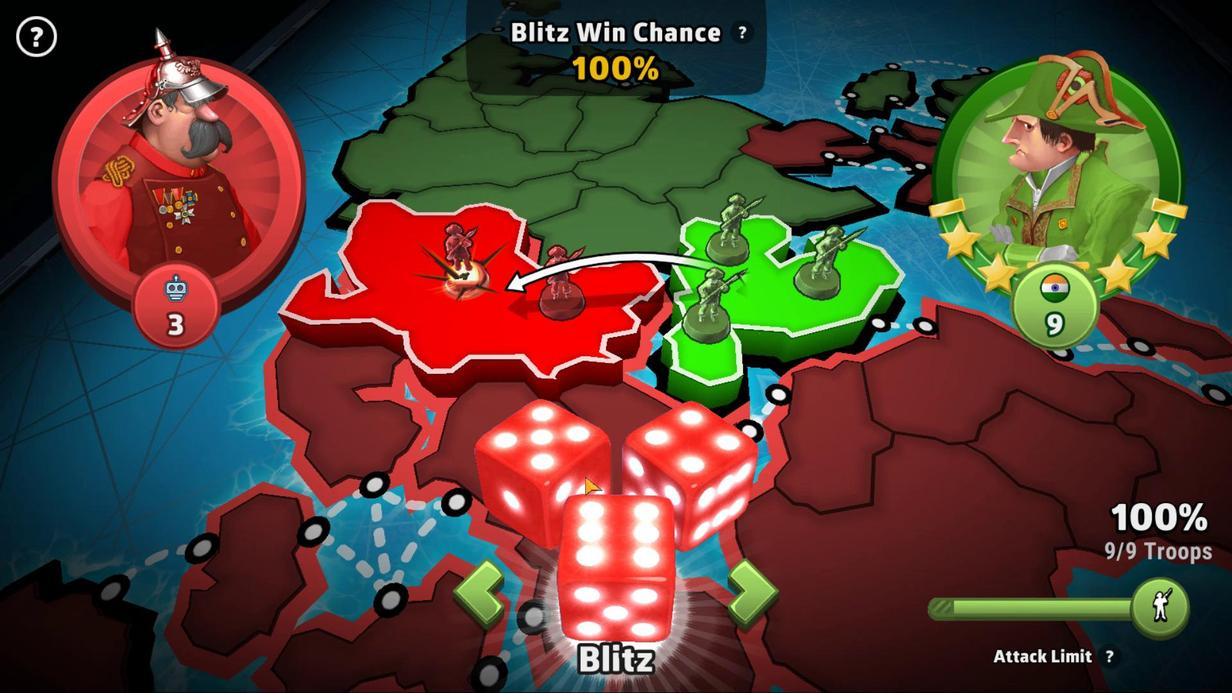 
Action: Mouse pressed left at (583, 476)
Screenshot: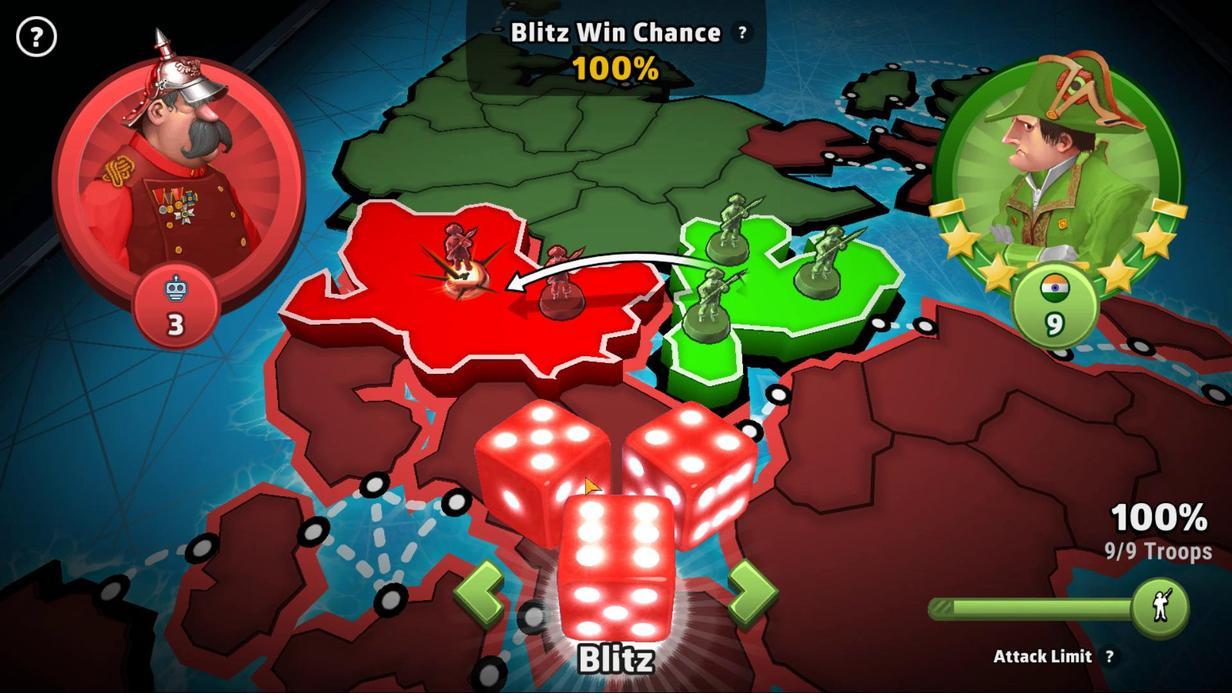 
Action: Mouse moved to (852, 512)
Screenshot: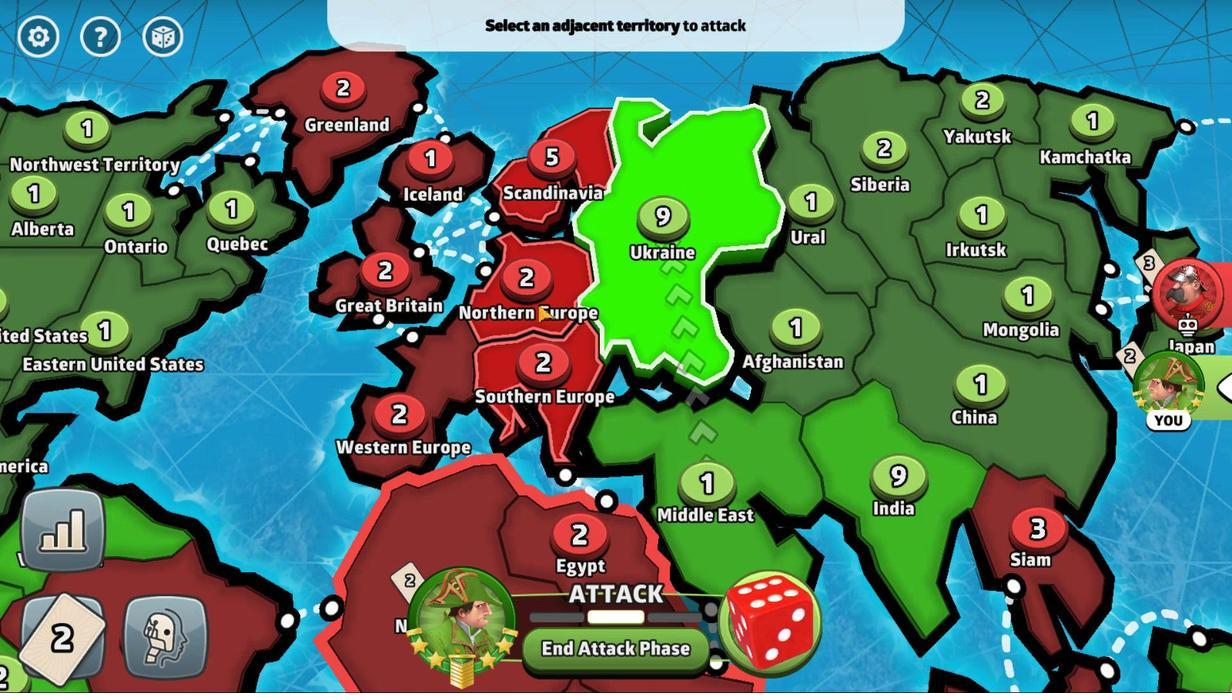
Action: Mouse pressed left at (852, 512)
Screenshot: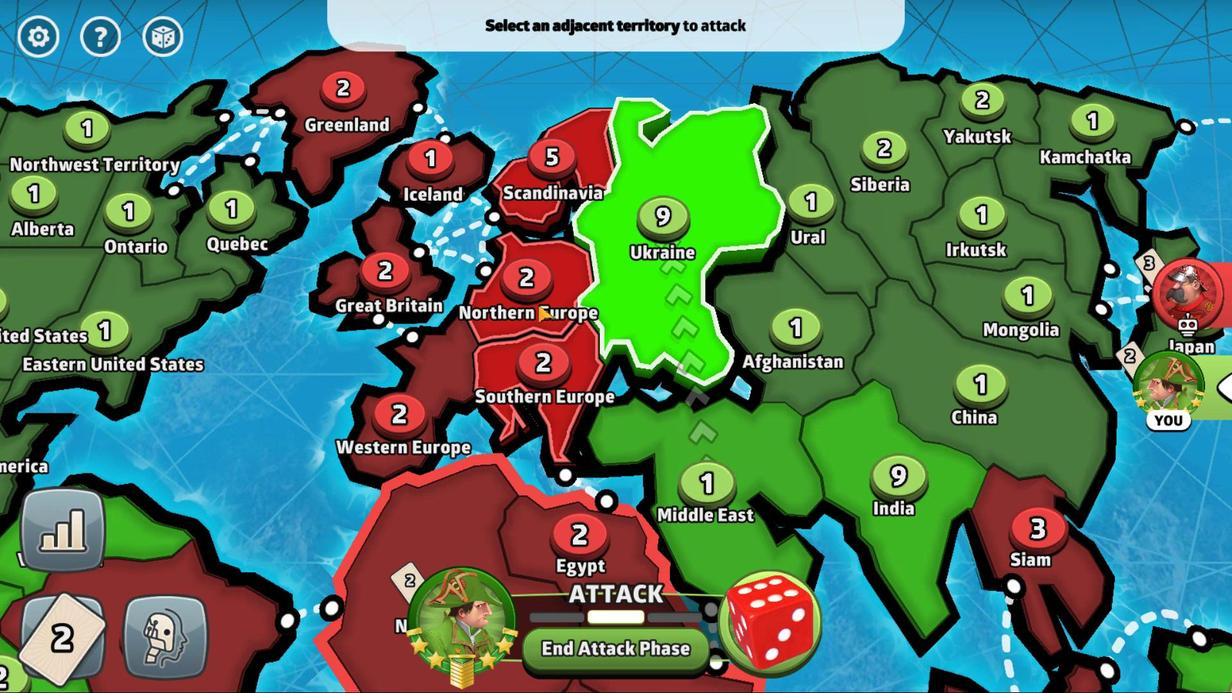 
Action: Mouse moved to (589, 181)
Screenshot: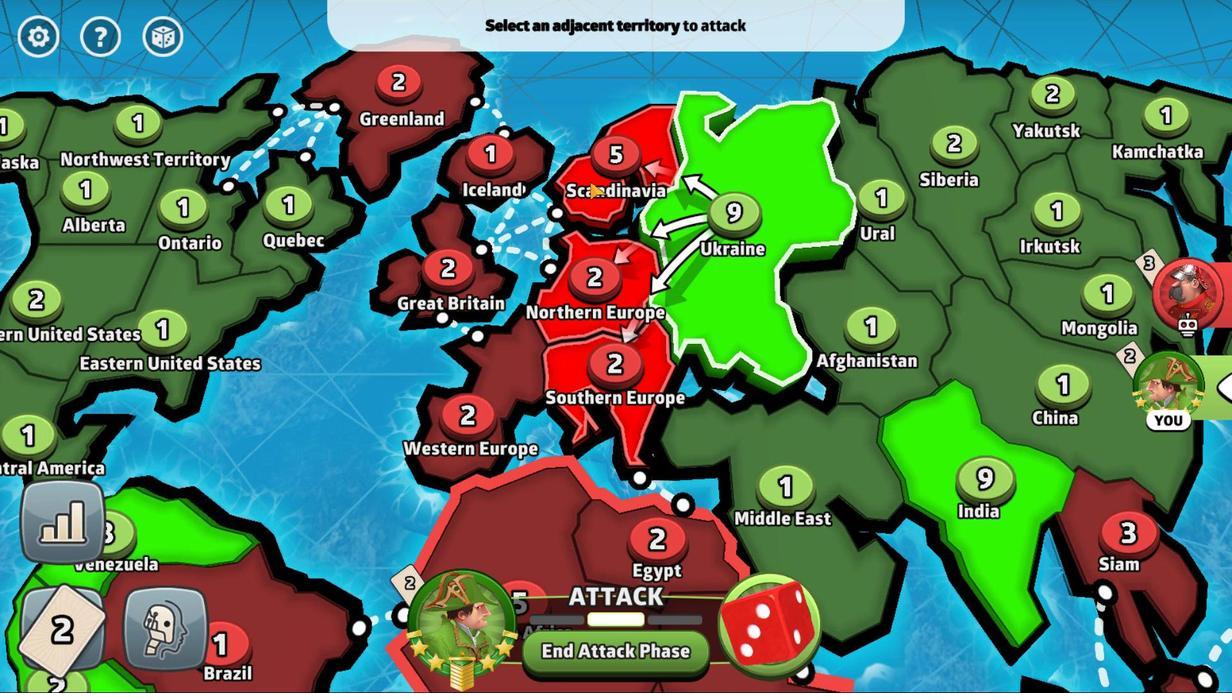 
Action: Mouse pressed left at (589, 181)
Screenshot: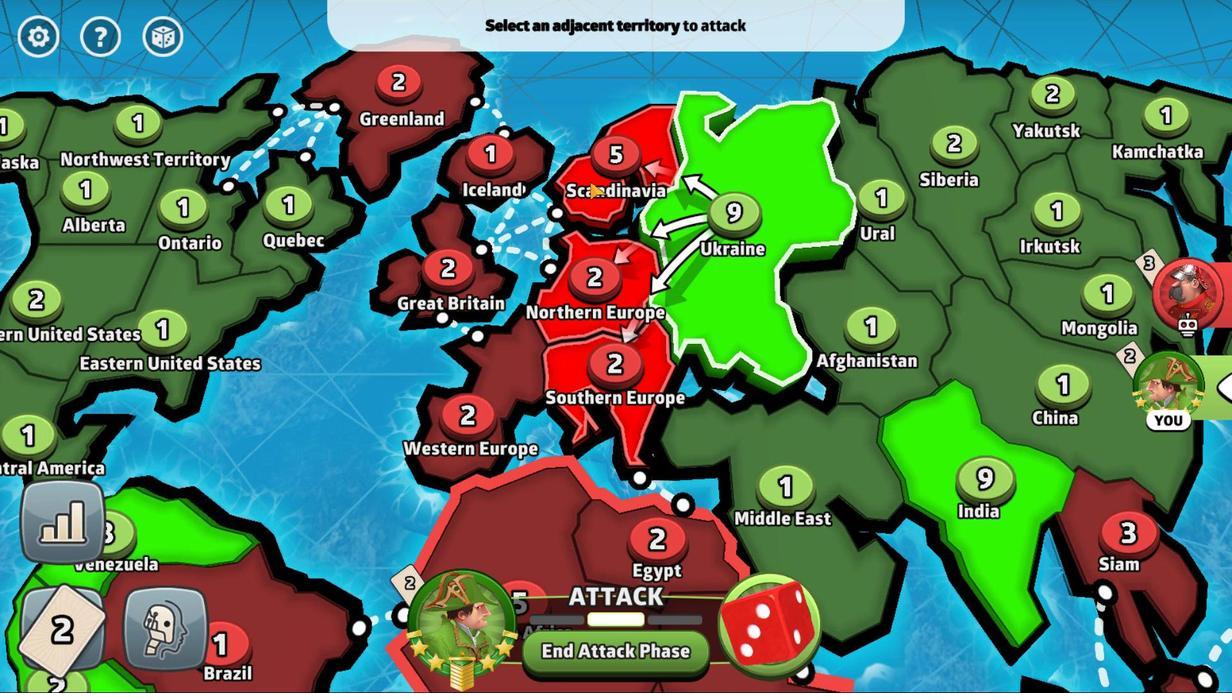 
Action: Mouse moved to (646, 485)
Screenshot: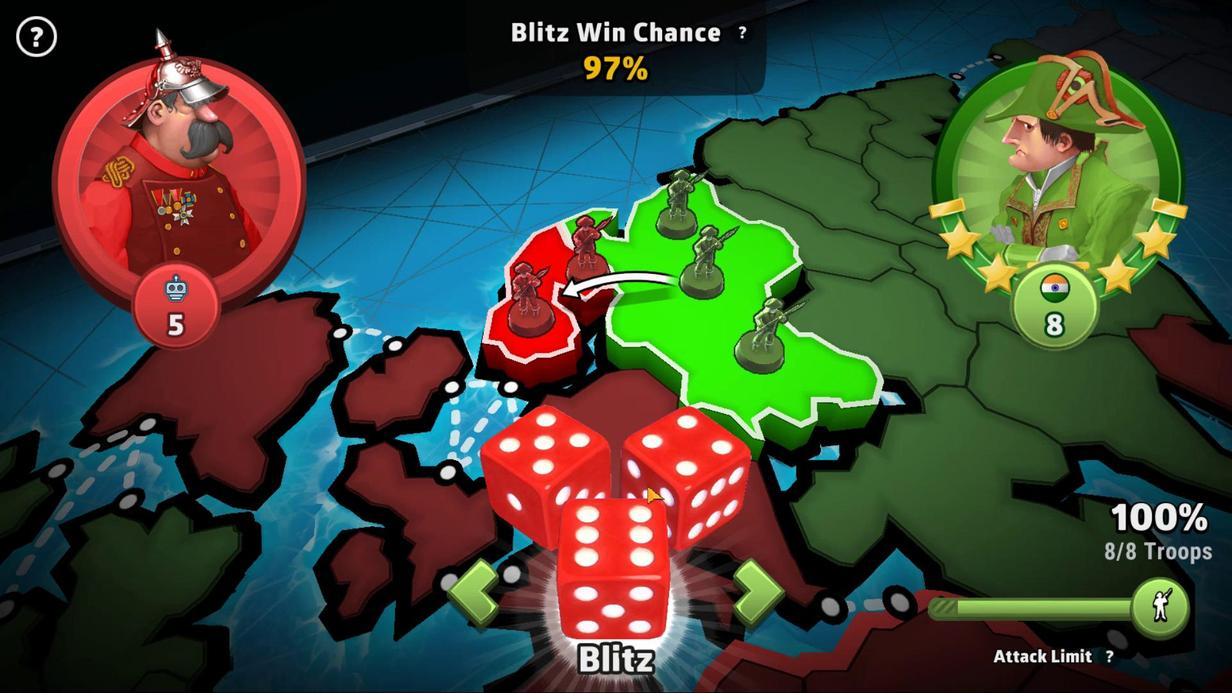 
Action: Mouse pressed left at (646, 485)
Screenshot: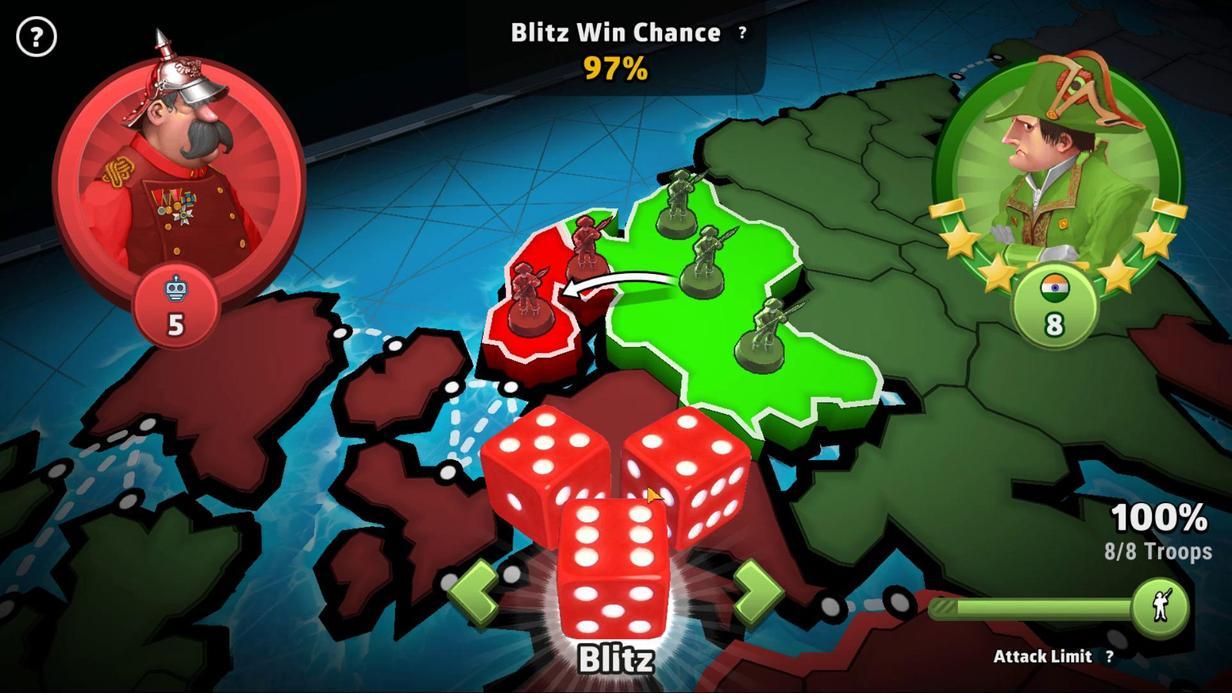 
Action: Mouse moved to (851, 499)
Screenshot: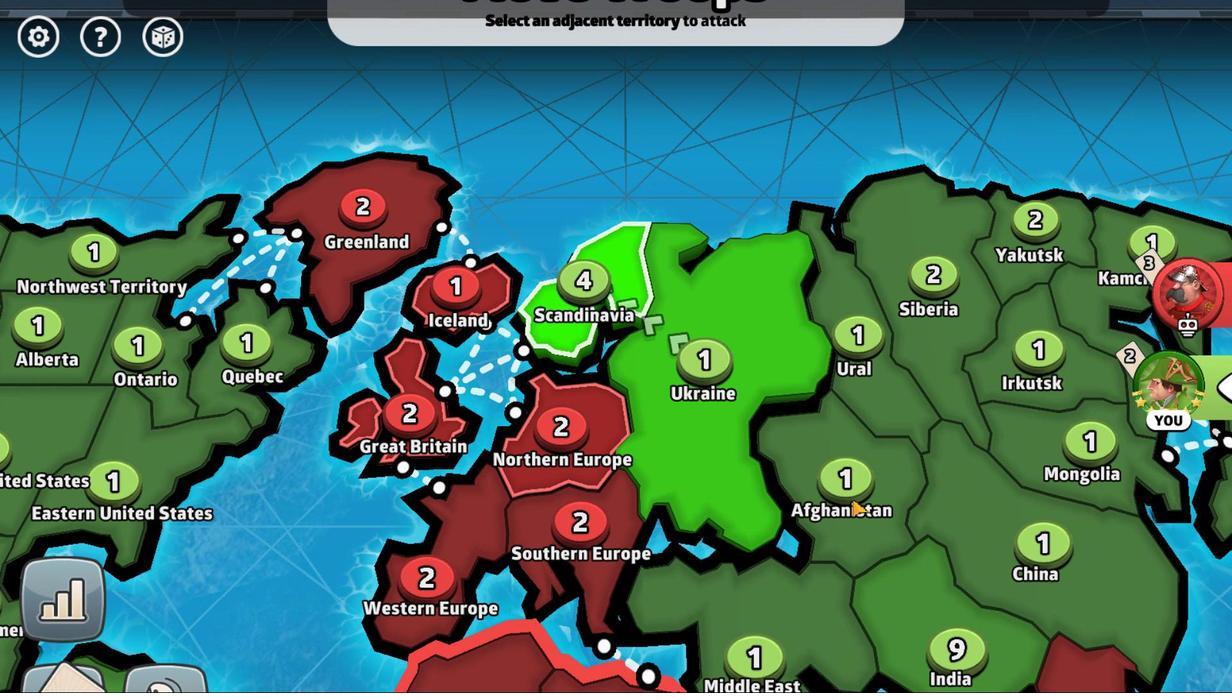
Action: Mouse pressed left at (851, 499)
Screenshot: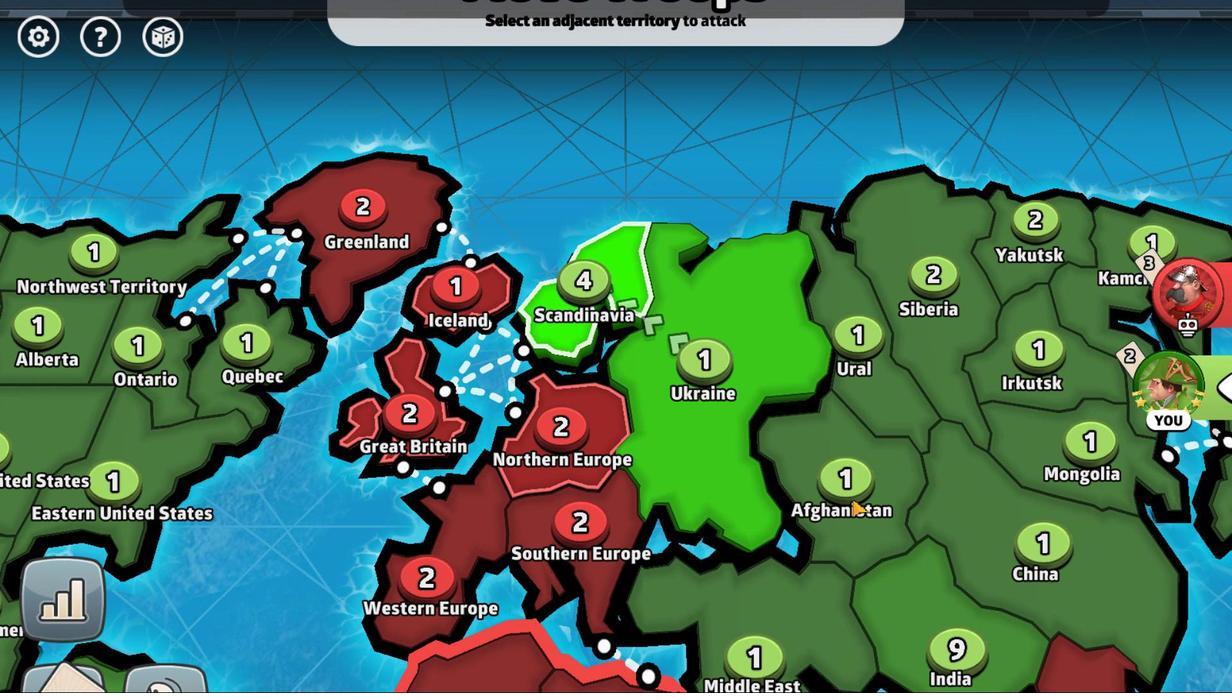 
Action: Mouse moved to (567, 204)
Screenshot: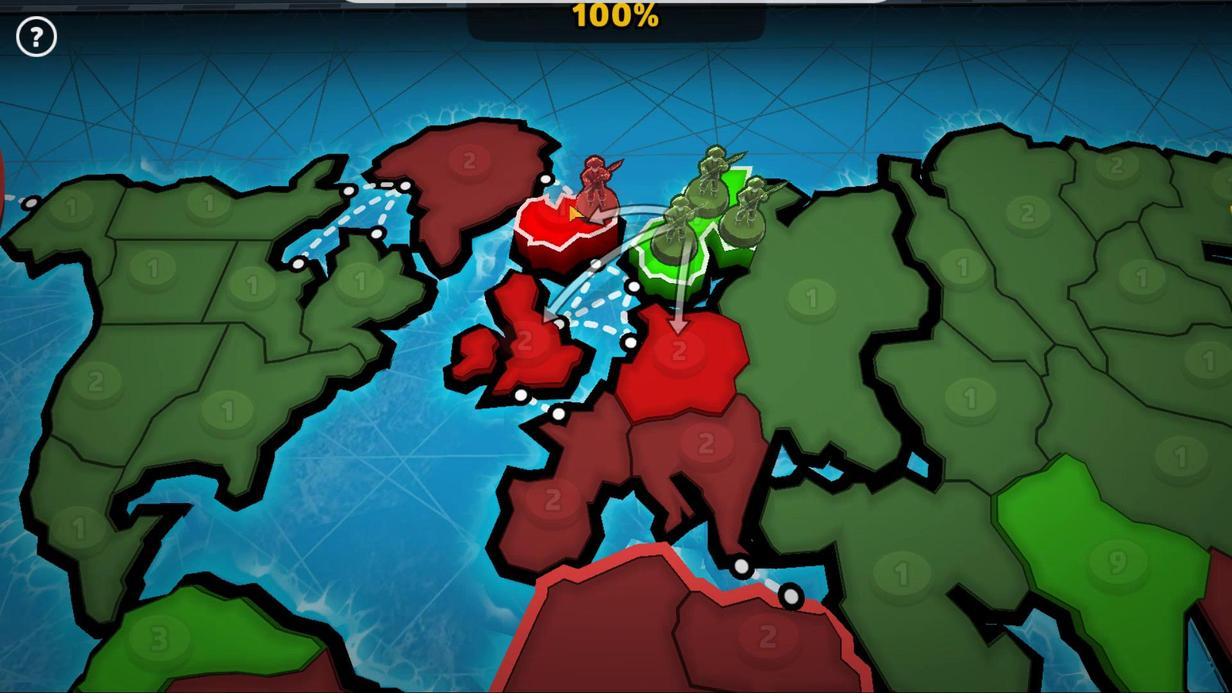 
Action: Mouse pressed left at (567, 204)
Screenshot: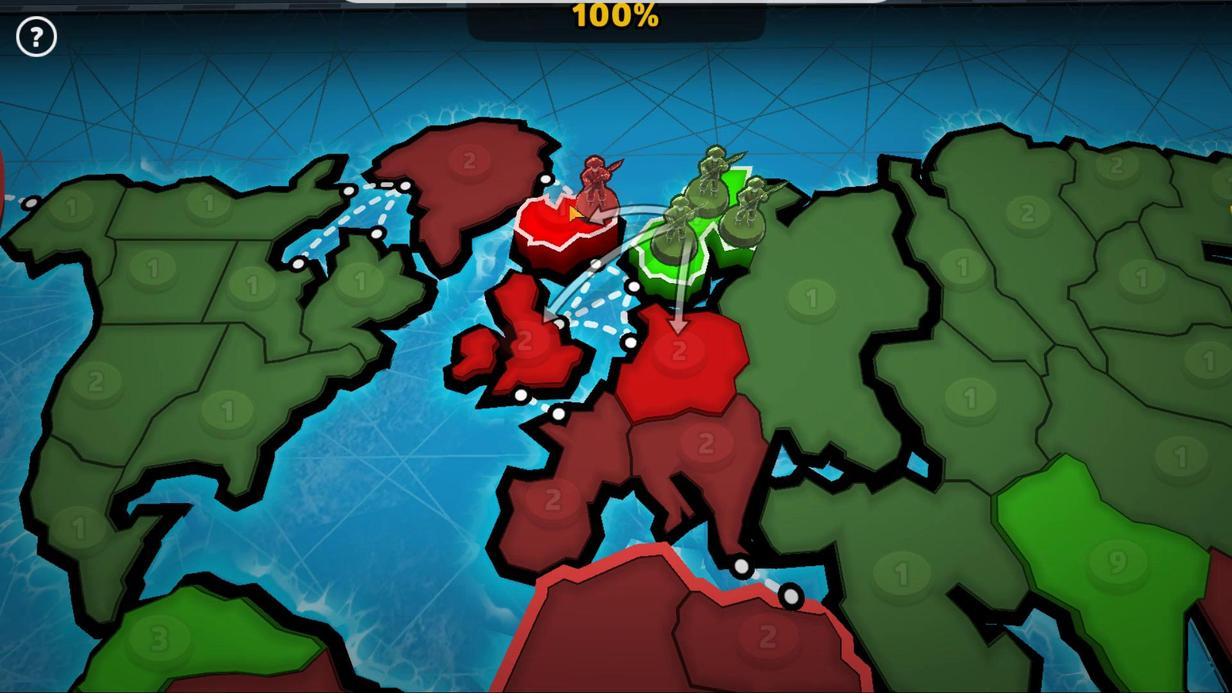 
Action: Mouse moved to (619, 477)
Screenshot: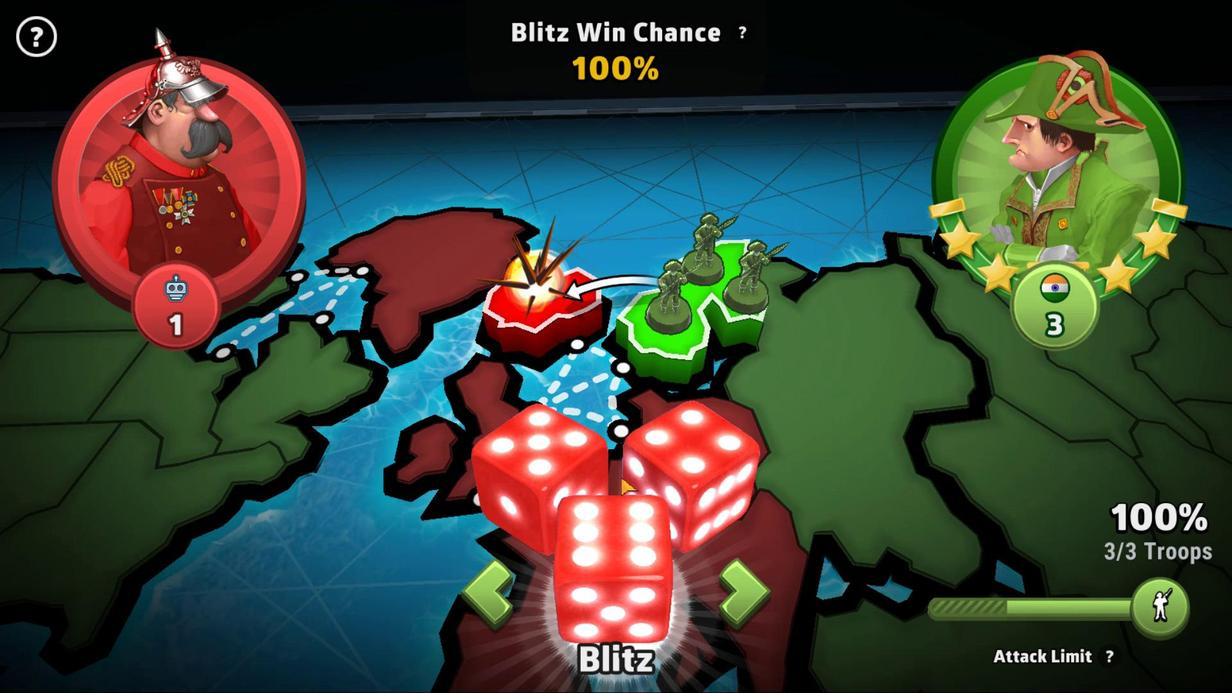 
Action: Mouse pressed left at (619, 477)
Screenshot: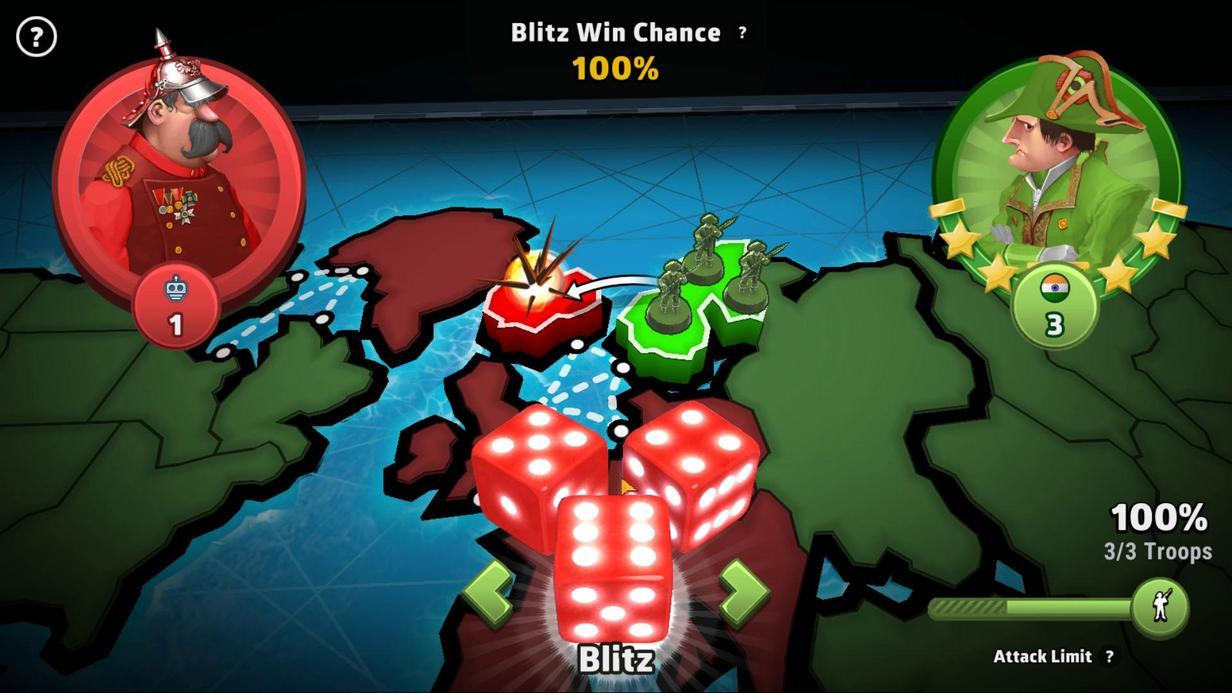 
Action: Mouse moved to (580, 174)
Screenshot: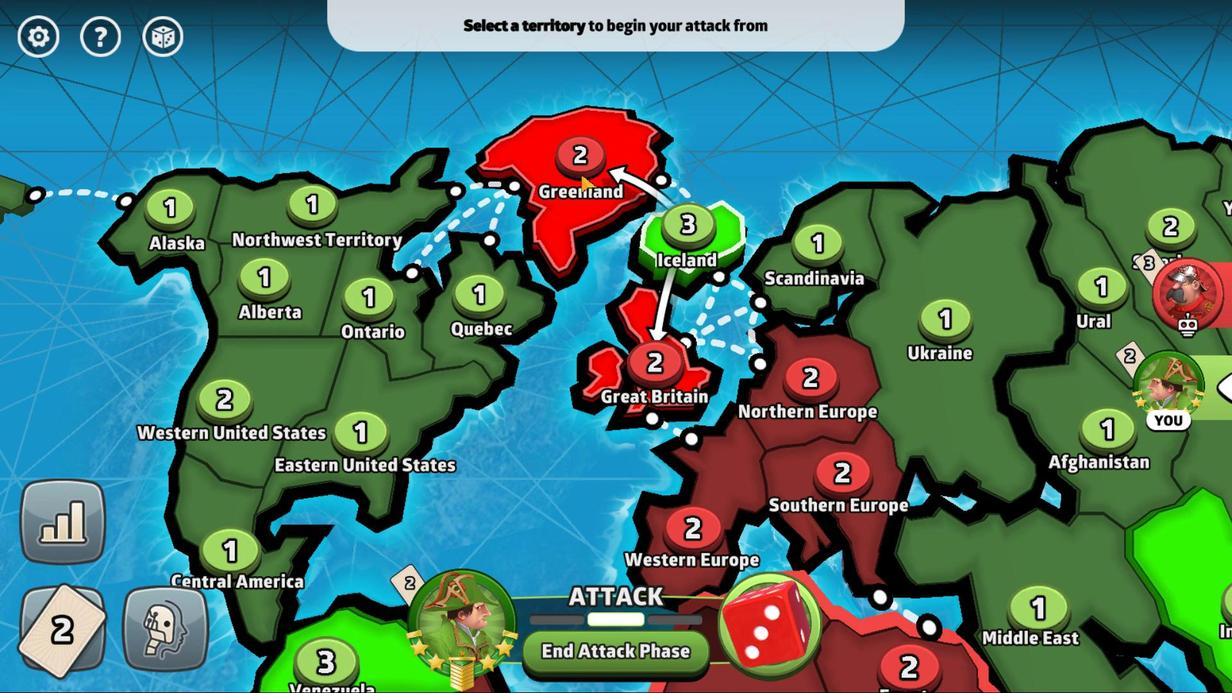 
Action: Mouse pressed left at (580, 174)
Screenshot: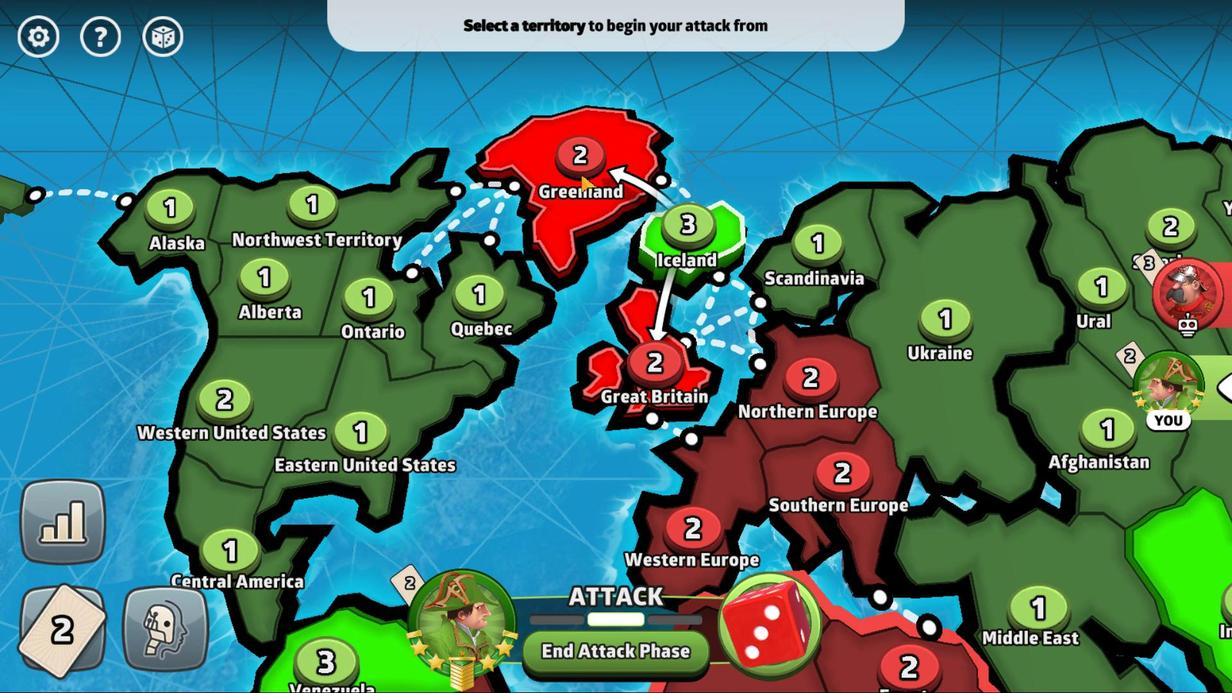 
Action: Mouse moved to (1051, 399)
Screenshot: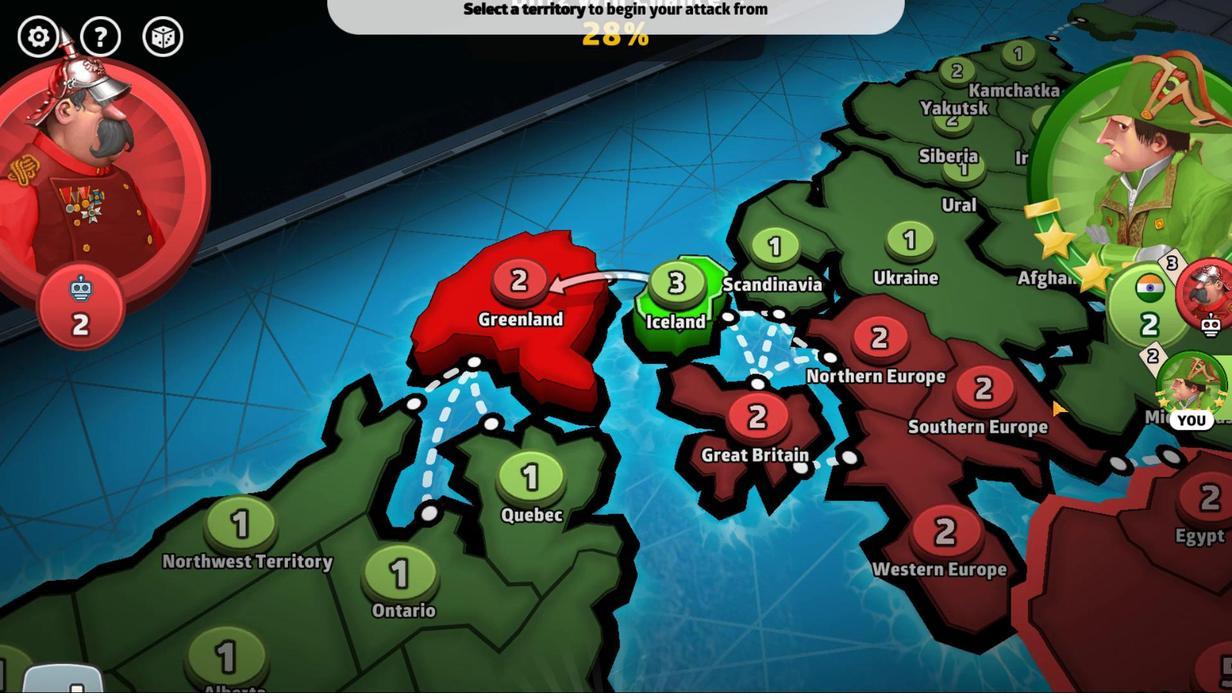 
Action: Mouse pressed left at (1051, 399)
Screenshot: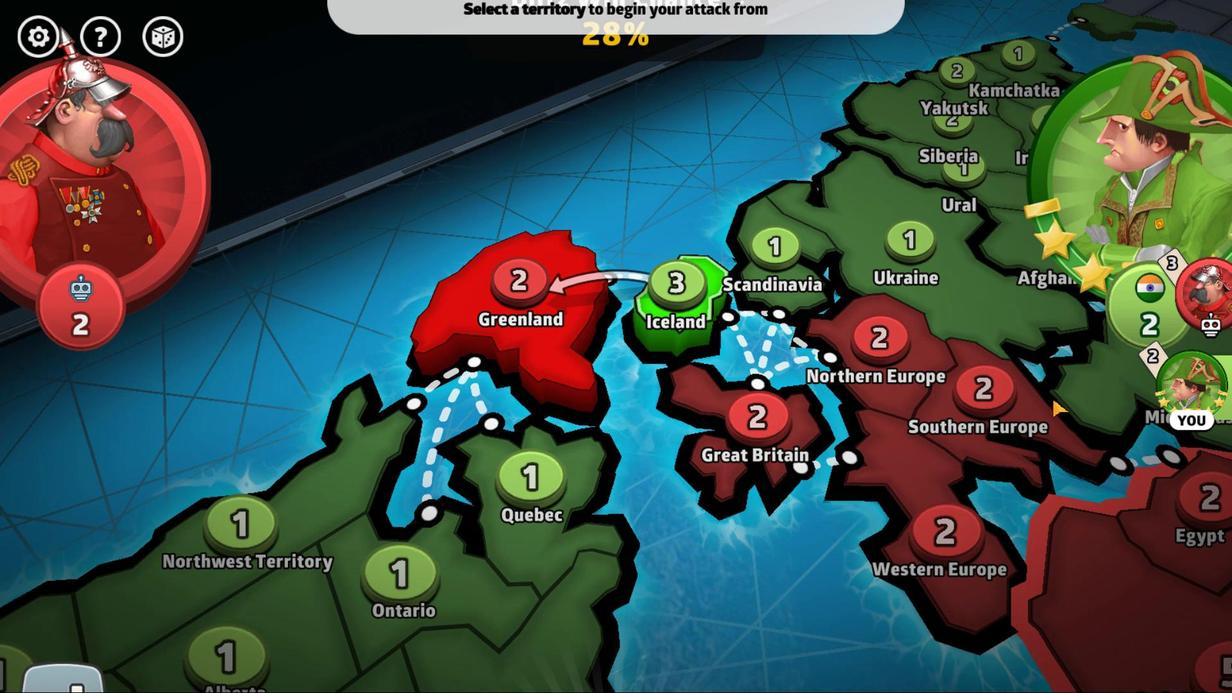 
Action: Mouse moved to (774, 319)
Screenshot: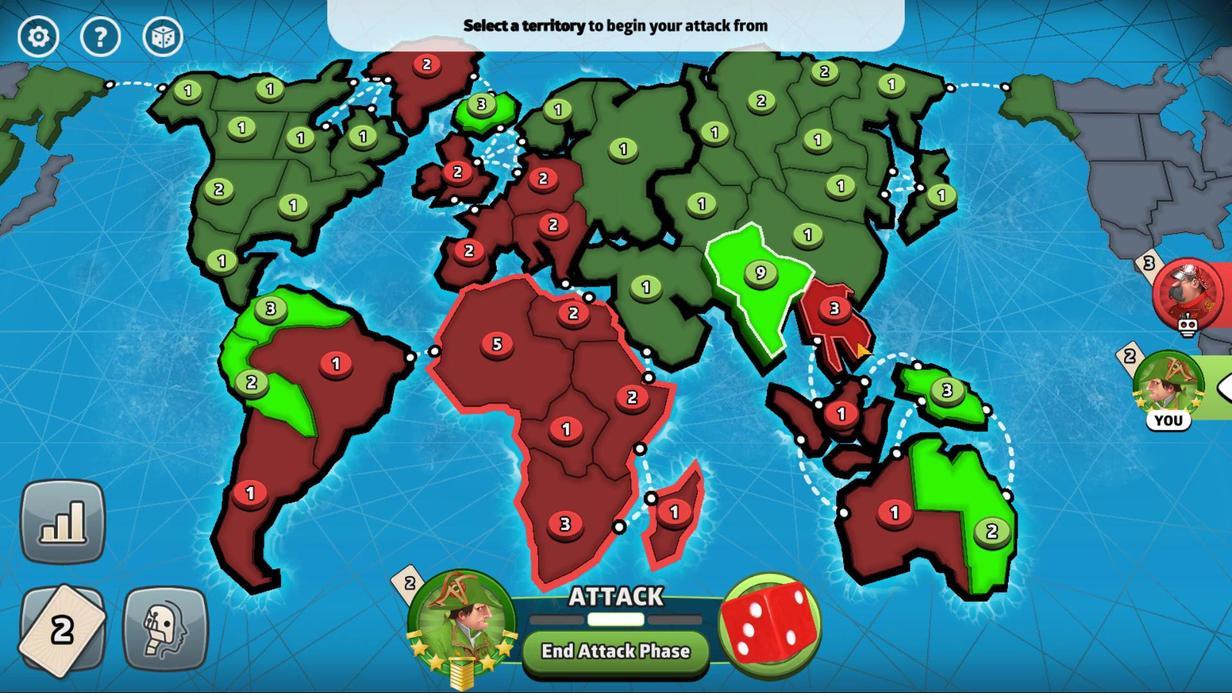 
Action: Mouse pressed left at (774, 319)
Screenshot: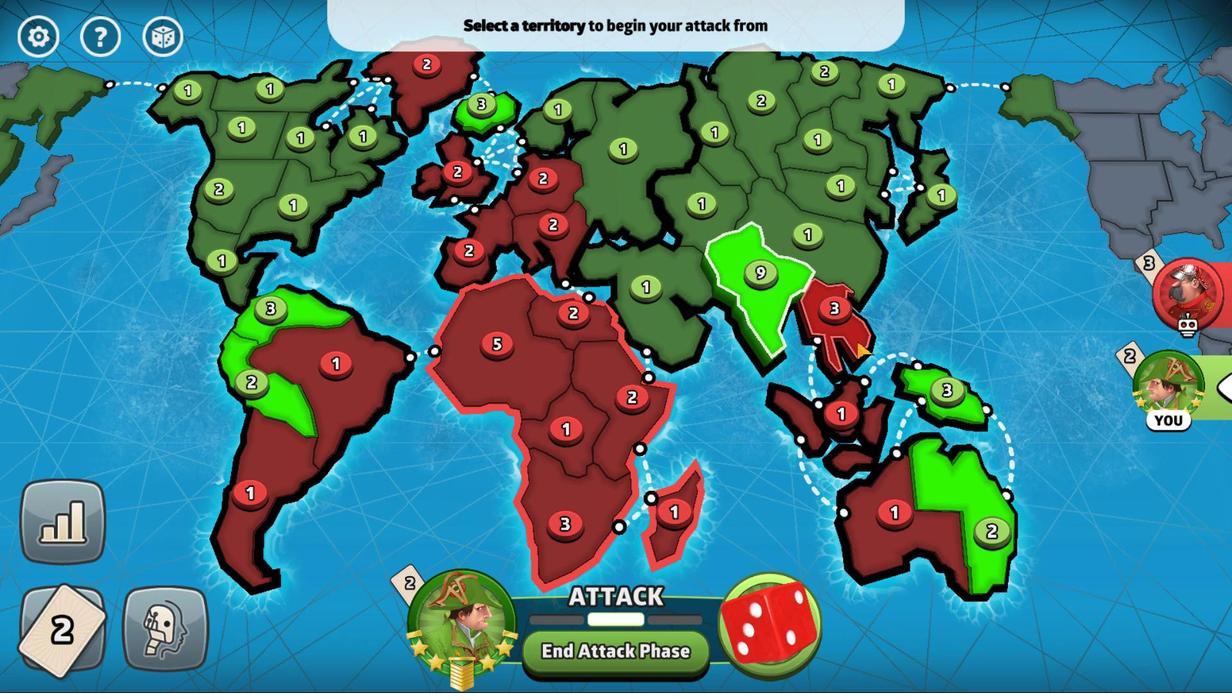 
Action: Mouse moved to (691, 306)
Screenshot: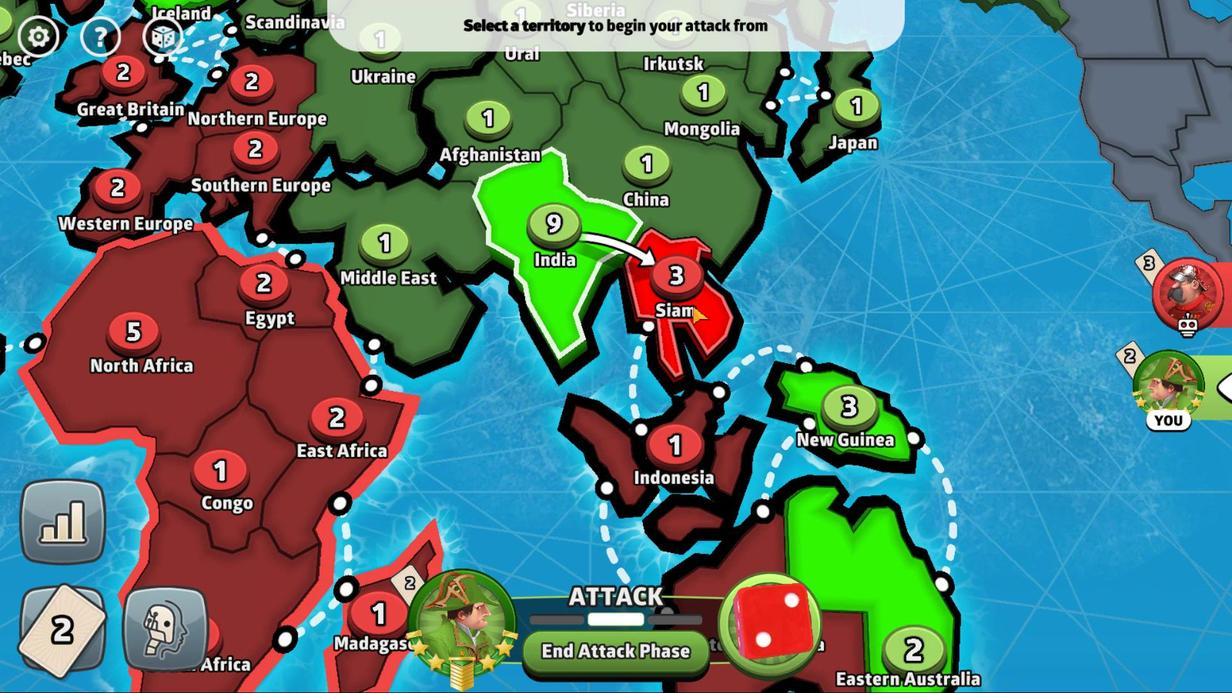 
Action: Mouse pressed left at (691, 306)
Screenshot: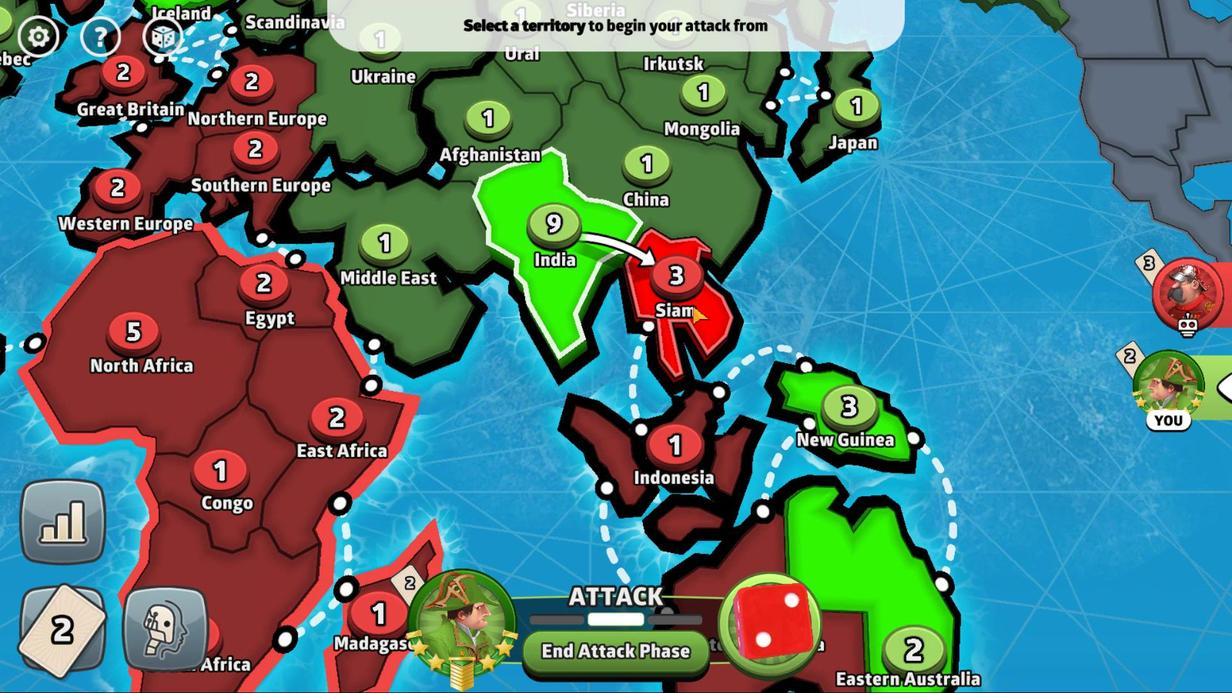 
Action: Mouse moved to (611, 488)
Screenshot: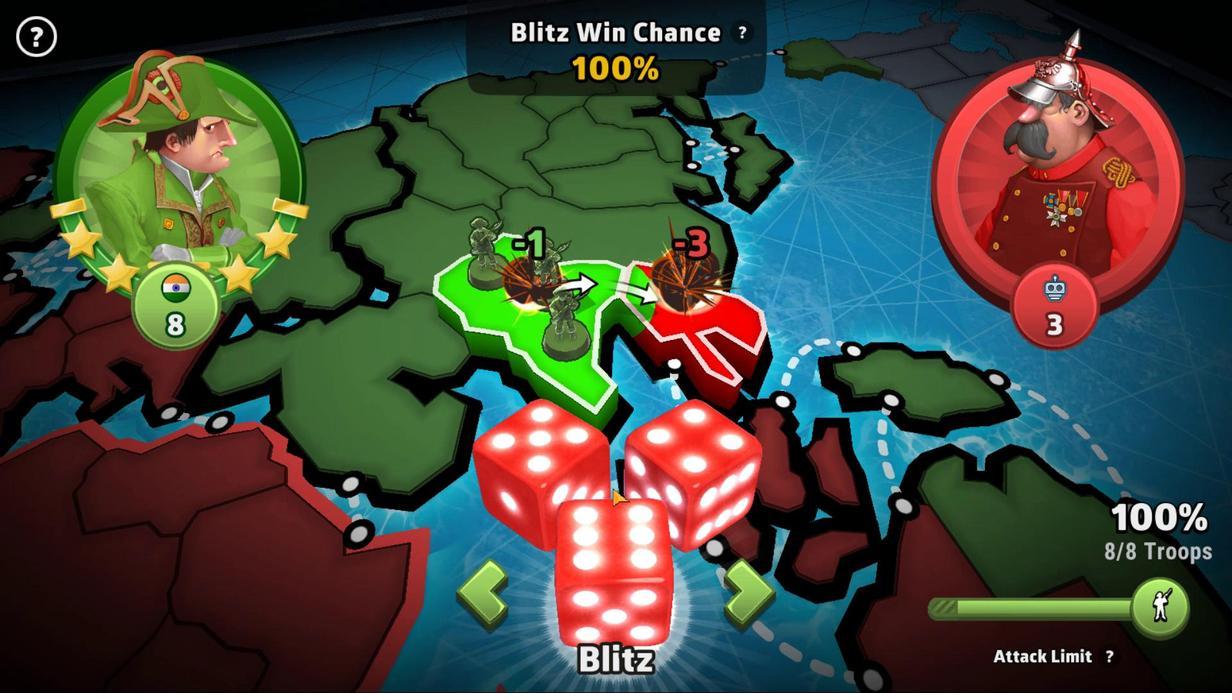 
Action: Mouse pressed left at (611, 488)
Screenshot: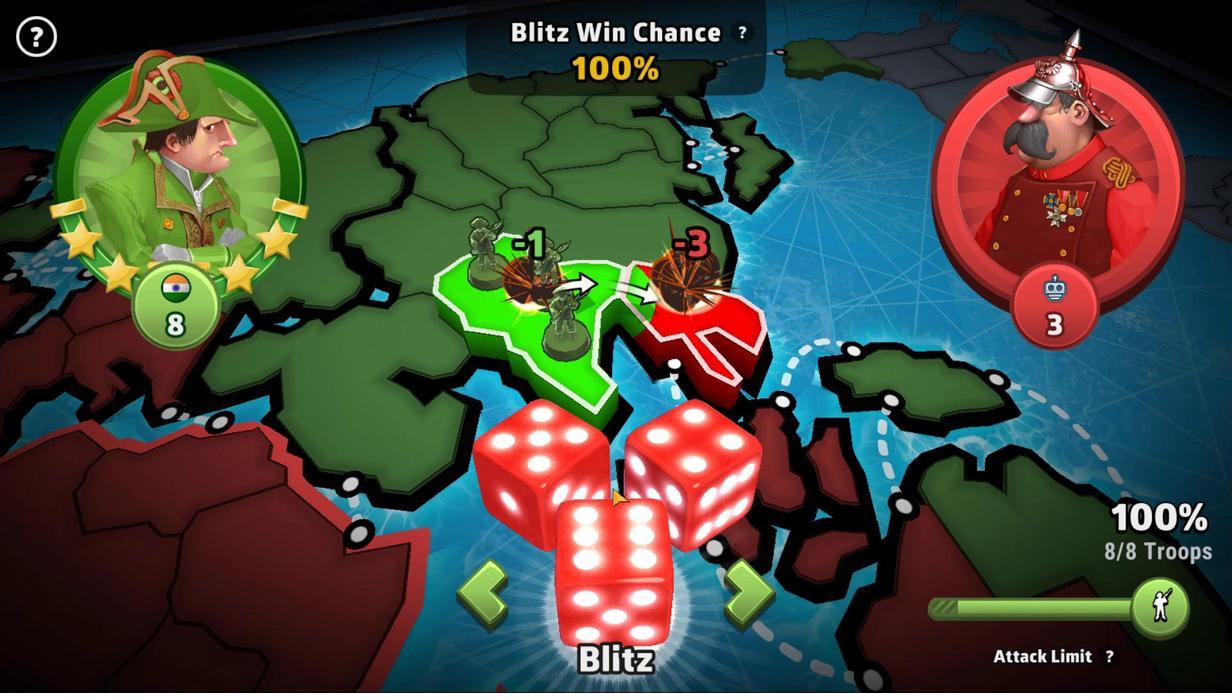 
Action: Mouse moved to (873, 512)
Screenshot: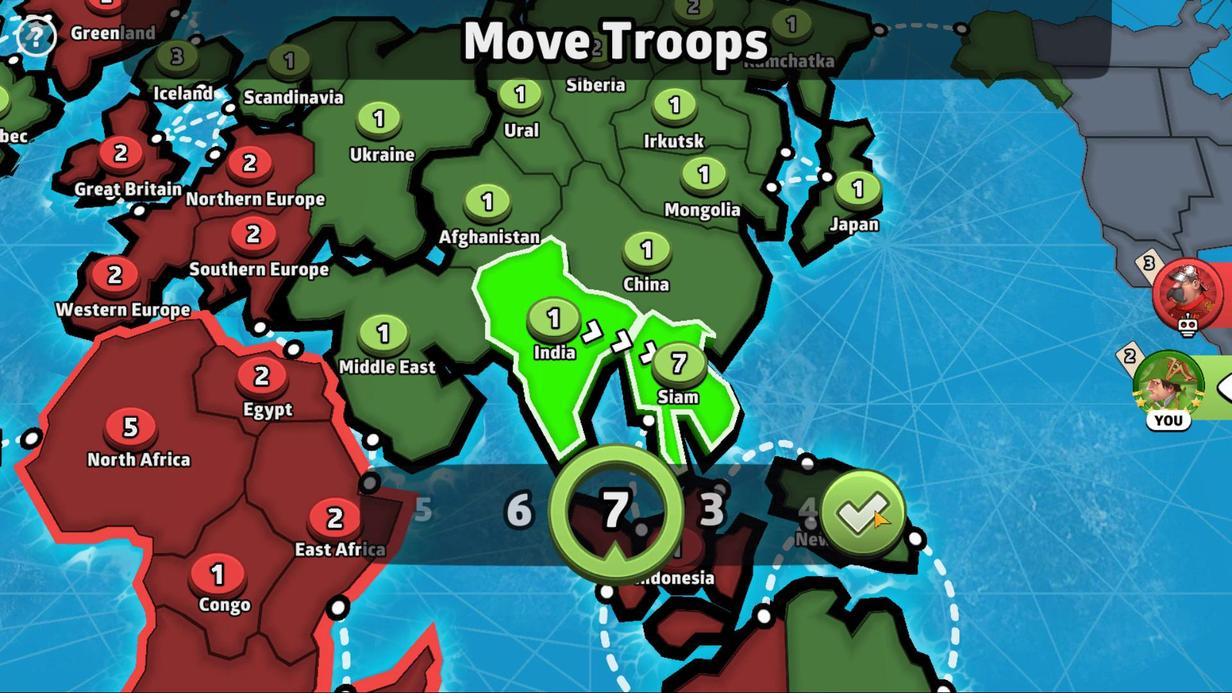 
Action: Mouse pressed left at (873, 512)
Screenshot: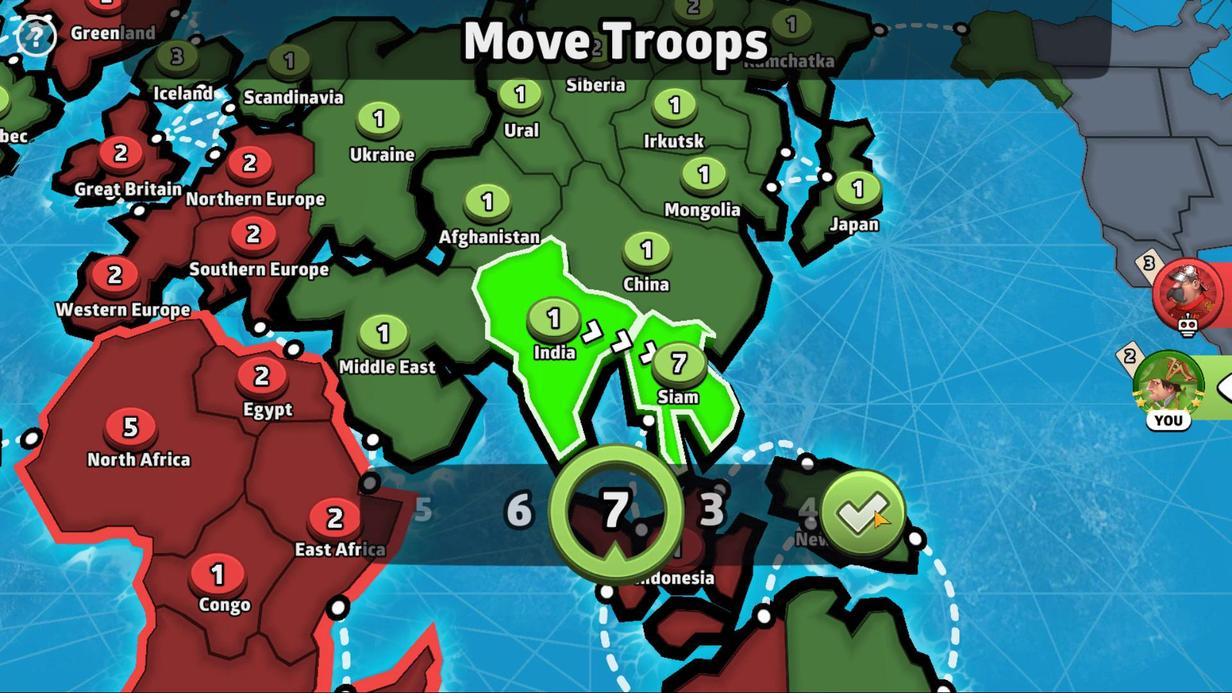
Action: Mouse moved to (612, 317)
Screenshot: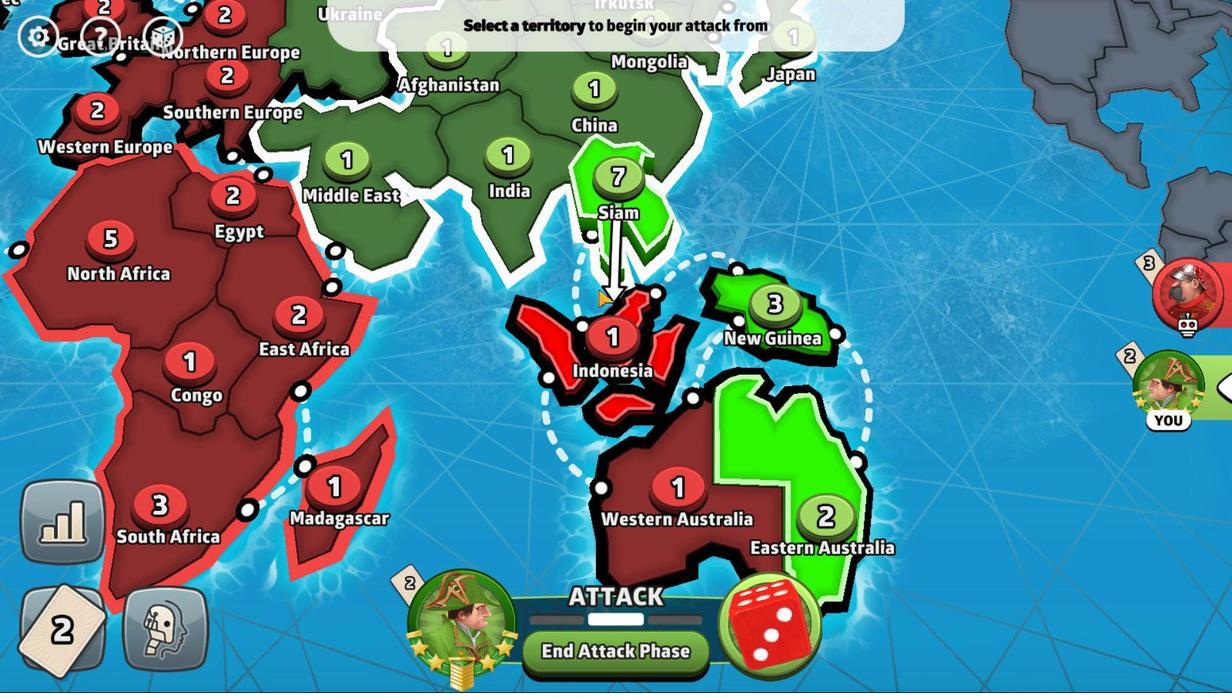 
Action: Mouse pressed left at (612, 317)
Screenshot: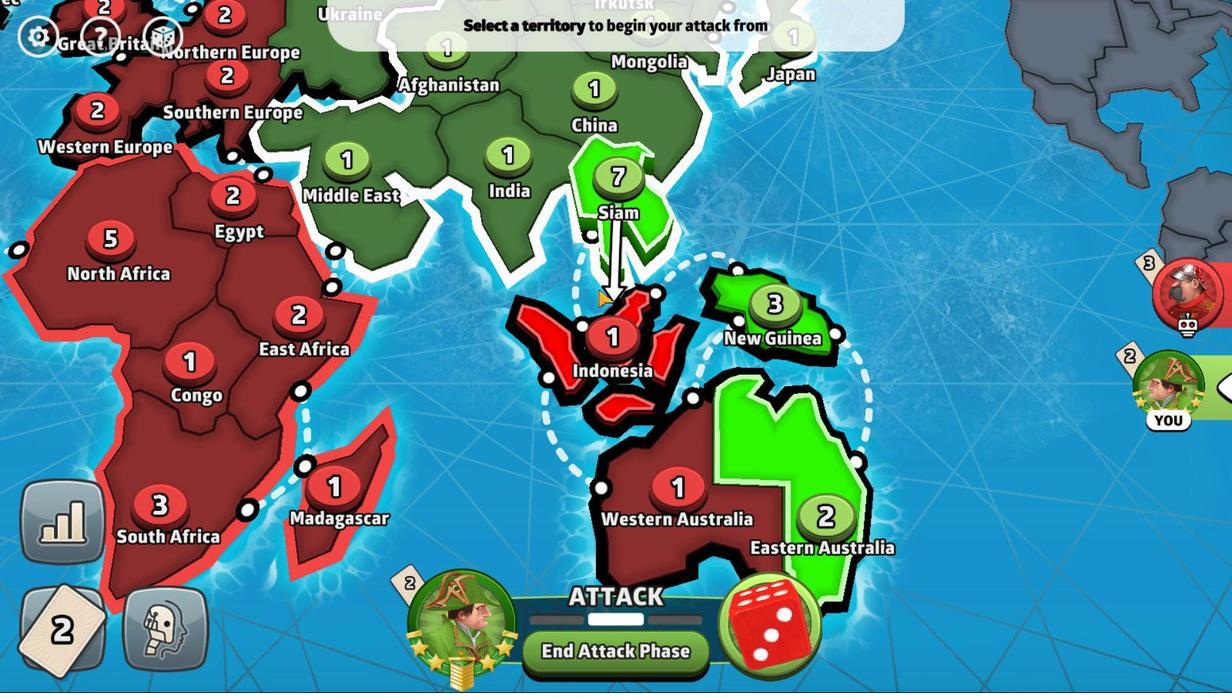 
Action: Mouse moved to (623, 465)
Screenshot: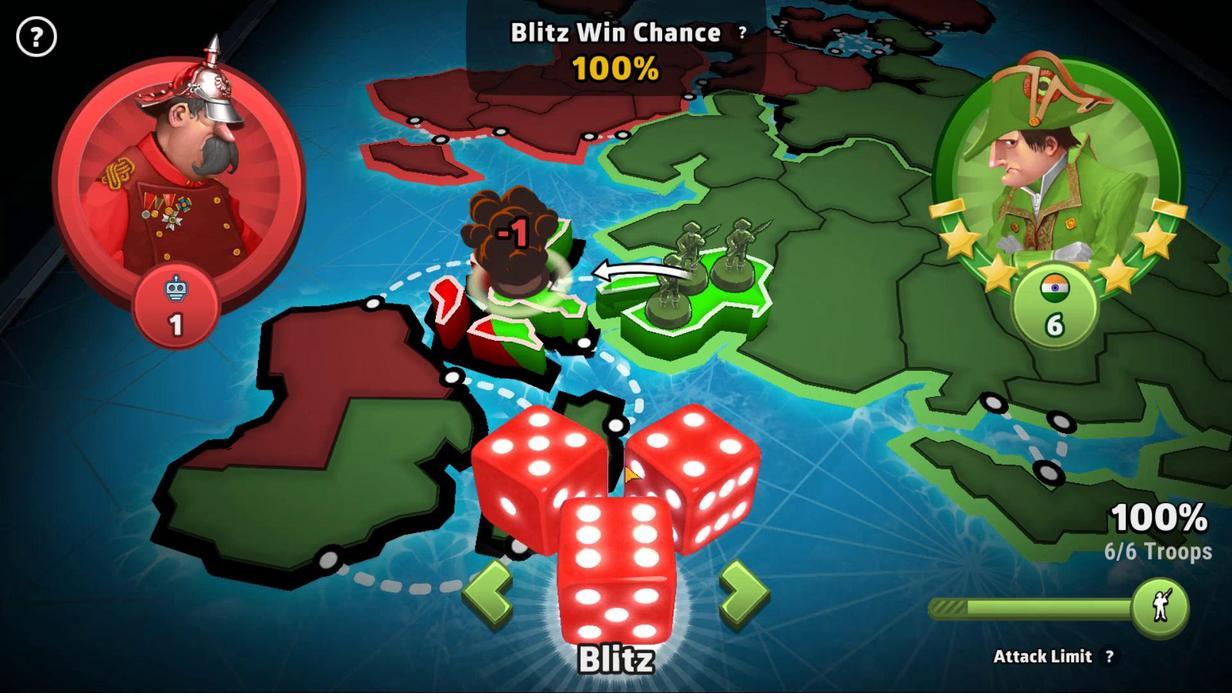 
Action: Mouse pressed left at (623, 465)
Screenshot: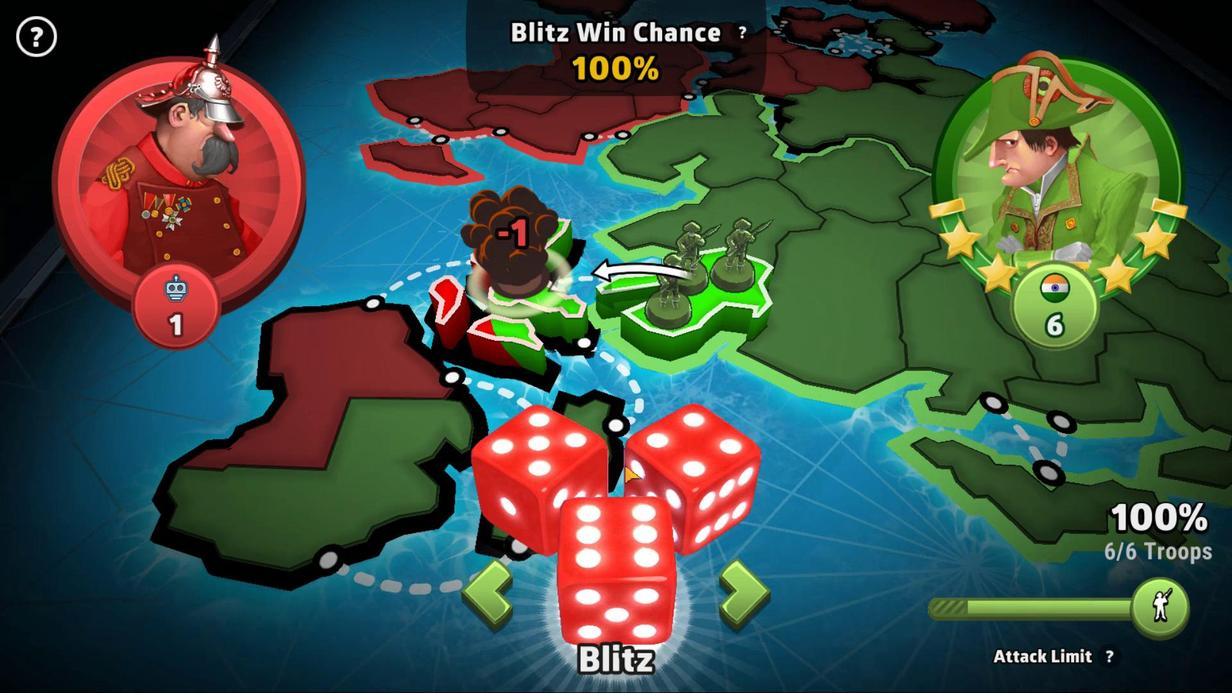 
Action: Mouse moved to (865, 492)
Screenshot: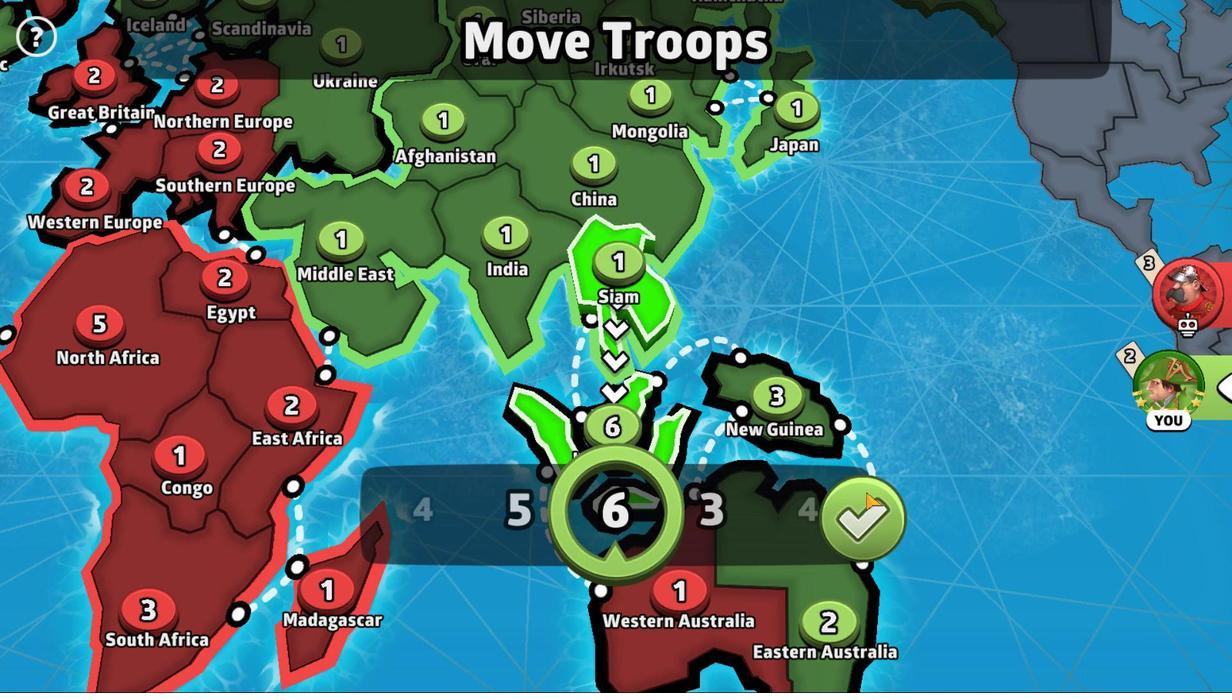 
Action: Mouse pressed left at (865, 492)
Screenshot: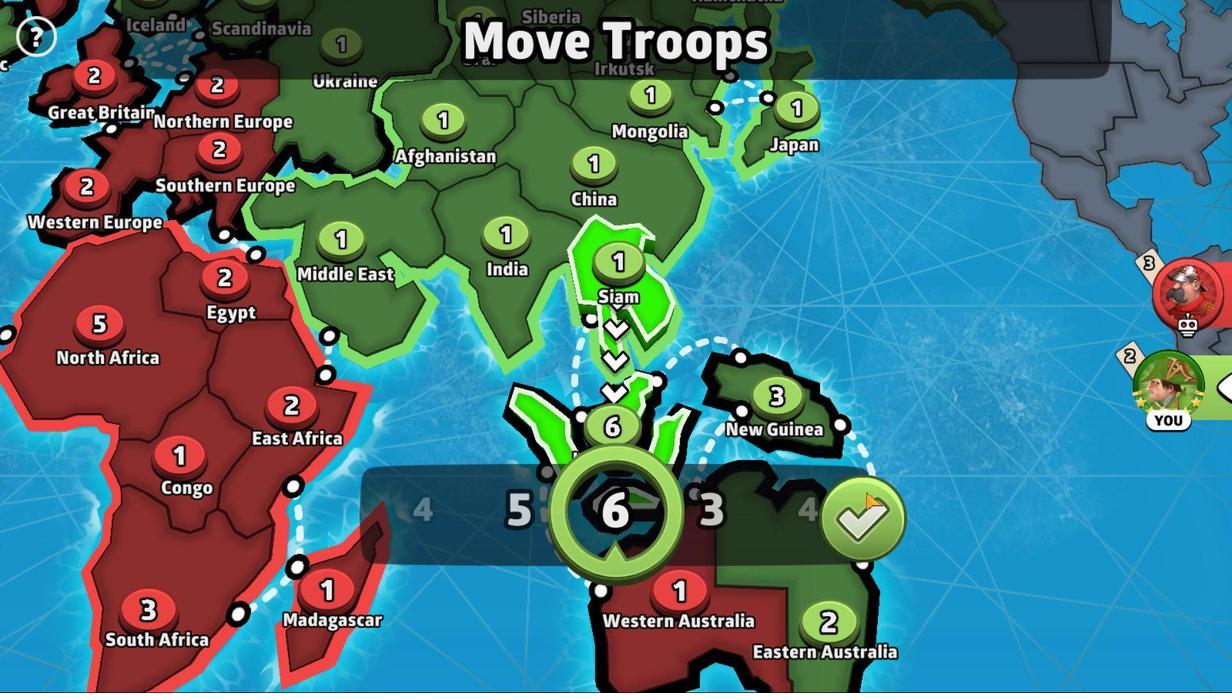 
Action: Mouse moved to (627, 326)
Screenshot: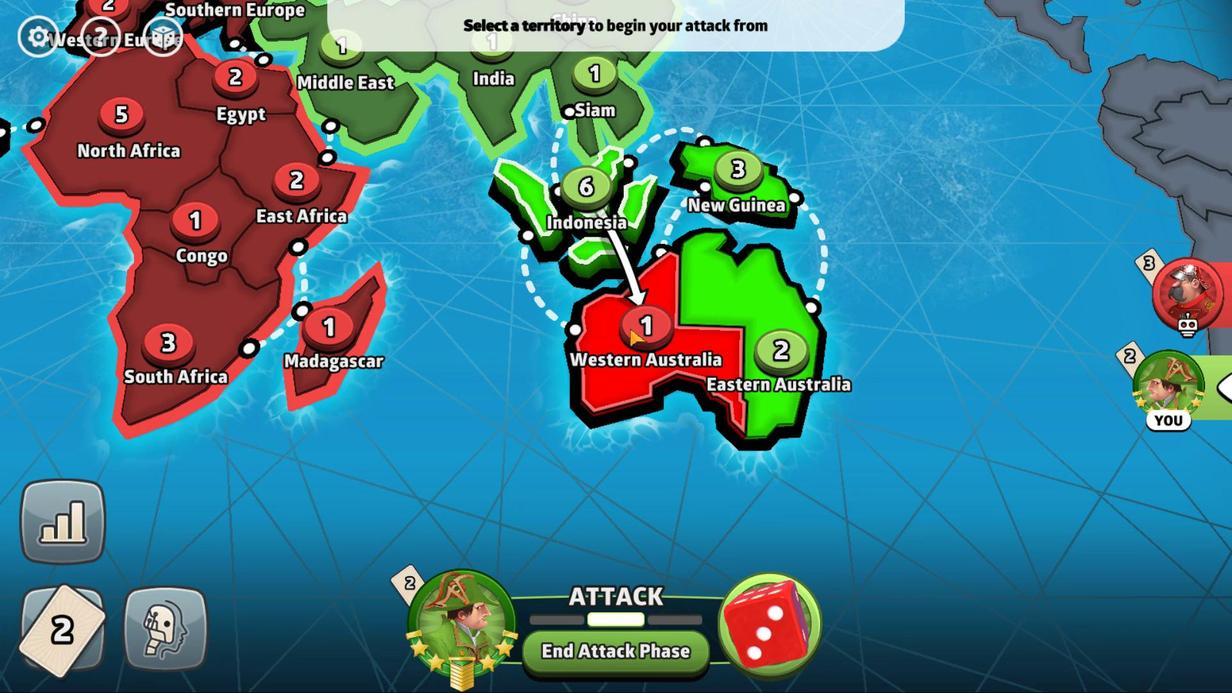 
Action: Mouse pressed left at (627, 326)
Screenshot: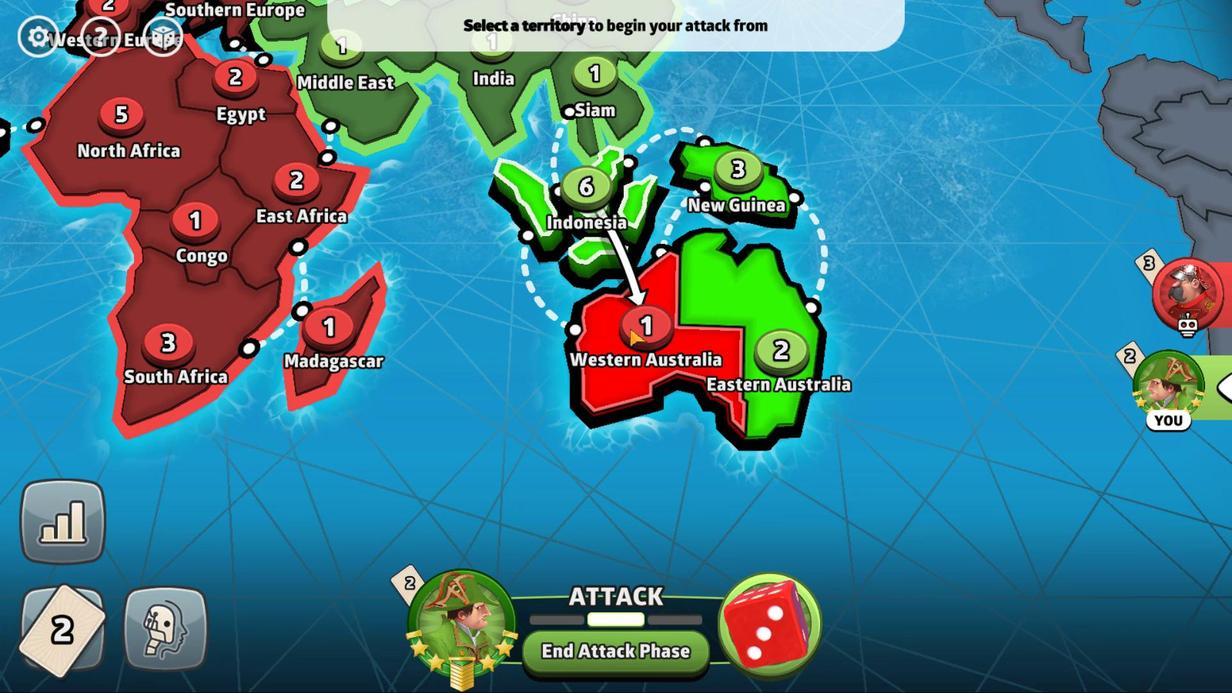 
Action: Mouse moved to (601, 456)
Screenshot: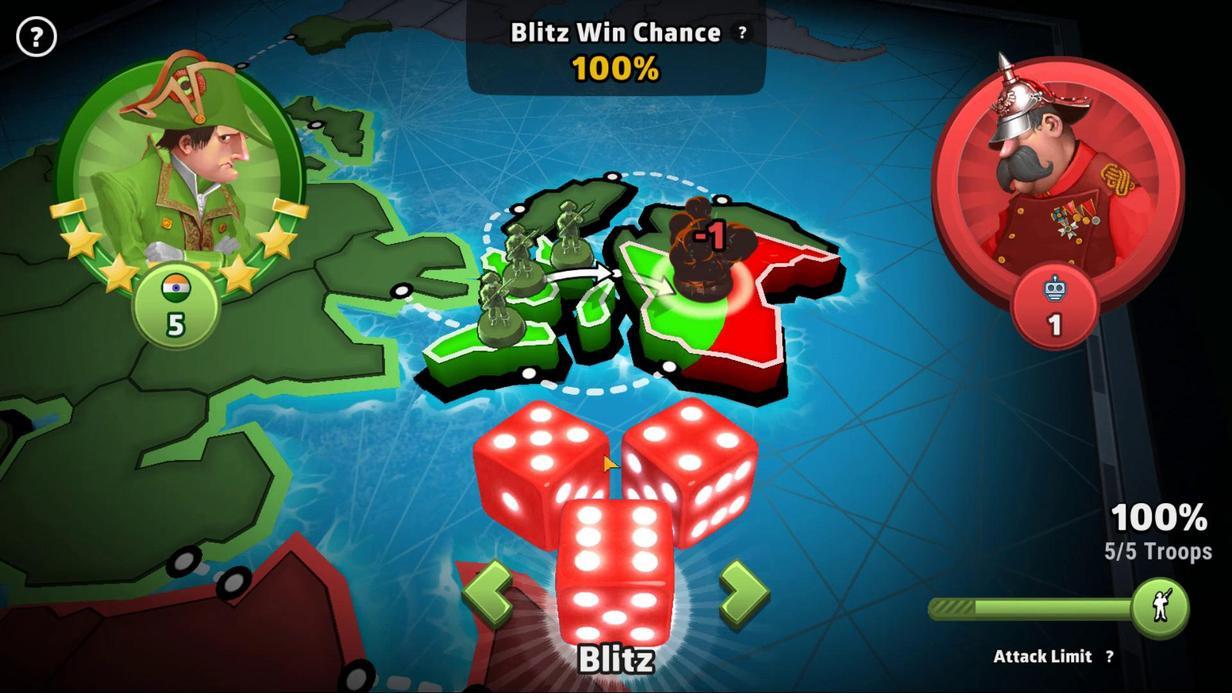 
Action: Mouse pressed left at (601, 456)
Screenshot: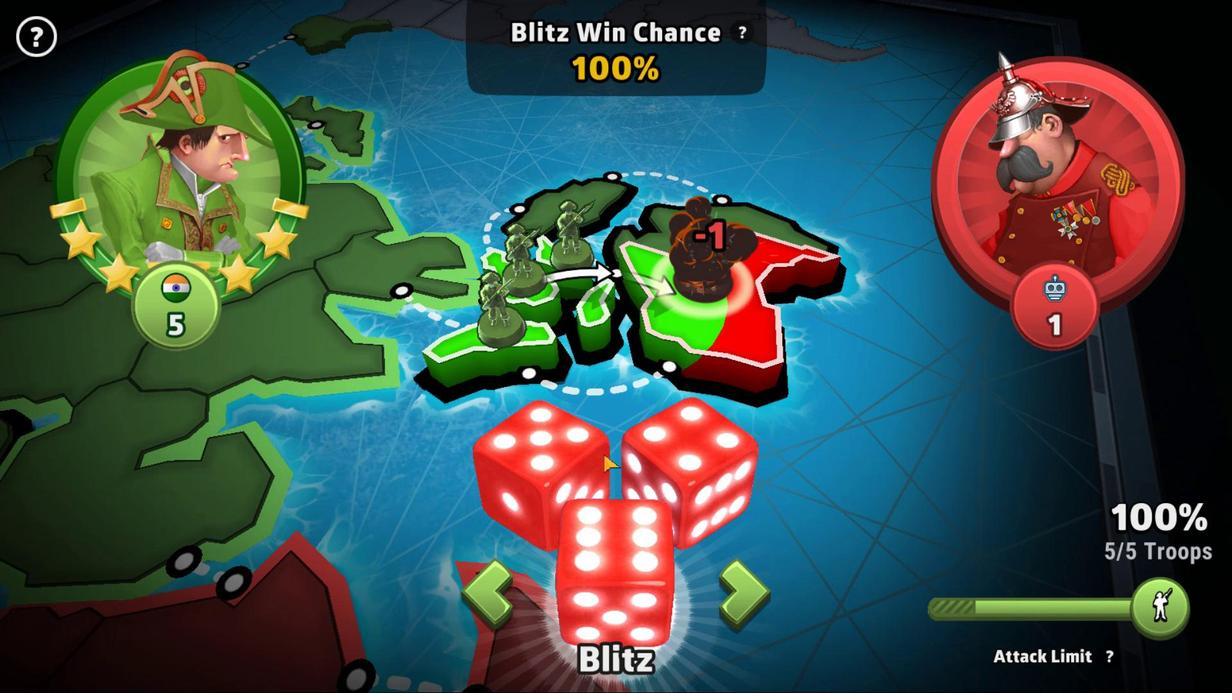 
Action: Mouse moved to (847, 503)
Screenshot: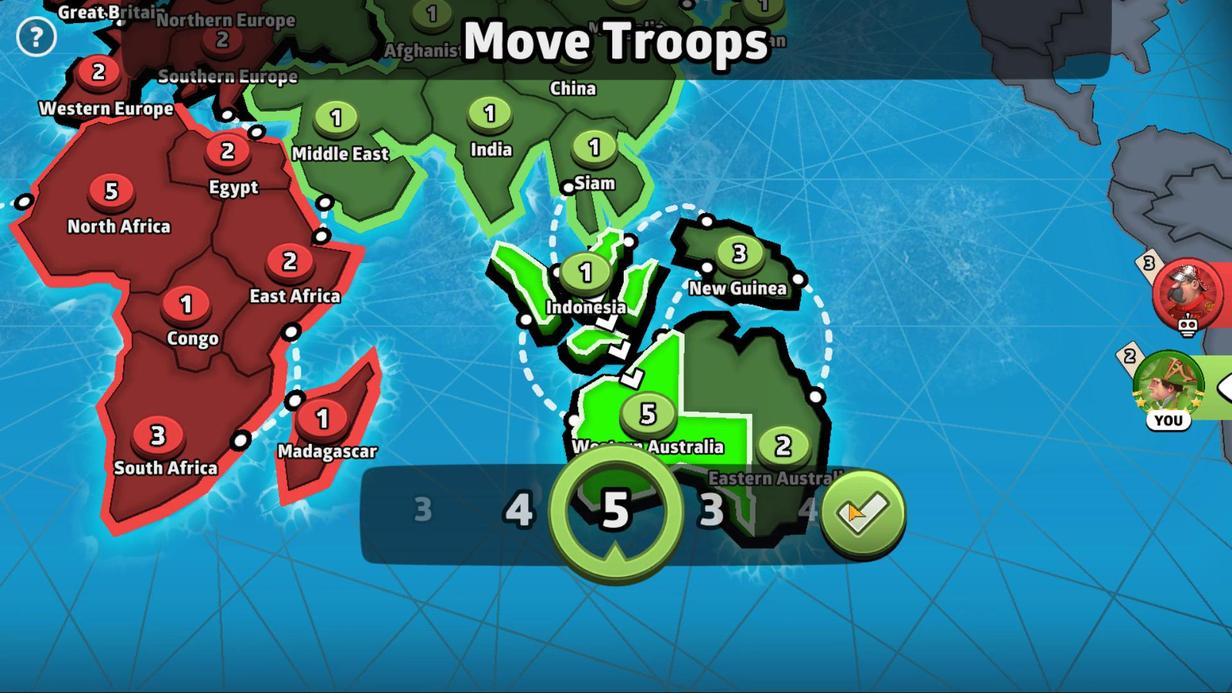 
Action: Mouse pressed left at (847, 503)
Screenshot: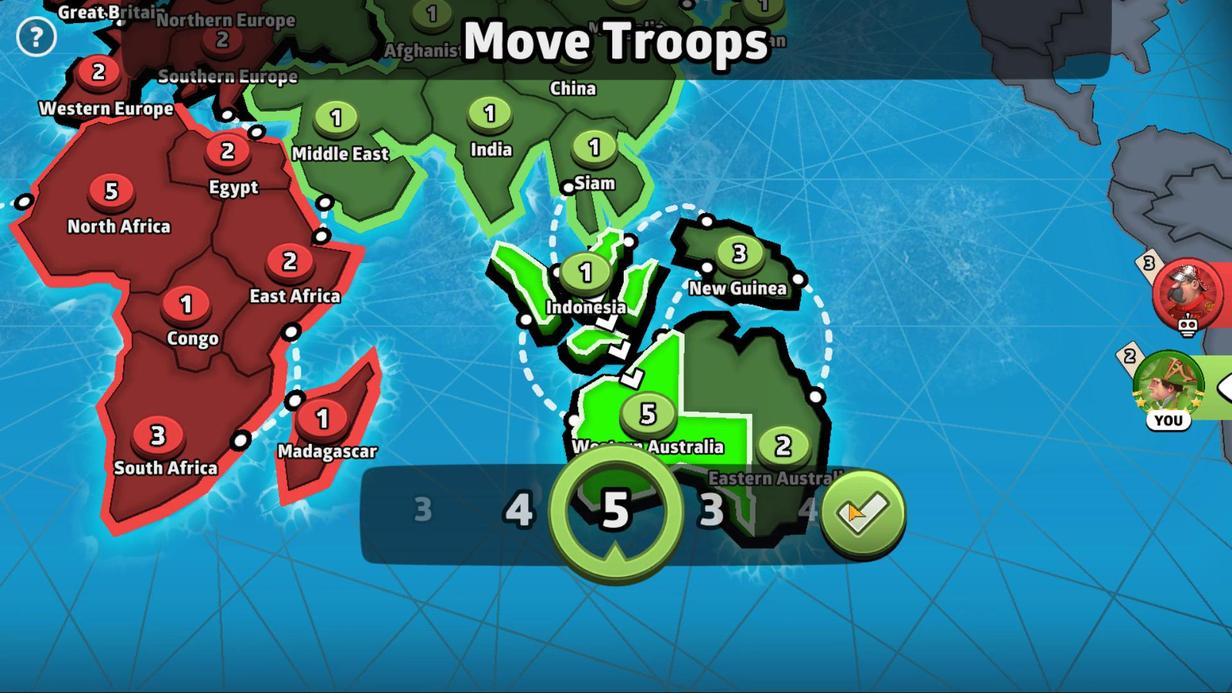 
Action: Mouse moved to (934, 533)
Screenshot: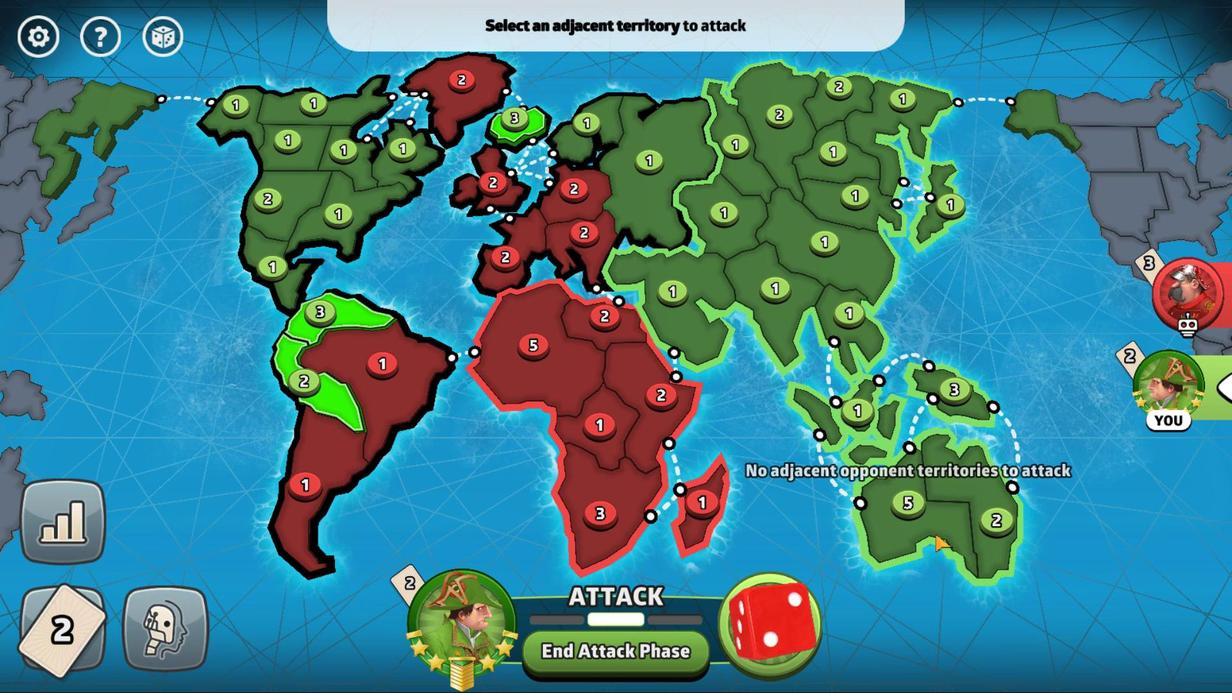 
Action: Mouse pressed left at (934, 533)
Screenshot: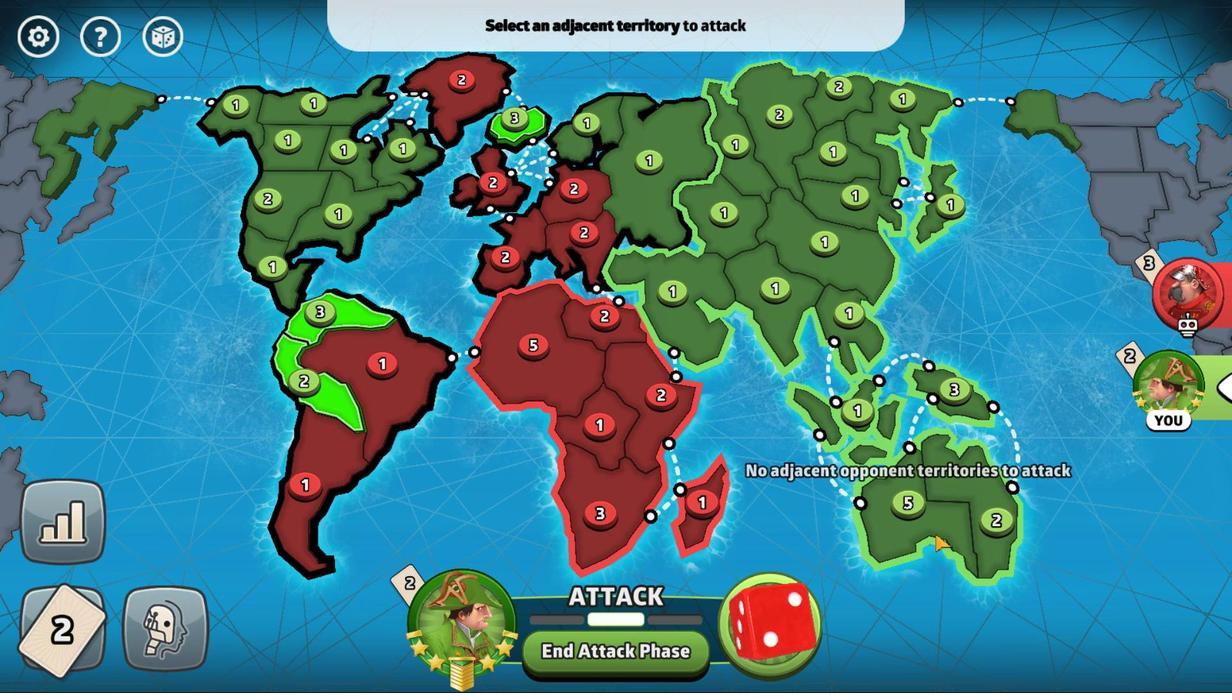 
Action: Mouse moved to (644, 657)
Screenshot: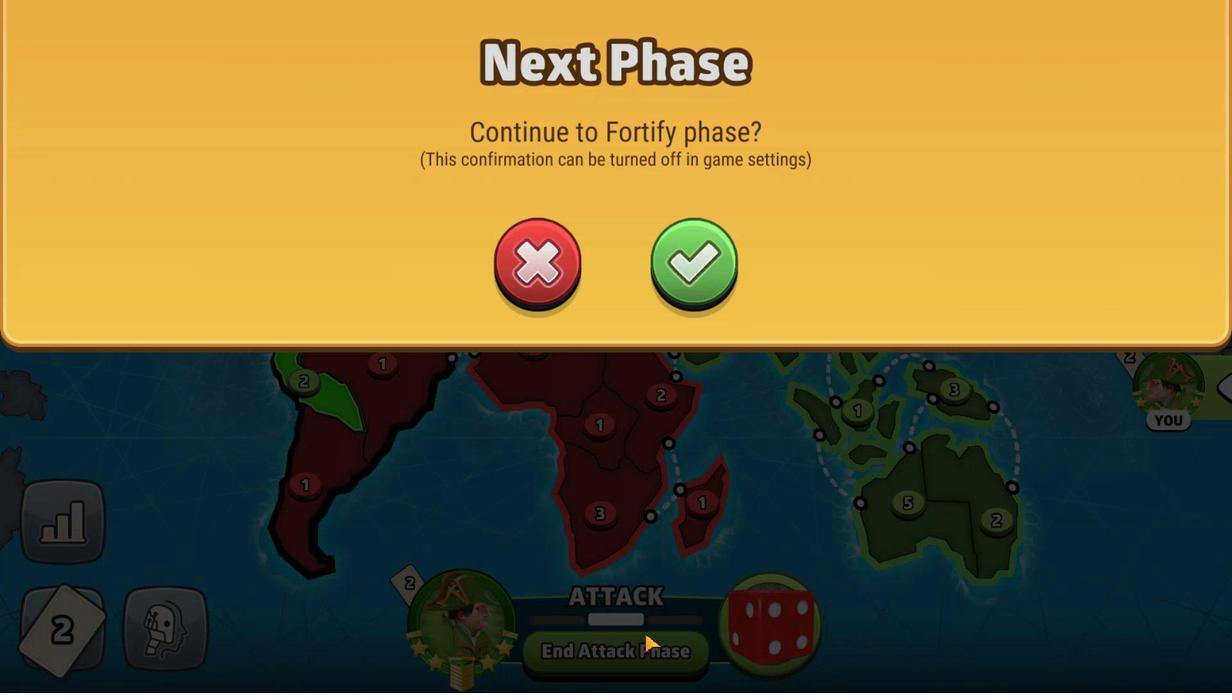 
Action: Mouse pressed left at (644, 657)
Screenshot: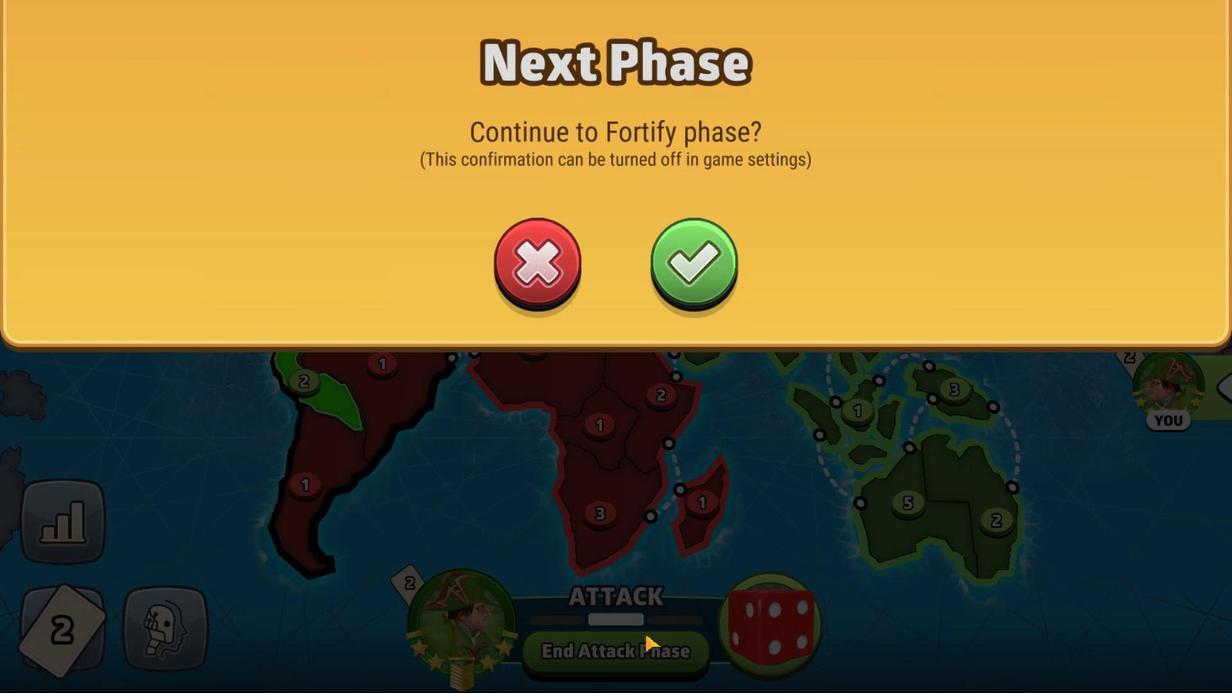 
Action: Mouse moved to (674, 266)
Screenshot: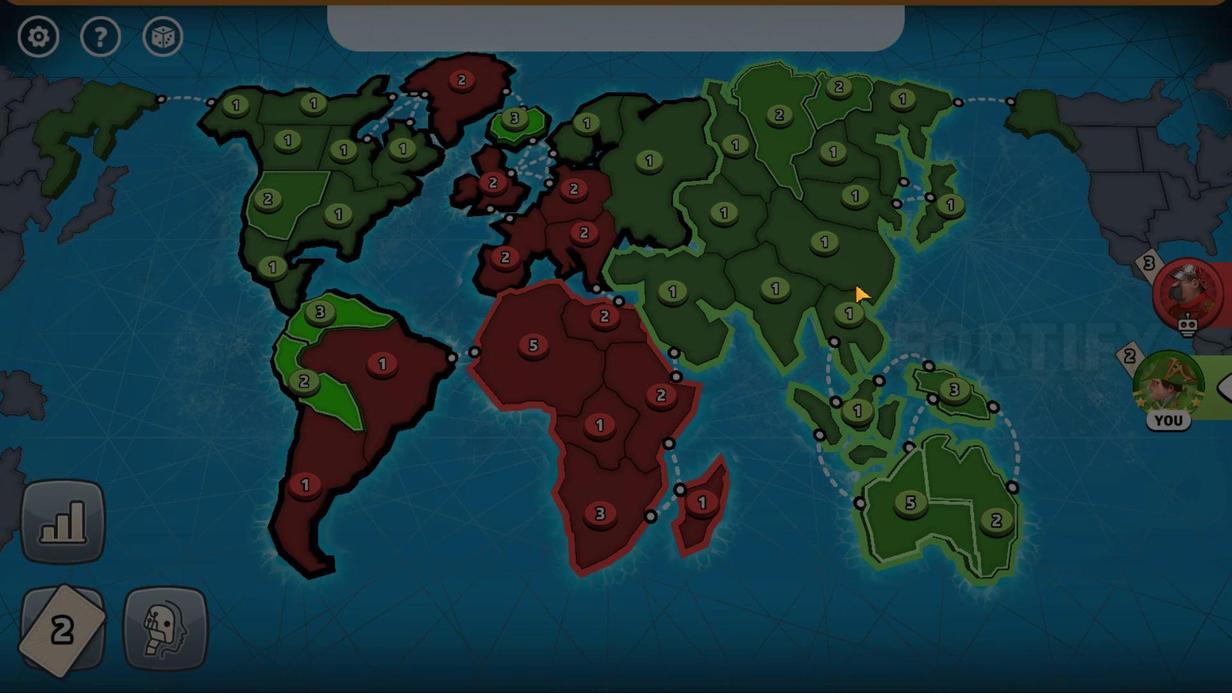 
Action: Mouse pressed left at (674, 266)
Screenshot: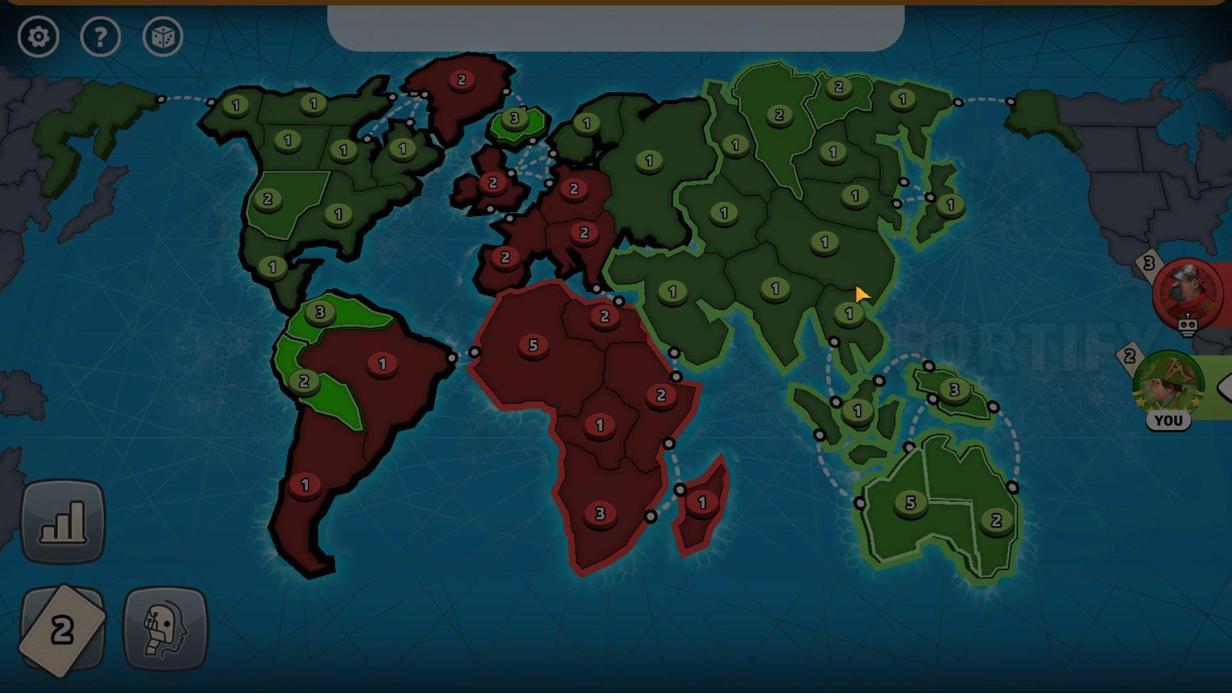 
Action: Mouse moved to (906, 502)
Screenshot: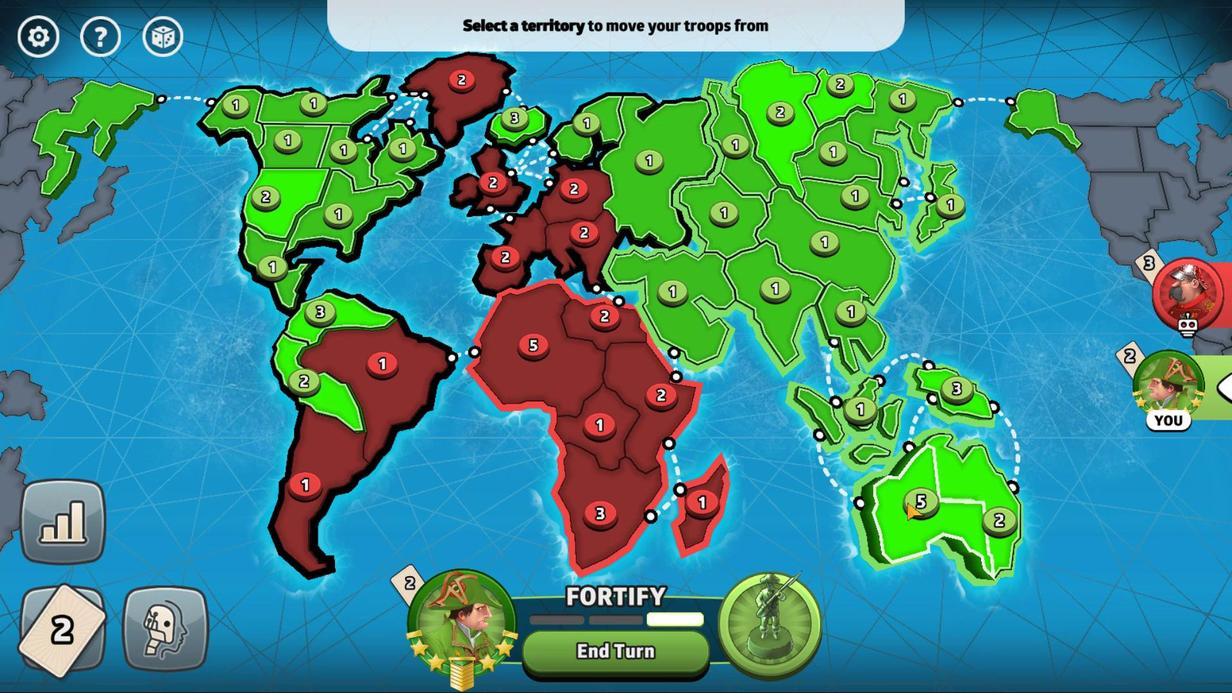 
Action: Mouse pressed left at (906, 502)
Screenshot: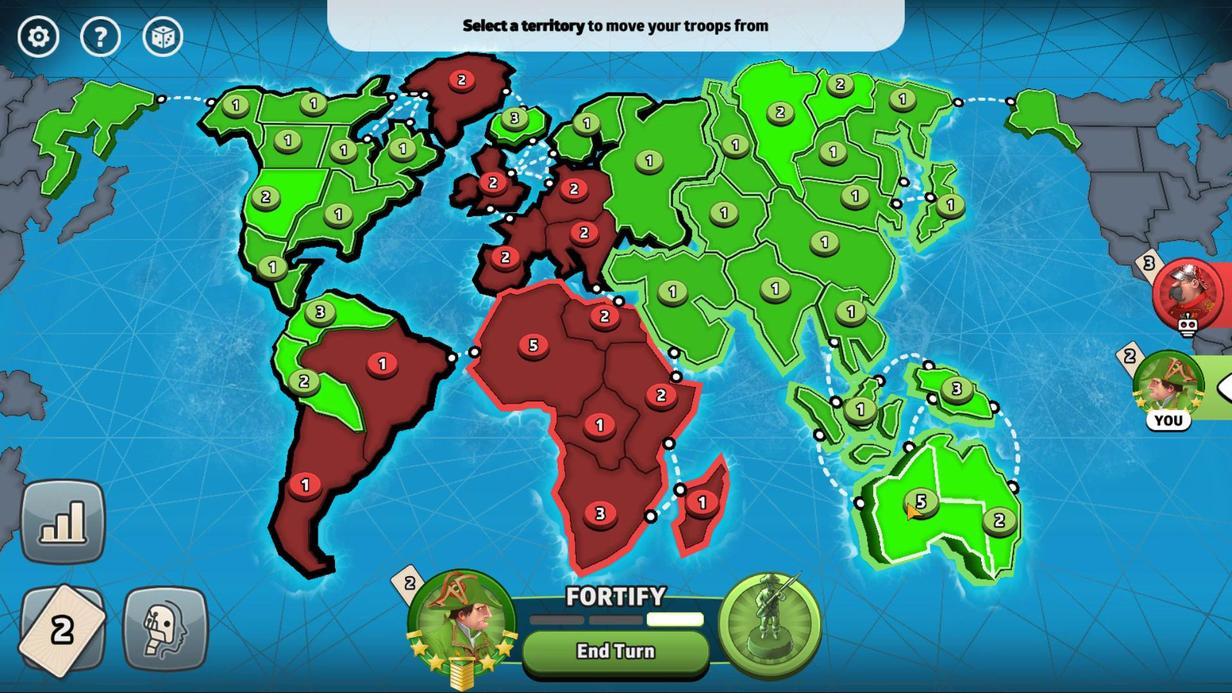 
Action: Mouse moved to (514, 121)
Screenshot: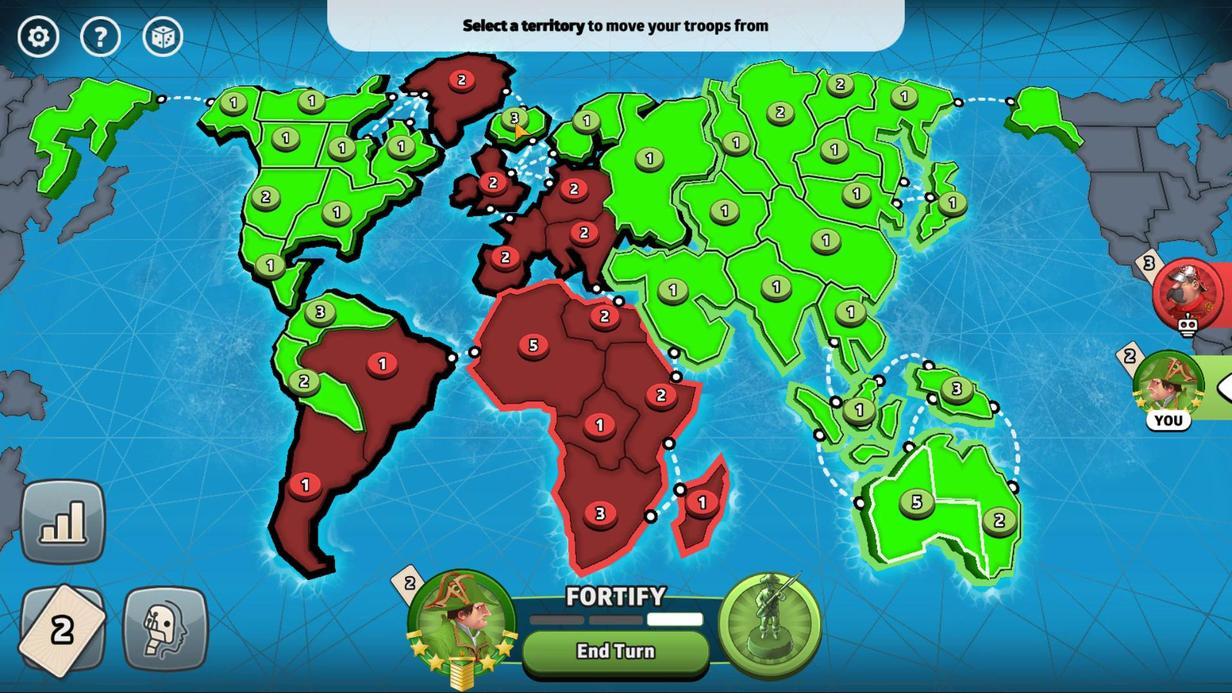 
Action: Mouse pressed left at (514, 121)
Screenshot: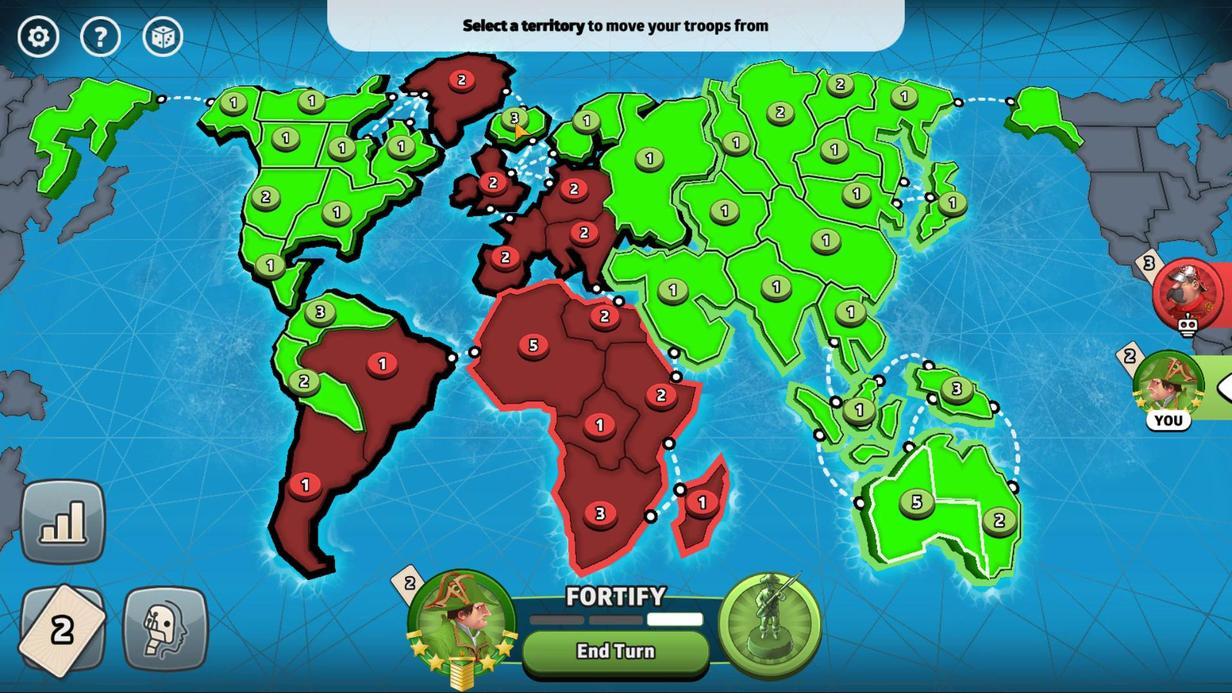 
Action: Mouse moved to (856, 515)
Screenshot: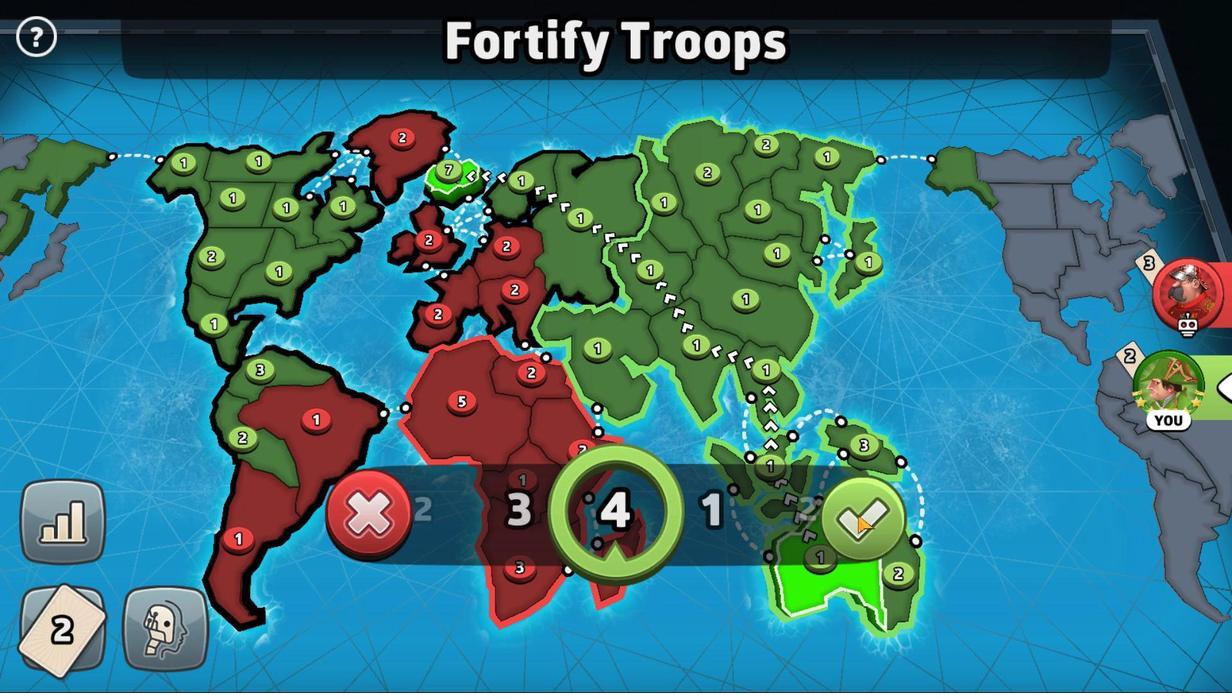 
Action: Mouse pressed left at (856, 515)
Screenshot: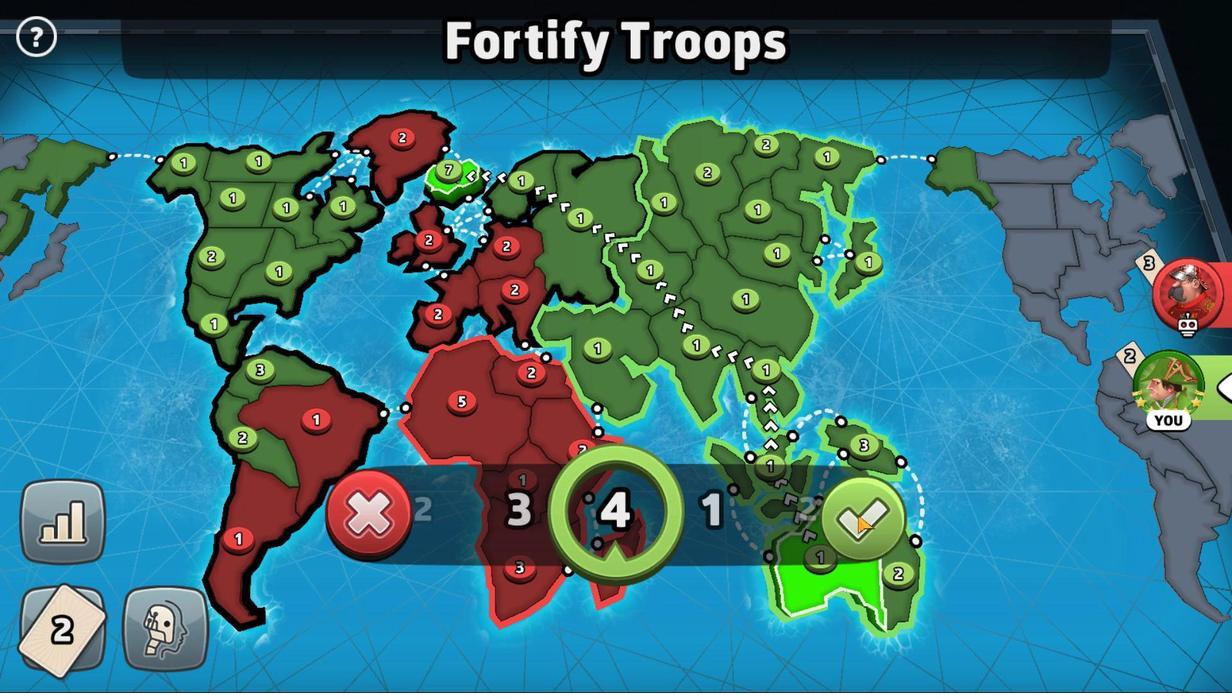 
Action: Mouse moved to (28, 644)
Screenshot: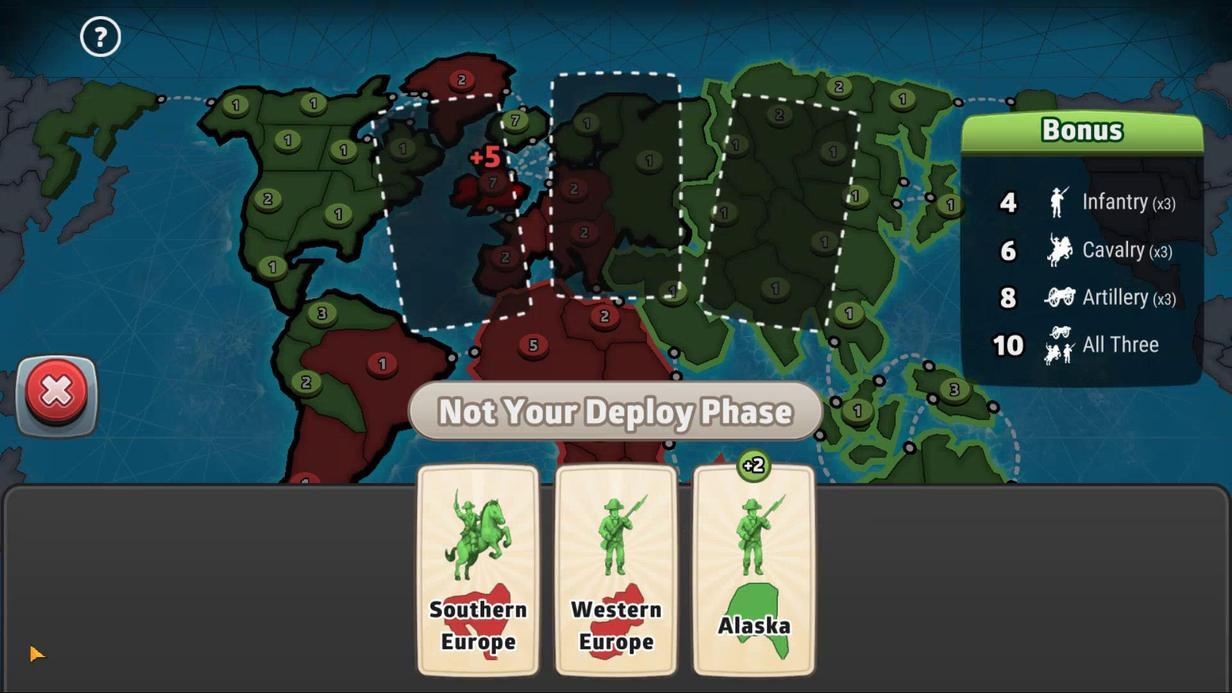 
Action: Mouse pressed left at (28, 644)
Screenshot: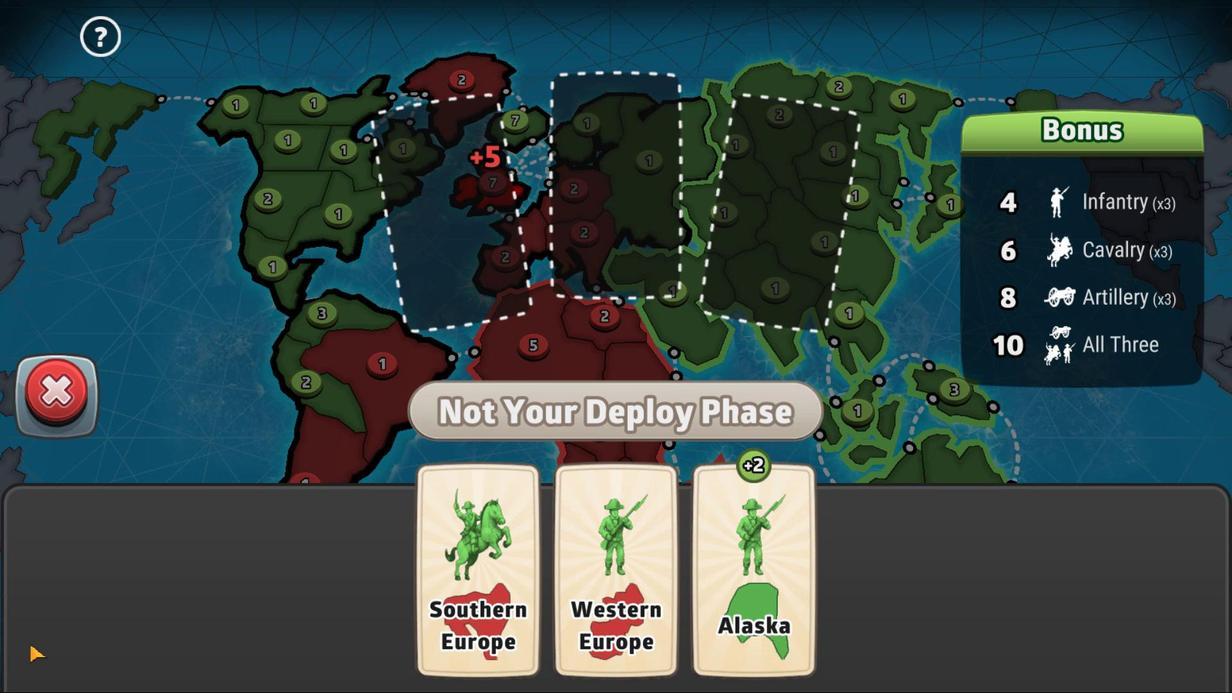 
Action: Mouse moved to (208, 307)
Screenshot: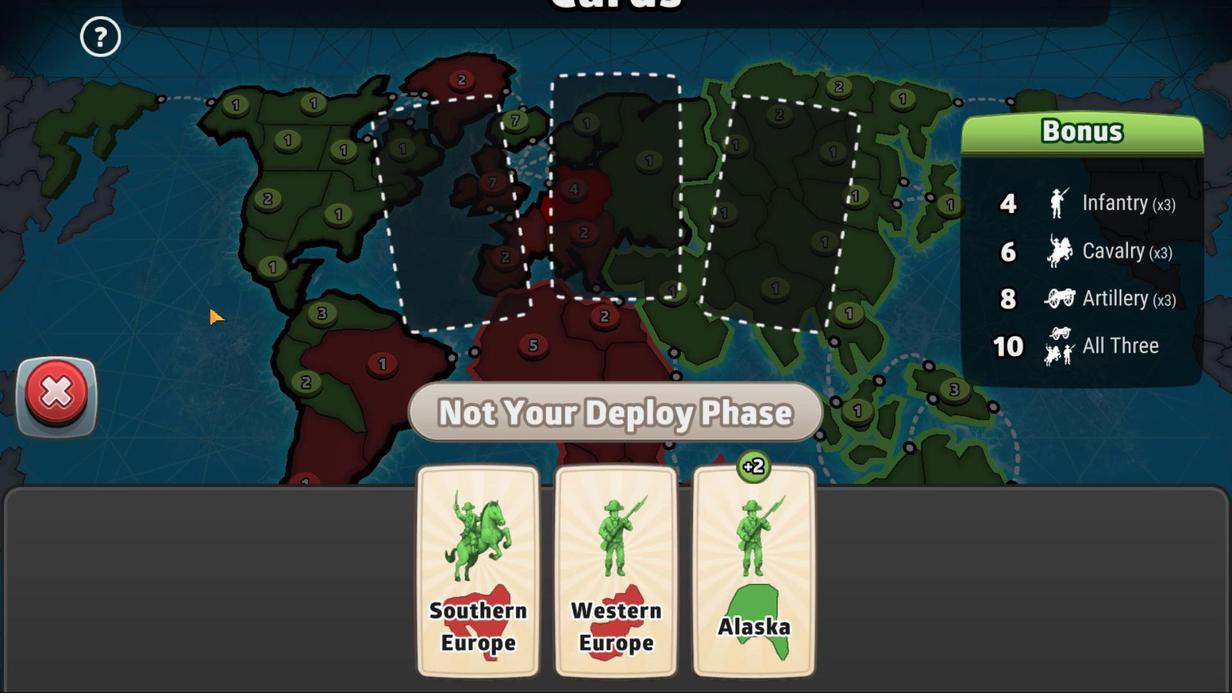 
Action: Mouse pressed left at (208, 307)
Screenshot: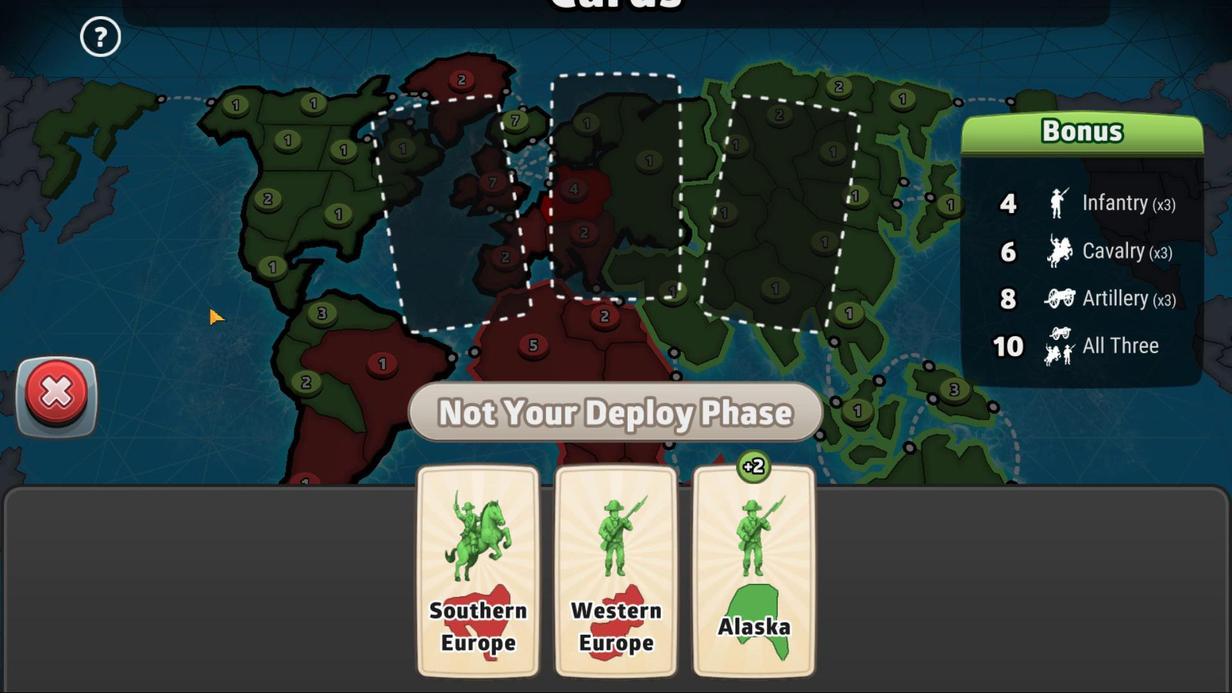 
Action: Mouse moved to (72, 417)
Screenshot: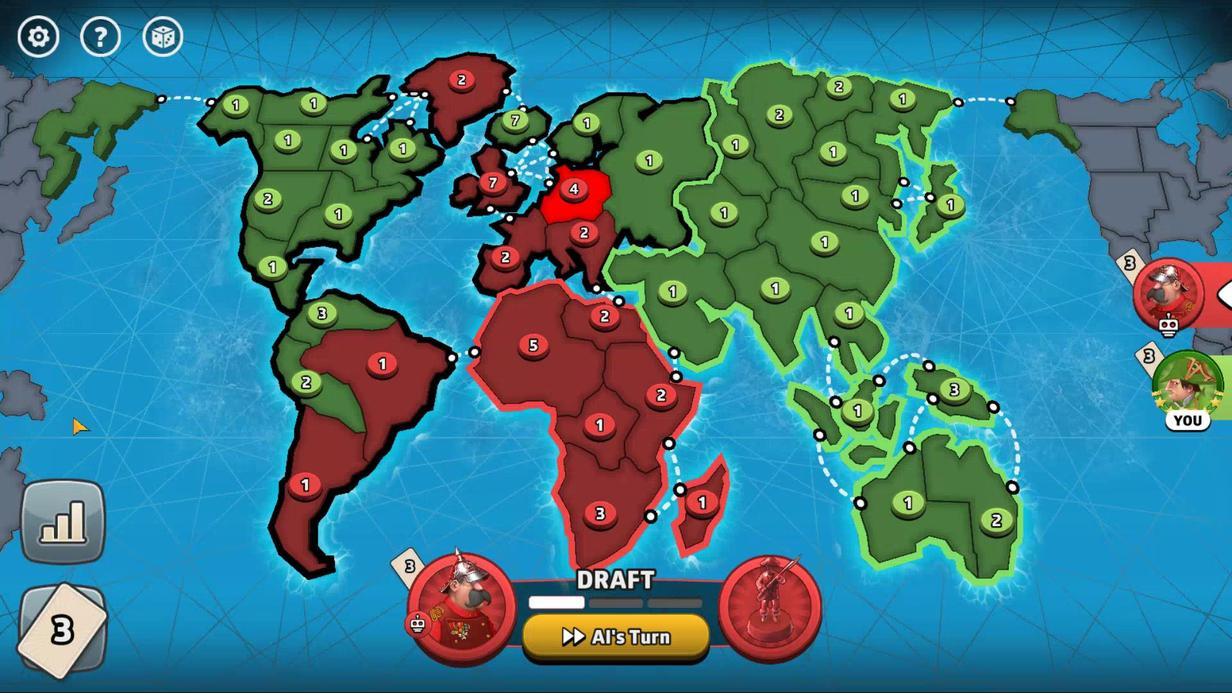 
Action: Mouse pressed left at (72, 417)
Screenshot: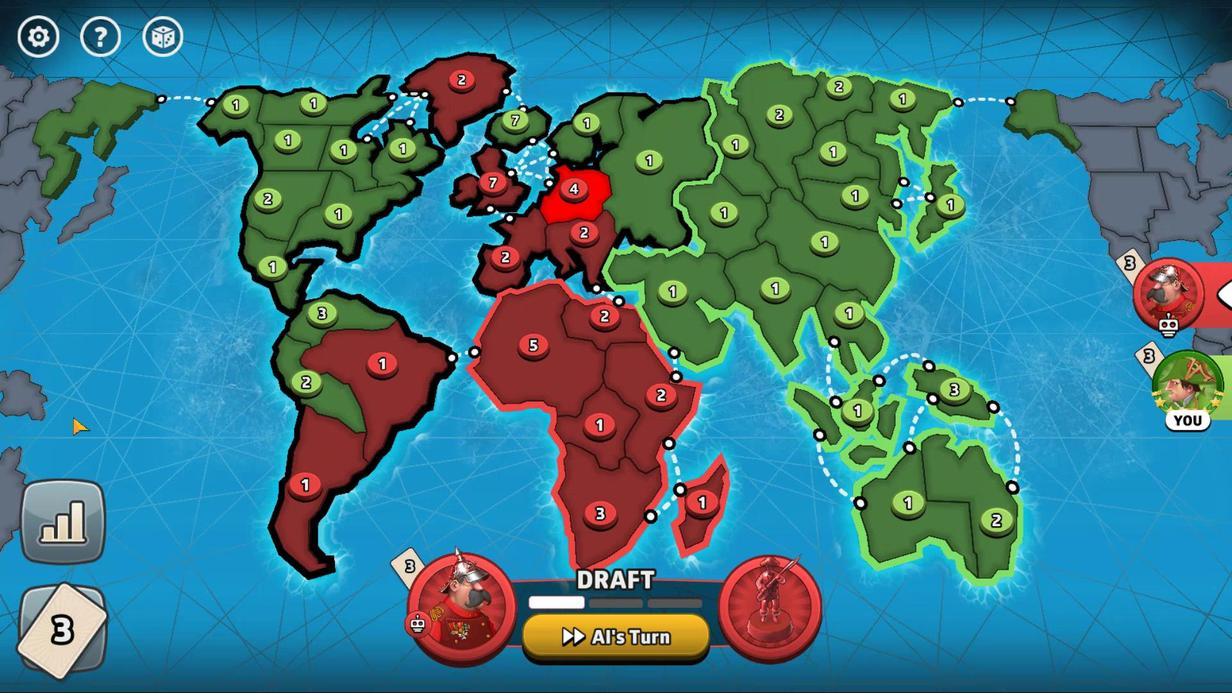 
Action: Mouse moved to (508, 127)
Screenshot: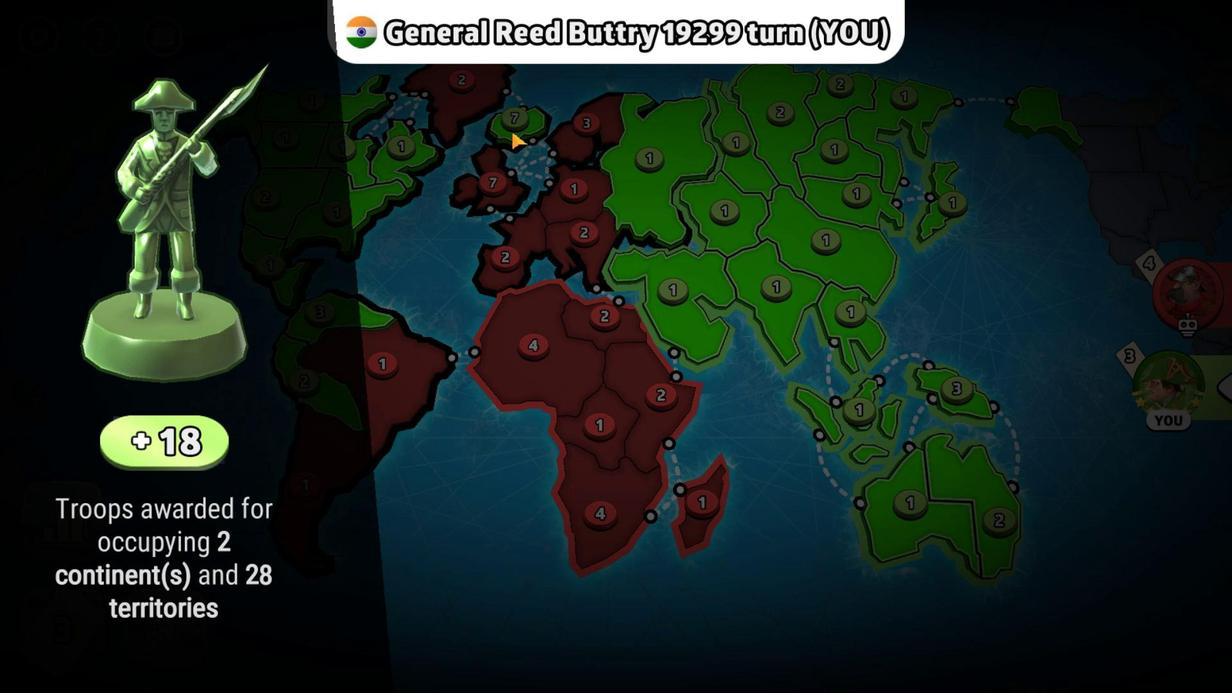 
Action: Mouse pressed left at (508, 127)
Screenshot: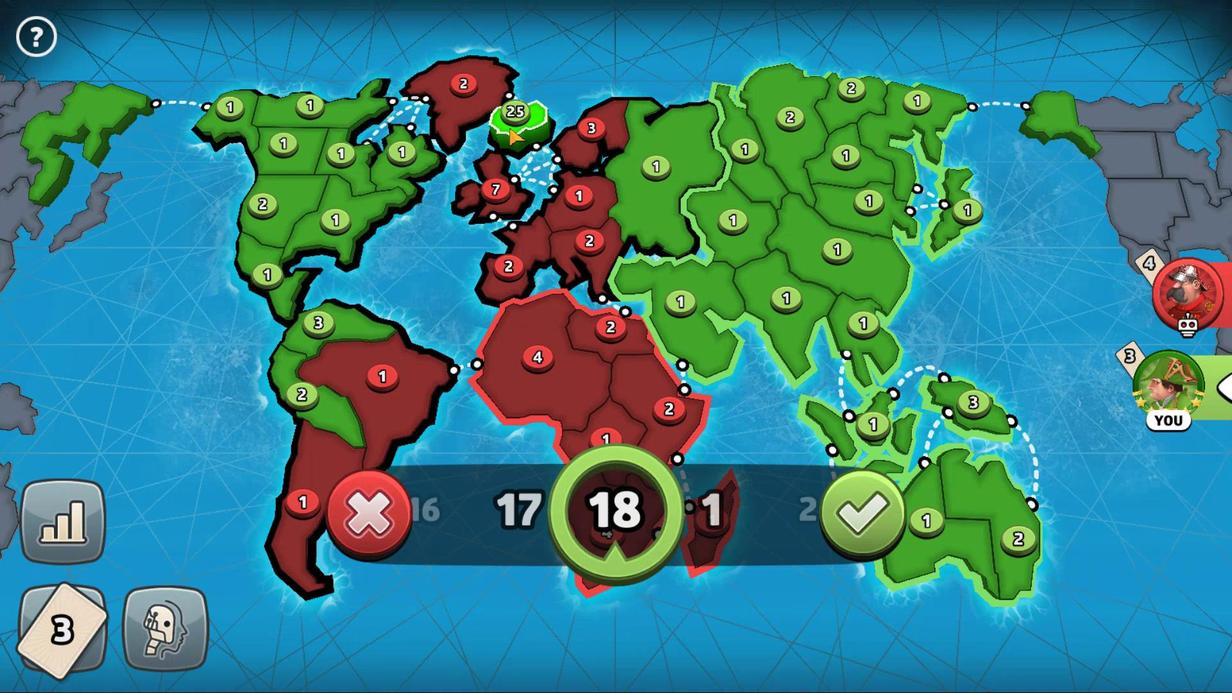 
Action: Mouse moved to (886, 504)
Screenshot: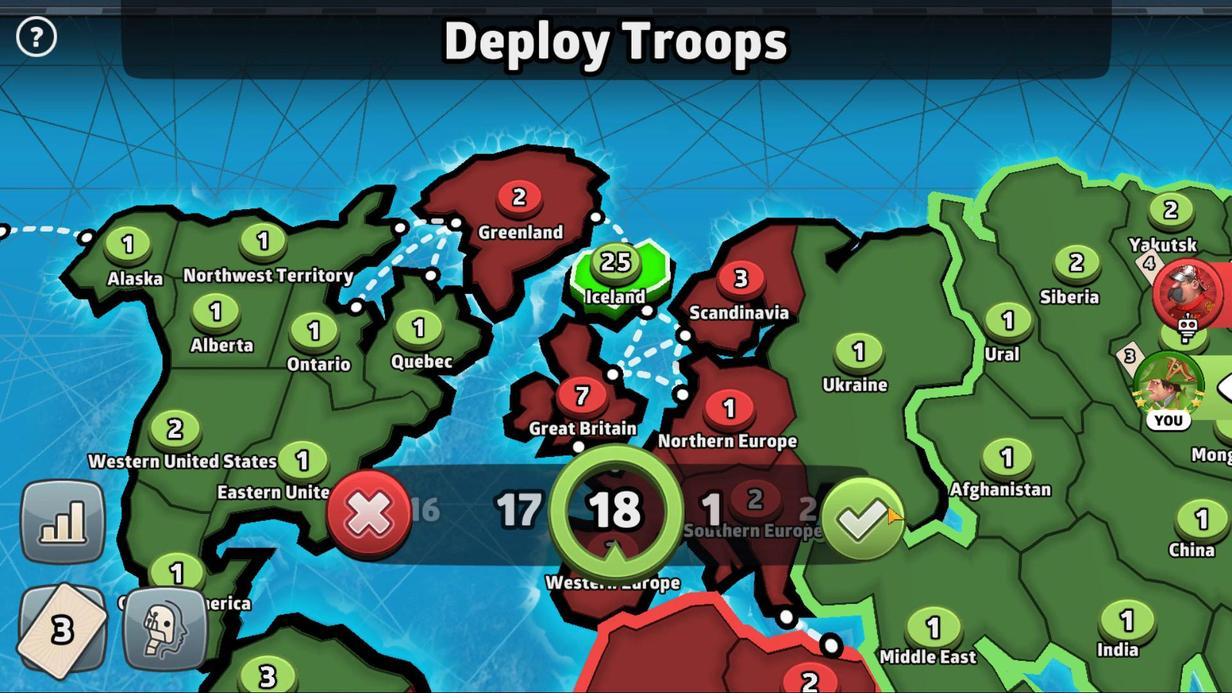 
Action: Mouse pressed left at (886, 504)
Screenshot: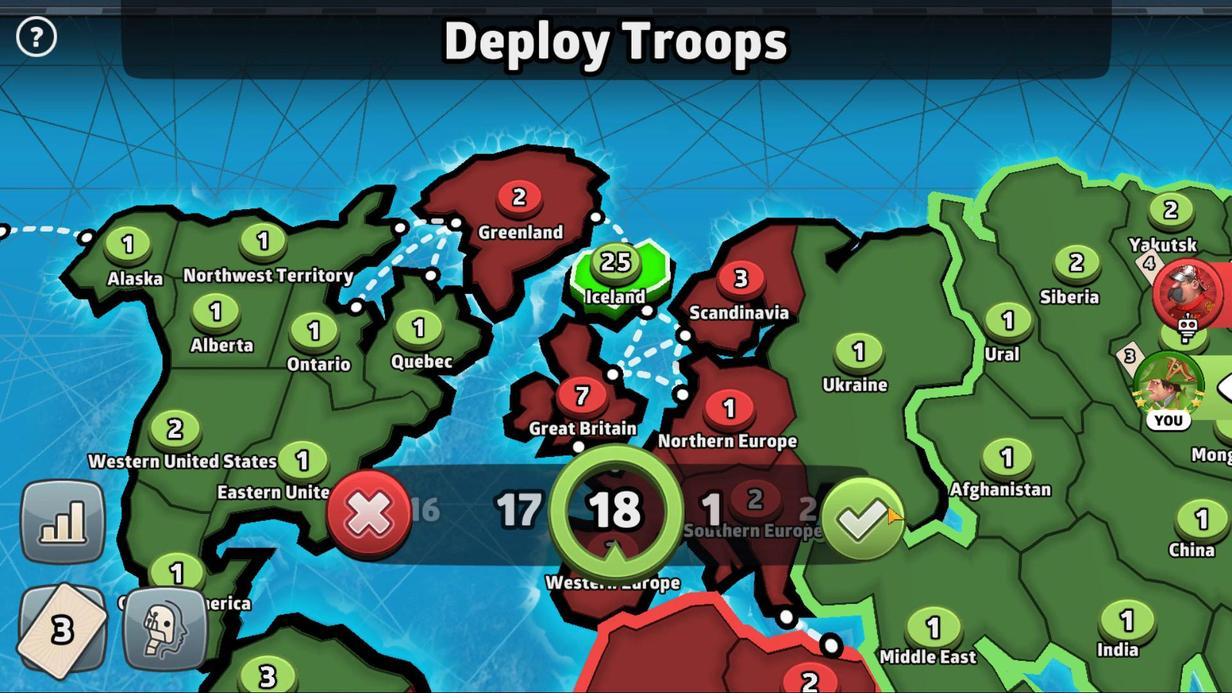 
Action: Mouse moved to (514, 125)
Screenshot: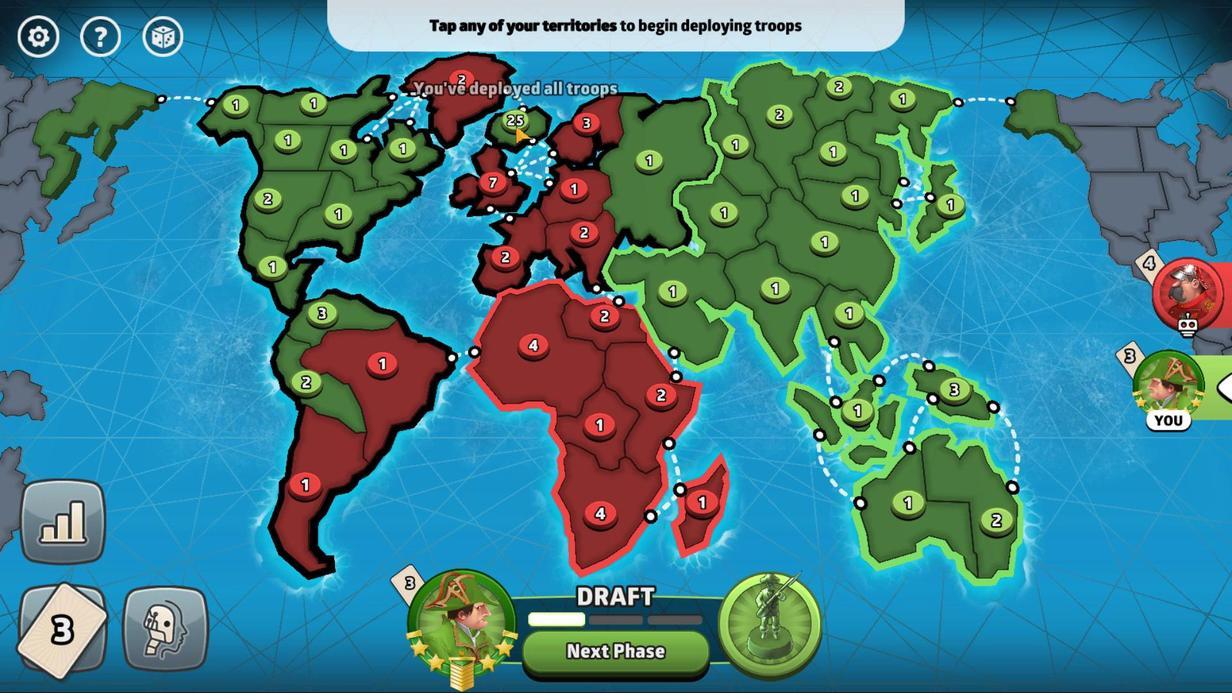 
Action: Mouse pressed left at (514, 125)
Screenshot: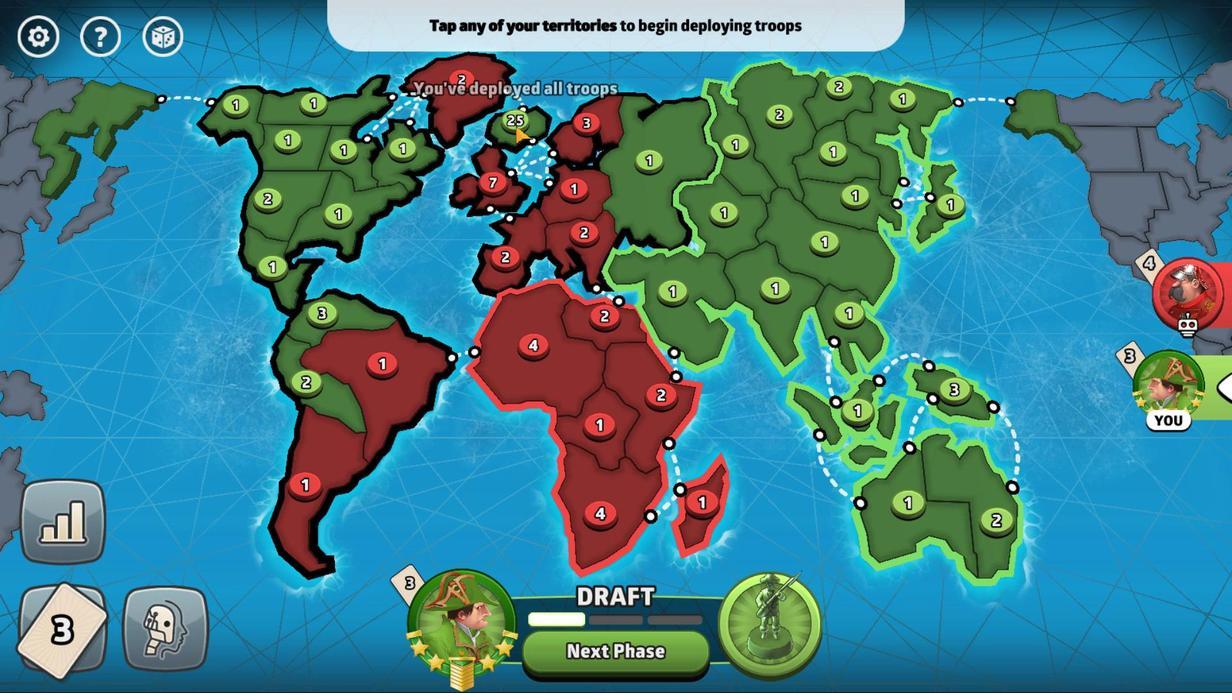 
Action: Mouse pressed left at (514, 125)
Screenshot: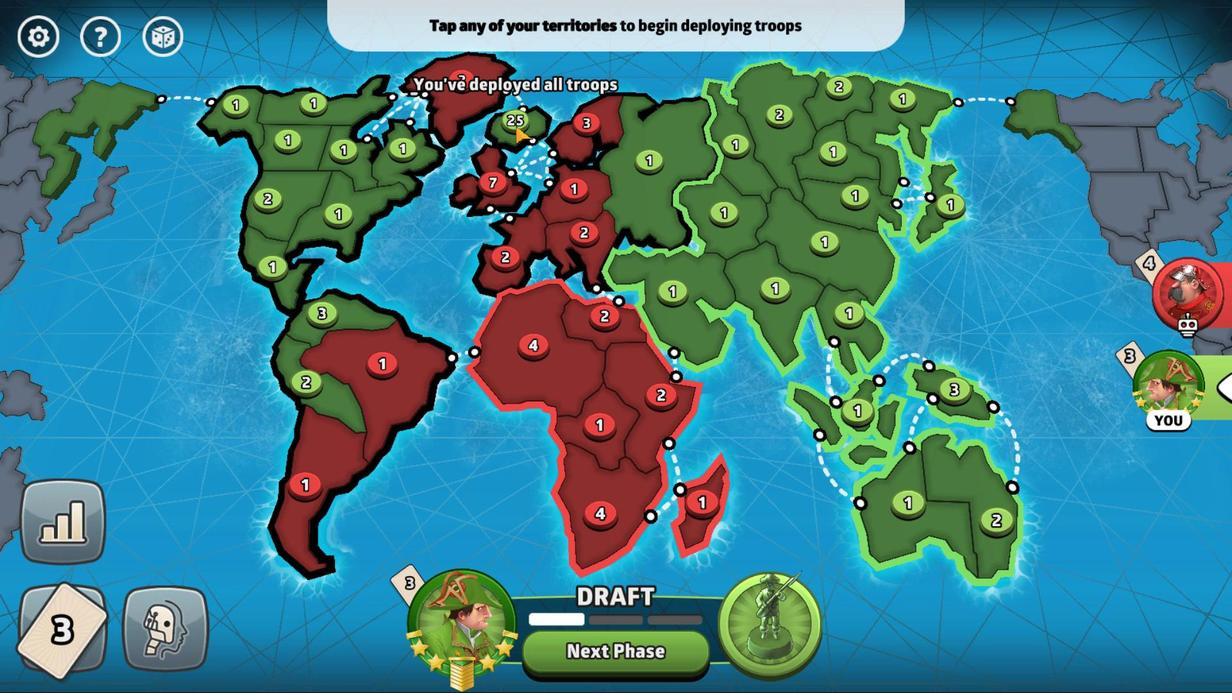 
Action: Mouse moved to (624, 652)
Screenshot: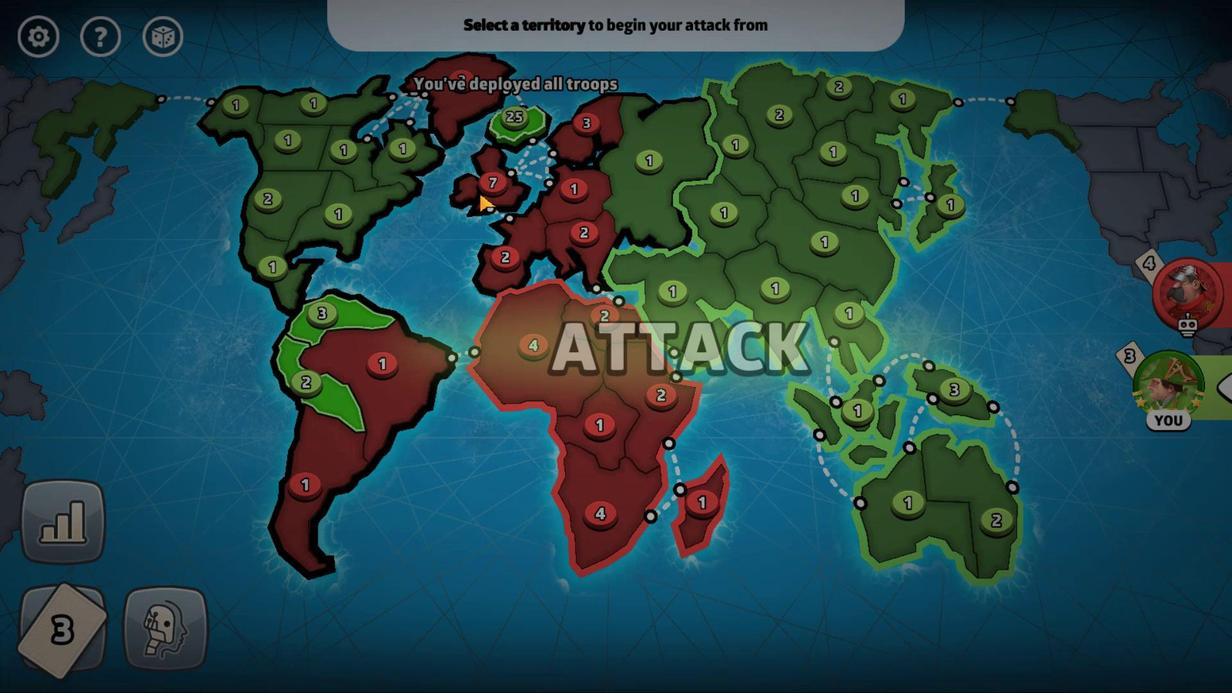 
Action: Mouse pressed left at (624, 652)
Screenshot: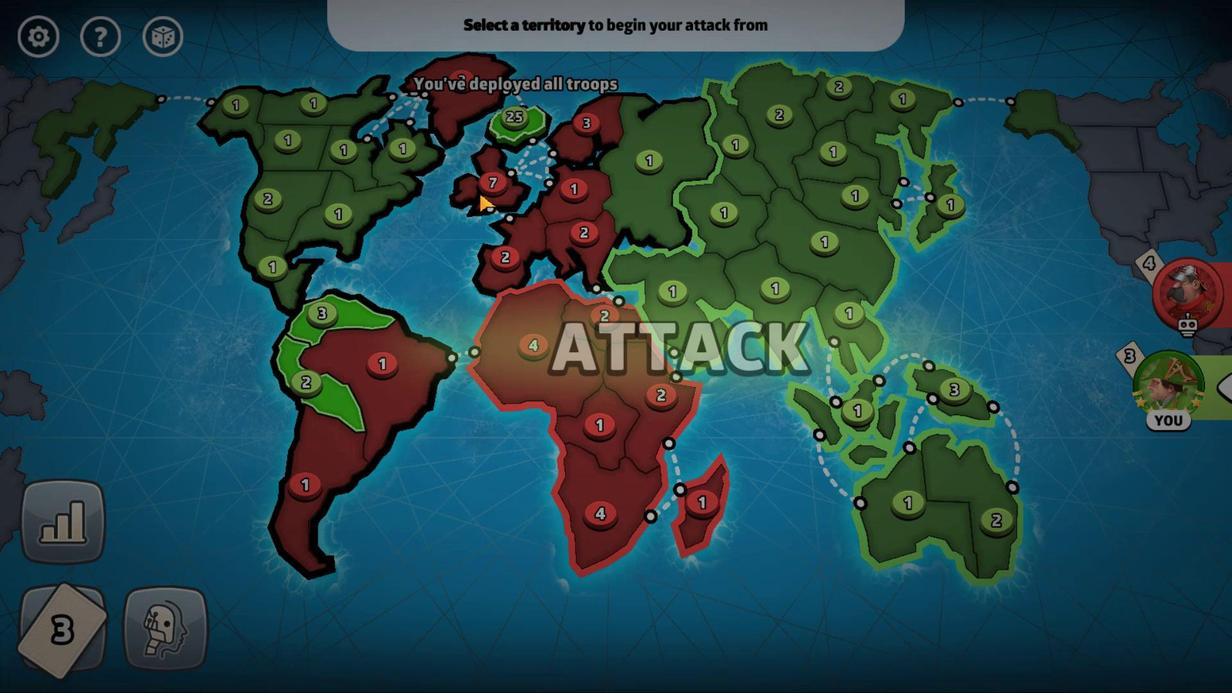 
Action: Mouse moved to (525, 129)
Screenshot: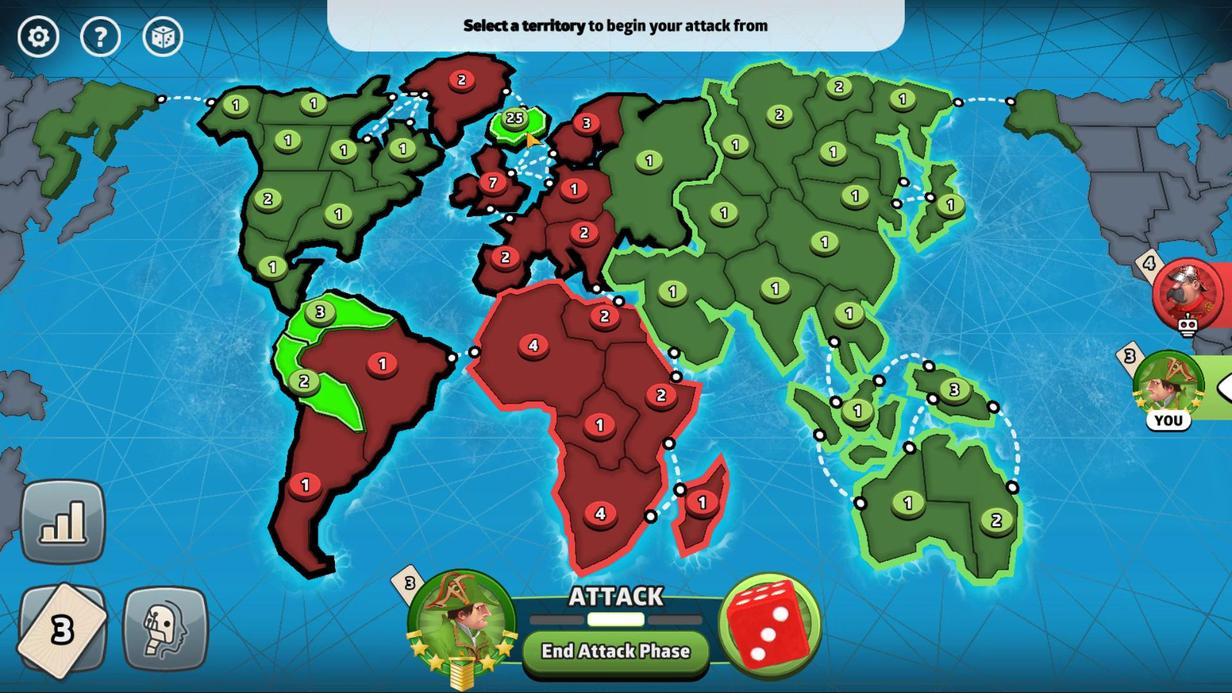 
Action: Mouse pressed left at (525, 129)
Screenshot: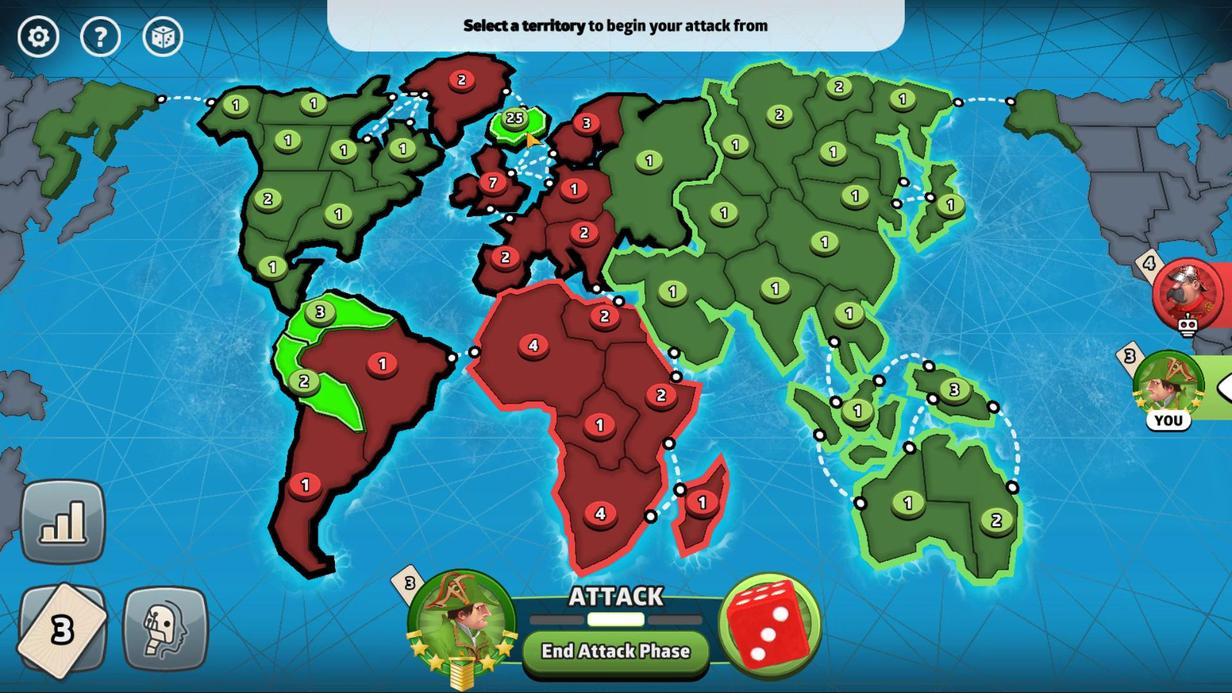 
Action: Mouse moved to (515, 184)
Screenshot: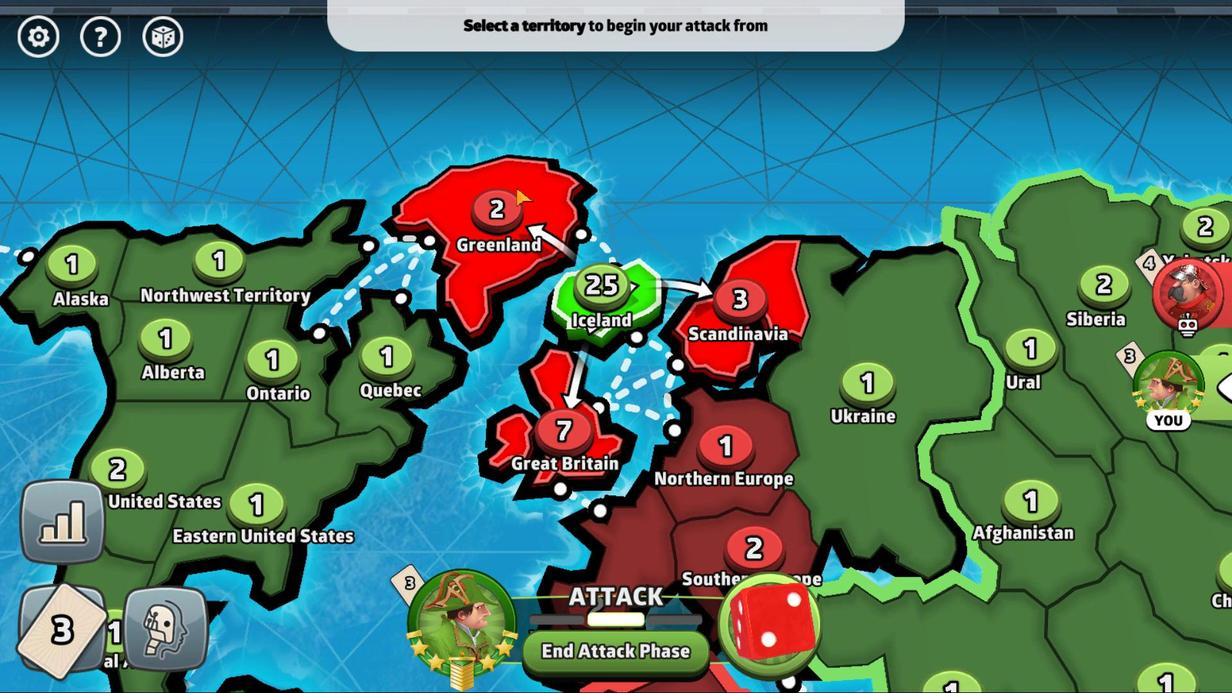 
Action: Mouse pressed left at (515, 184)
Screenshot: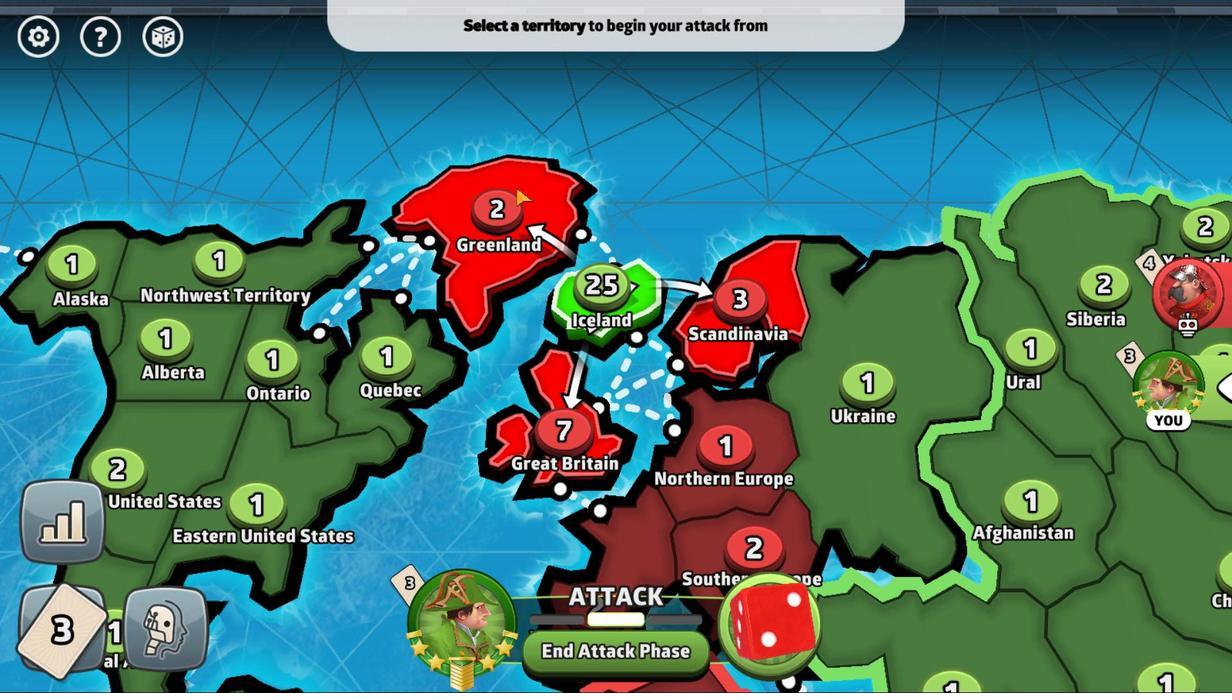 
Action: Mouse moved to (572, 433)
Screenshot: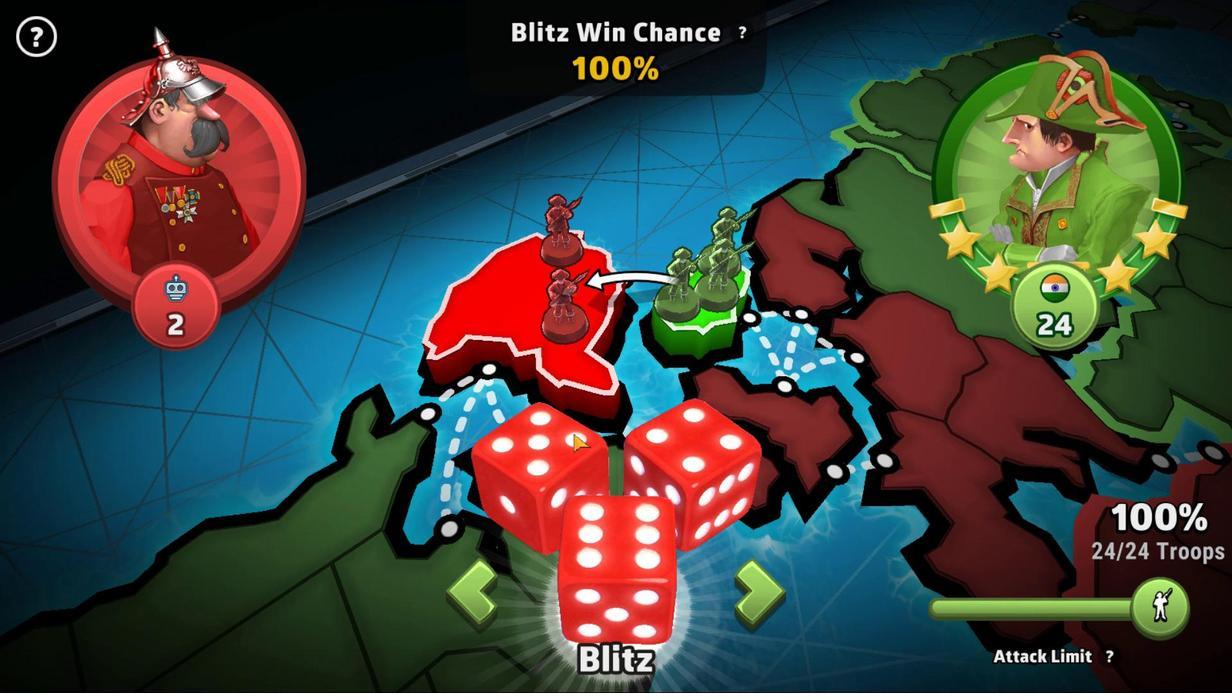 
Action: Mouse pressed left at (572, 433)
Screenshot: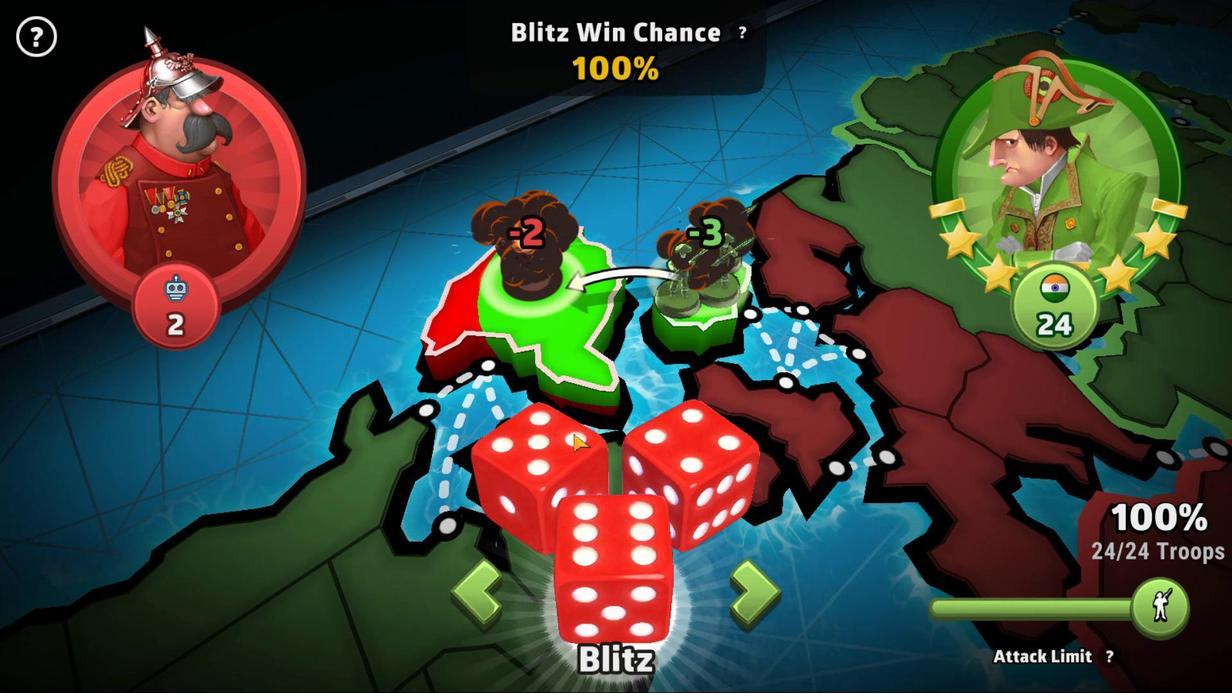 
Action: Mouse moved to (612, 512)
Screenshot: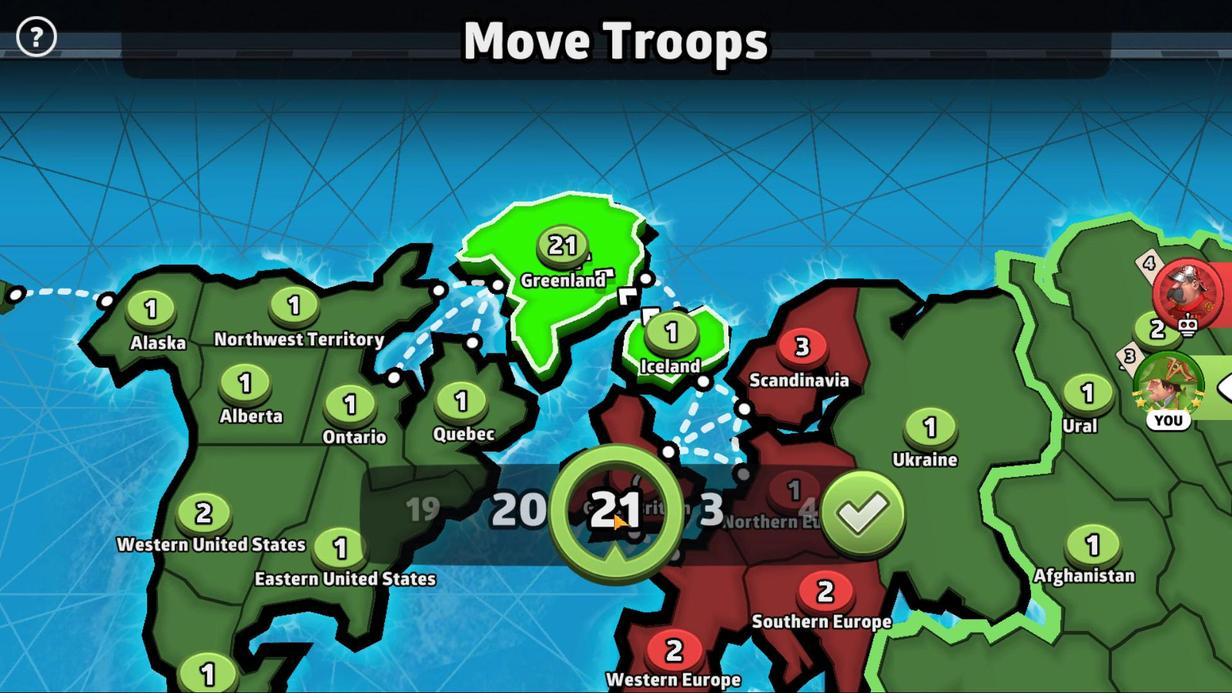 
Action: Mouse pressed left at (612, 512)
Screenshot: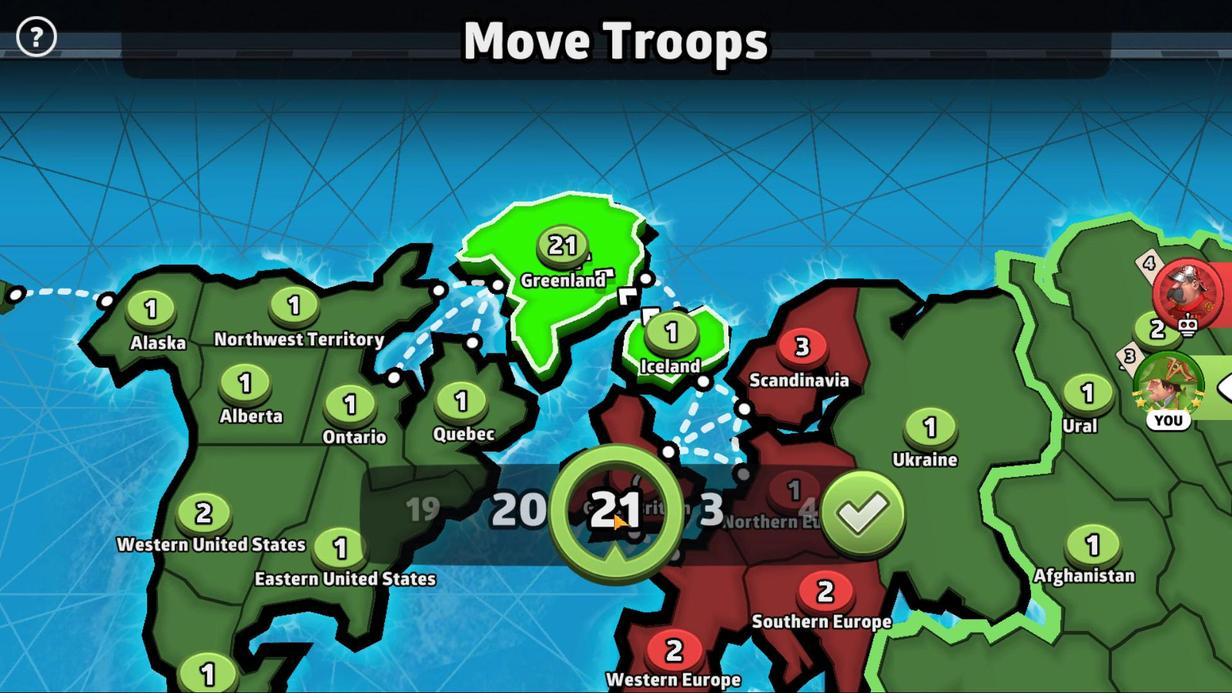 
Action: Mouse moved to (609, 510)
Screenshot: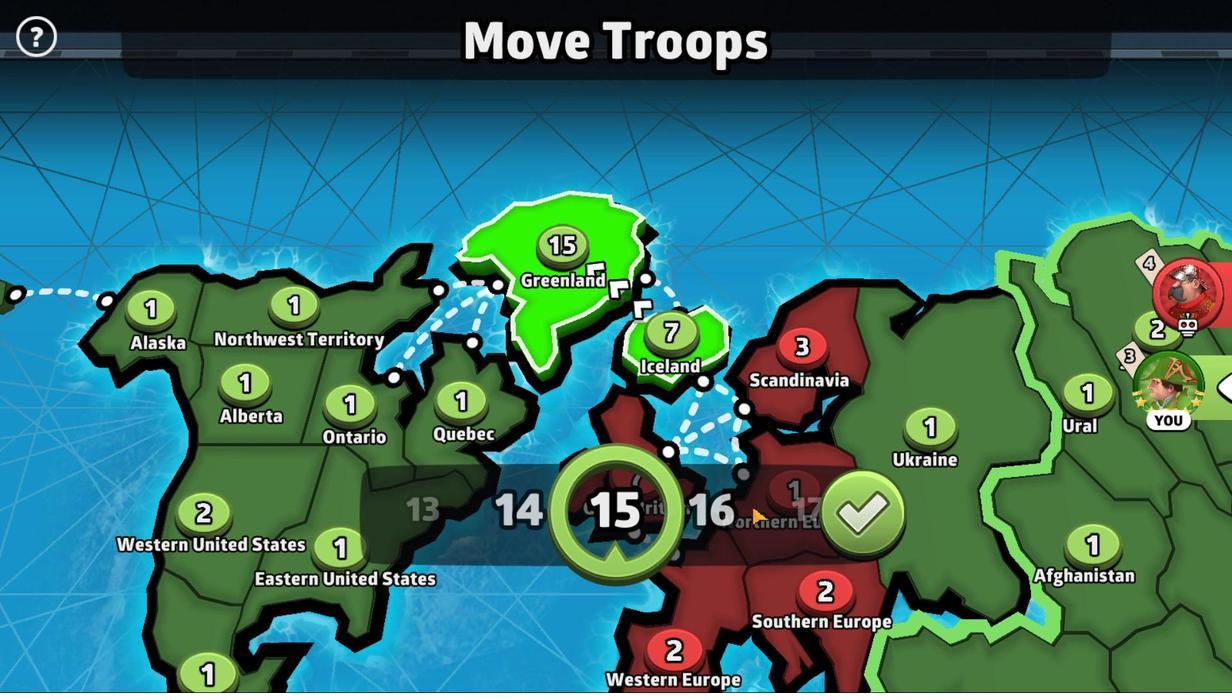 
Action: Mouse pressed left at (609, 510)
Screenshot: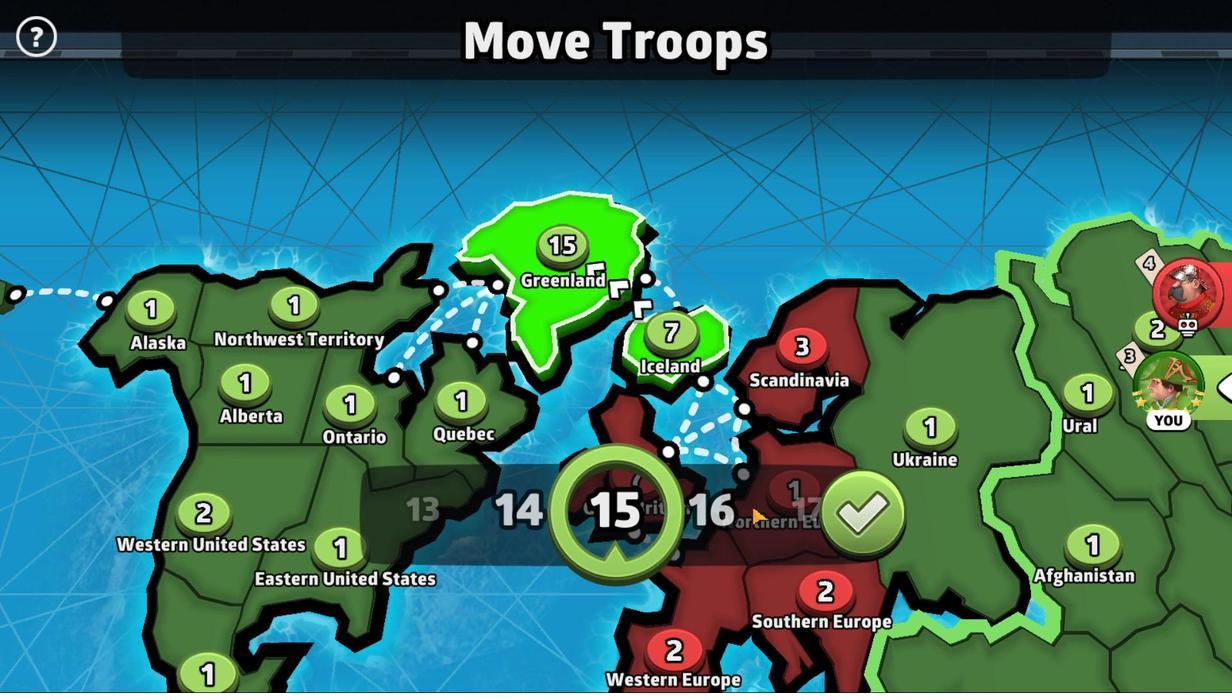 
Action: Mouse moved to (601, 508)
Screenshot: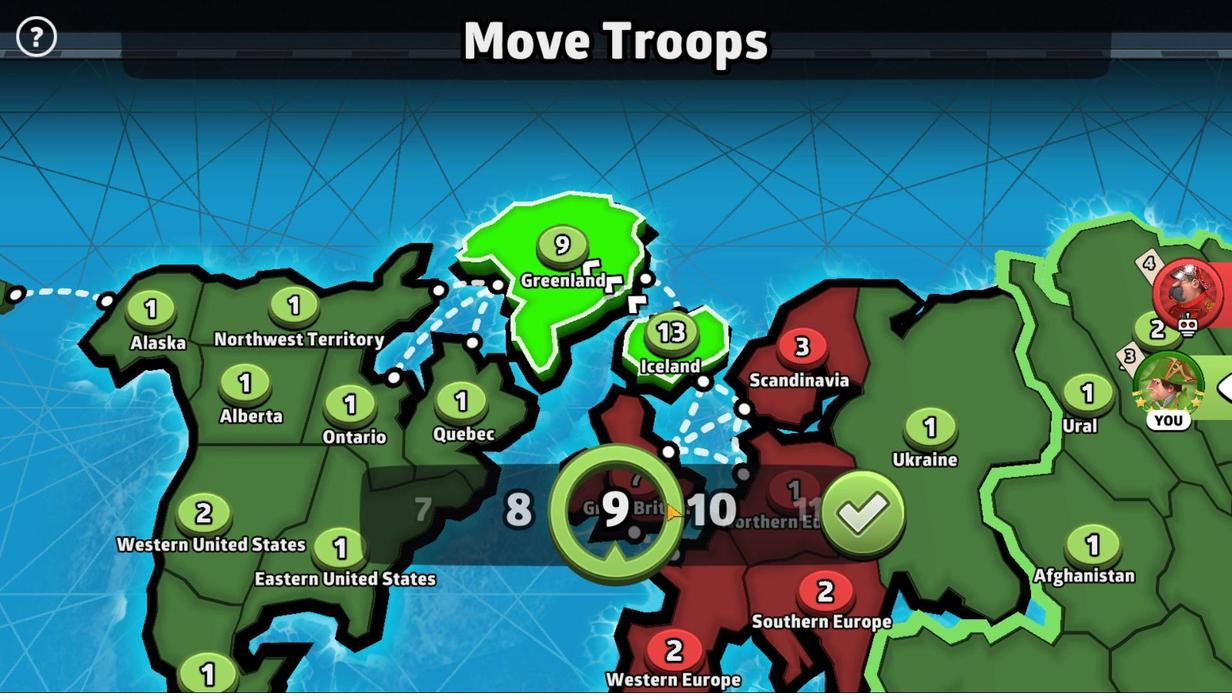 
Action: Mouse pressed left at (601, 508)
Screenshot: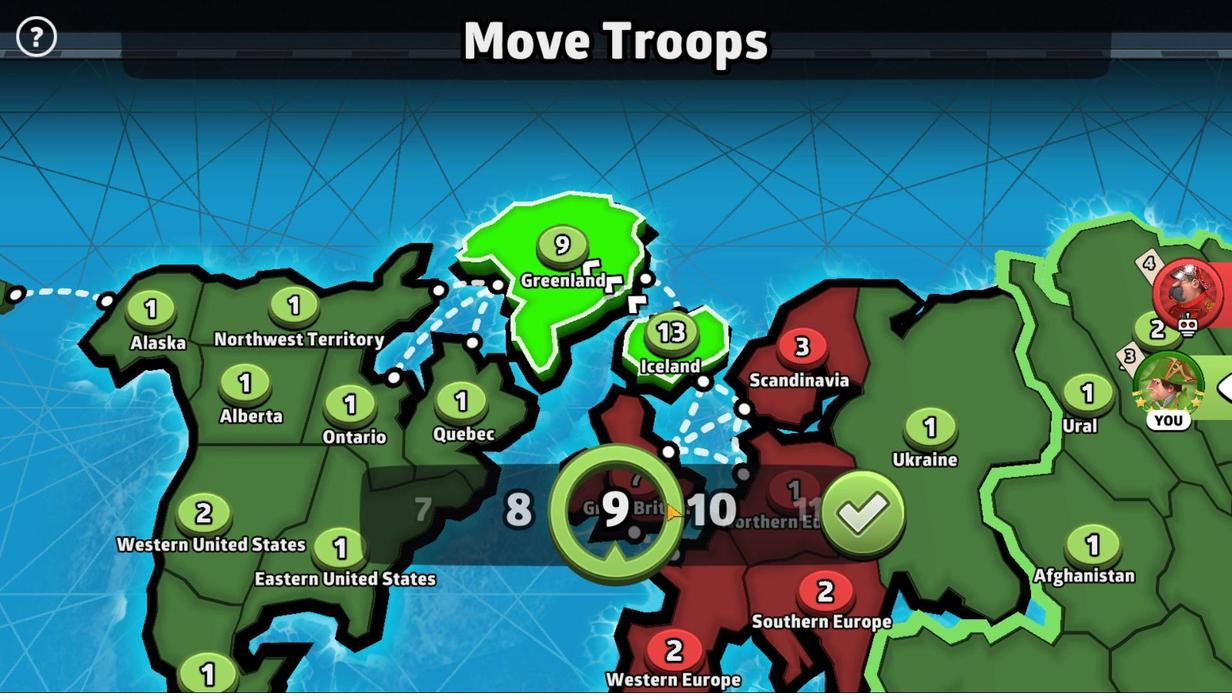 
Action: Mouse moved to (861, 514)
Screenshot: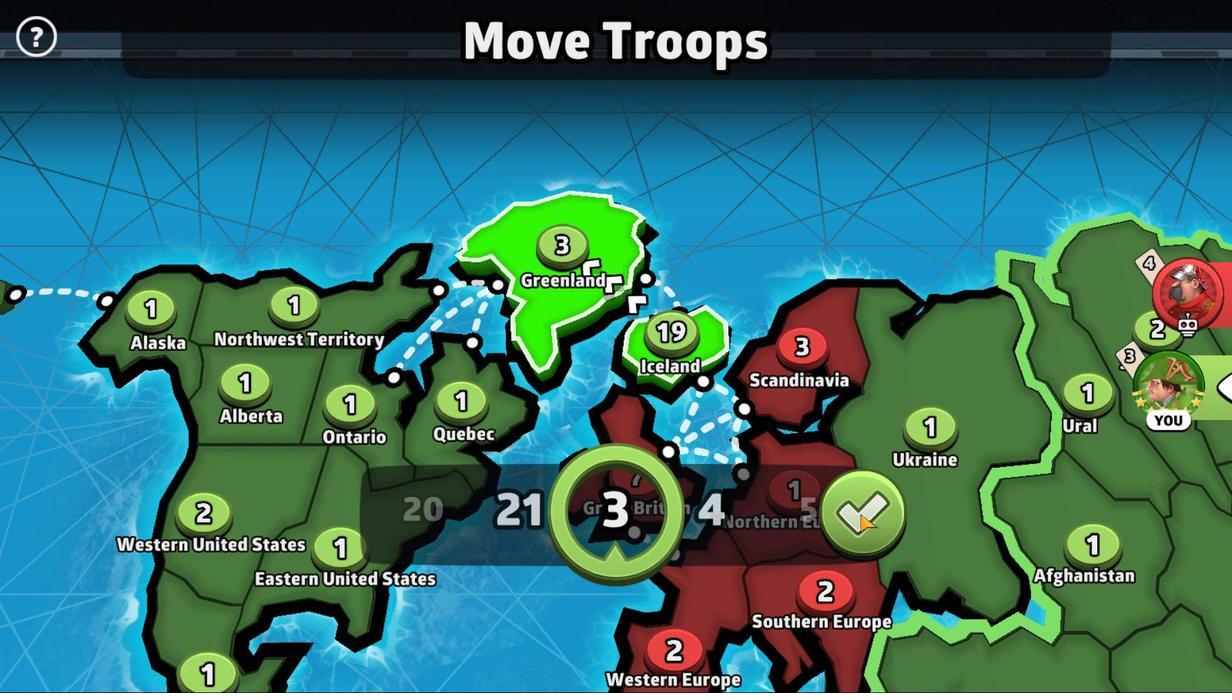 
Action: Mouse pressed left at (861, 514)
Screenshot: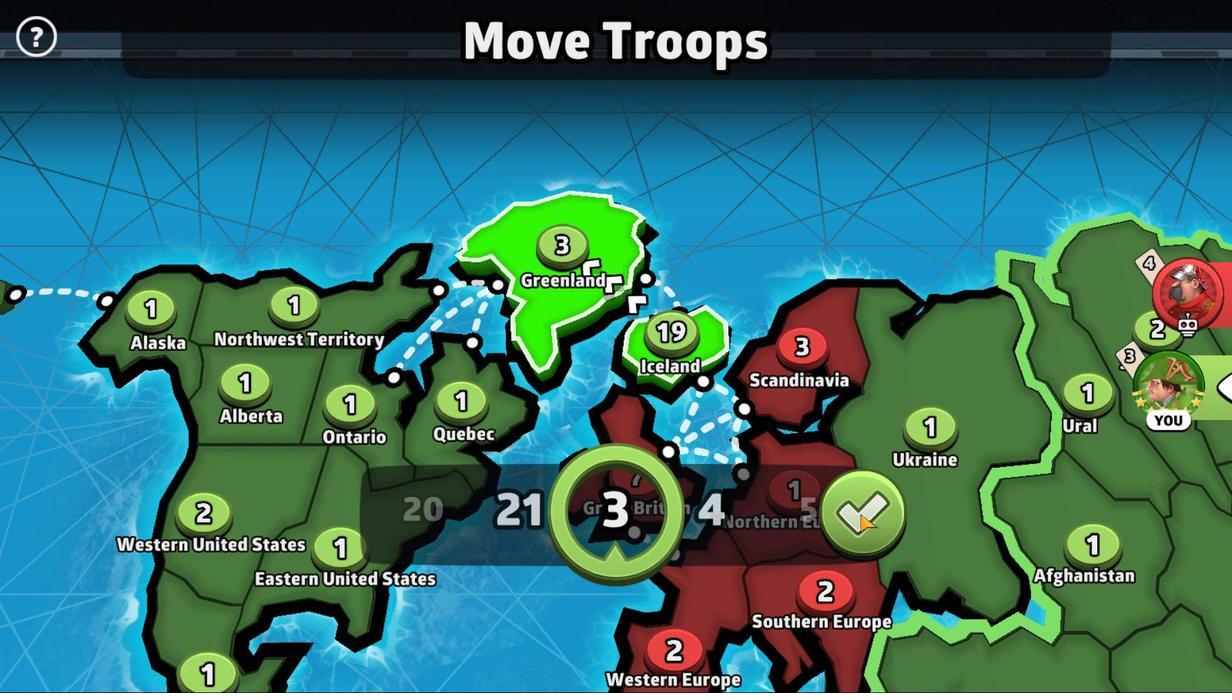 
Action: Mouse moved to (523, 308)
Screenshot: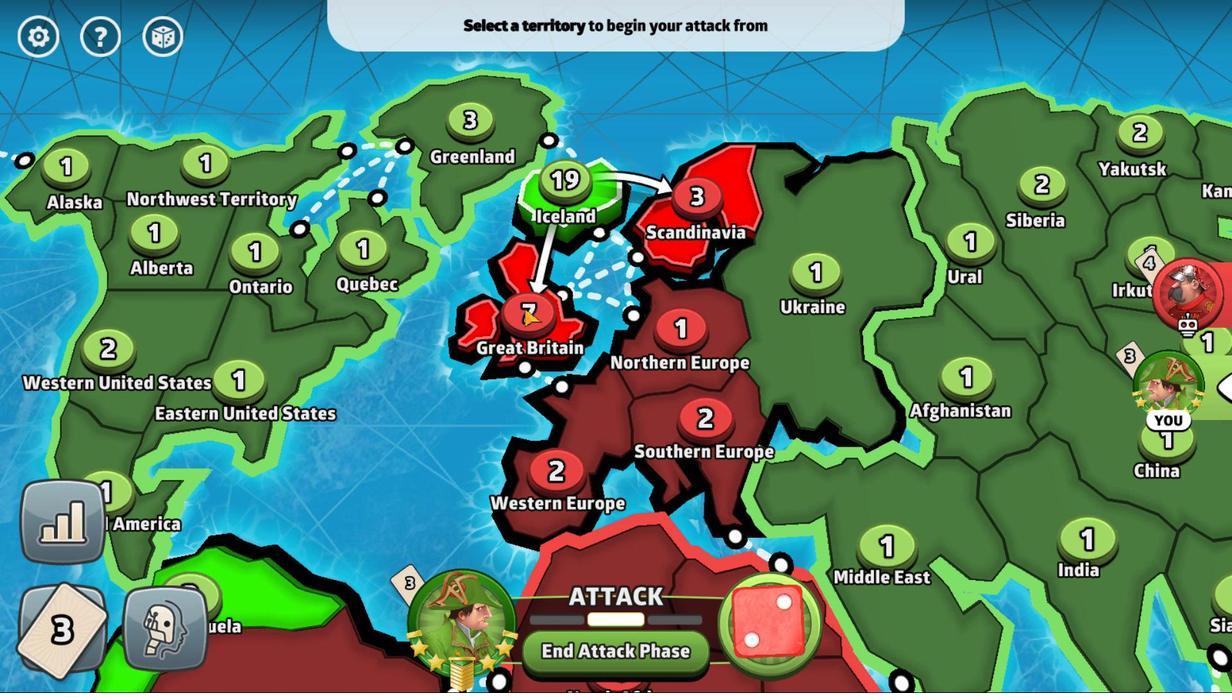 
Action: Mouse pressed left at (523, 308)
Screenshot: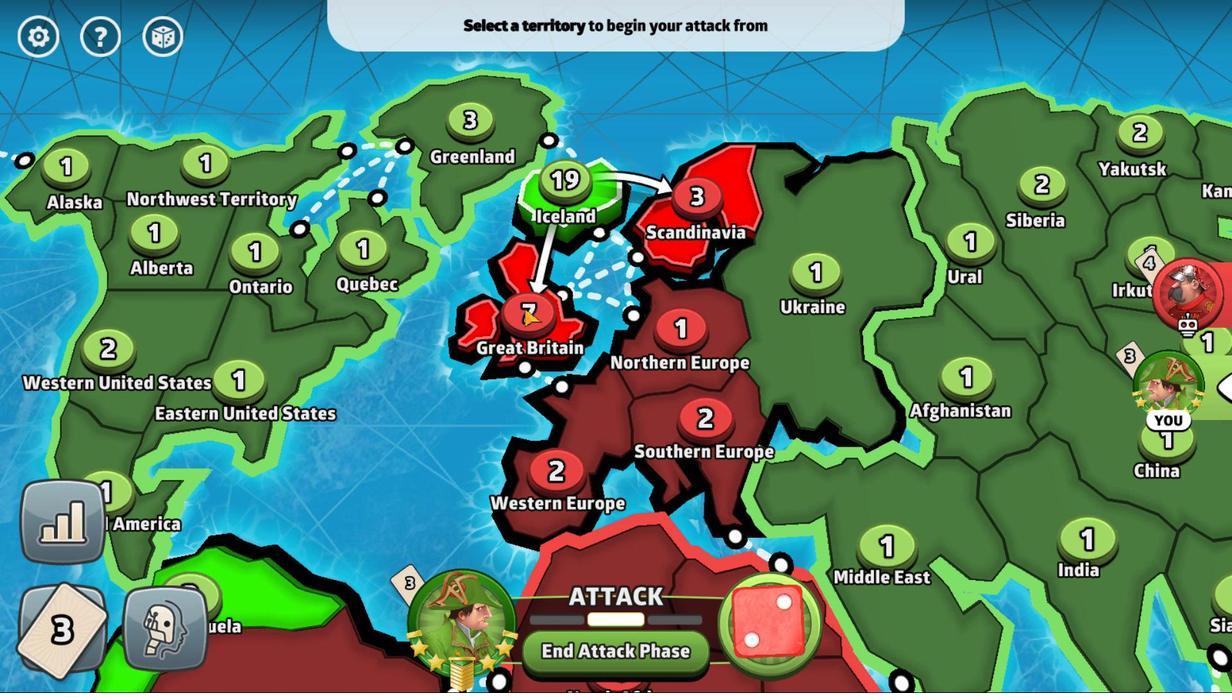 
Action: Mouse moved to (607, 483)
Screenshot: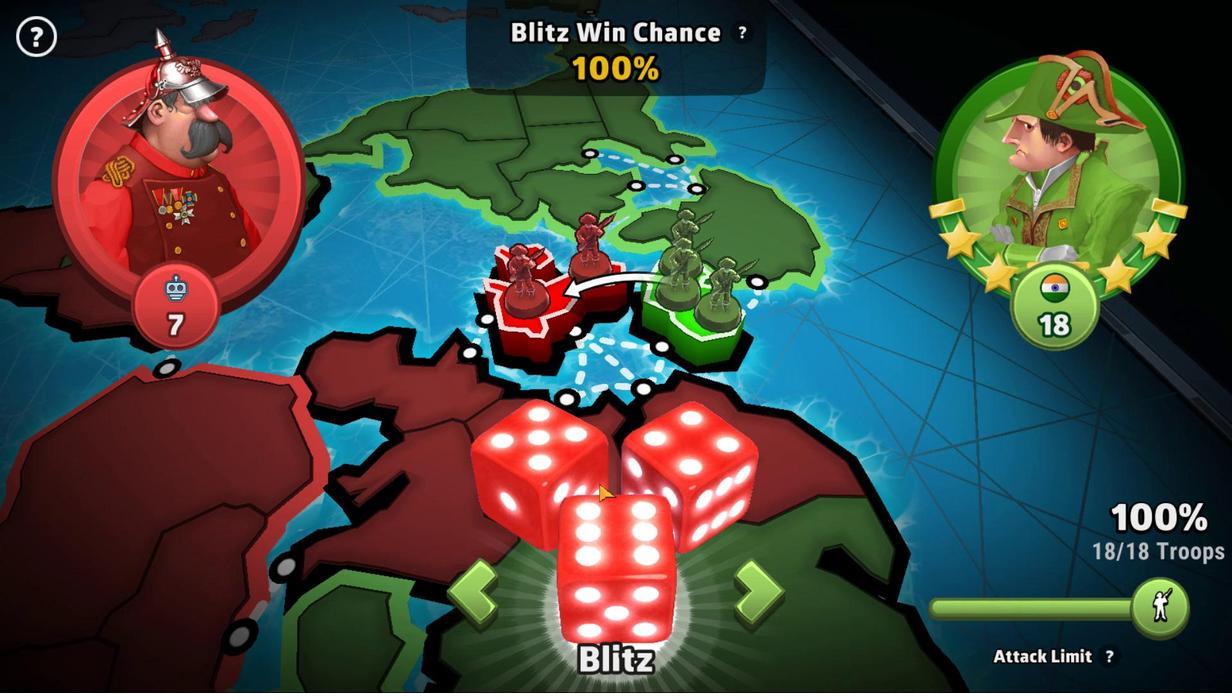 
Action: Mouse pressed left at (607, 483)
Screenshot: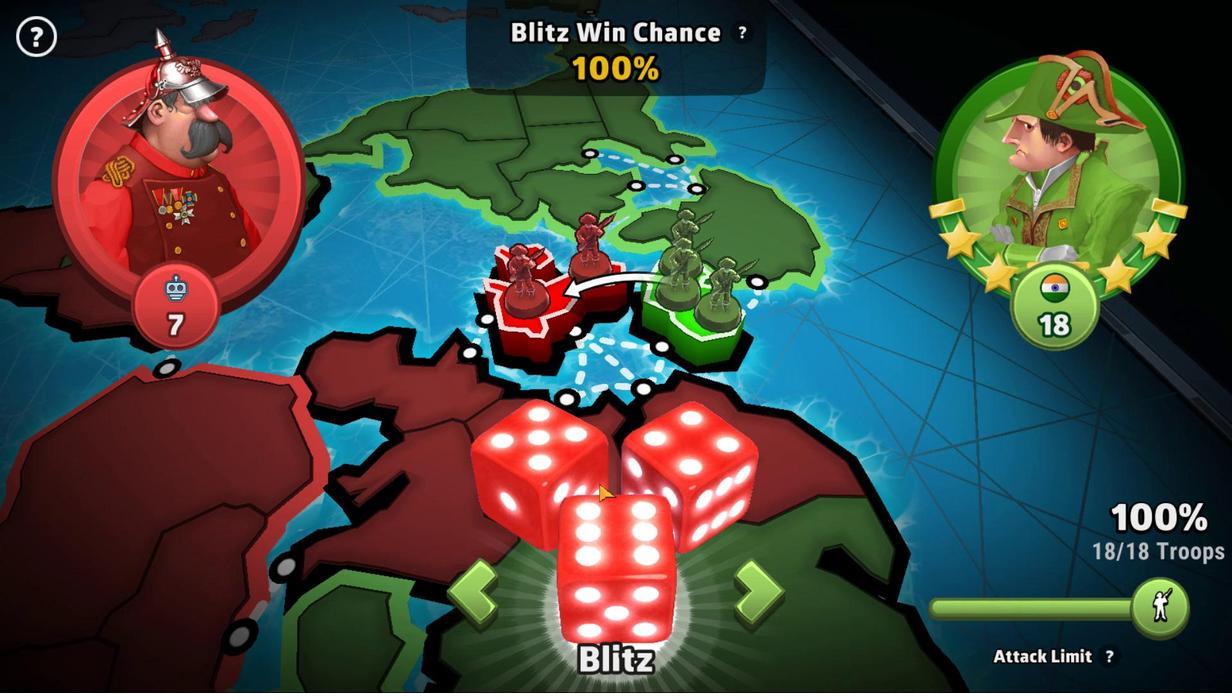 
Action: Mouse moved to (868, 506)
Screenshot: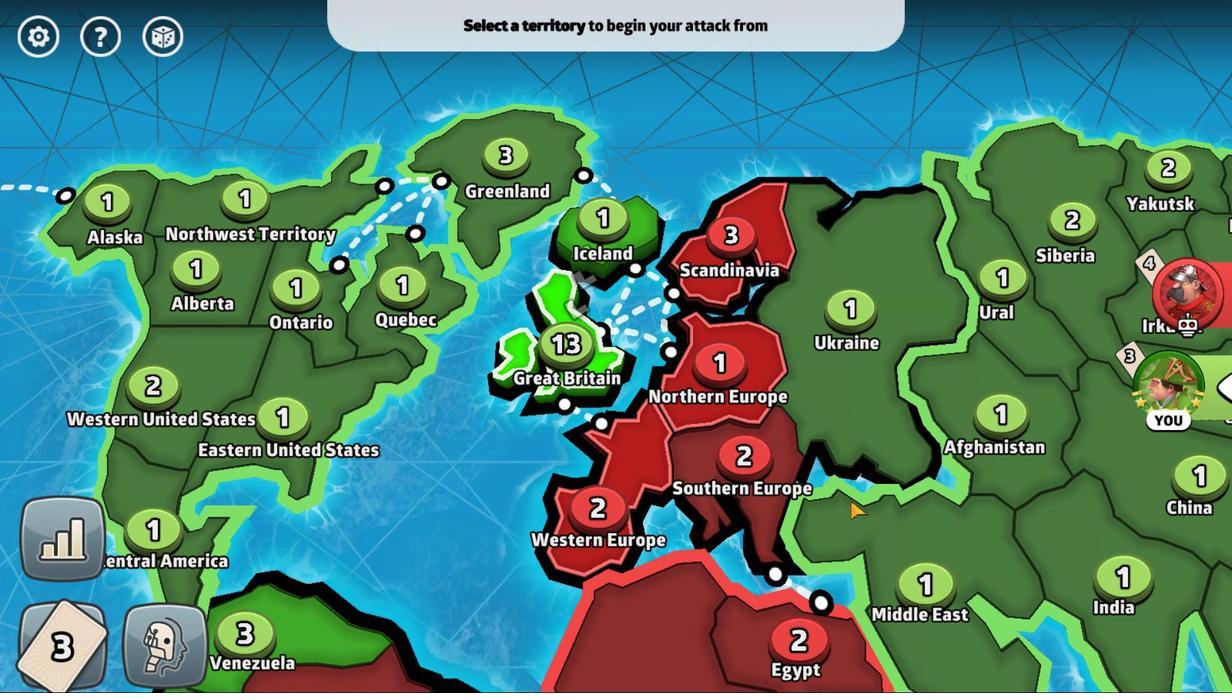 
Action: Mouse pressed left at (868, 506)
Screenshot: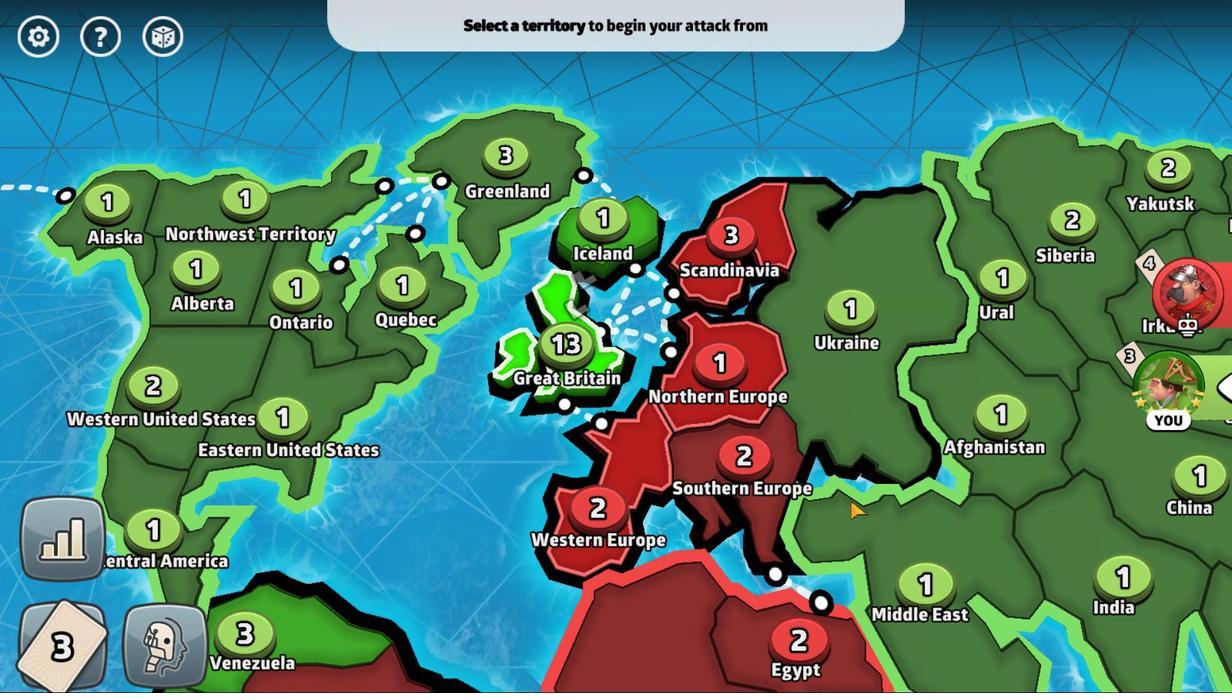 
Action: Mouse moved to (657, 164)
Screenshot: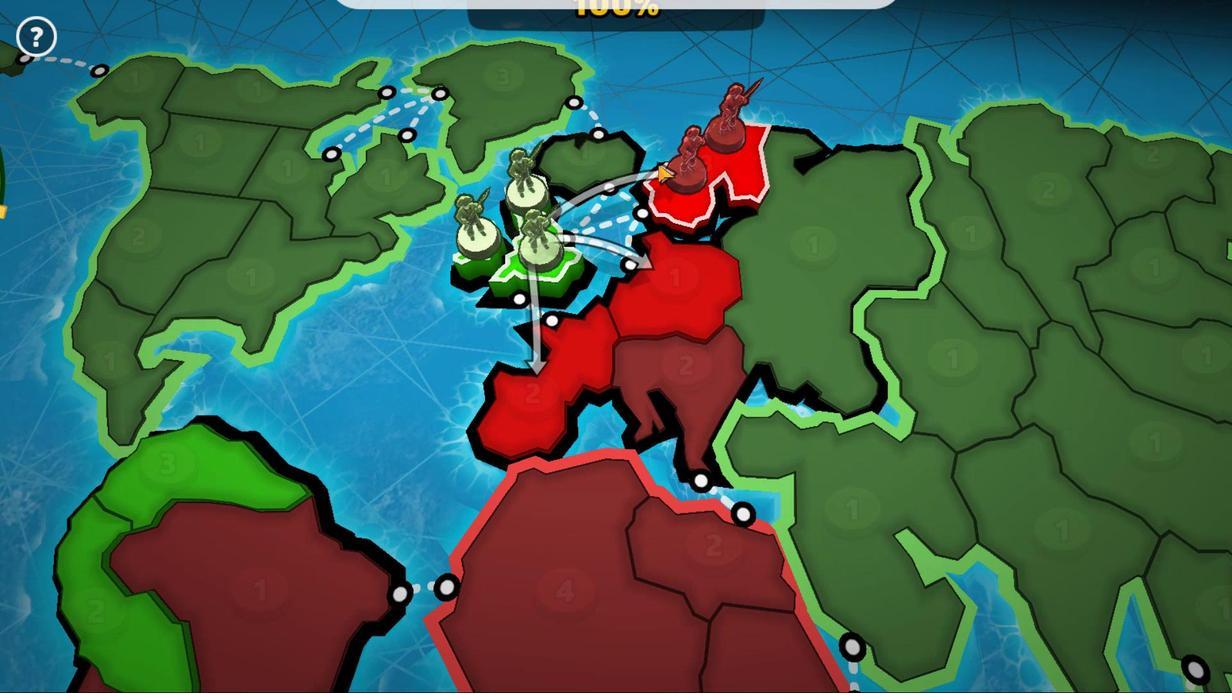 
Action: Mouse pressed left at (657, 164)
Screenshot: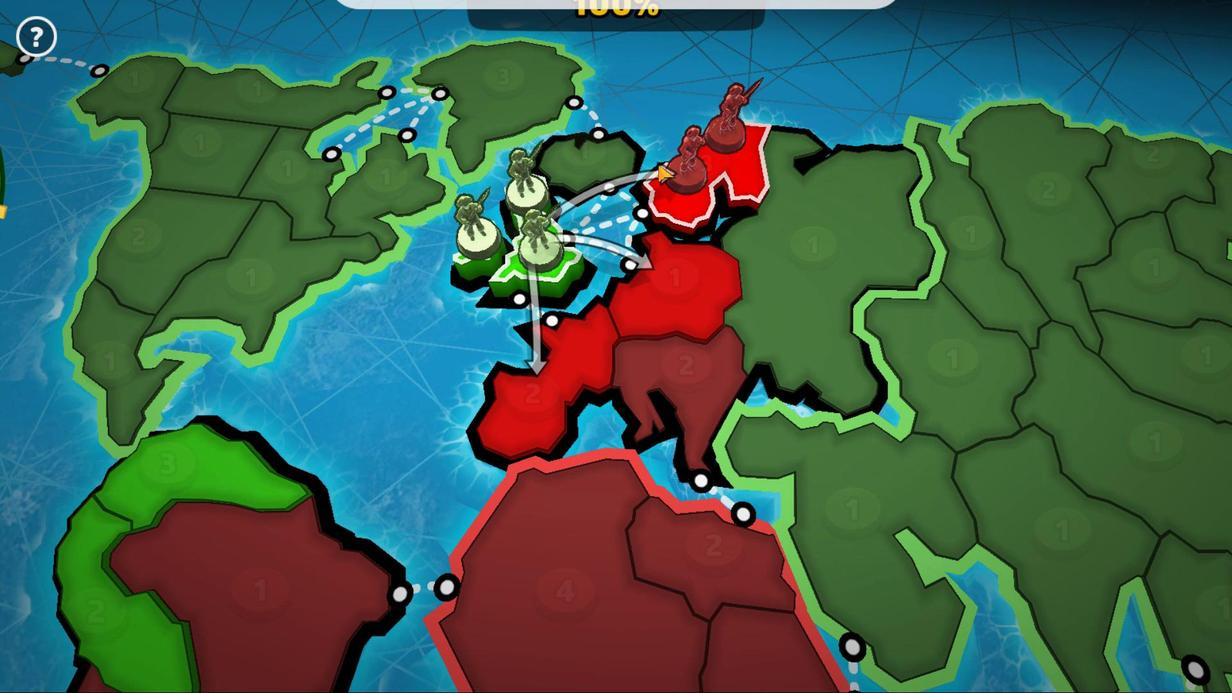 
Action: Mouse moved to (628, 461)
